 Task: Look for Airbnb options in Ampahana, Madagascar from 12th December, 2023 to 15th December, 2023 for 2 adults.1  bedroom having 1 bed and 1 bathroom. Property type can be hotel. Look for 5 properties as per requirement.
Action: Mouse moved to (466, 134)
Screenshot: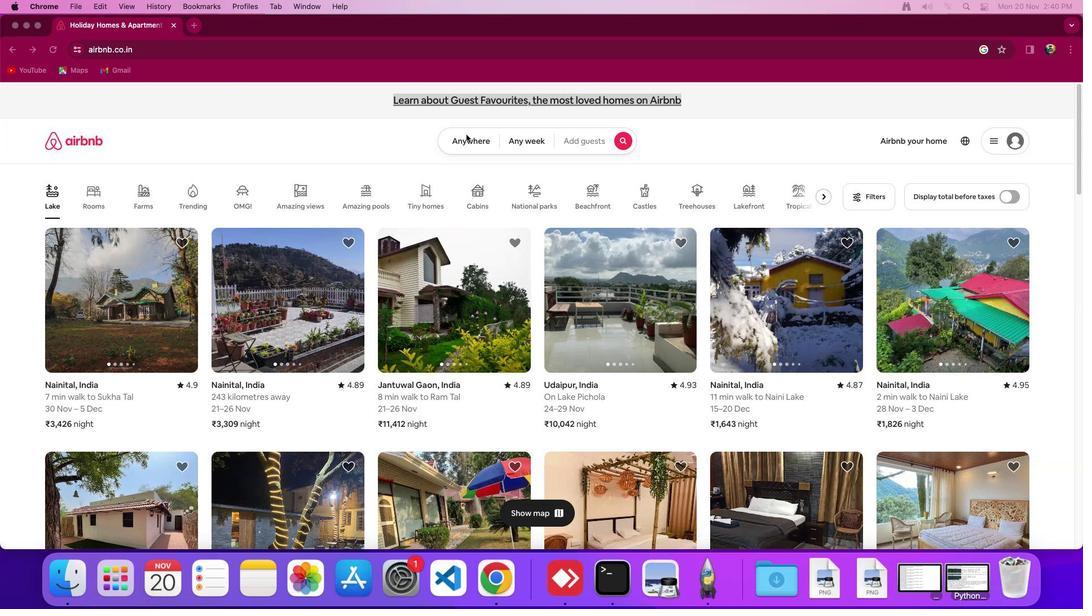 
Action: Mouse pressed left at (466, 134)
Screenshot: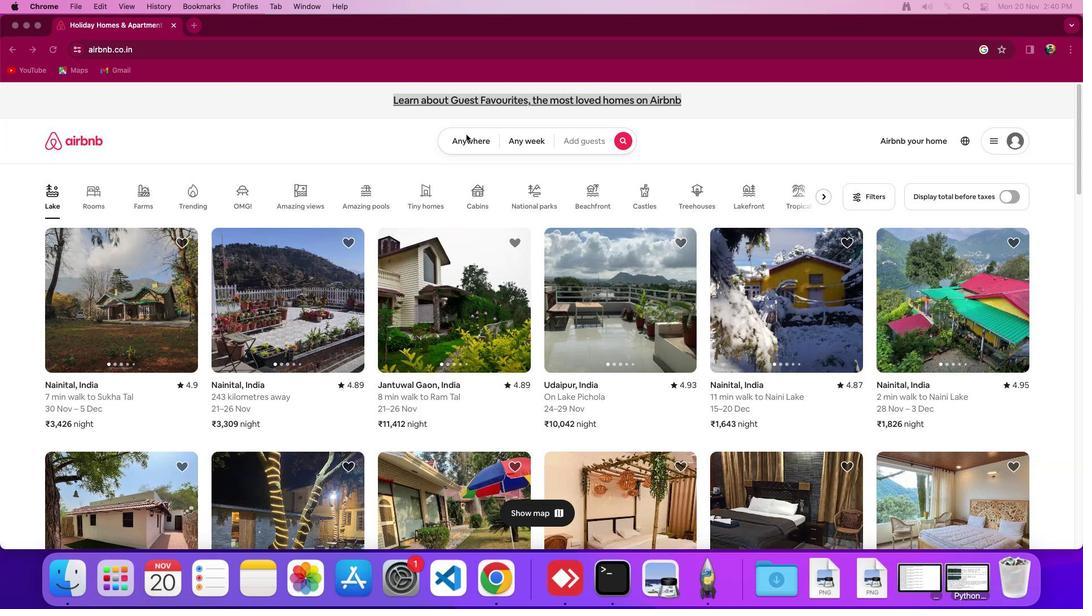 
Action: Mouse moved to (466, 143)
Screenshot: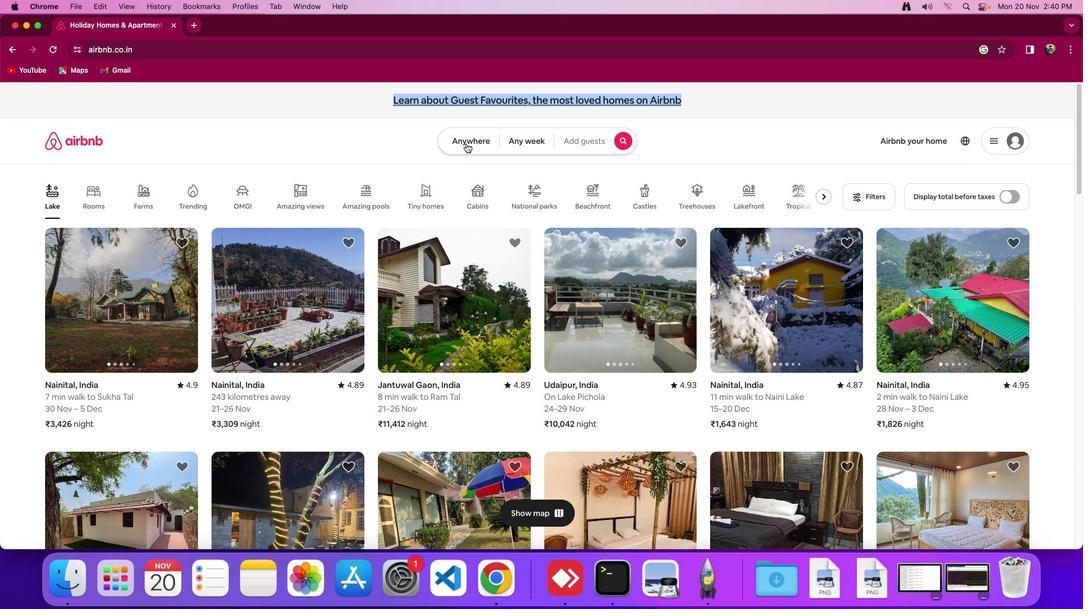 
Action: Mouse pressed left at (466, 143)
Screenshot: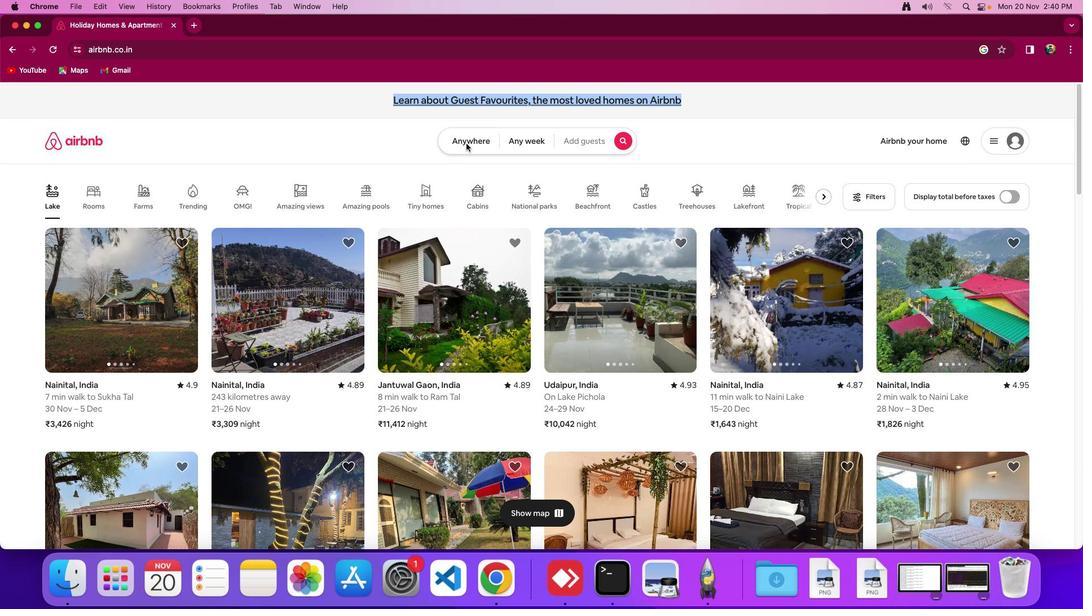 
Action: Mouse moved to (399, 198)
Screenshot: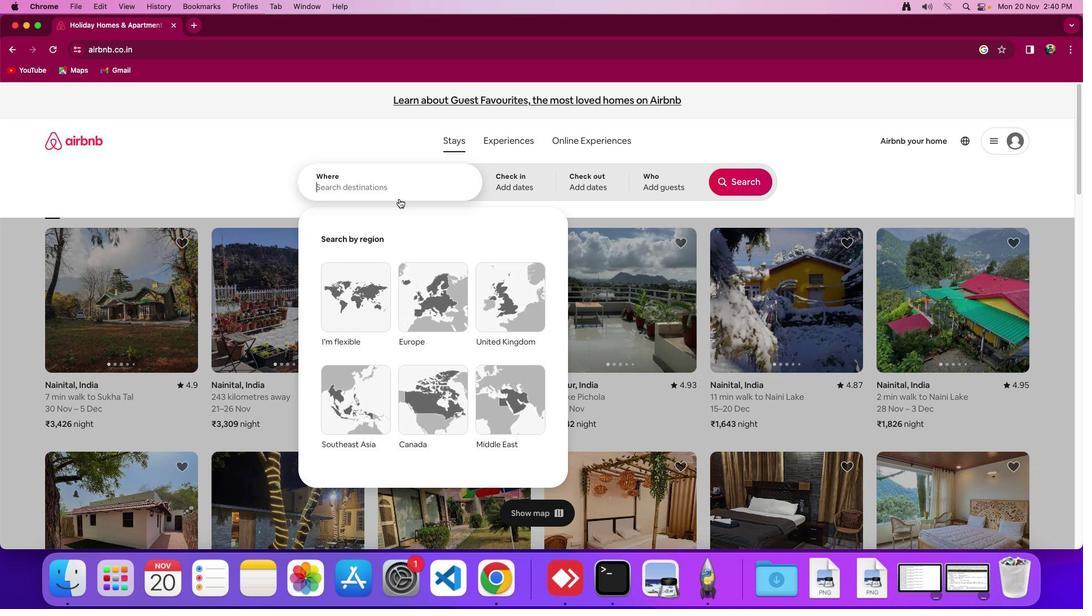 
Action: Mouse pressed left at (399, 198)
Screenshot: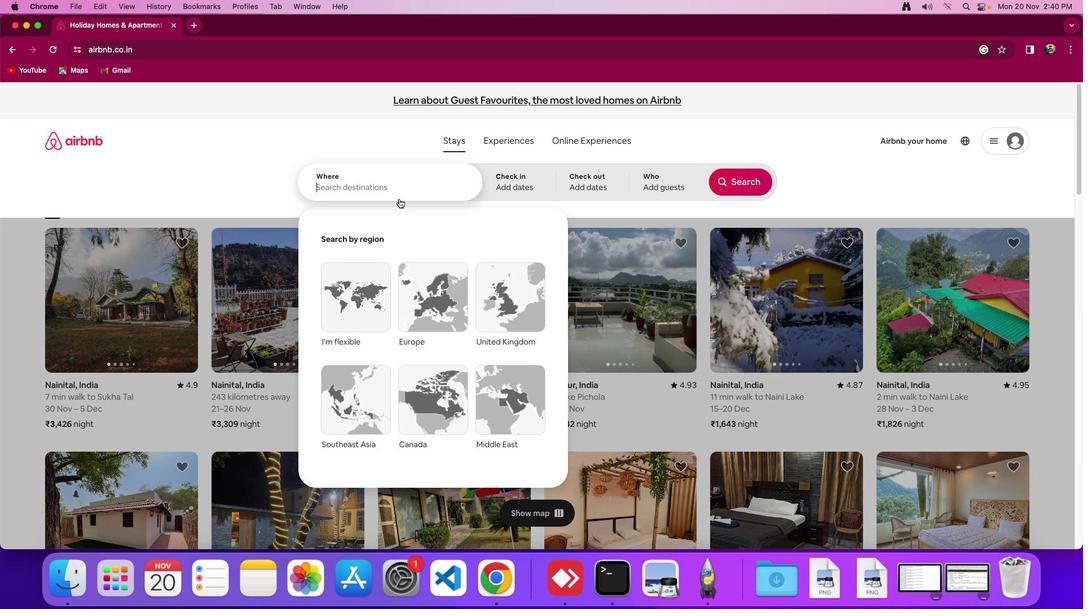 
Action: Mouse moved to (401, 190)
Screenshot: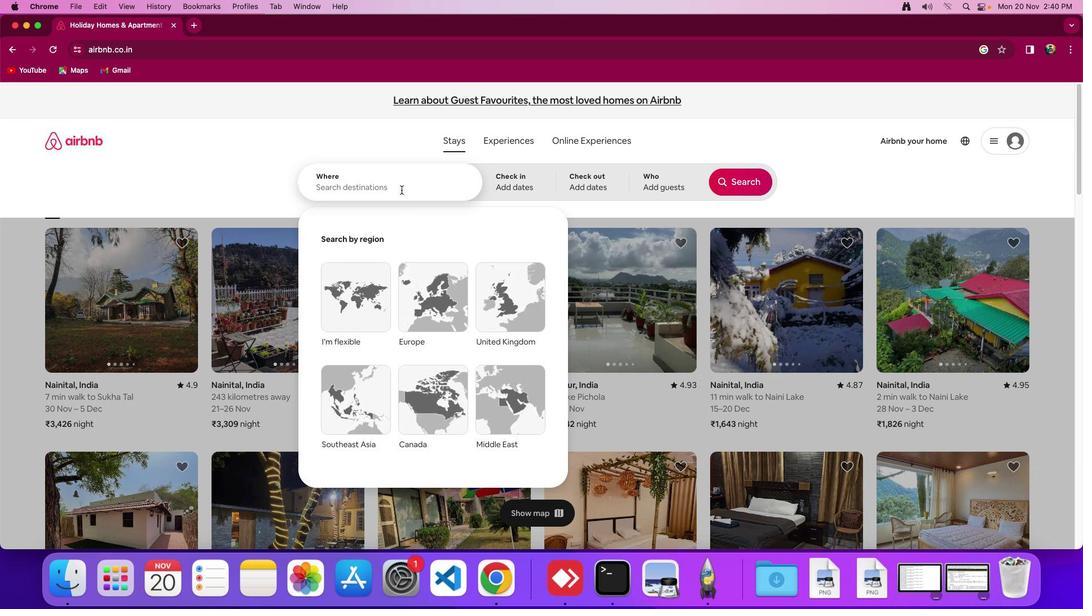 
Action: Key pressed Key.shift_r'A''m''p''a''h''a''b''a'Key.backspaceKey.backspace'n''a'','Key.spaceKey.shift'M''a''d''a''g''a''s''c''r'Key.backspace'a''r'
Screenshot: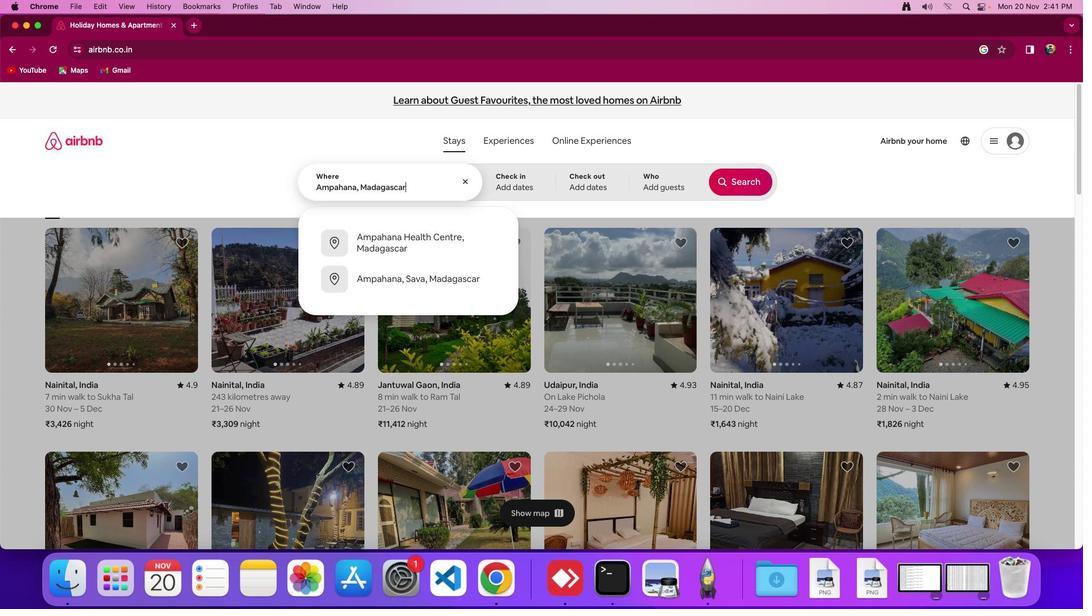 
Action: Mouse moved to (511, 190)
Screenshot: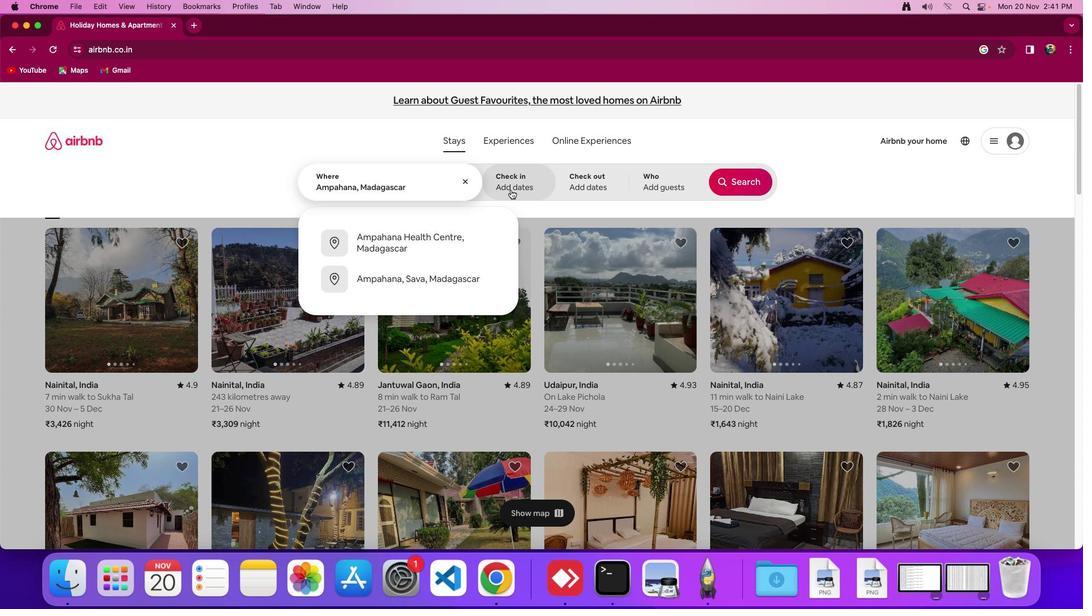 
Action: Mouse pressed left at (511, 190)
Screenshot: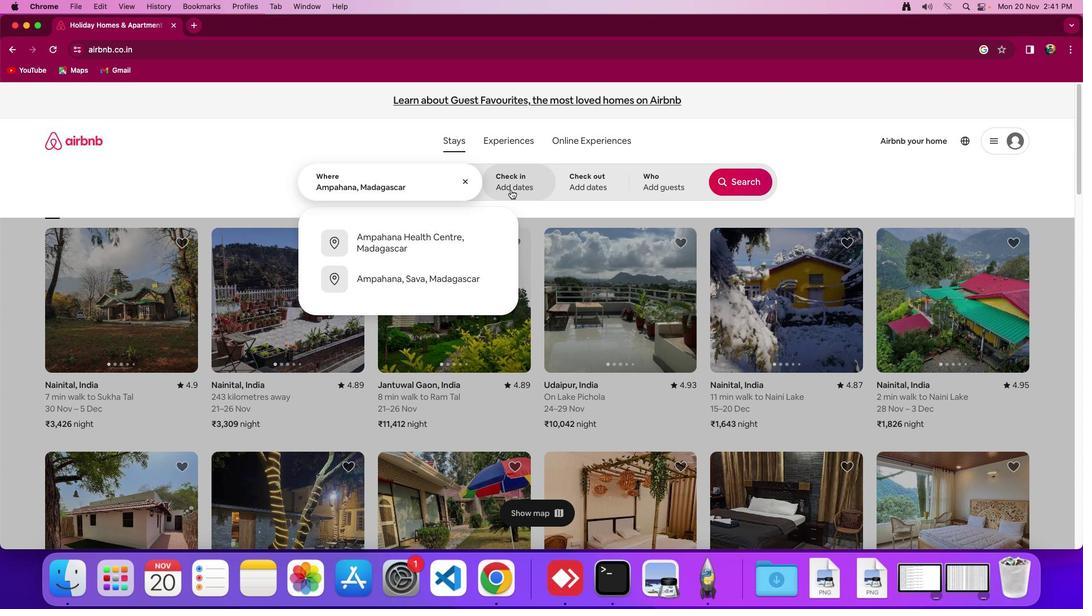 
Action: Mouse moved to (616, 379)
Screenshot: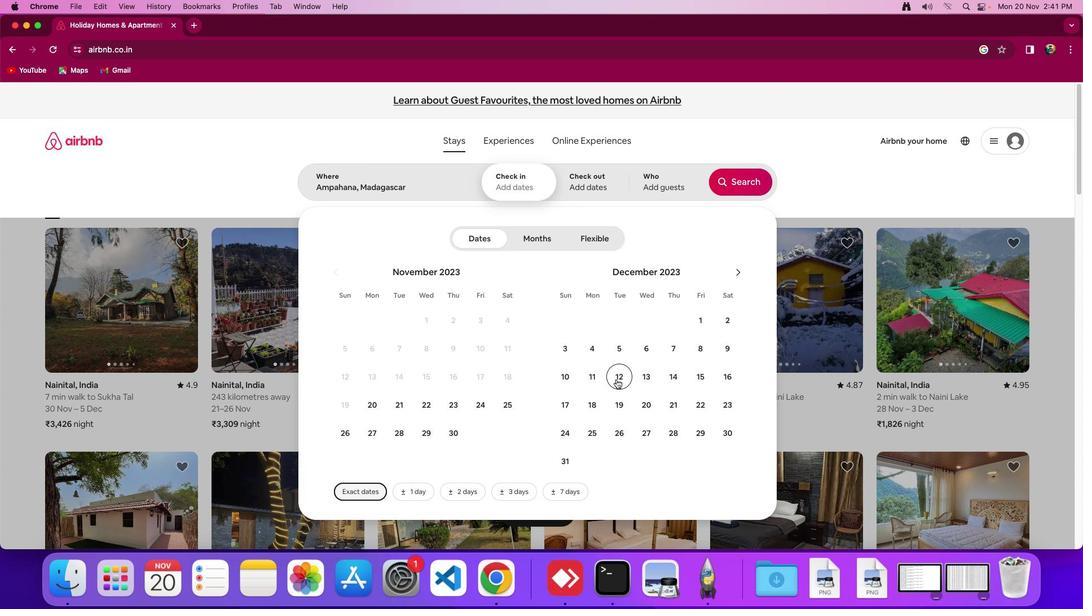 
Action: Mouse pressed left at (616, 379)
Screenshot: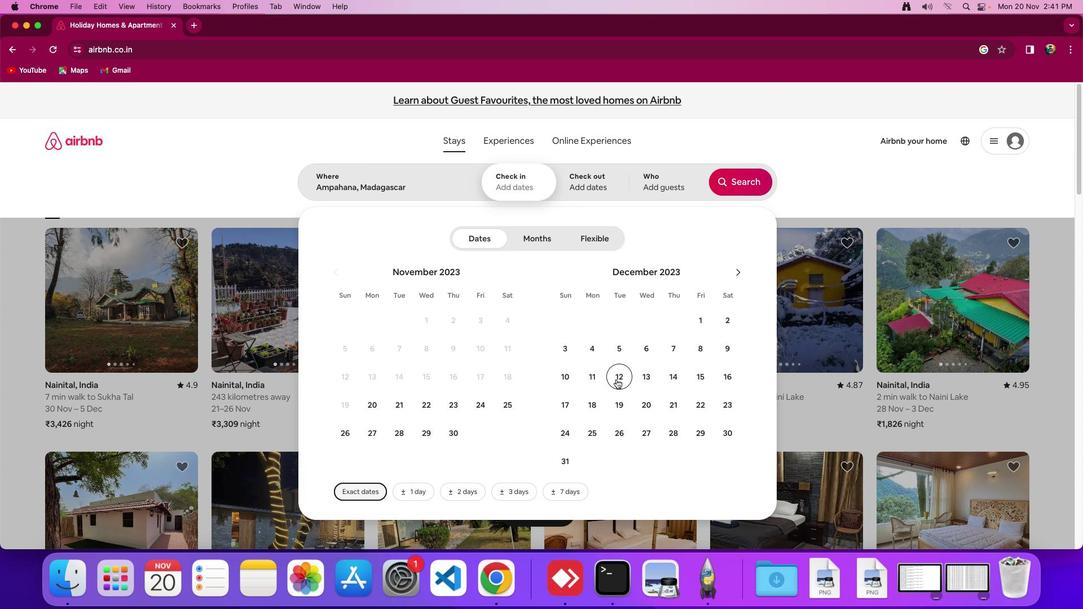 
Action: Mouse moved to (706, 376)
Screenshot: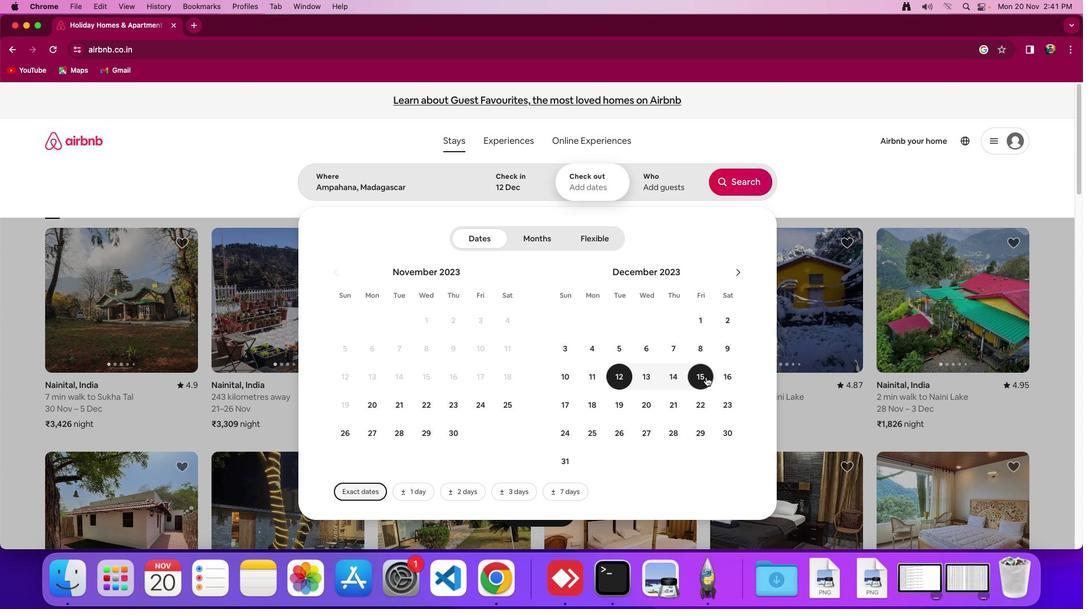 
Action: Mouse pressed left at (706, 376)
Screenshot: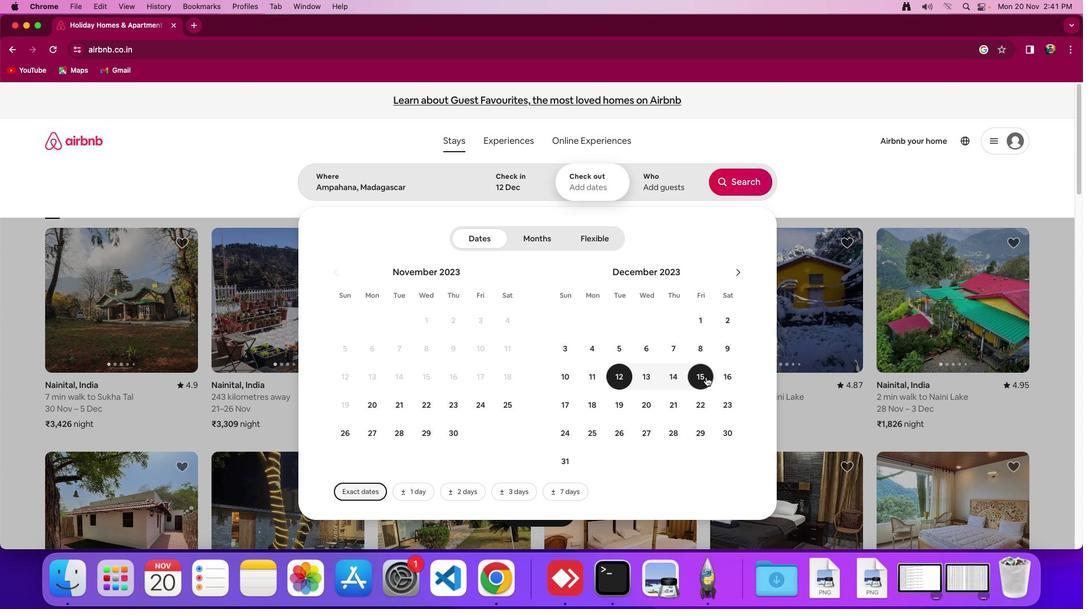 
Action: Mouse moved to (659, 174)
Screenshot: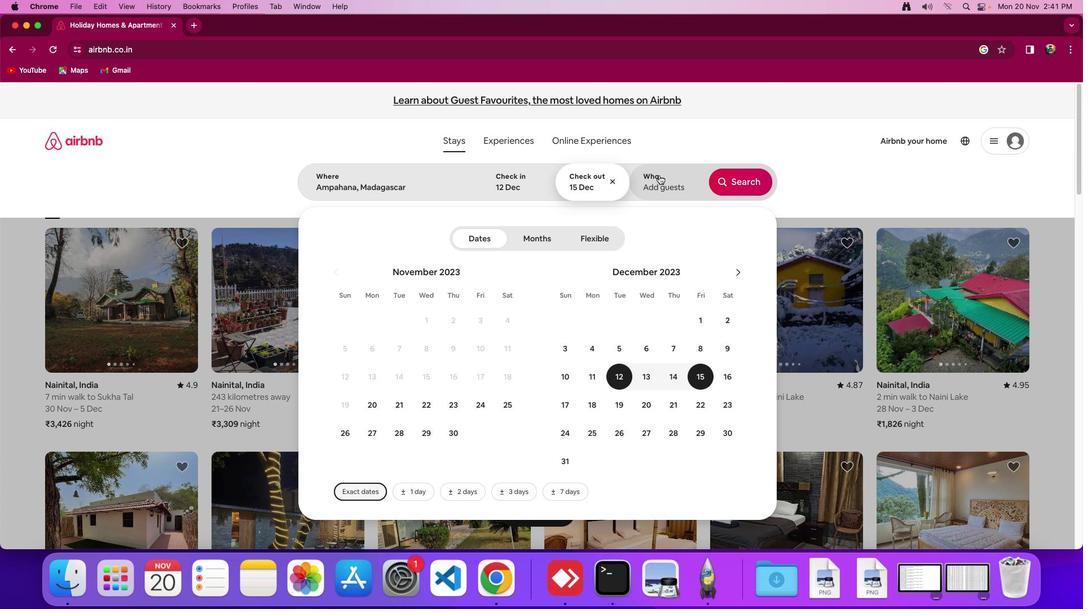 
Action: Mouse pressed left at (659, 174)
Screenshot: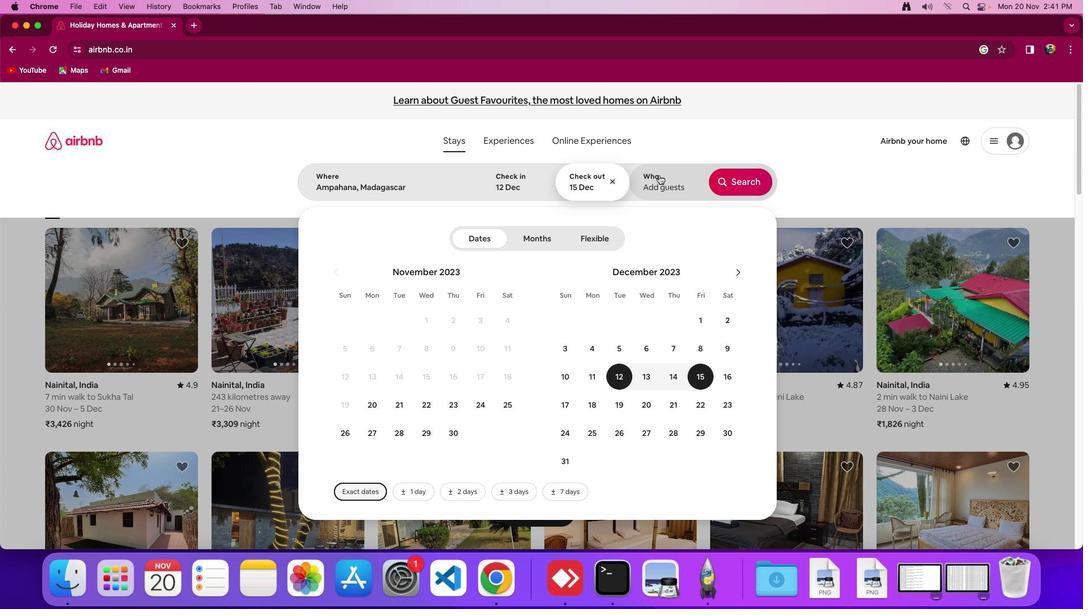 
Action: Mouse moved to (737, 236)
Screenshot: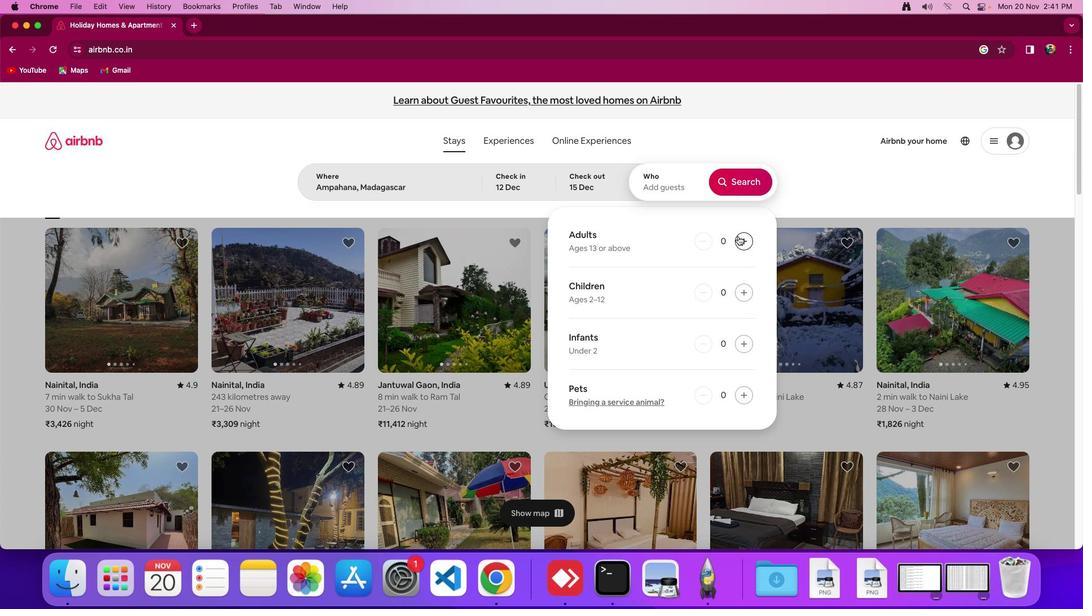 
Action: Mouse pressed left at (737, 236)
Screenshot: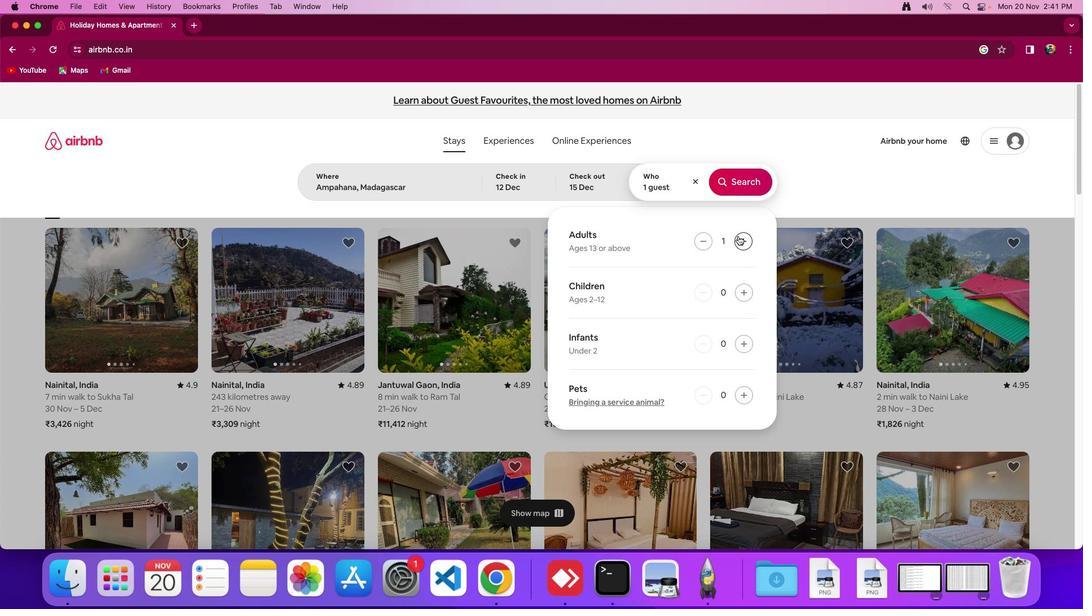 
Action: Mouse pressed left at (737, 236)
Screenshot: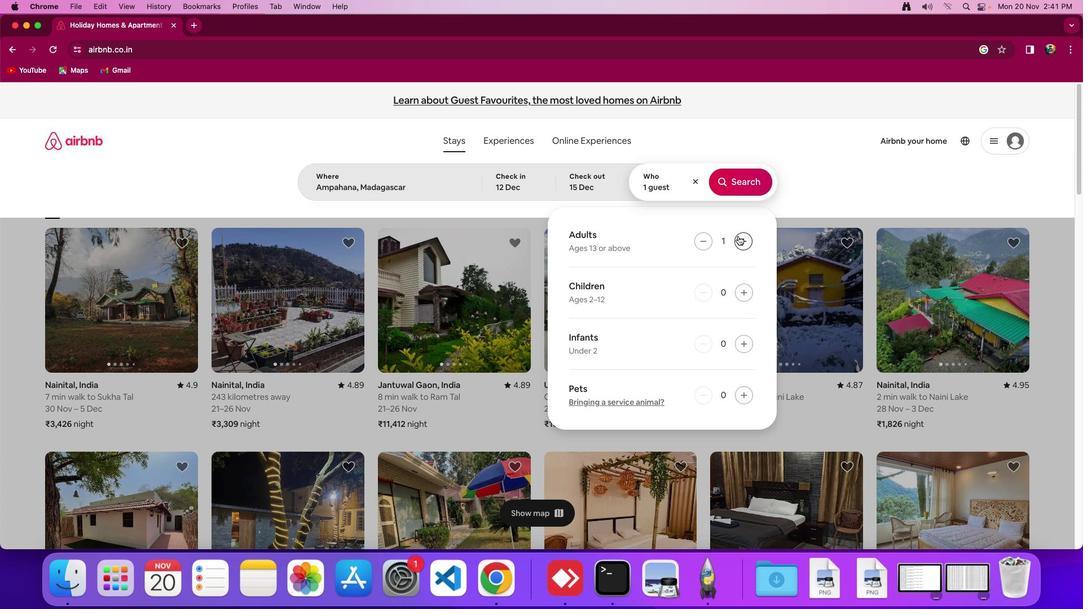 
Action: Mouse moved to (736, 182)
Screenshot: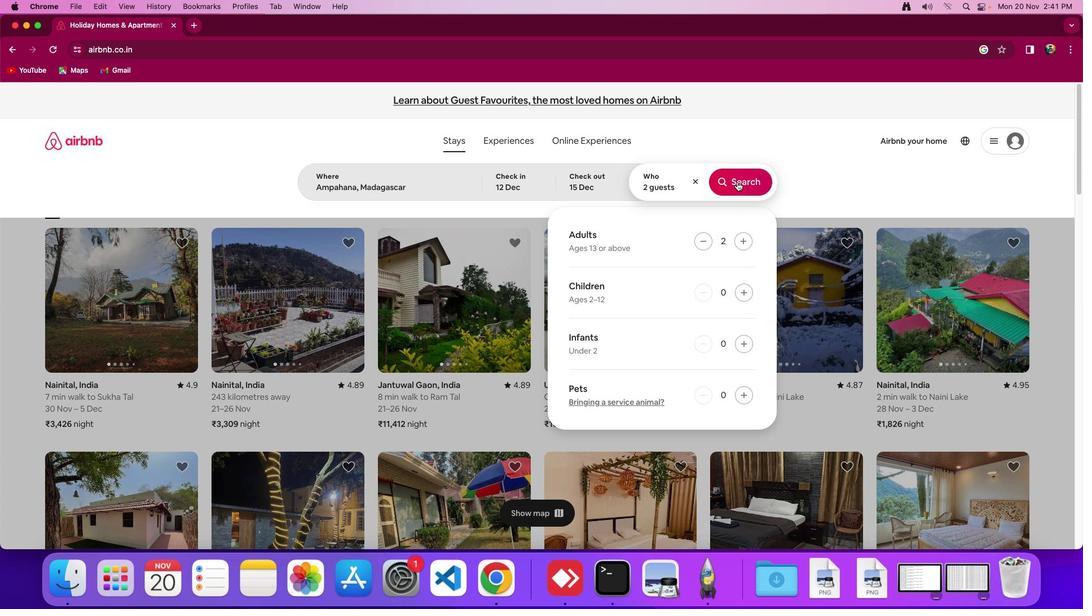 
Action: Mouse pressed left at (736, 182)
Screenshot: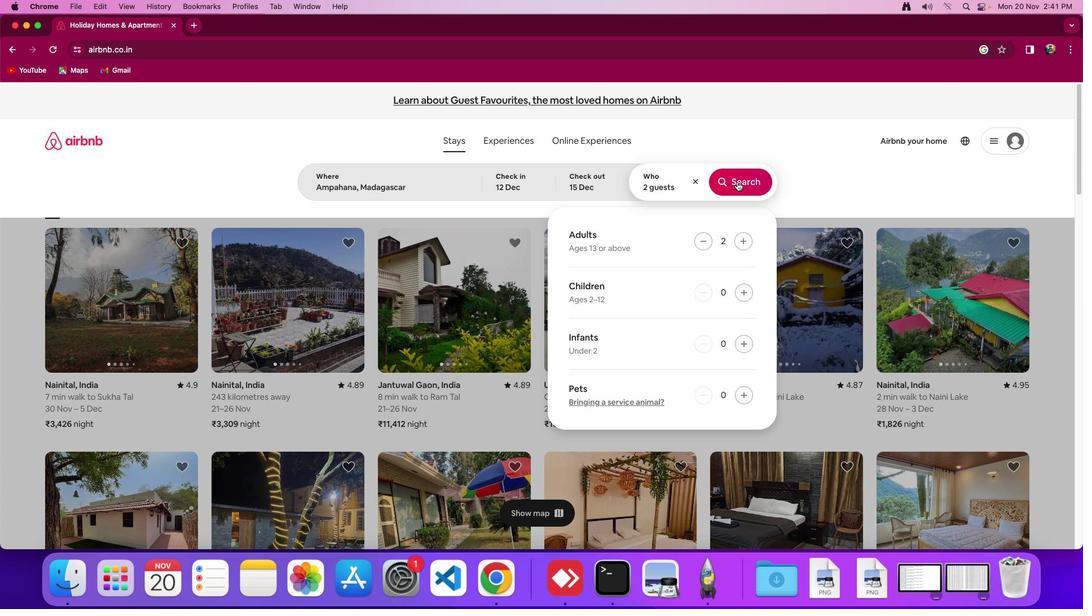 
Action: Mouse moved to (886, 152)
Screenshot: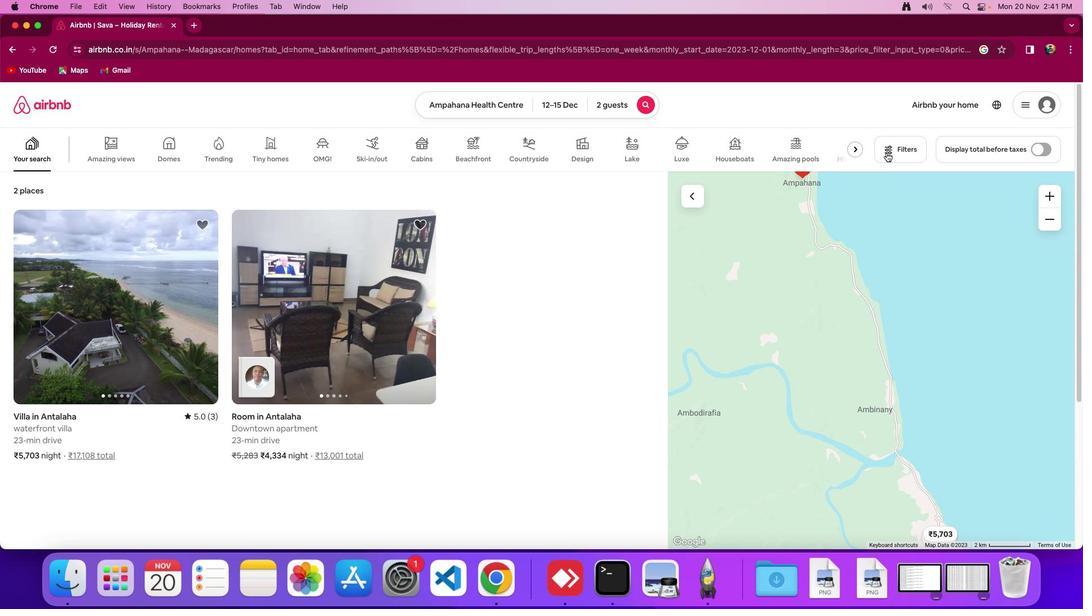 
Action: Mouse pressed left at (886, 152)
Screenshot: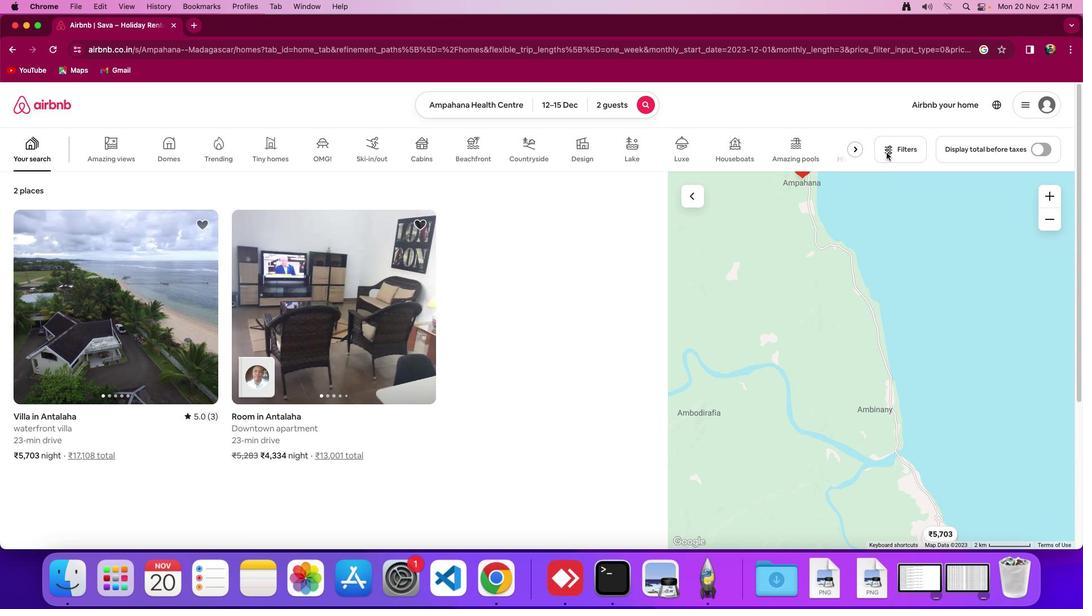 
Action: Mouse moved to (491, 299)
Screenshot: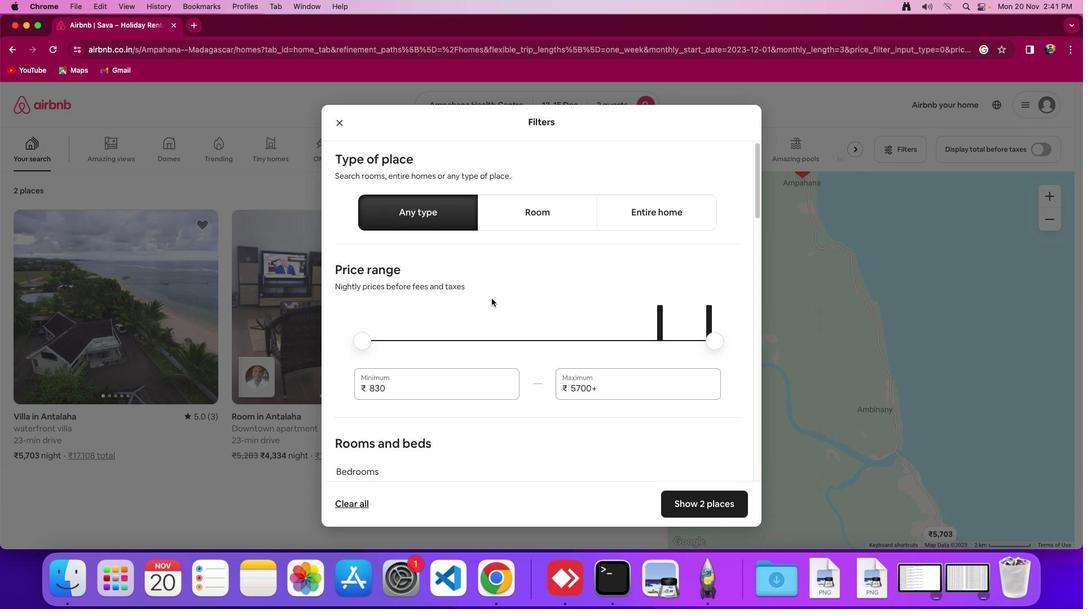 
Action: Mouse scrolled (491, 299) with delta (0, 0)
Screenshot: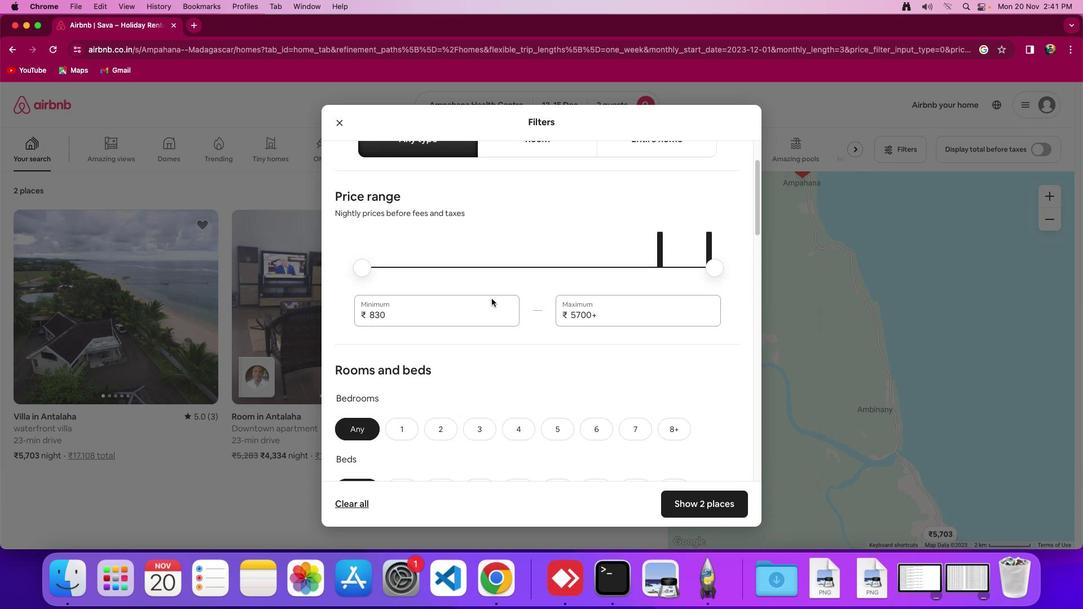 
Action: Mouse scrolled (491, 299) with delta (0, 0)
Screenshot: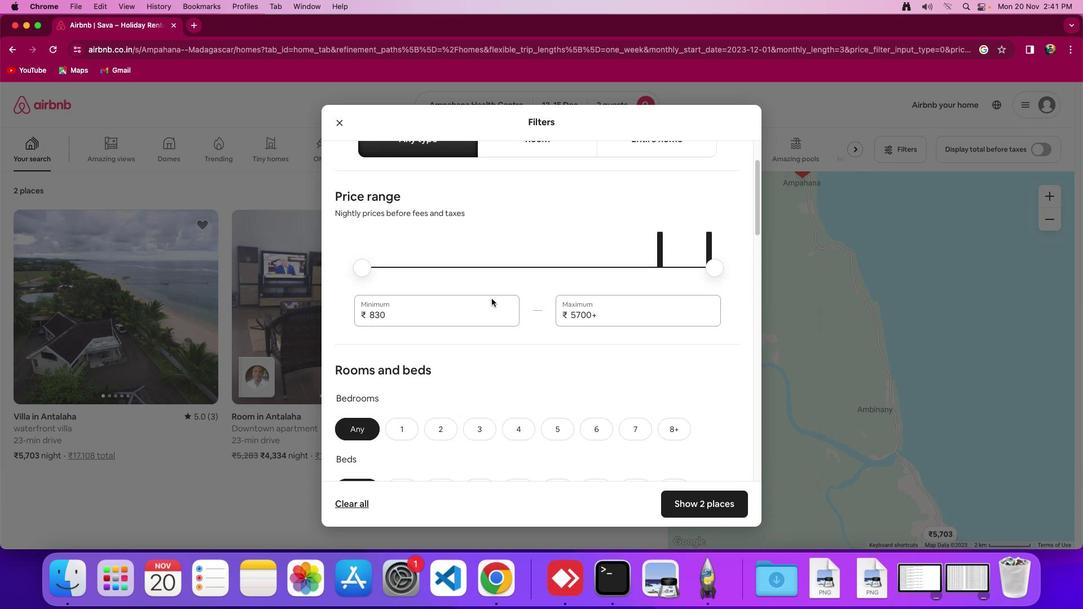 
Action: Mouse moved to (491, 299)
Screenshot: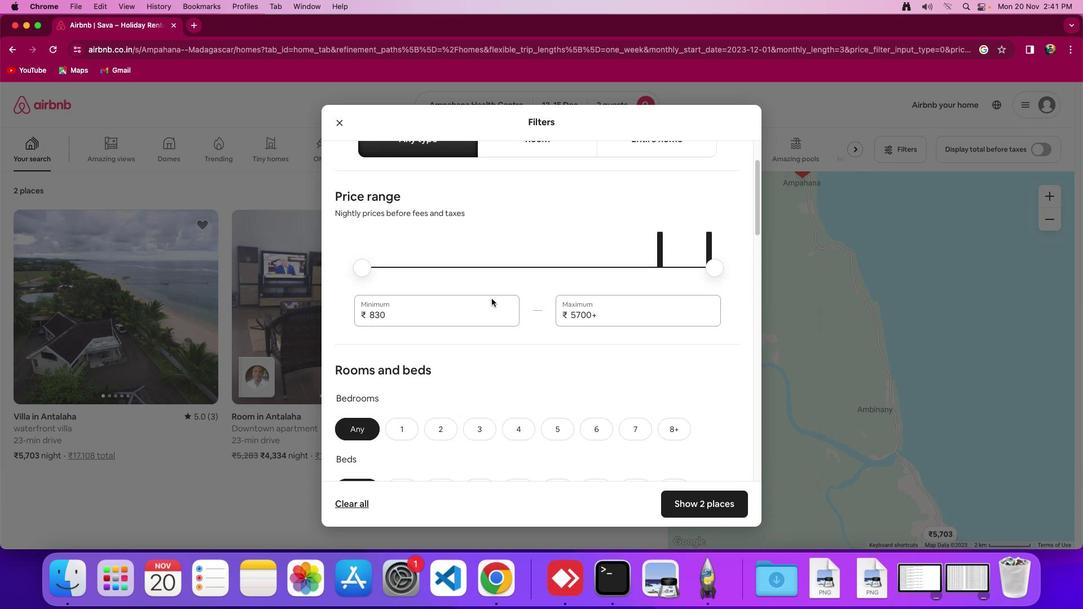 
Action: Mouse scrolled (491, 299) with delta (0, -2)
Screenshot: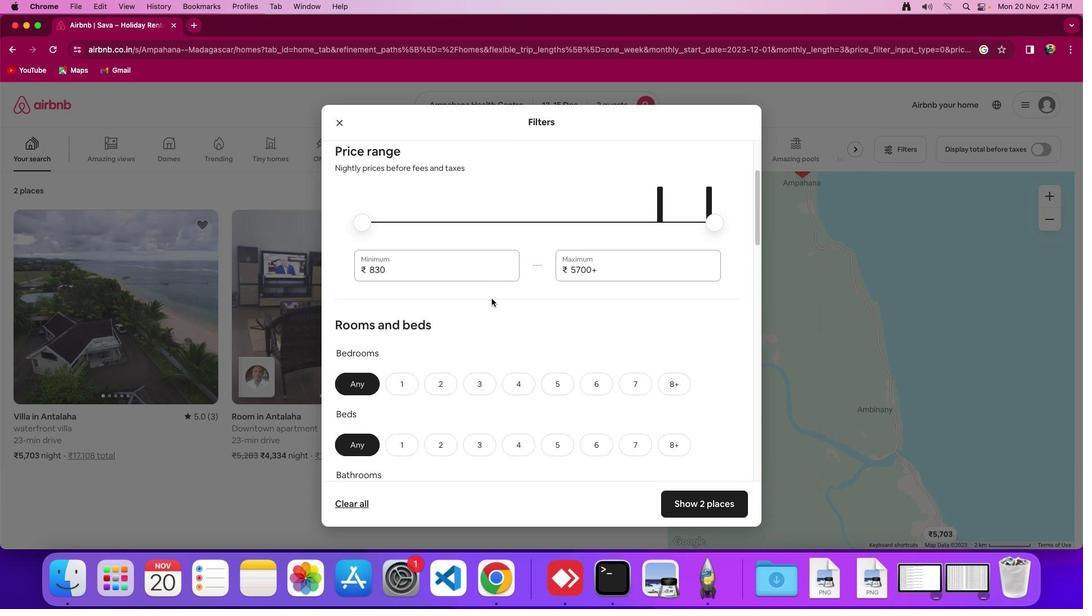 
Action: Mouse moved to (397, 379)
Screenshot: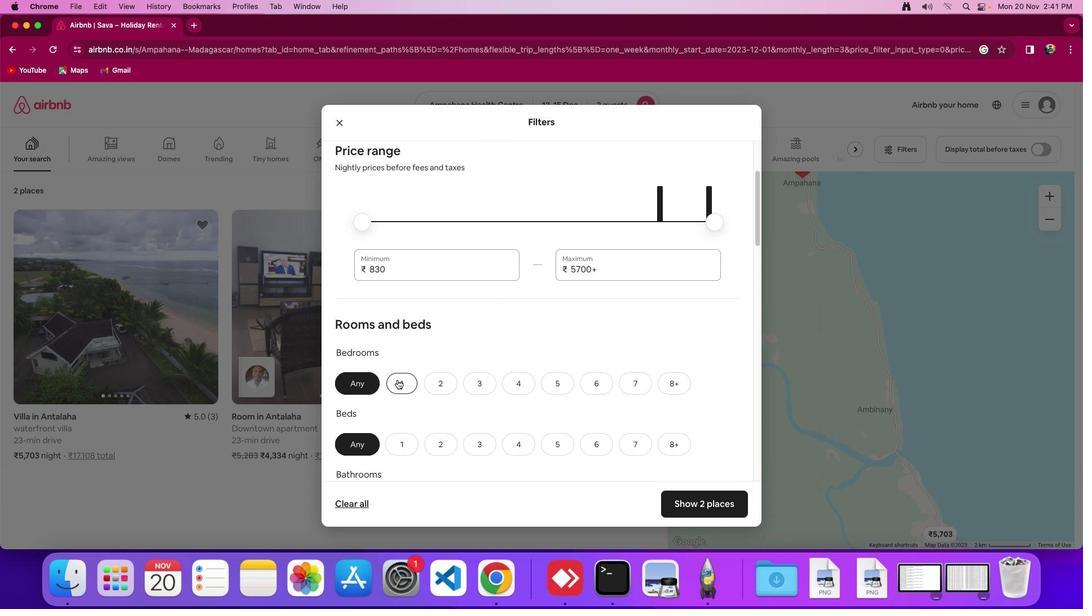 
Action: Mouse pressed left at (397, 379)
Screenshot: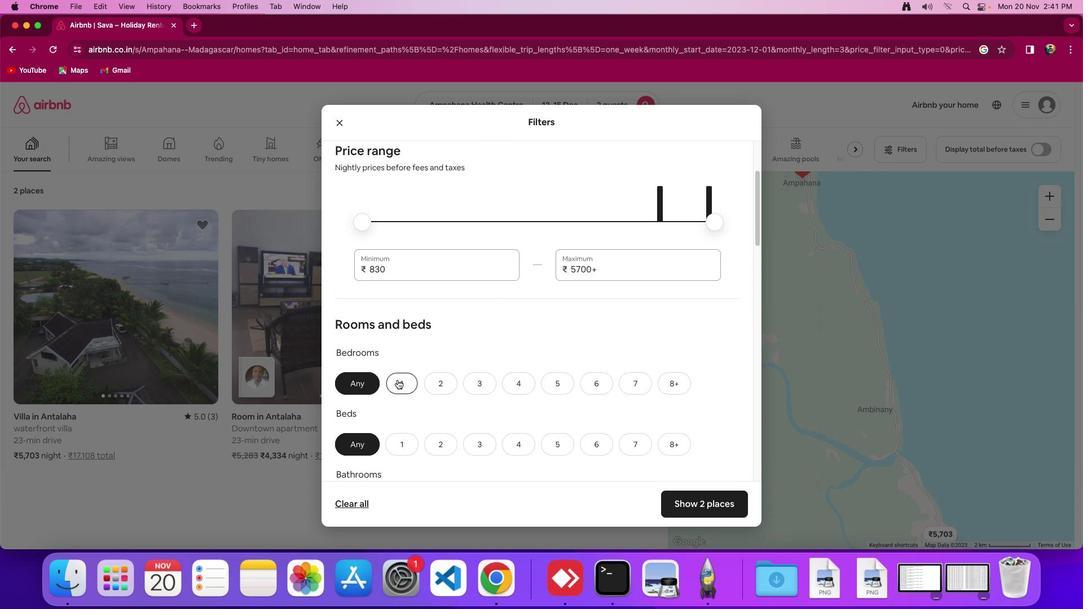 
Action: Mouse moved to (397, 379)
Screenshot: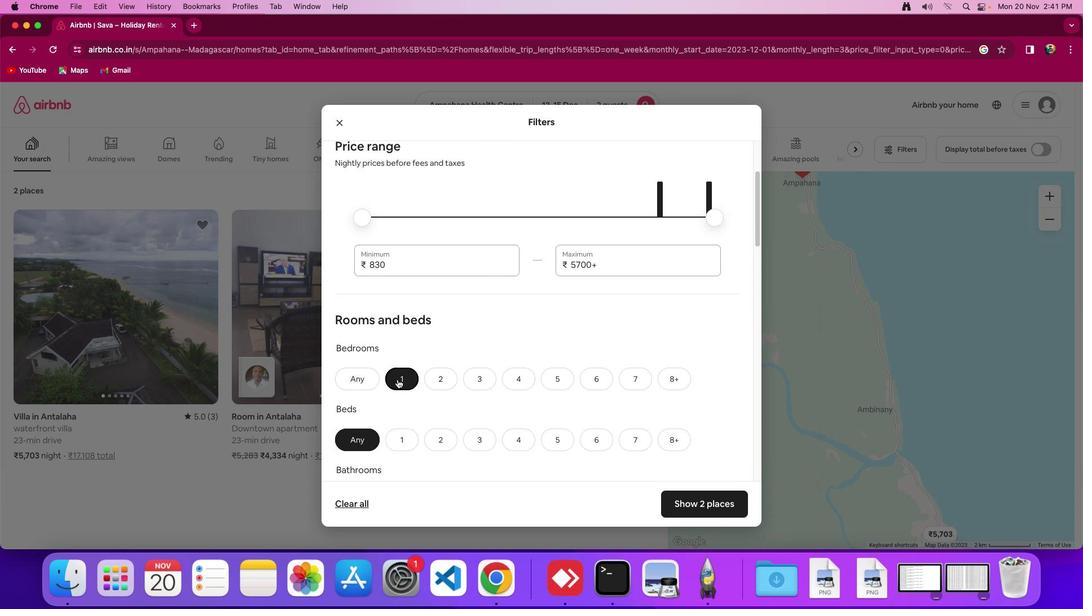 
Action: Mouse scrolled (397, 379) with delta (0, 0)
Screenshot: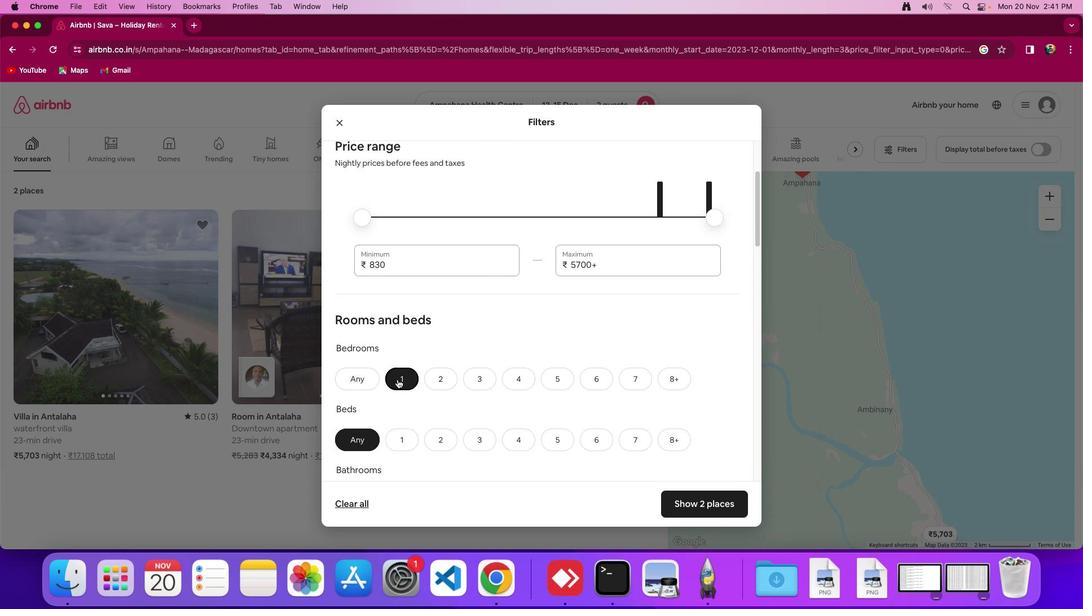 
Action: Mouse moved to (397, 379)
Screenshot: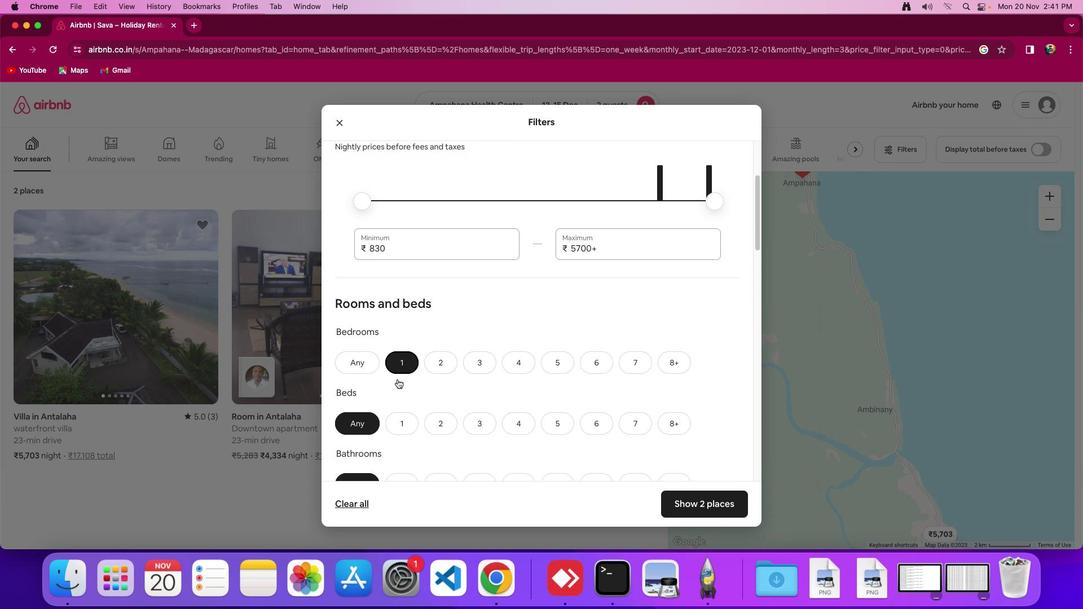 
Action: Mouse scrolled (397, 379) with delta (0, 0)
Screenshot: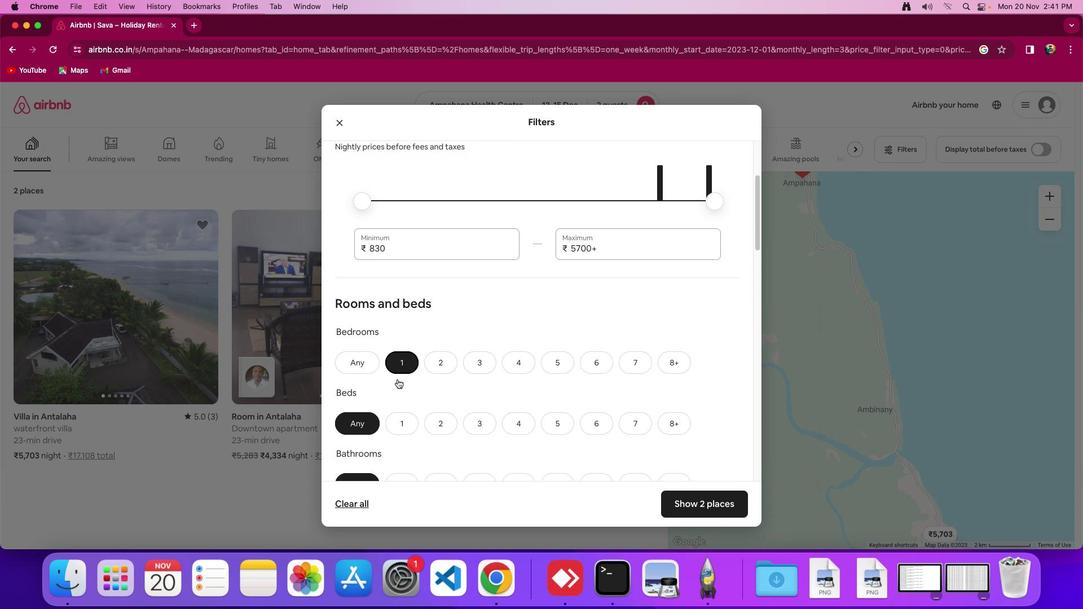 
Action: Mouse scrolled (397, 379) with delta (0, 0)
Screenshot: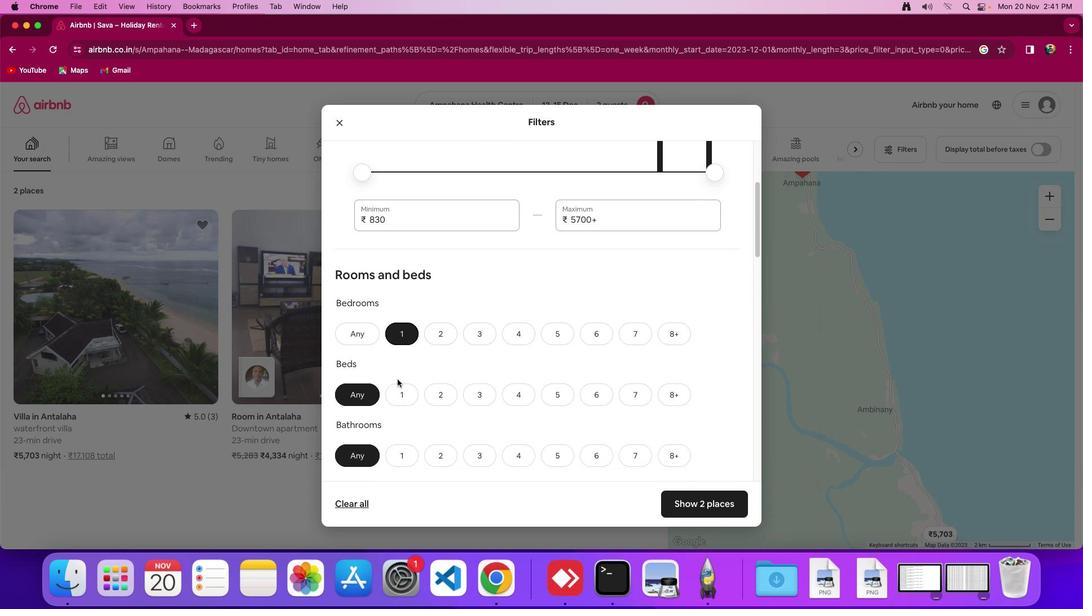 
Action: Mouse moved to (409, 389)
Screenshot: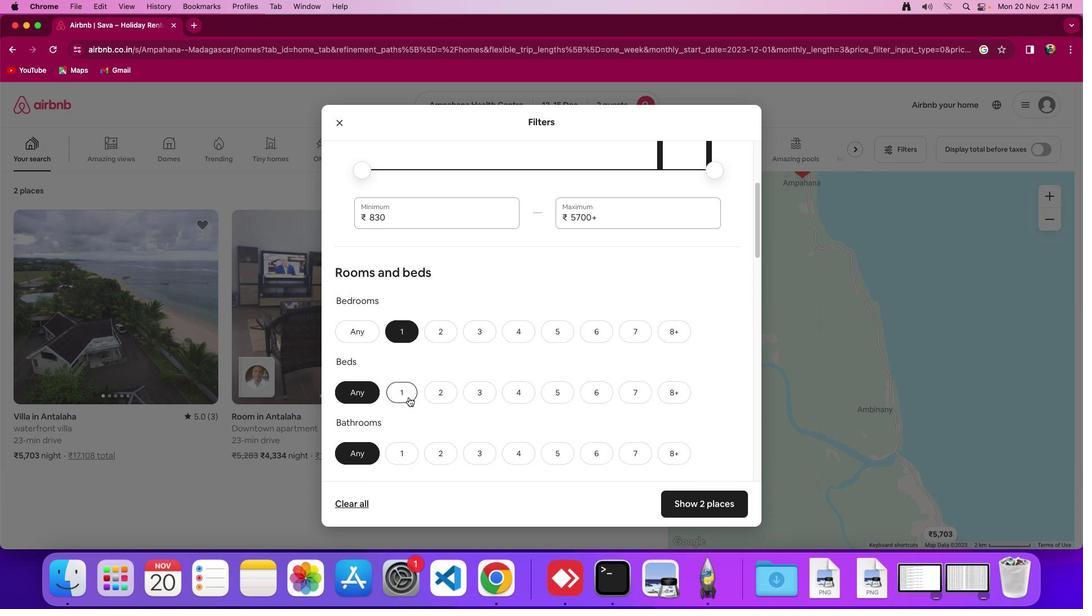 
Action: Mouse pressed left at (409, 389)
Screenshot: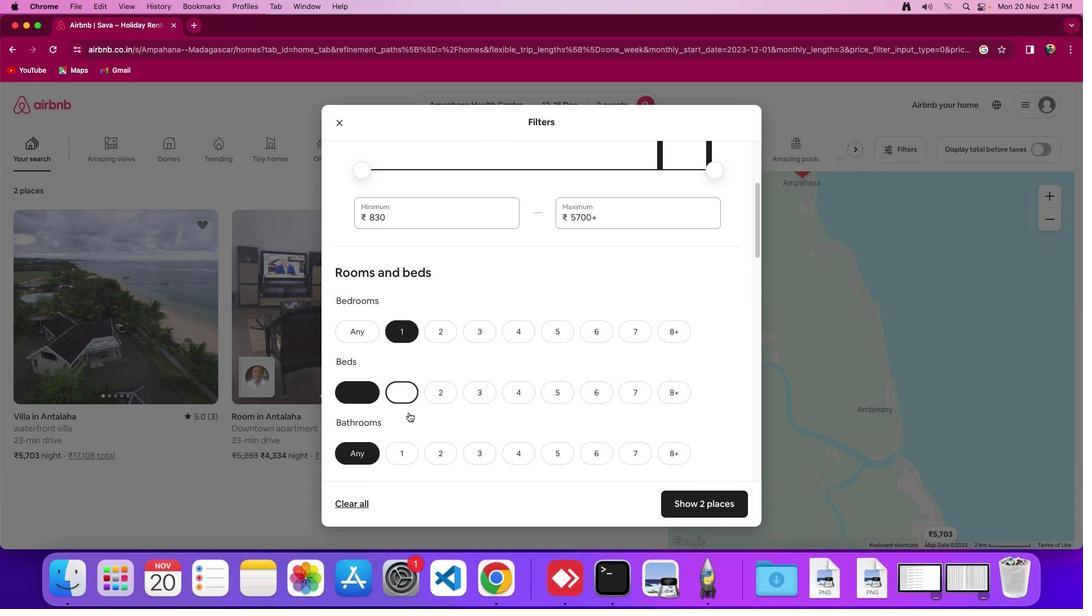 
Action: Mouse moved to (409, 453)
Screenshot: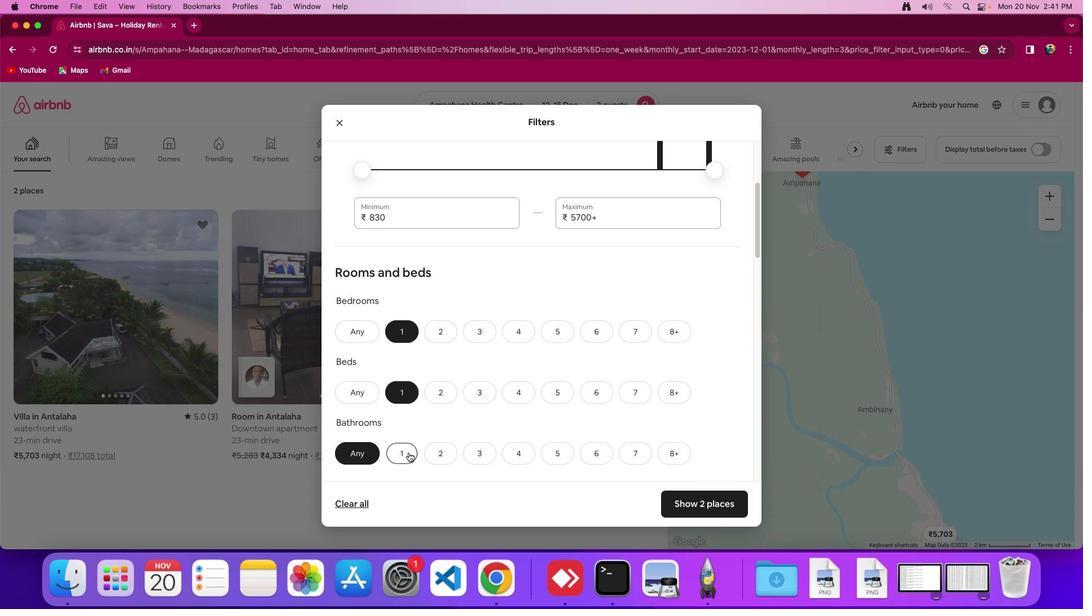 
Action: Mouse pressed left at (409, 453)
Screenshot: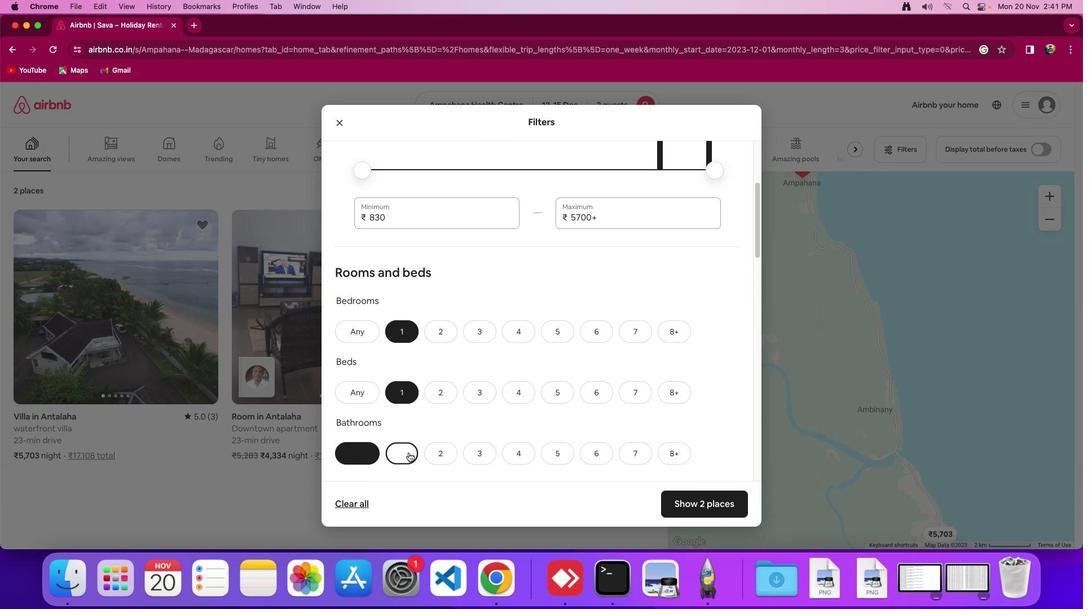 
Action: Mouse moved to (493, 396)
Screenshot: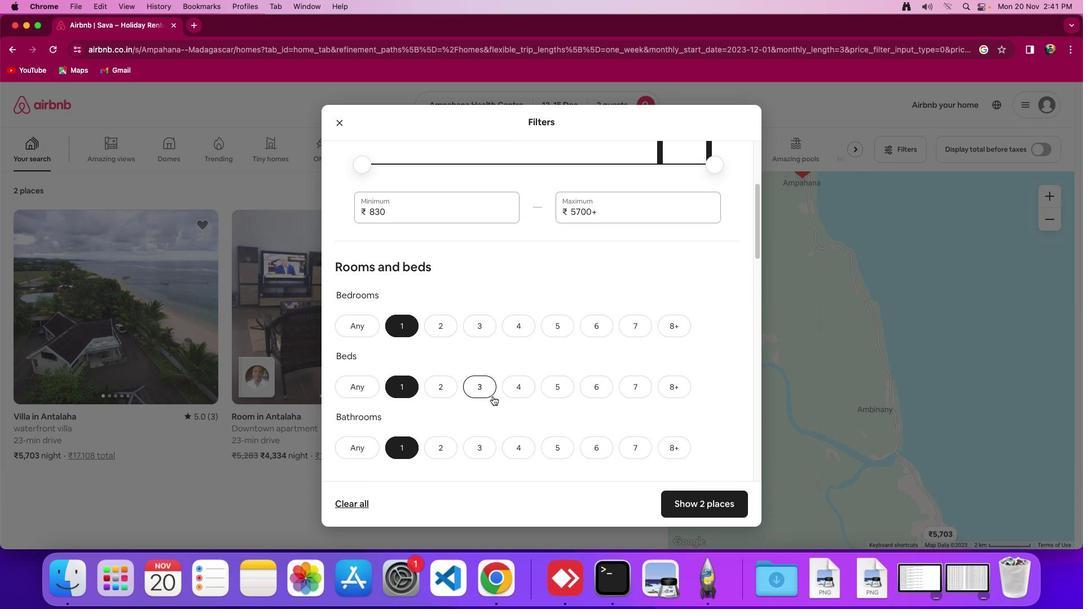 
Action: Mouse scrolled (493, 396) with delta (0, 0)
Screenshot: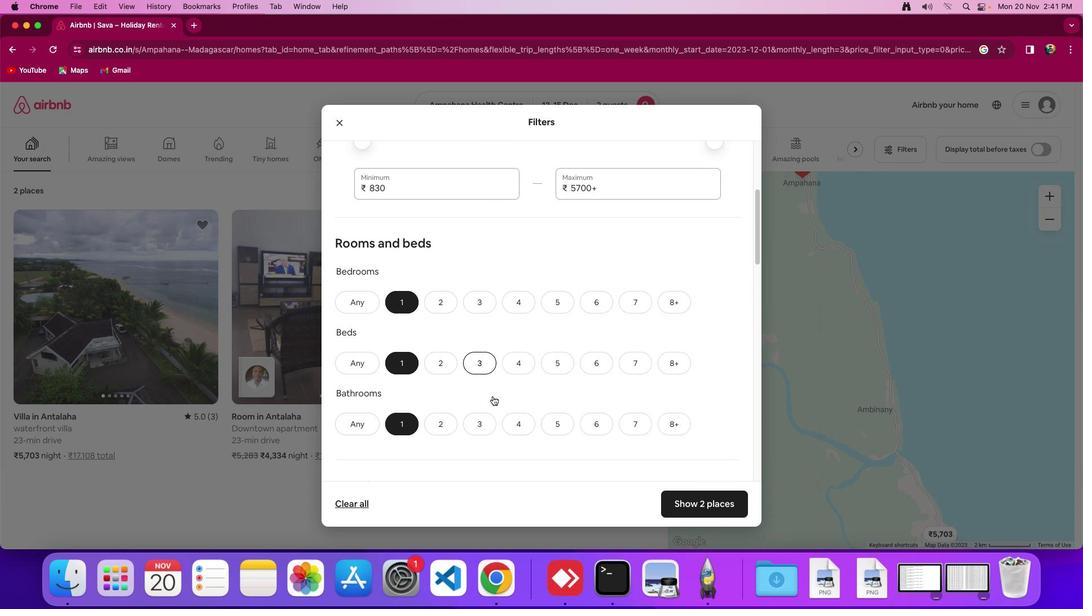 
Action: Mouse scrolled (493, 396) with delta (0, 0)
Screenshot: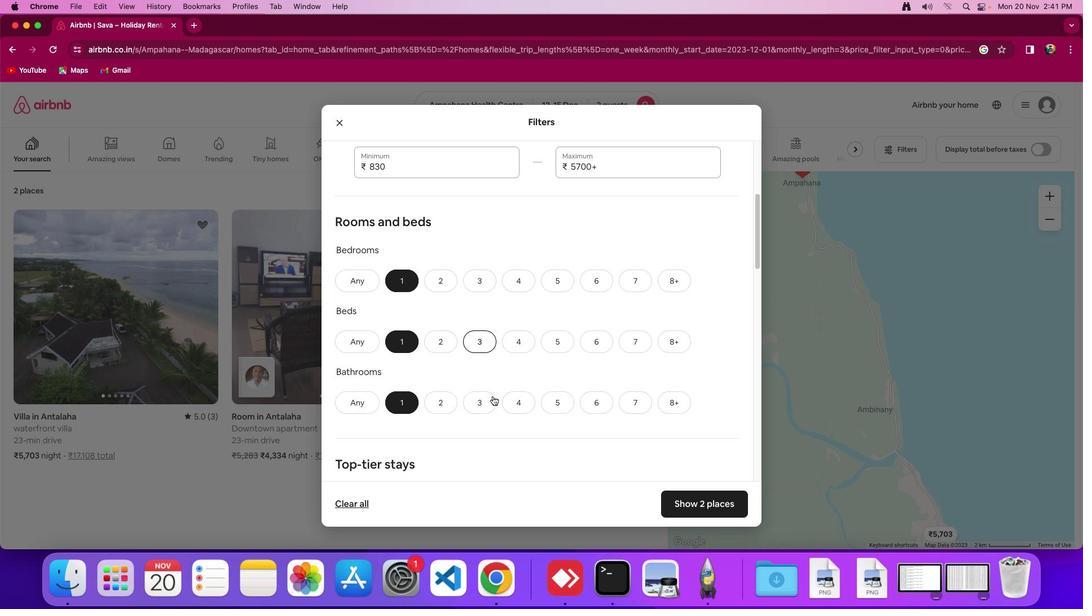 
Action: Mouse scrolled (493, 396) with delta (0, -1)
Screenshot: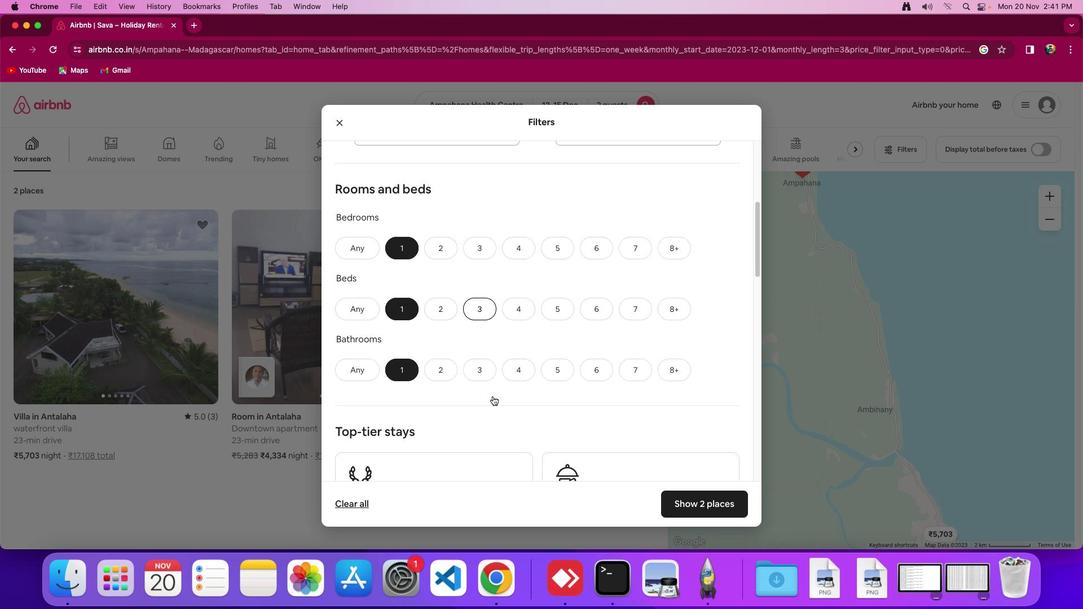 
Action: Mouse scrolled (493, 396) with delta (0, 0)
Screenshot: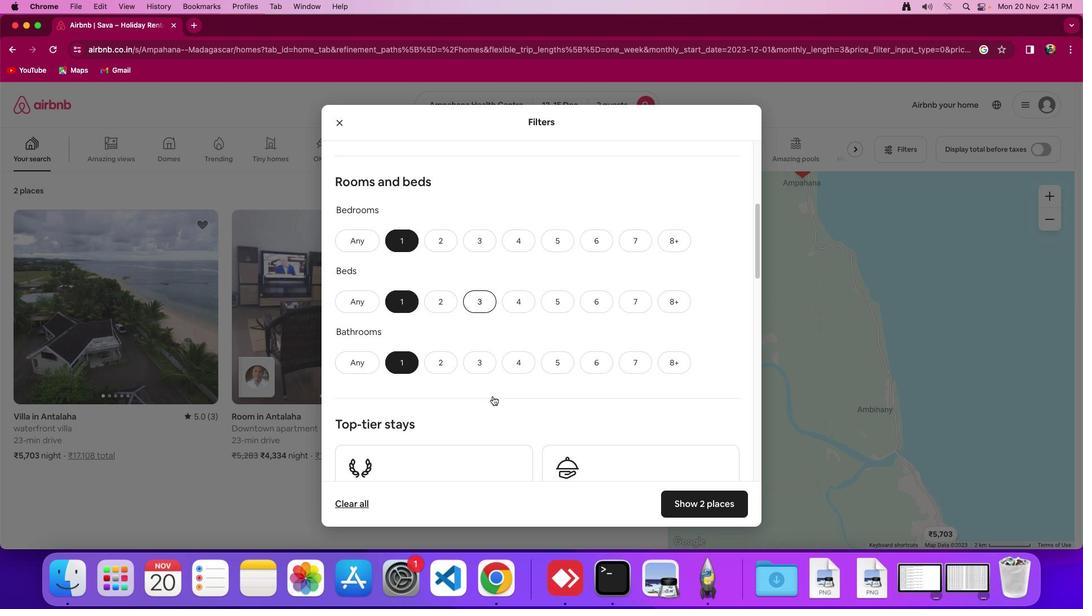 
Action: Mouse scrolled (493, 396) with delta (0, 0)
Screenshot: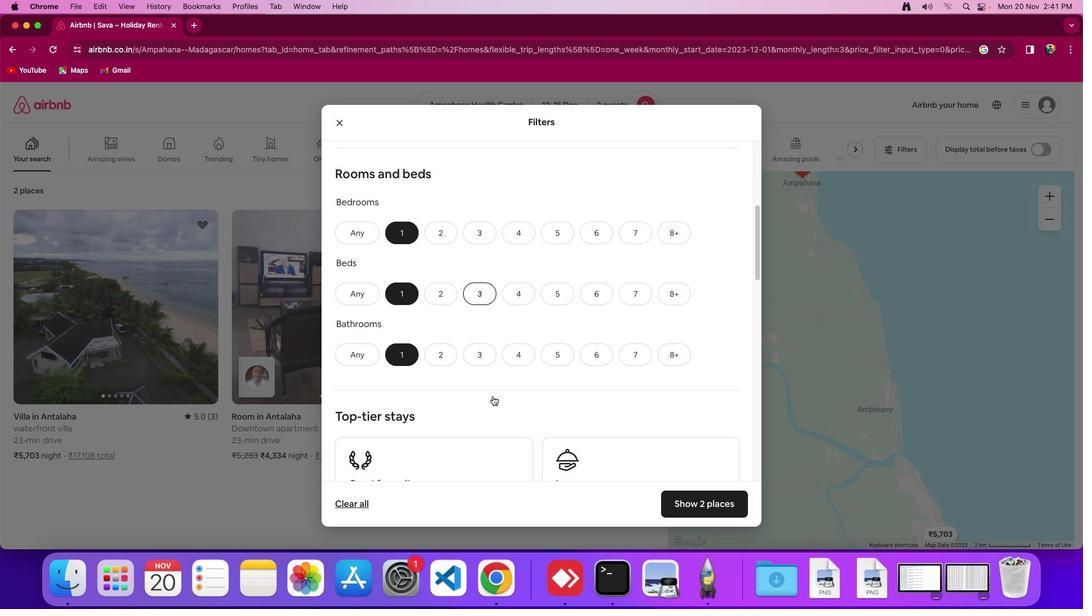 
Action: Mouse scrolled (493, 396) with delta (0, 0)
Screenshot: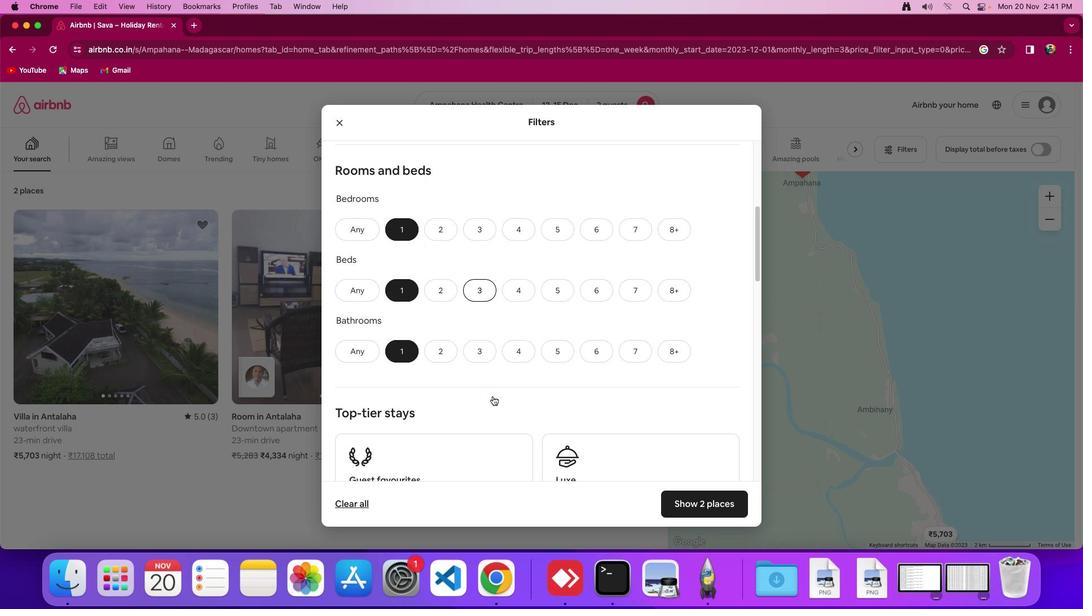 
Action: Mouse scrolled (493, 396) with delta (0, 0)
Screenshot: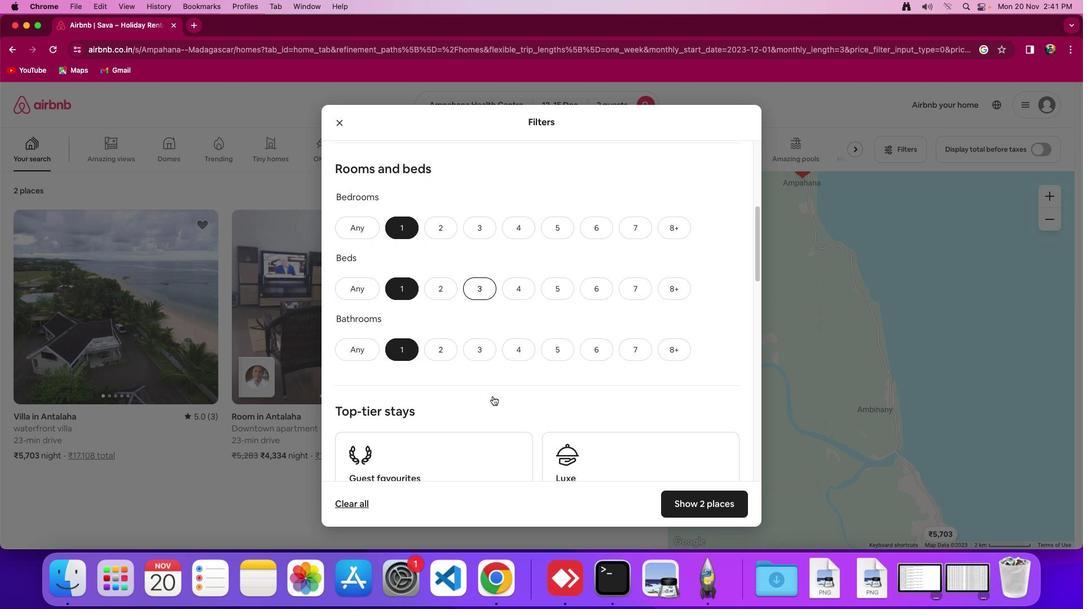 
Action: Mouse scrolled (493, 396) with delta (0, 0)
Screenshot: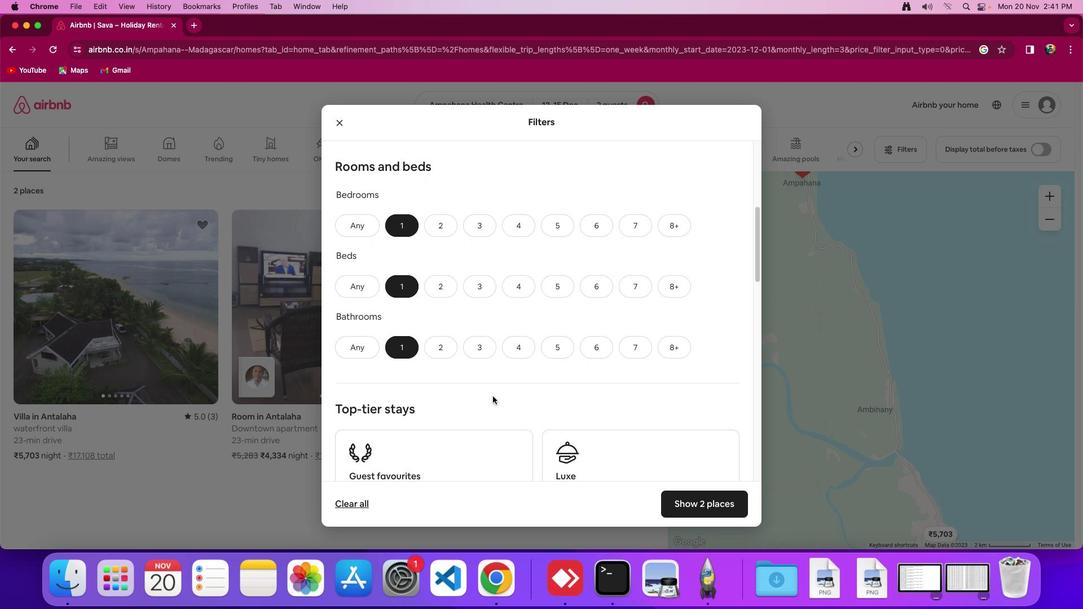 
Action: Mouse scrolled (493, 396) with delta (0, 0)
Screenshot: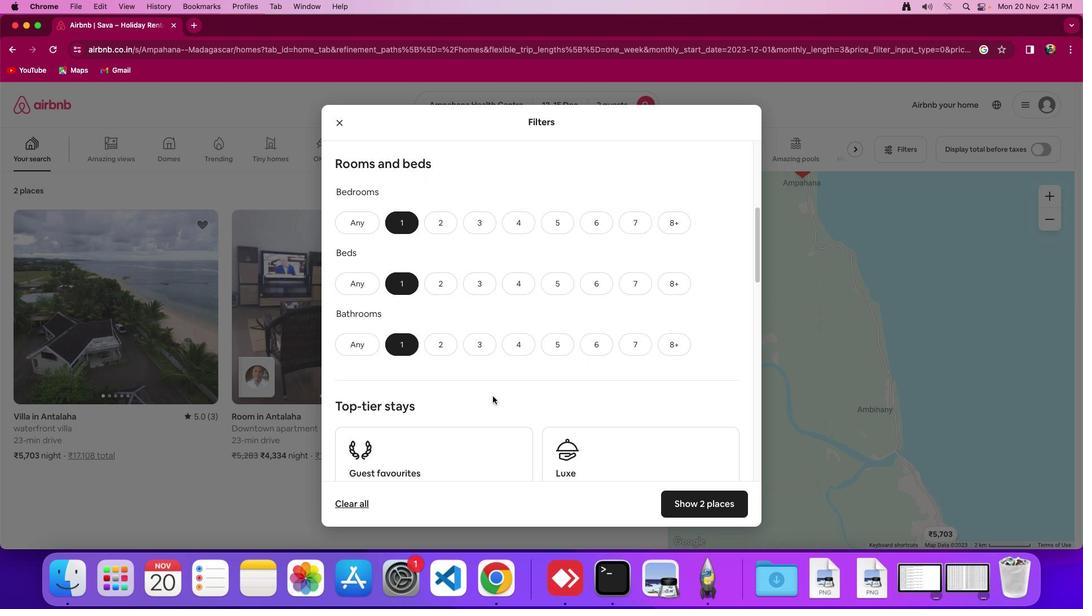 
Action: Mouse scrolled (493, 396) with delta (0, 0)
Screenshot: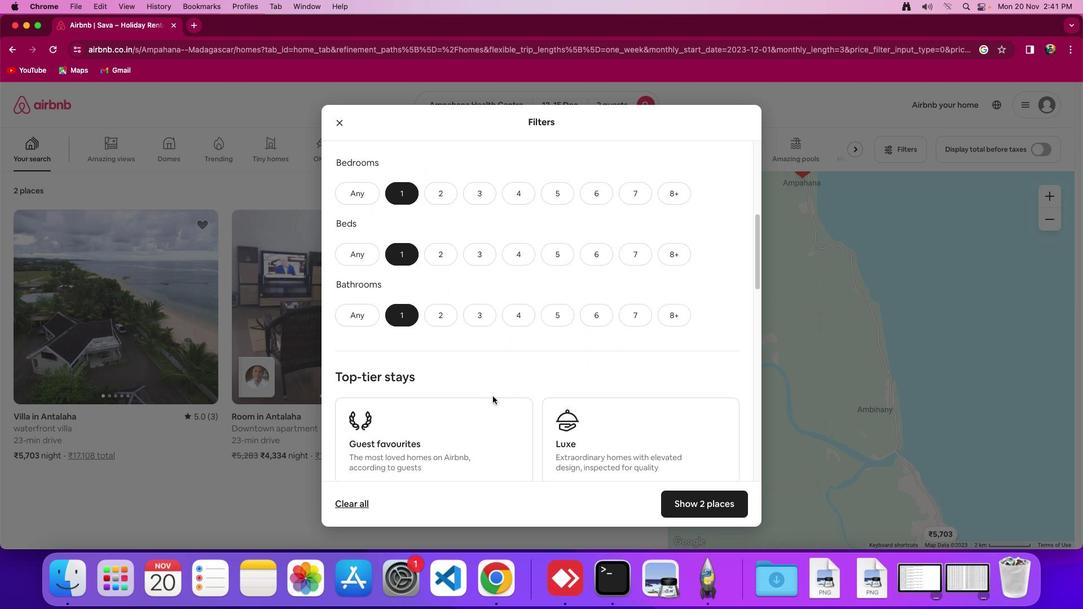 
Action: Mouse scrolled (493, 396) with delta (0, 0)
Screenshot: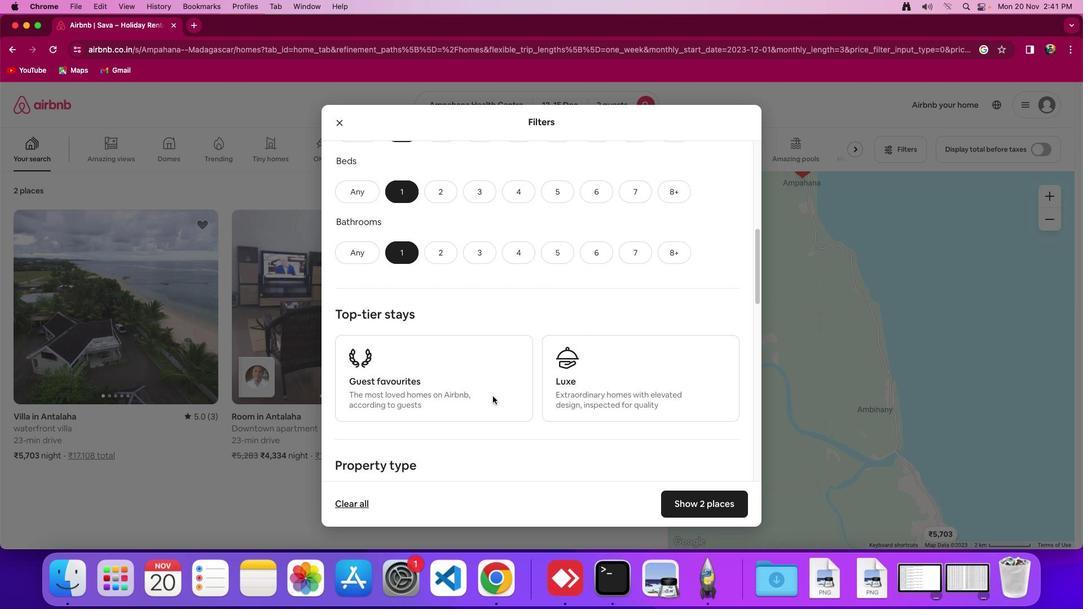 
Action: Mouse scrolled (493, 396) with delta (0, -1)
Screenshot: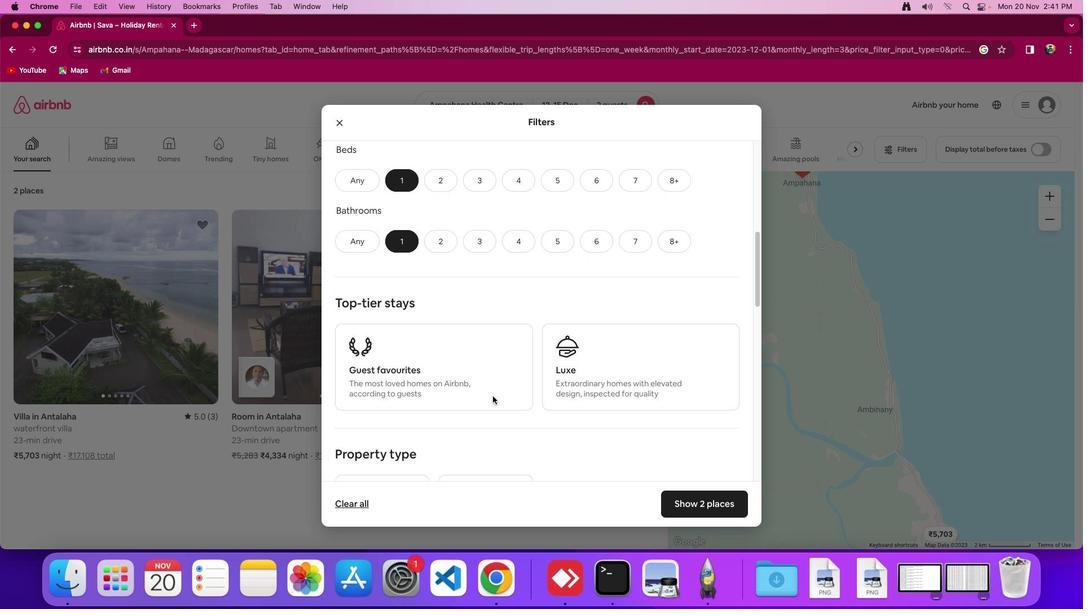 
Action: Mouse scrolled (493, 396) with delta (0, 0)
Screenshot: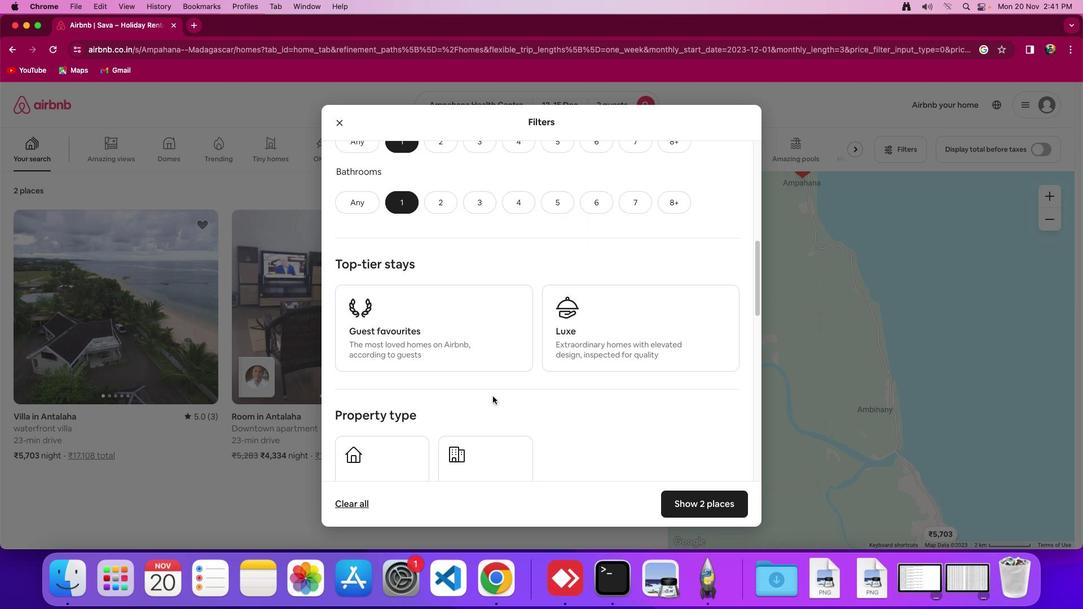 
Action: Mouse scrolled (493, 396) with delta (0, 0)
Screenshot: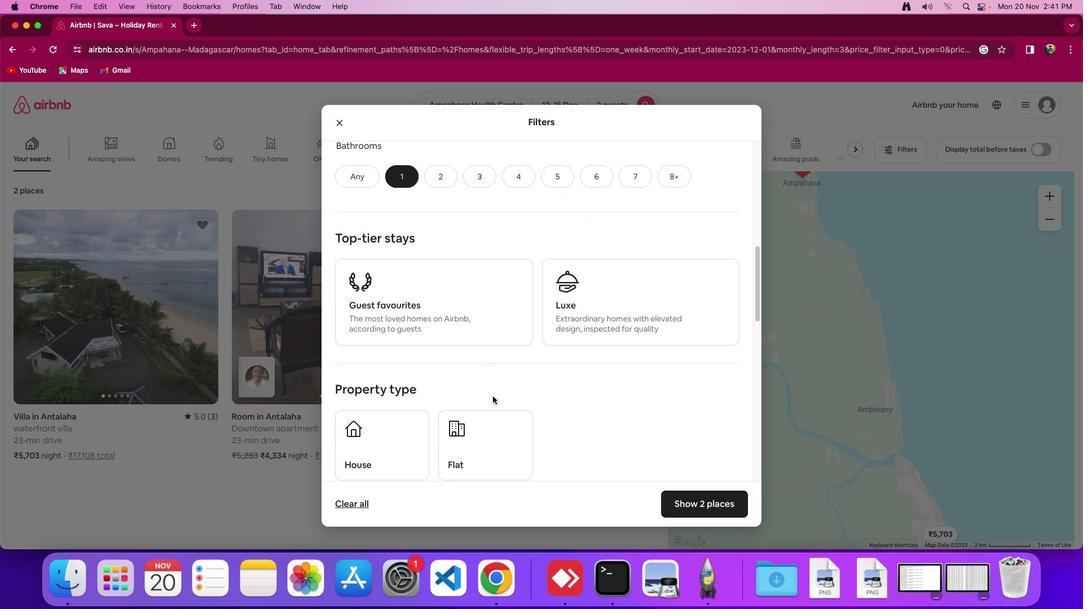 
Action: Mouse scrolled (493, 396) with delta (0, -1)
Screenshot: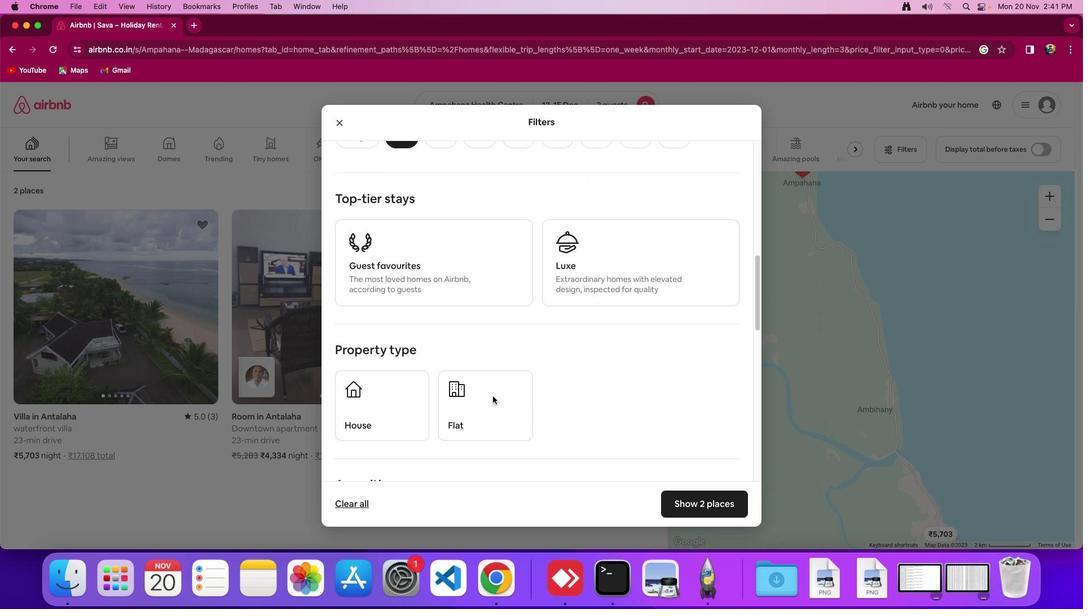 
Action: Mouse scrolled (493, 396) with delta (0, 0)
Screenshot: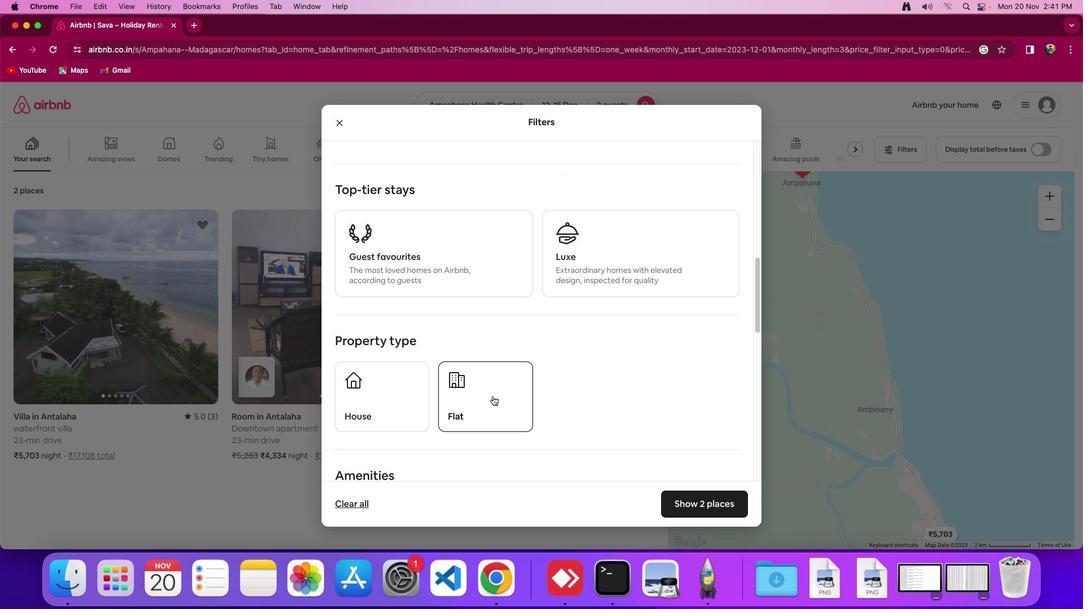 
Action: Mouse scrolled (493, 396) with delta (0, 0)
Screenshot: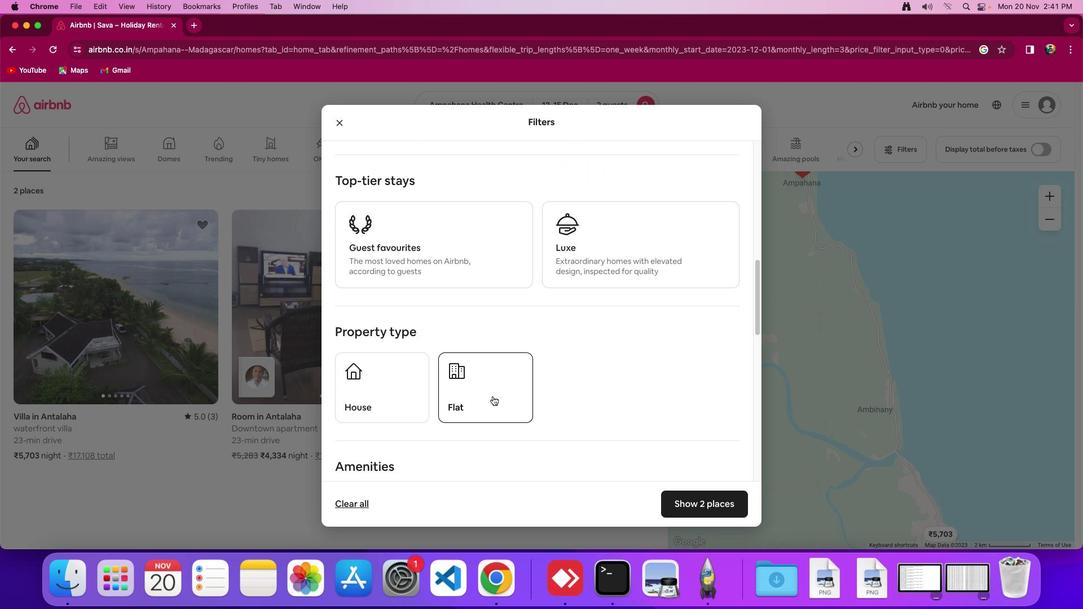 
Action: Mouse scrolled (493, 396) with delta (0, 0)
Screenshot: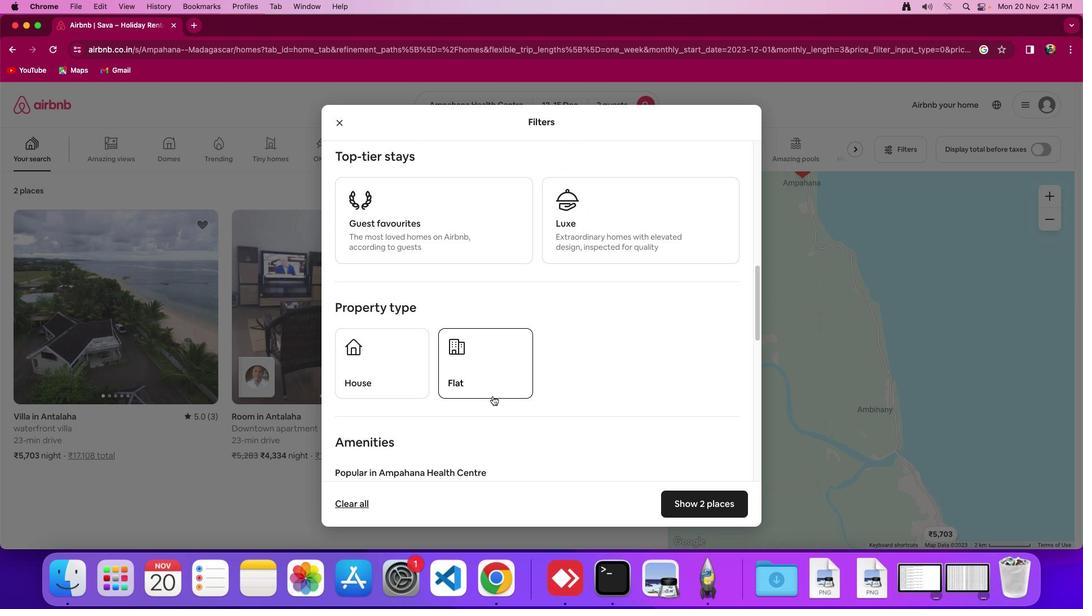 
Action: Mouse scrolled (493, 396) with delta (0, 0)
Screenshot: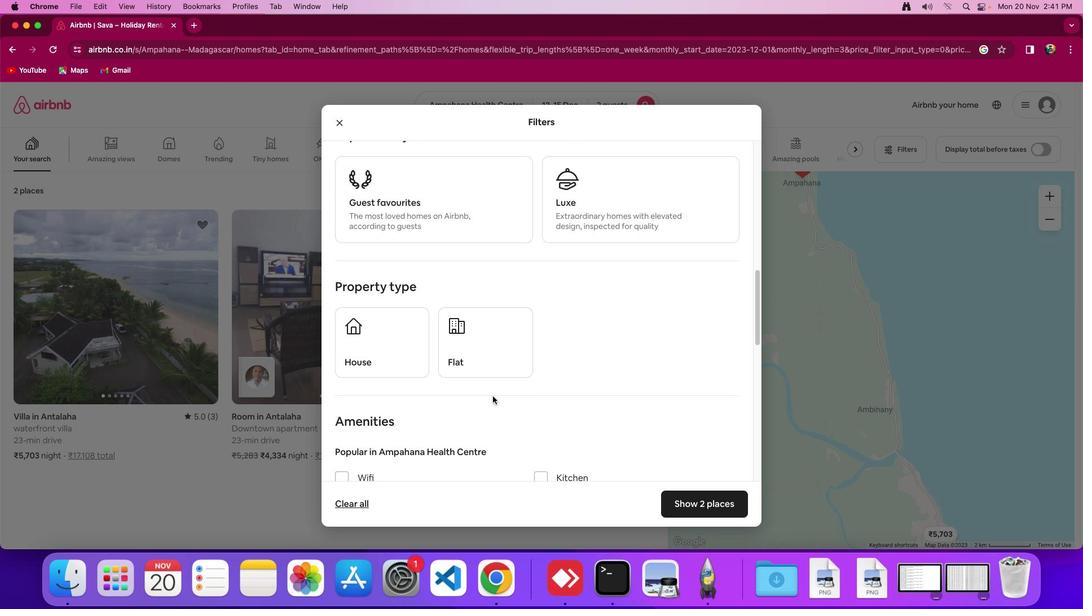 
Action: Mouse scrolled (493, 396) with delta (0, 0)
Screenshot: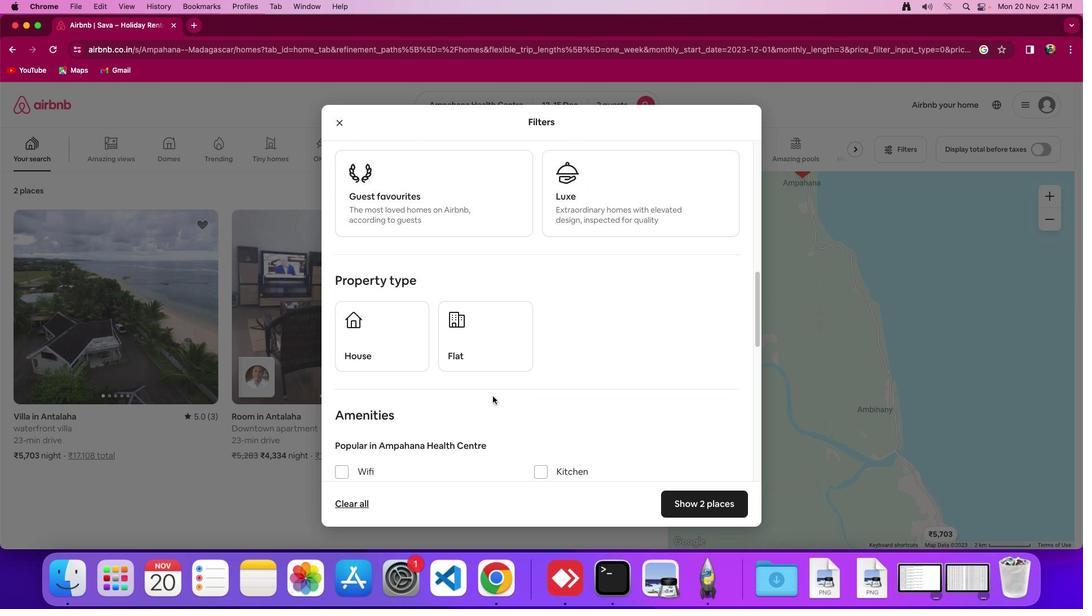 
Action: Mouse scrolled (493, 396) with delta (0, 0)
Screenshot: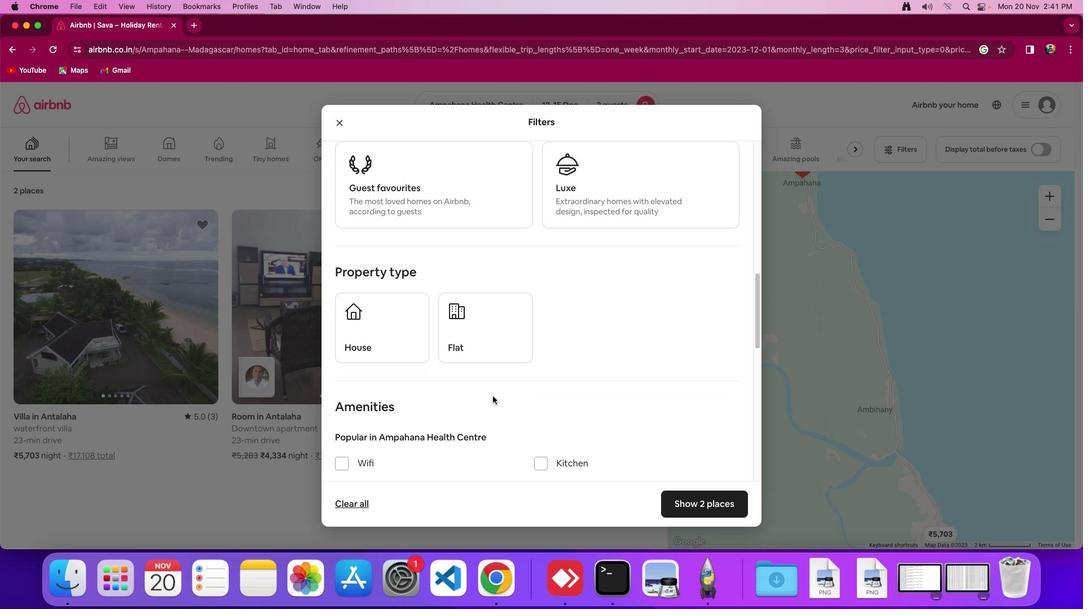 
Action: Mouse scrolled (493, 396) with delta (0, 0)
Screenshot: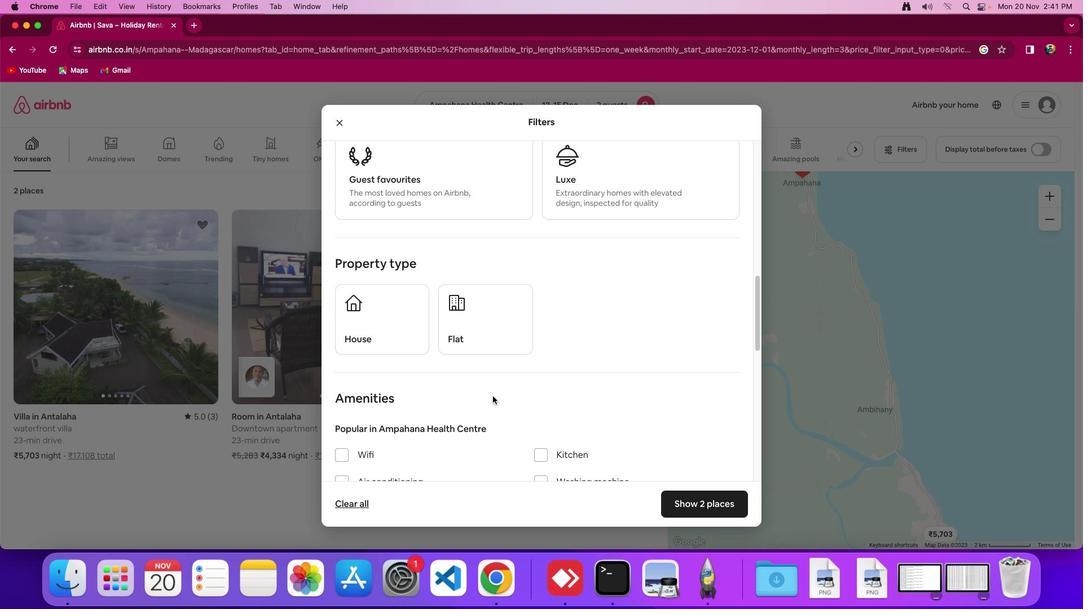 
Action: Mouse scrolled (493, 396) with delta (0, 0)
Screenshot: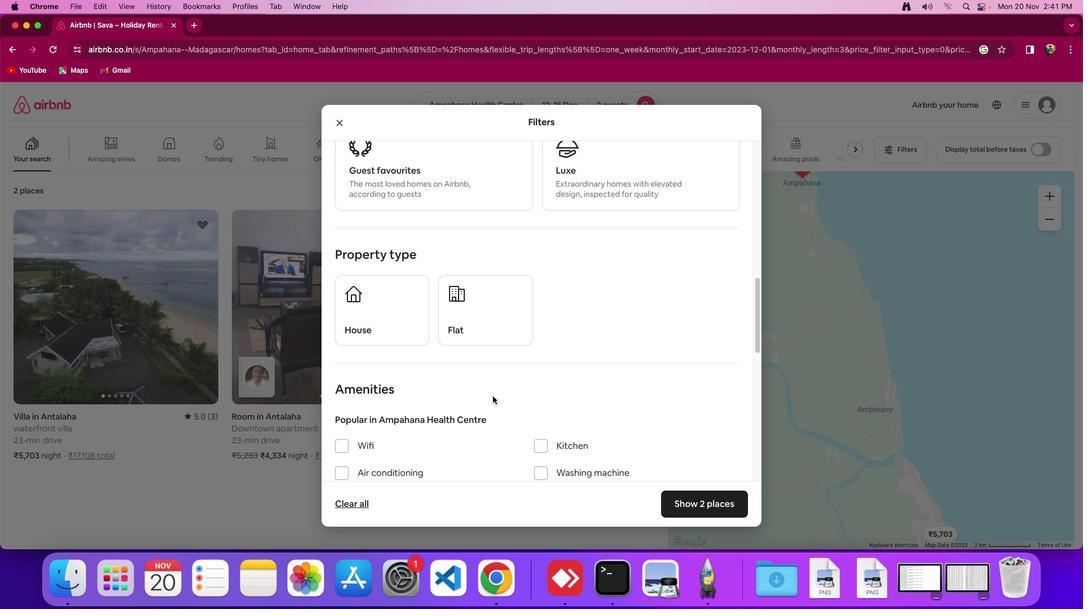 
Action: Mouse scrolled (493, 396) with delta (0, 0)
Screenshot: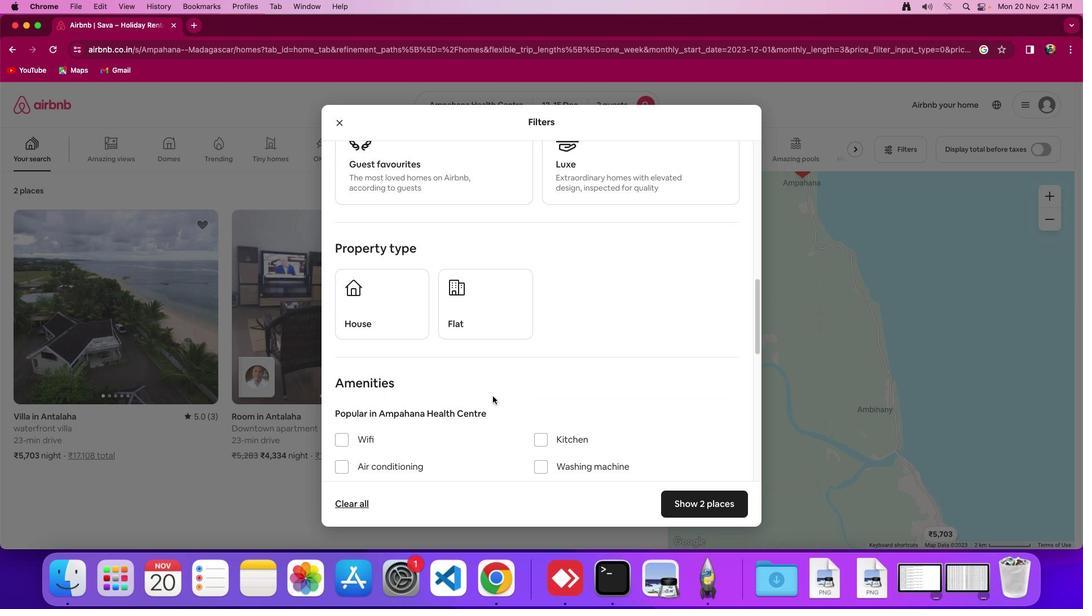 
Action: Mouse scrolled (493, 396) with delta (0, 0)
Screenshot: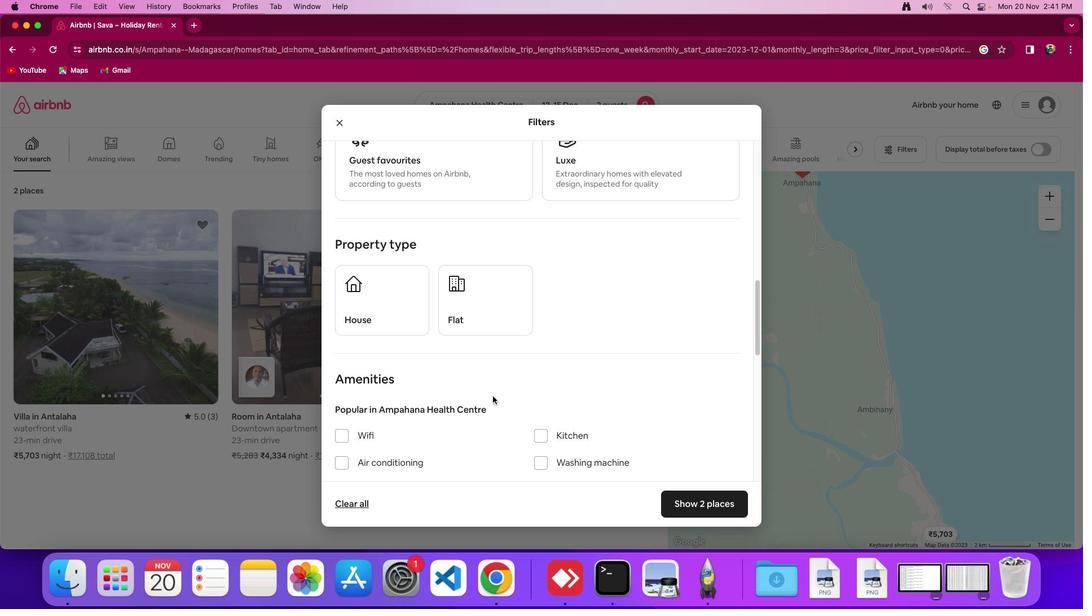 
Action: Mouse scrolled (493, 396) with delta (0, 0)
Screenshot: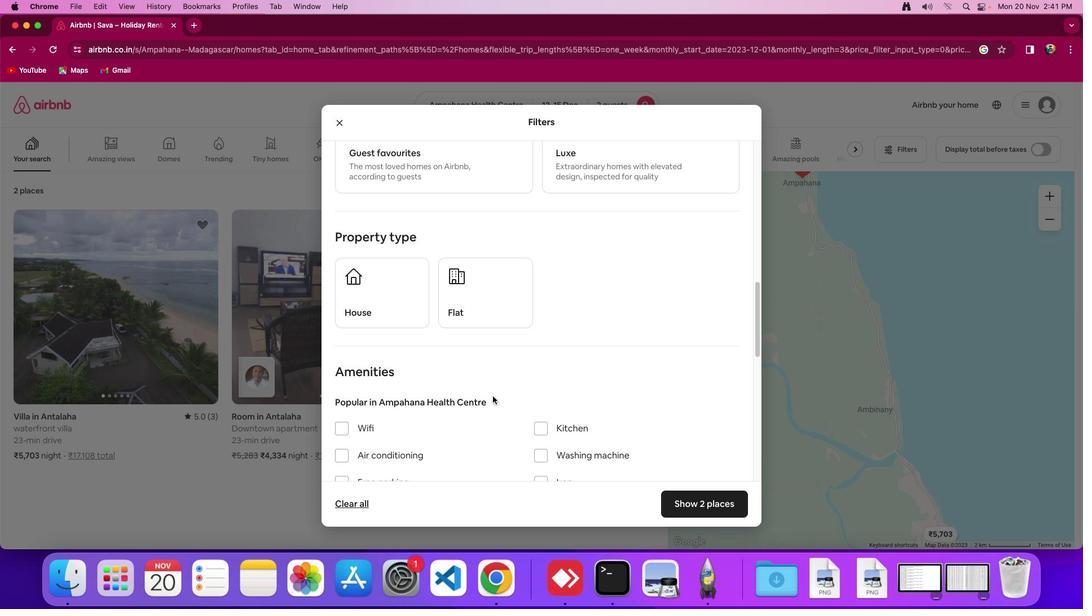 
Action: Mouse moved to (687, 496)
Screenshot: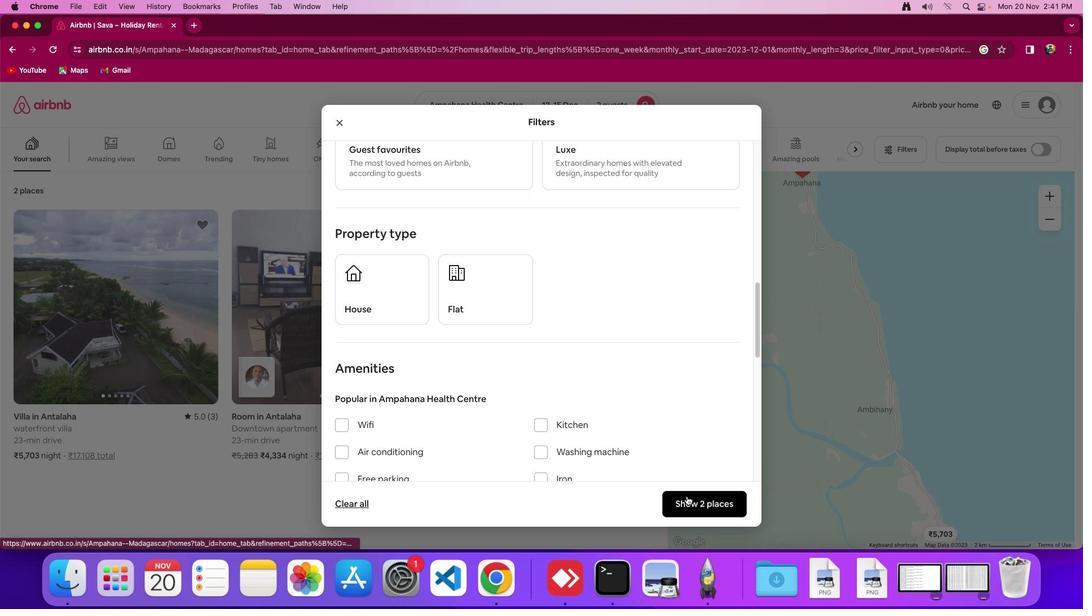 
Action: Mouse pressed left at (687, 496)
Screenshot: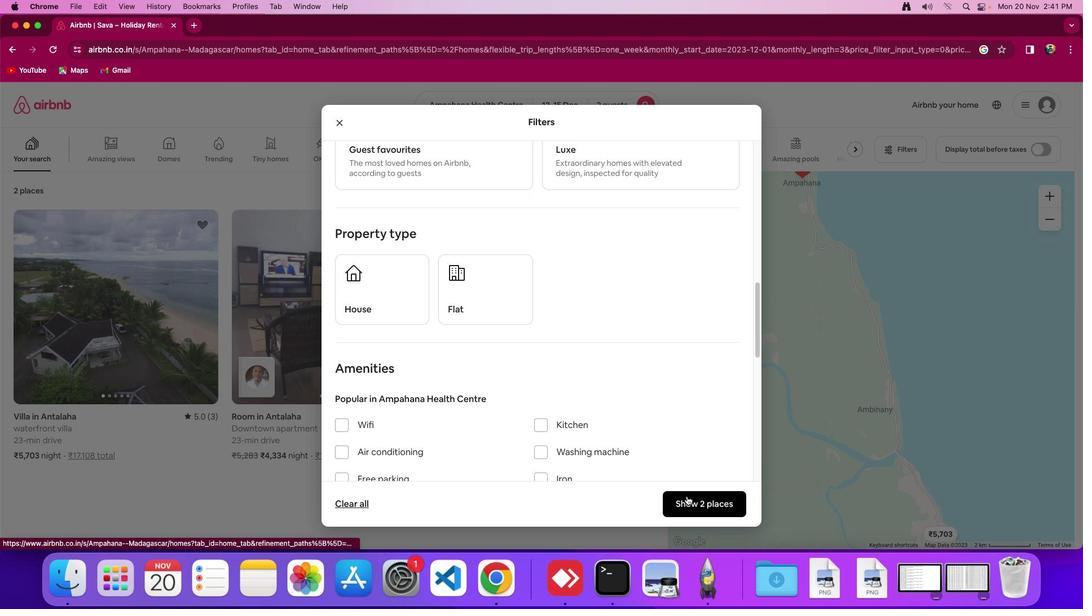 
Action: Mouse moved to (152, 332)
Screenshot: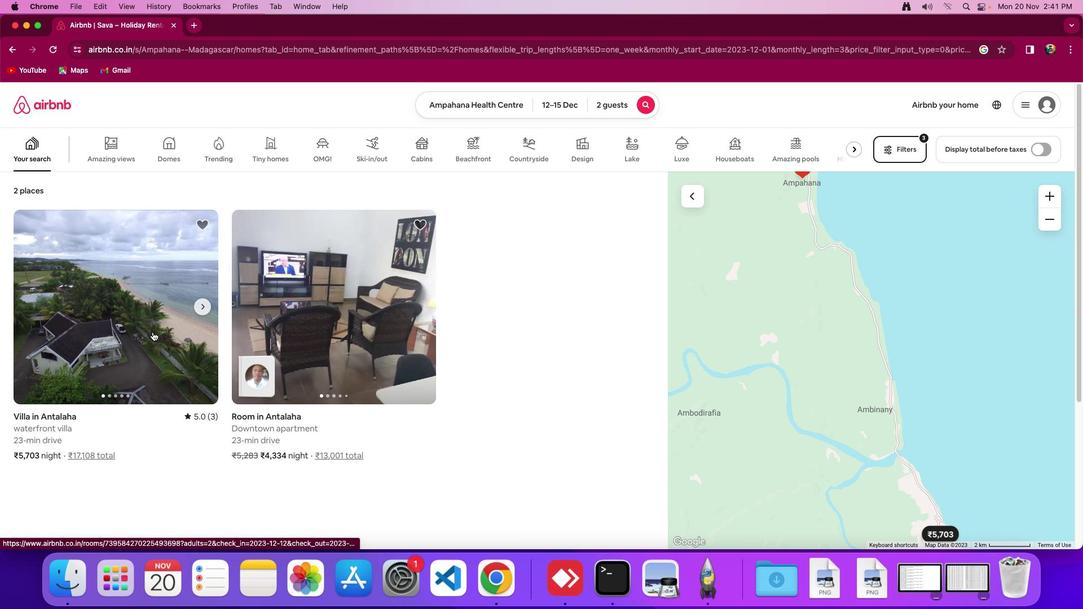 
Action: Mouse pressed left at (152, 332)
Screenshot: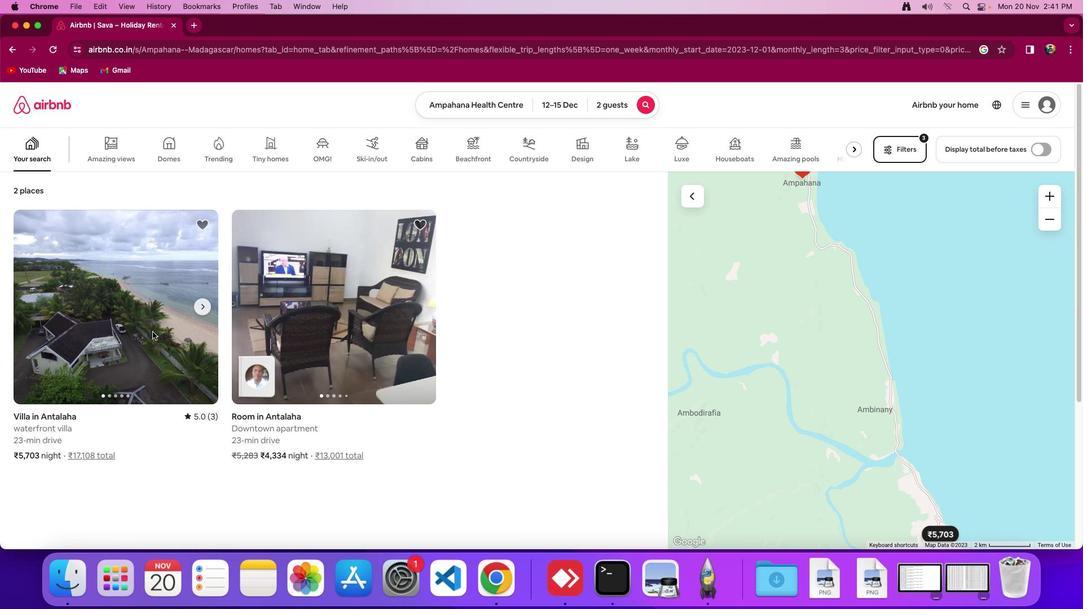 
Action: Mouse moved to (798, 393)
Screenshot: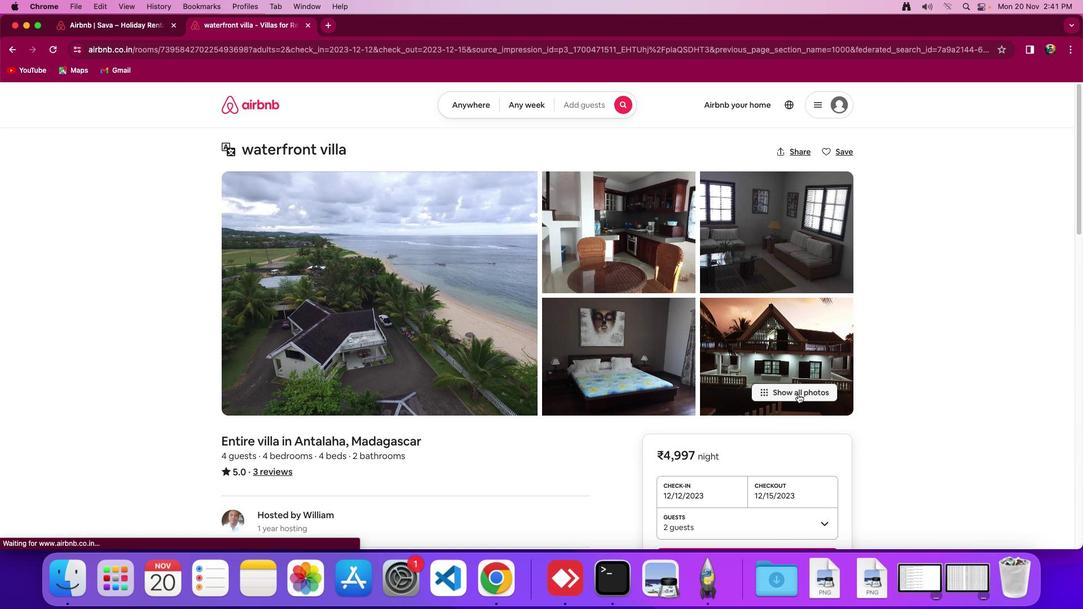 
Action: Mouse pressed left at (798, 393)
Screenshot: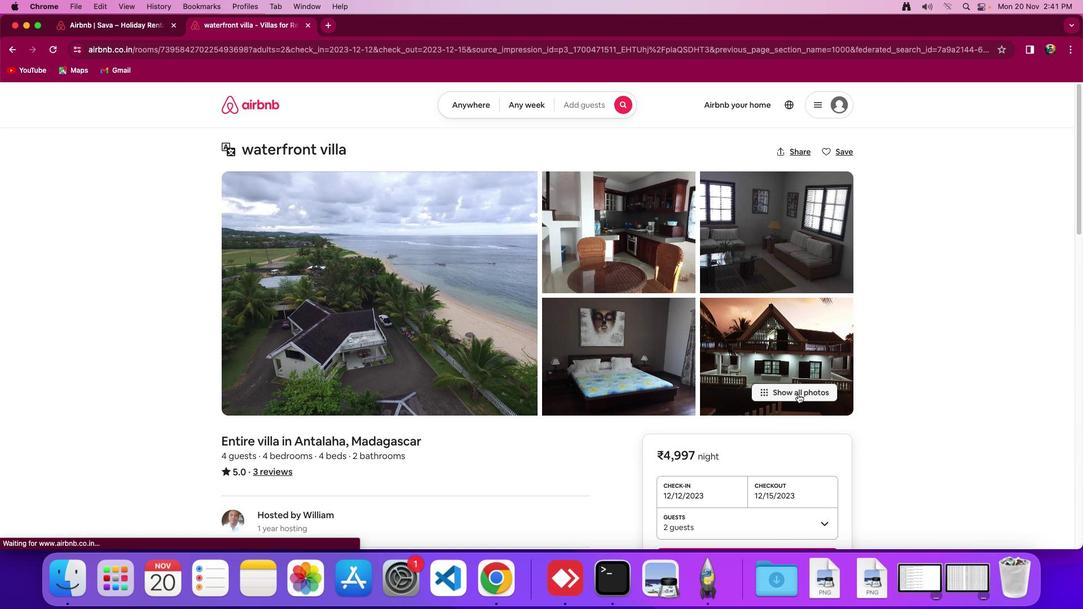 
Action: Mouse moved to (641, 412)
Screenshot: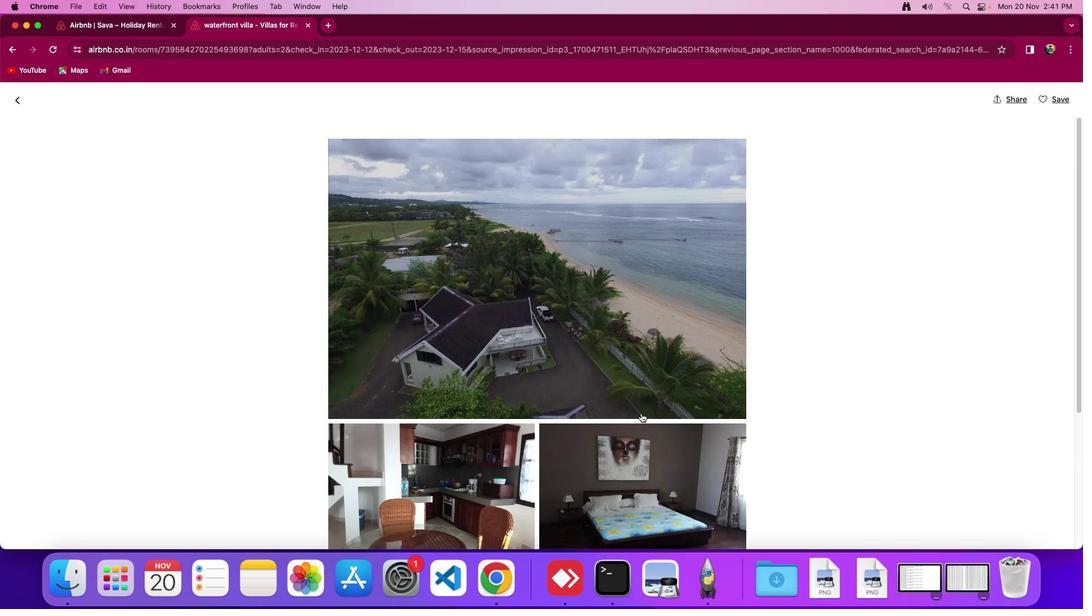 
Action: Mouse scrolled (641, 412) with delta (0, 0)
Screenshot: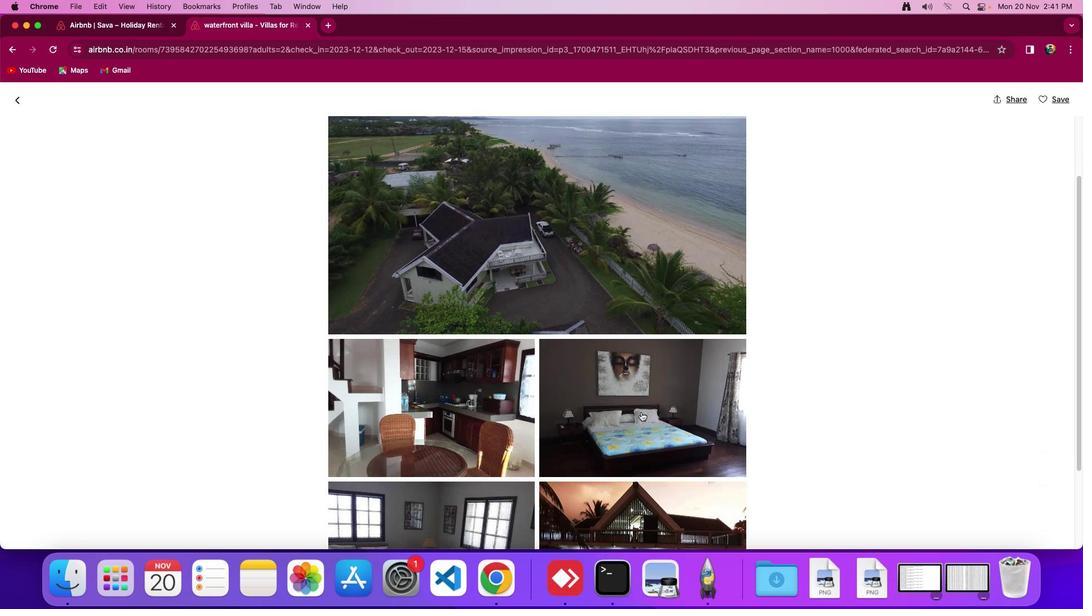 
Action: Mouse scrolled (641, 412) with delta (0, 0)
Screenshot: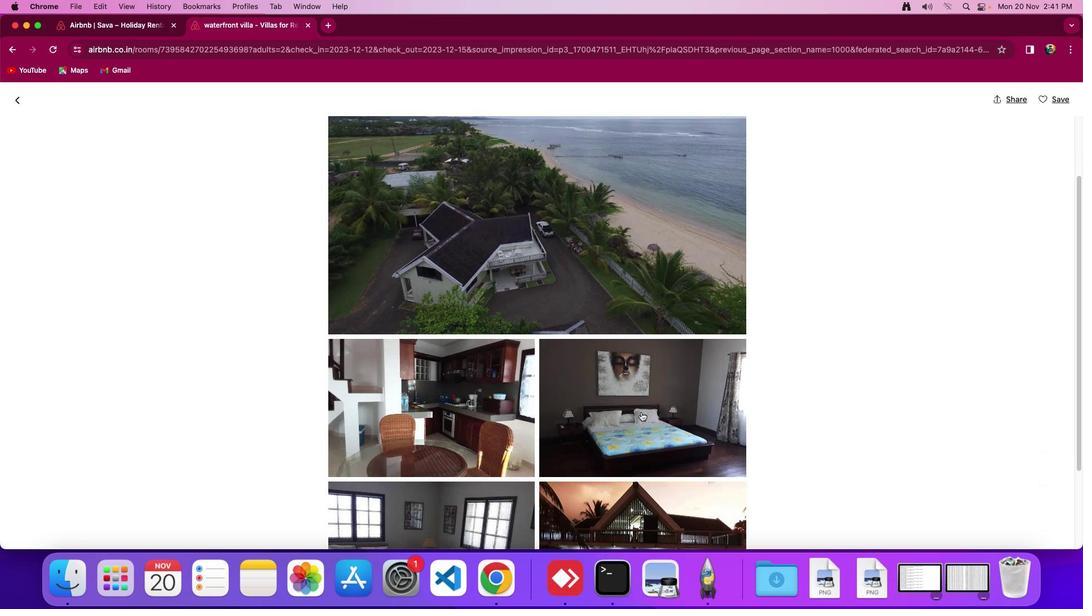 
Action: Mouse scrolled (641, 412) with delta (0, -2)
Screenshot: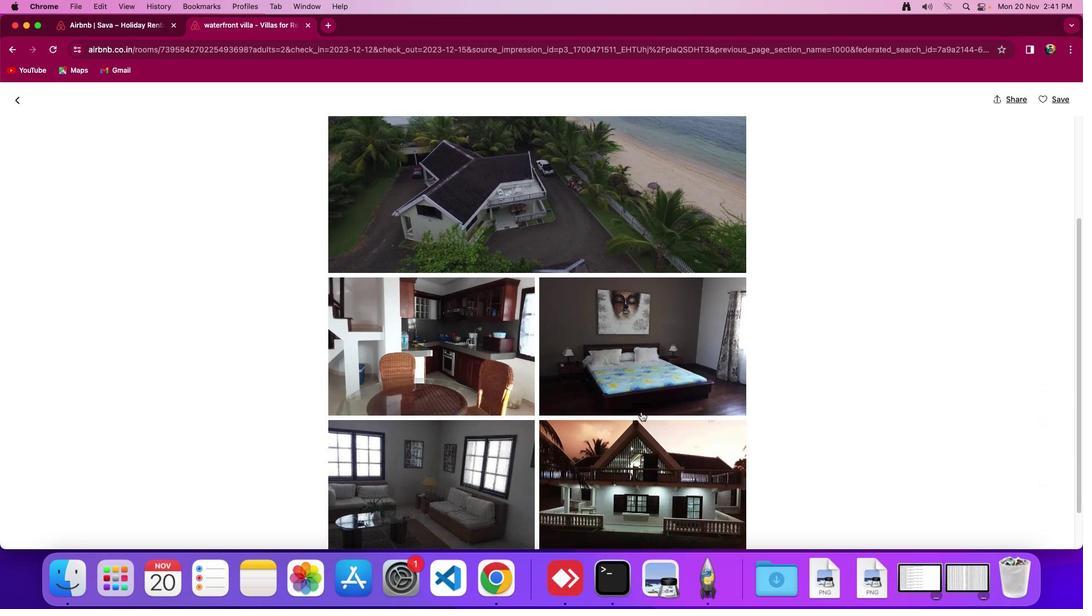 
Action: Mouse scrolled (641, 412) with delta (0, -3)
Screenshot: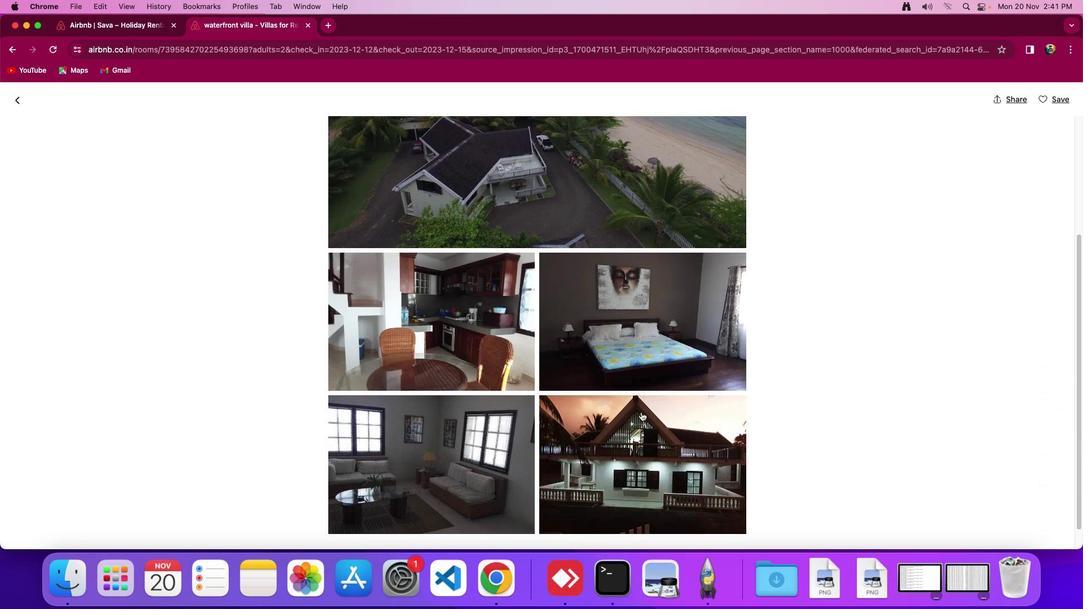 
Action: Mouse moved to (641, 411)
Screenshot: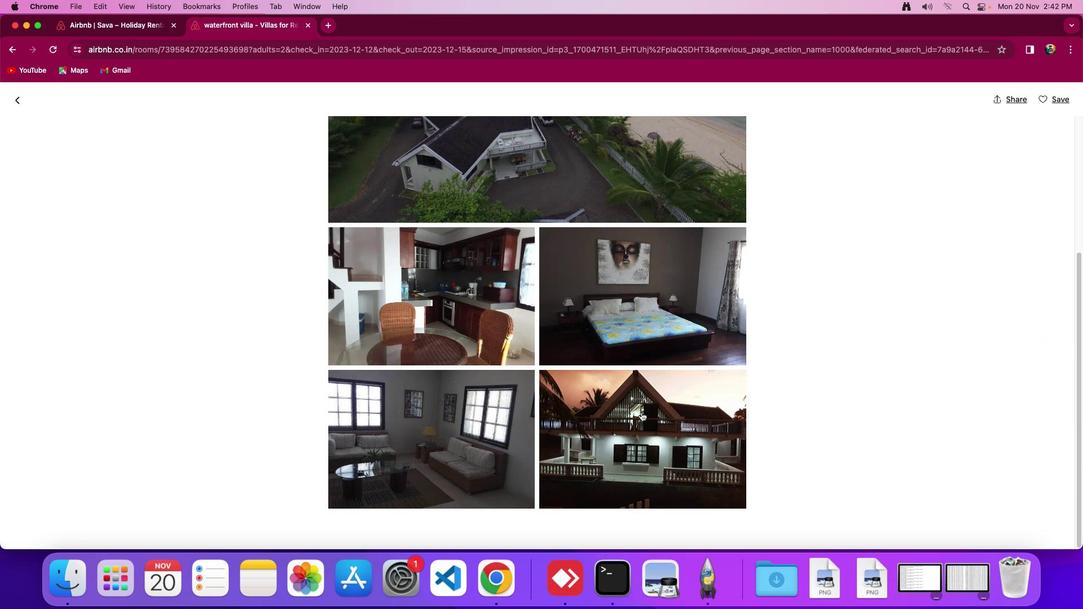 
Action: Mouse scrolled (641, 411) with delta (0, 0)
Screenshot: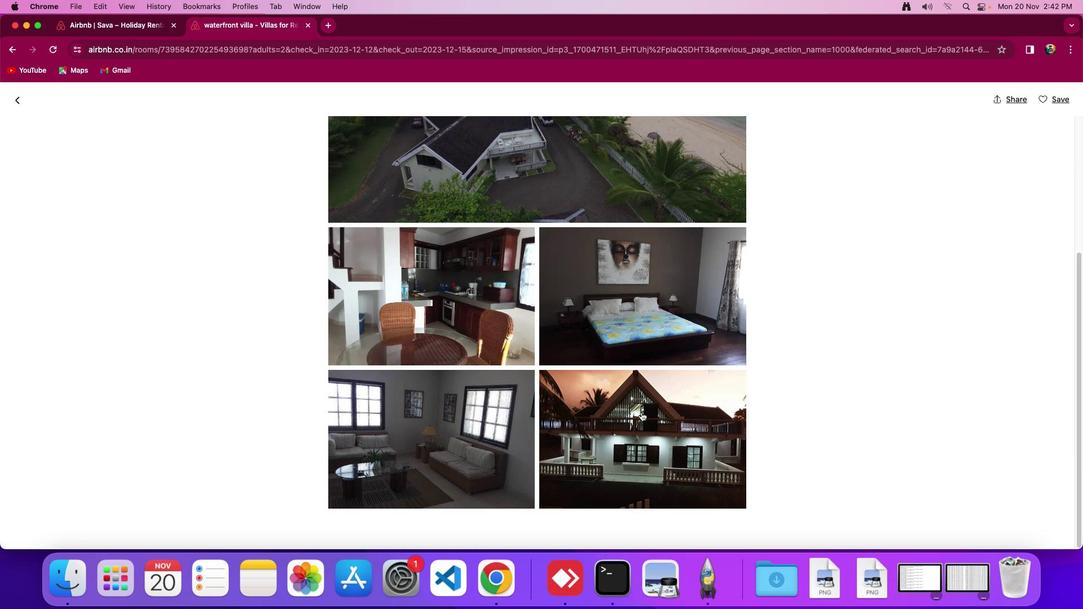 
Action: Mouse scrolled (641, 411) with delta (0, 0)
Screenshot: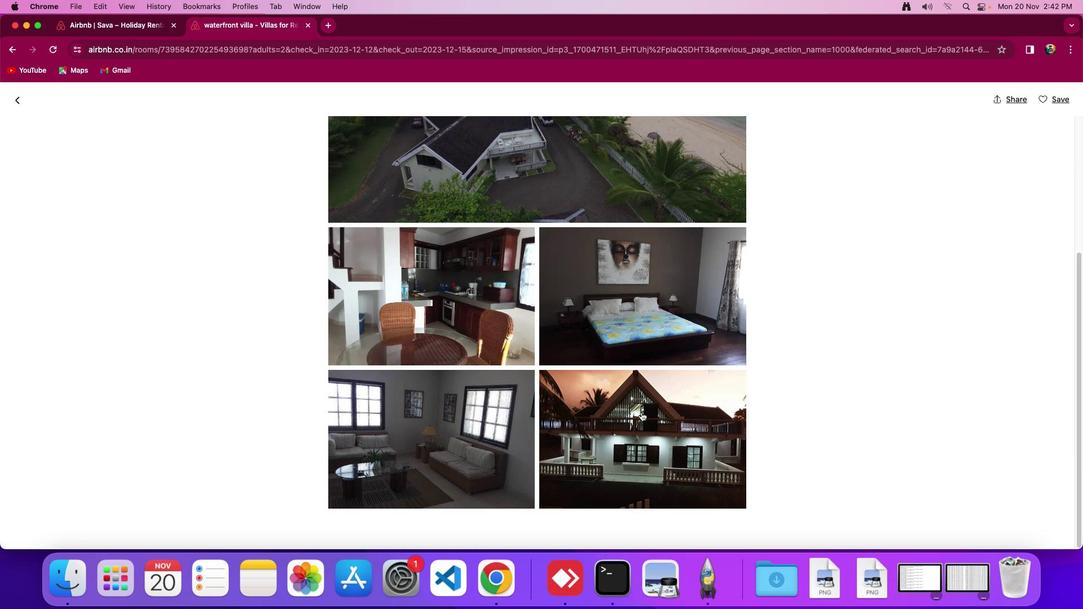 
Action: Mouse scrolled (641, 411) with delta (0, -2)
Screenshot: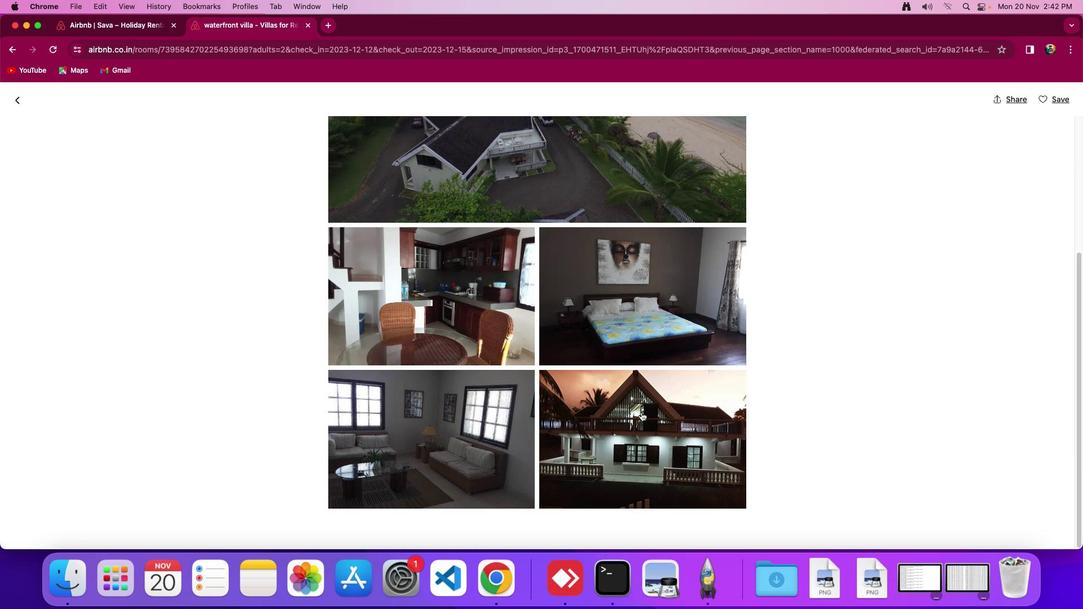 
Action: Mouse scrolled (641, 411) with delta (0, -3)
Screenshot: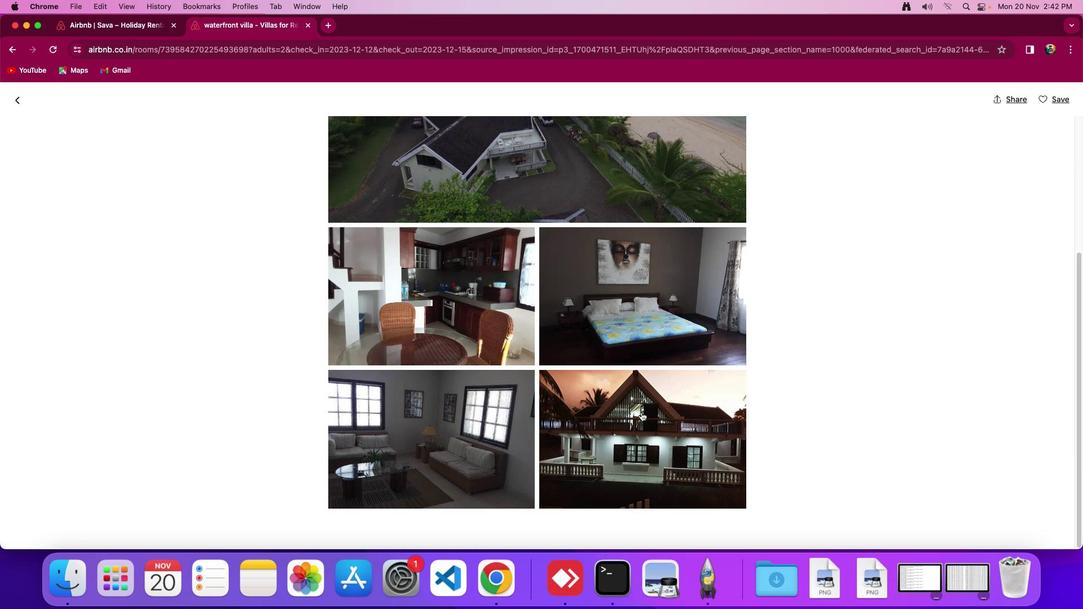 
Action: Mouse scrolled (641, 411) with delta (0, 0)
Screenshot: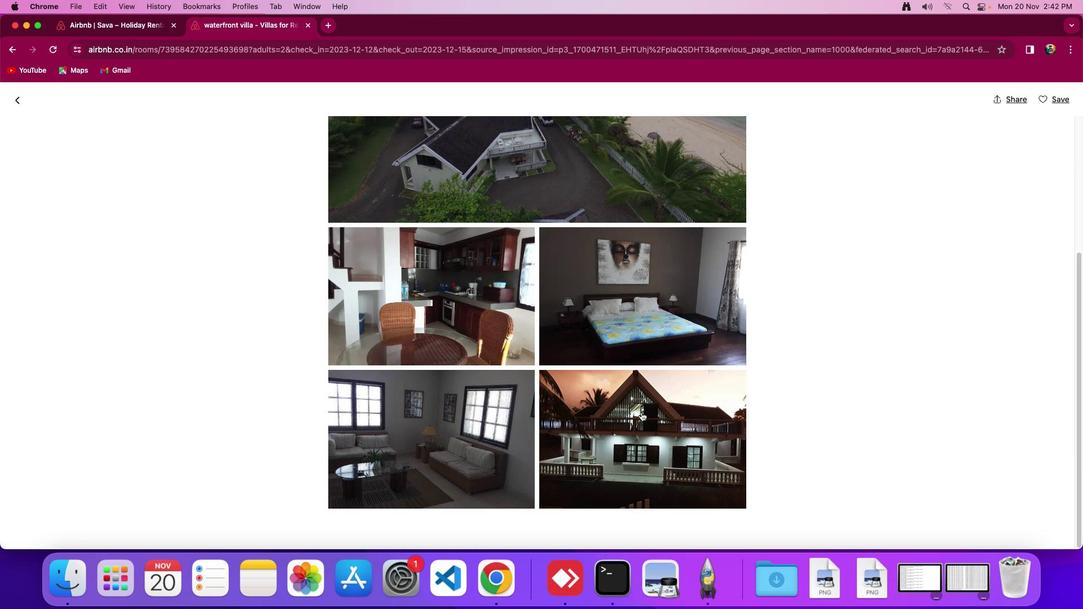 
Action: Mouse scrolled (641, 411) with delta (0, 0)
Screenshot: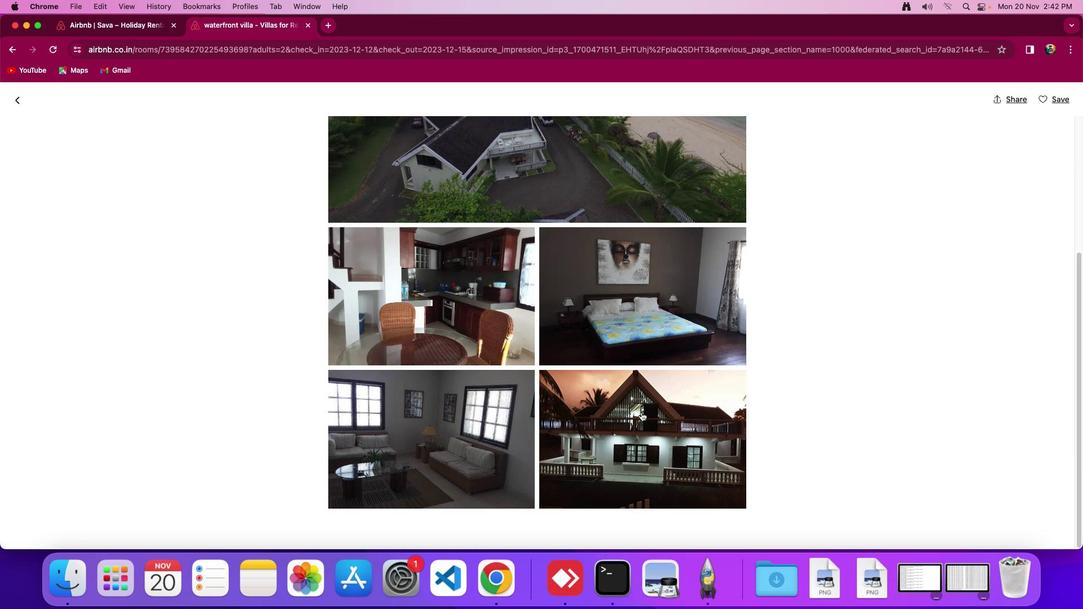 
Action: Mouse scrolled (641, 411) with delta (0, -2)
Screenshot: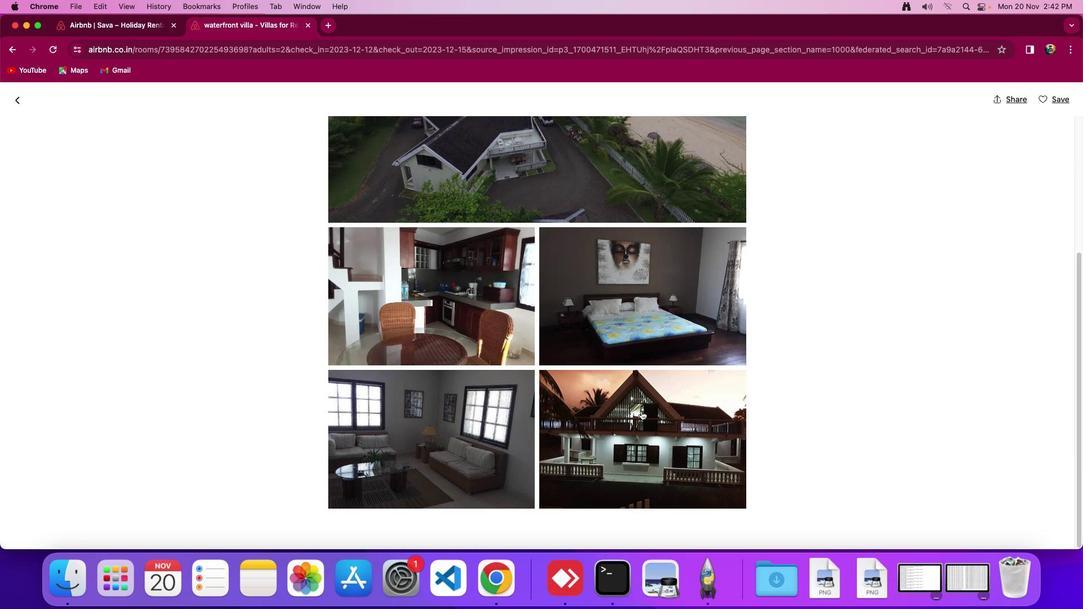 
Action: Mouse scrolled (641, 411) with delta (0, -3)
Screenshot: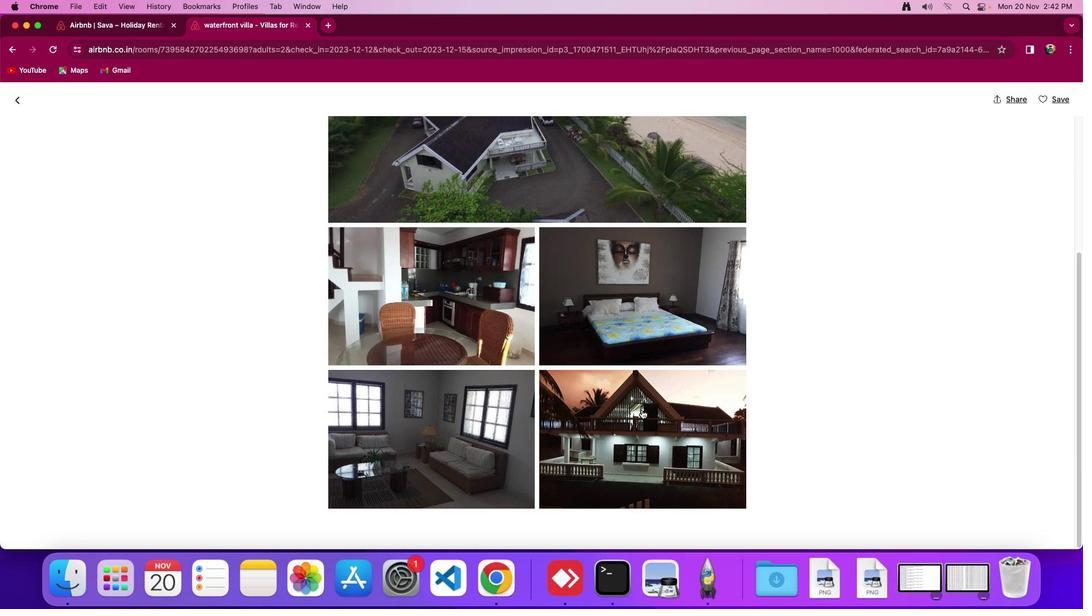 
Action: Mouse moved to (21, 98)
Screenshot: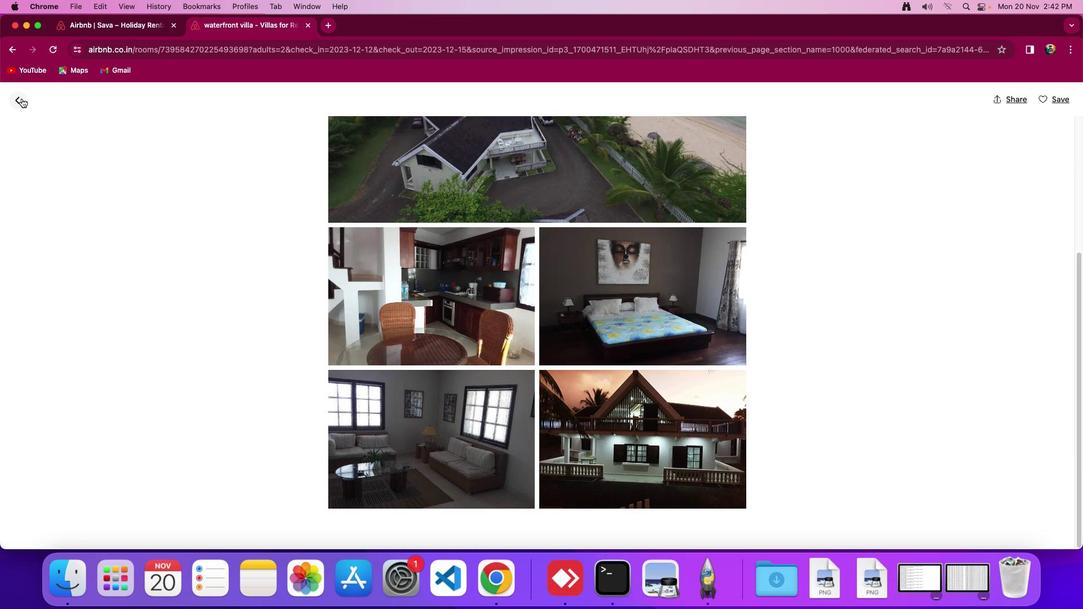 
Action: Mouse pressed left at (21, 98)
Screenshot: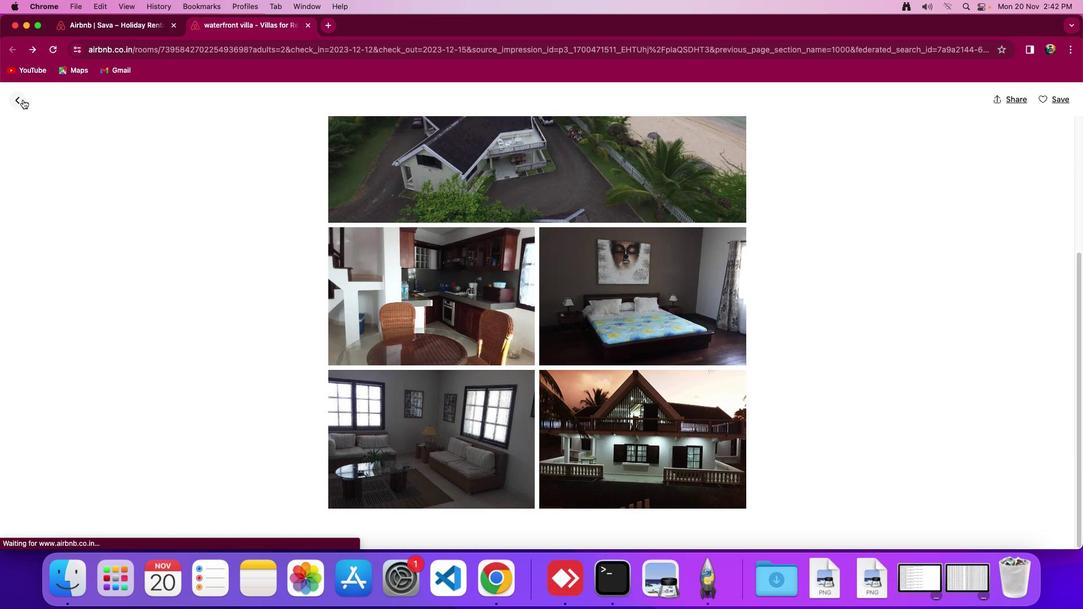 
Action: Mouse moved to (582, 320)
Screenshot: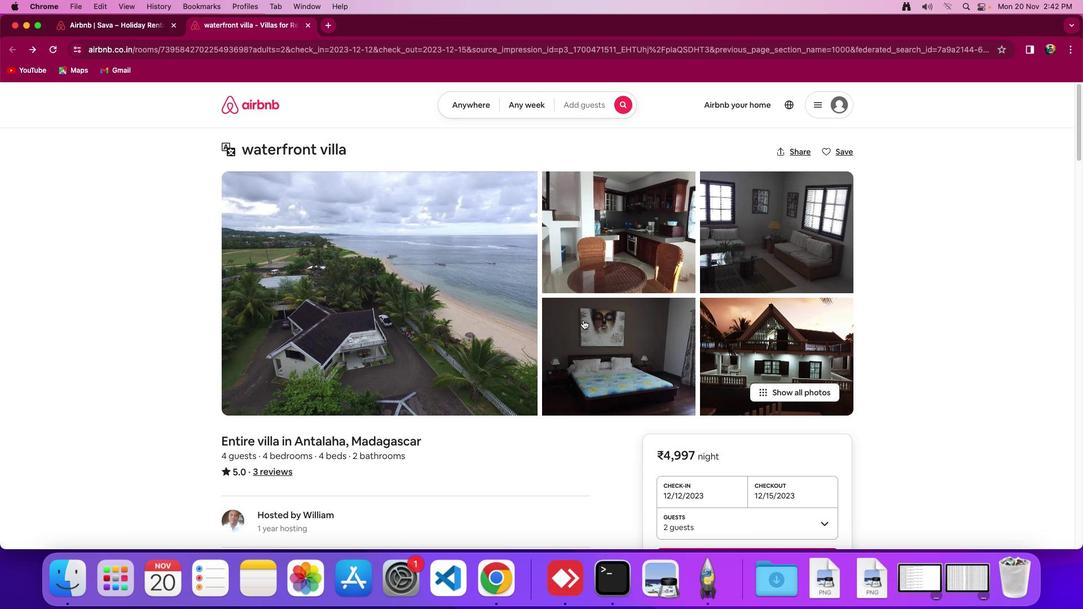 
Action: Mouse scrolled (582, 320) with delta (0, 0)
Screenshot: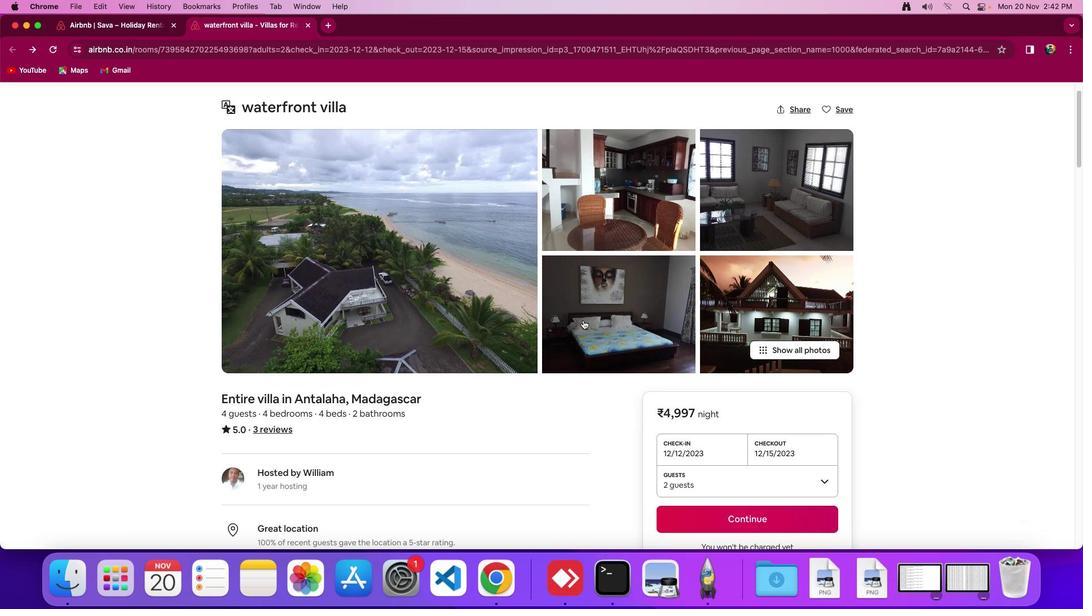
Action: Mouse scrolled (582, 320) with delta (0, 0)
Screenshot: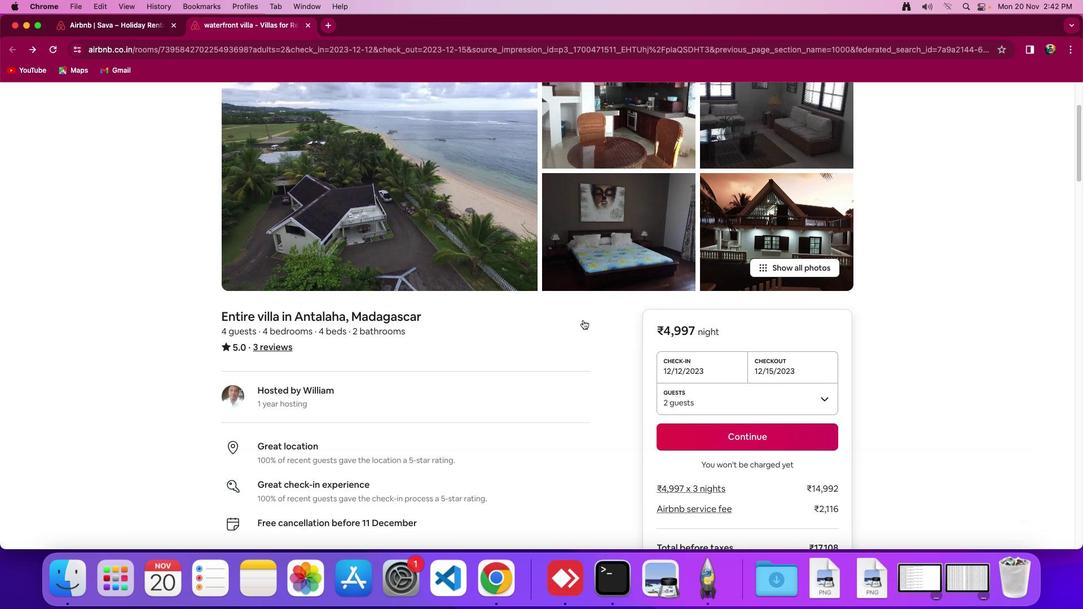 
Action: Mouse scrolled (582, 320) with delta (0, -2)
Screenshot: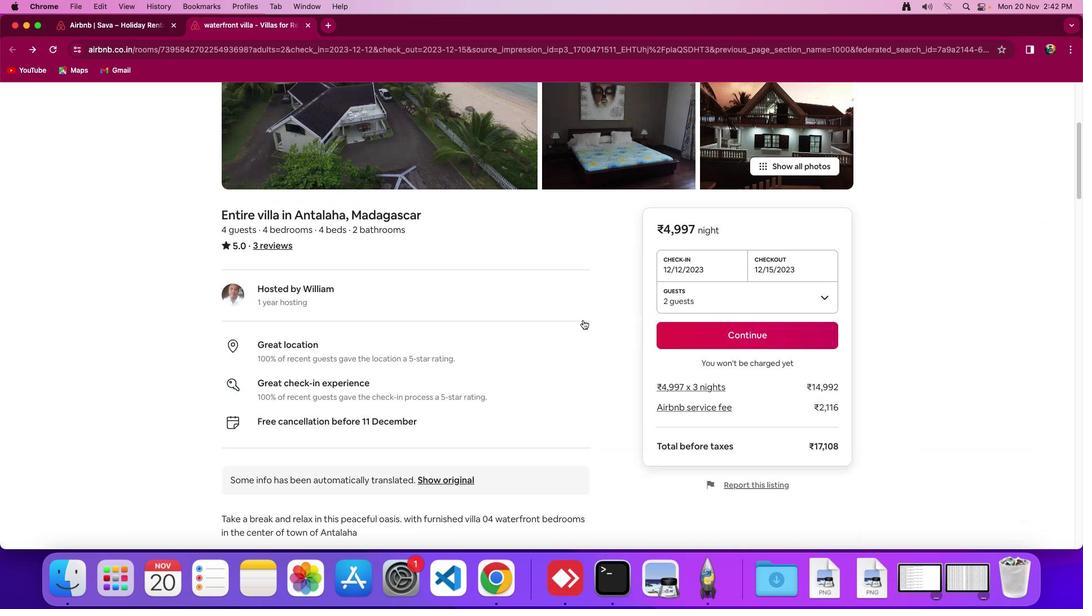 
Action: Mouse scrolled (582, 320) with delta (0, -3)
Screenshot: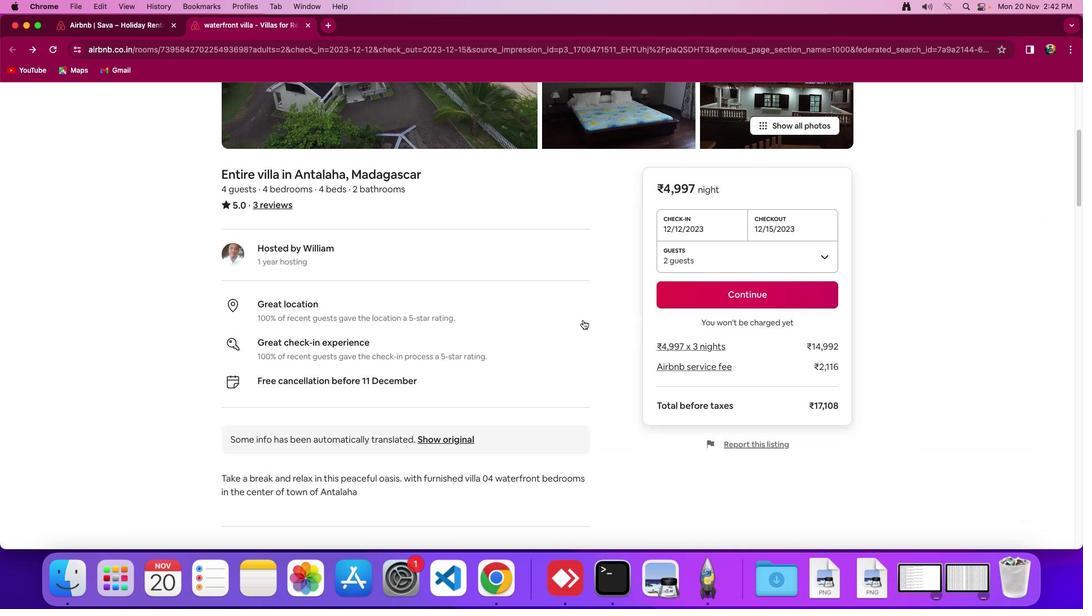 
Action: Mouse moved to (349, 294)
Screenshot: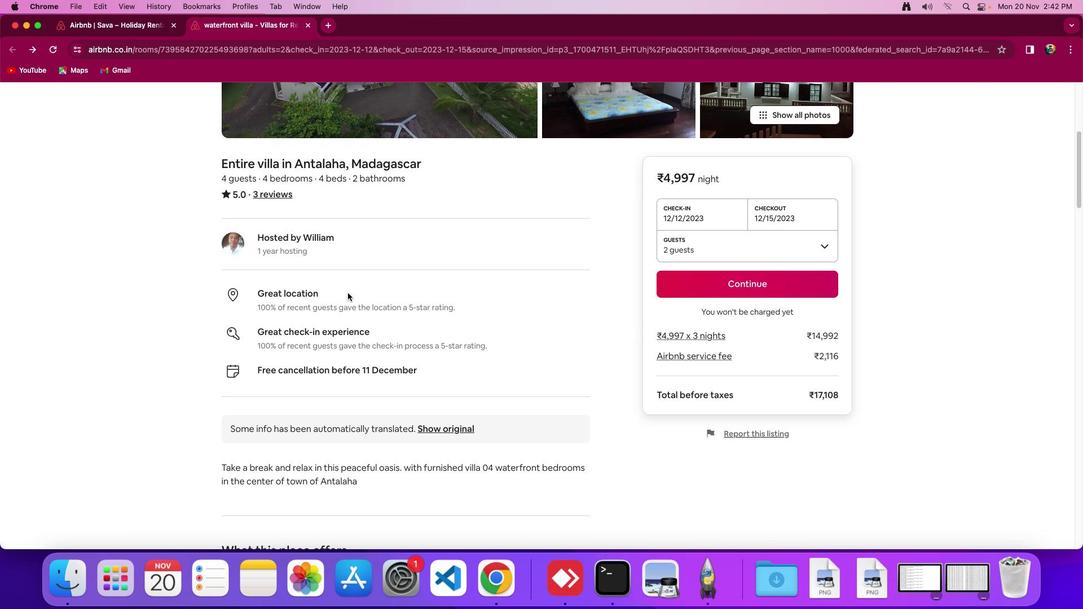 
Action: Mouse scrolled (349, 294) with delta (0, 0)
Screenshot: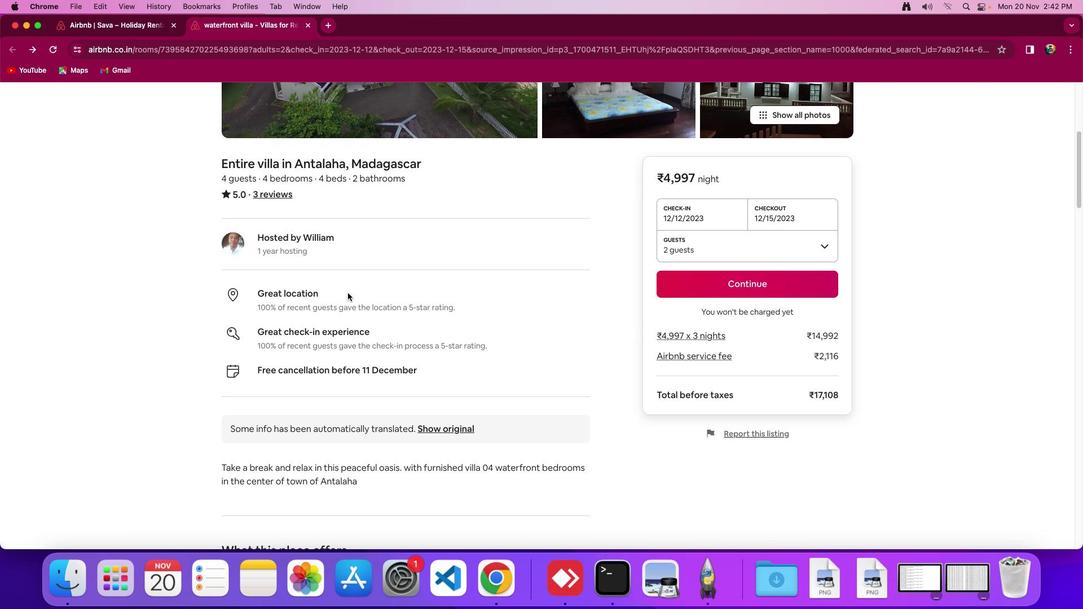 
Action: Mouse moved to (348, 293)
Screenshot: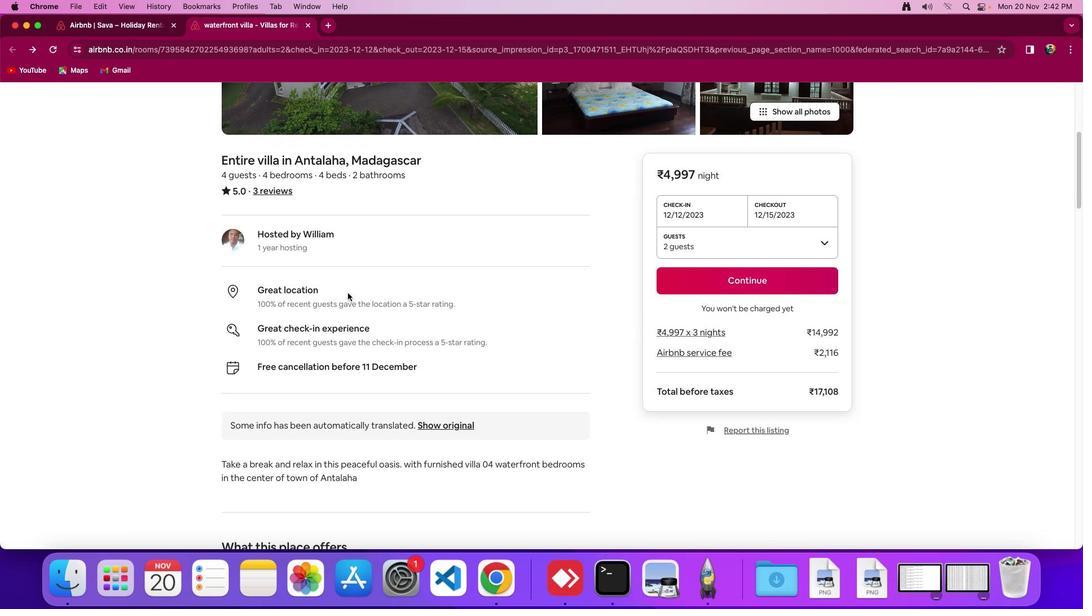 
Action: Mouse scrolled (348, 293) with delta (0, 0)
Screenshot: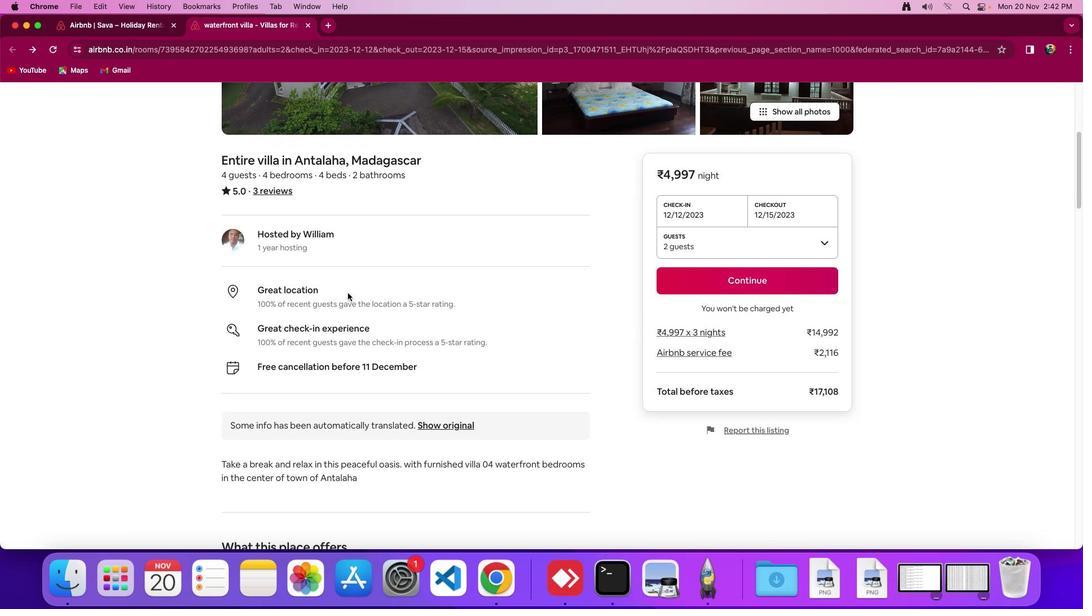 
Action: Mouse moved to (343, 292)
Screenshot: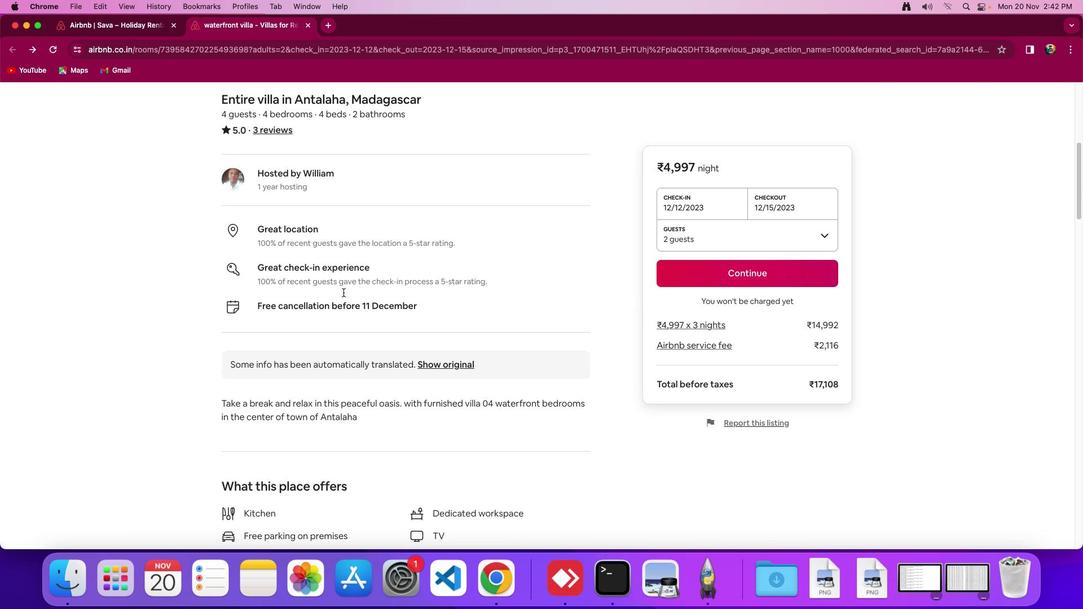 
Action: Mouse scrolled (343, 292) with delta (0, 0)
Screenshot: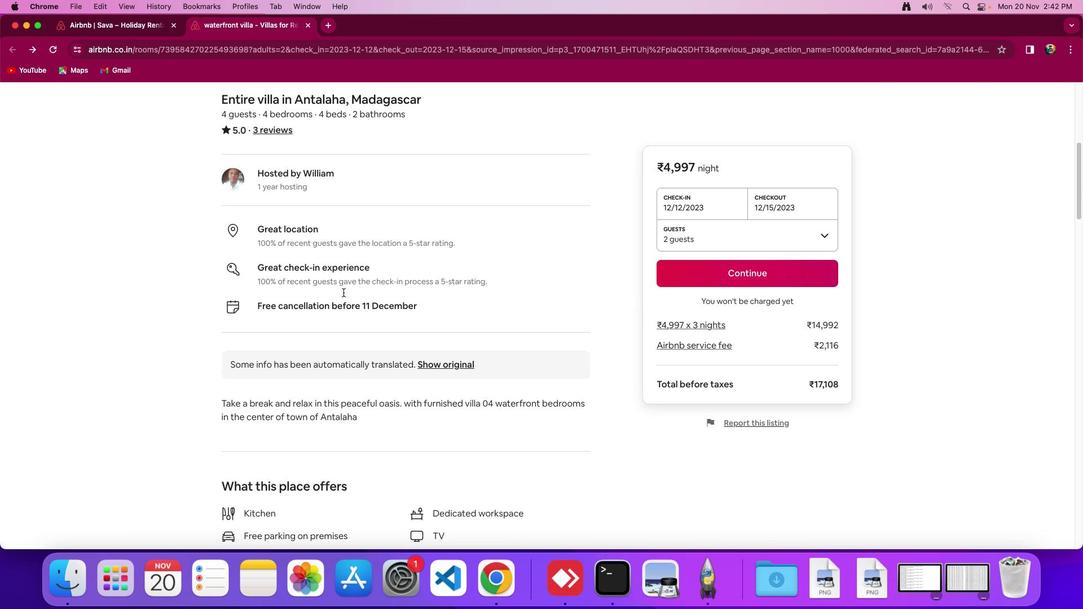 
Action: Mouse scrolled (343, 292) with delta (0, 0)
Screenshot: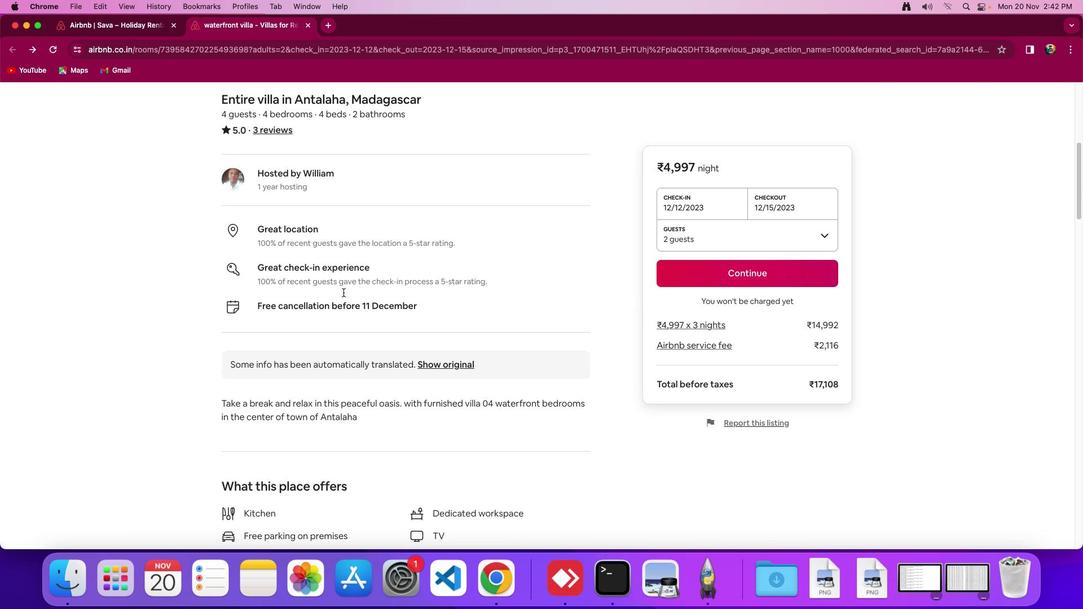 
Action: Mouse scrolled (343, 292) with delta (0, -2)
Screenshot: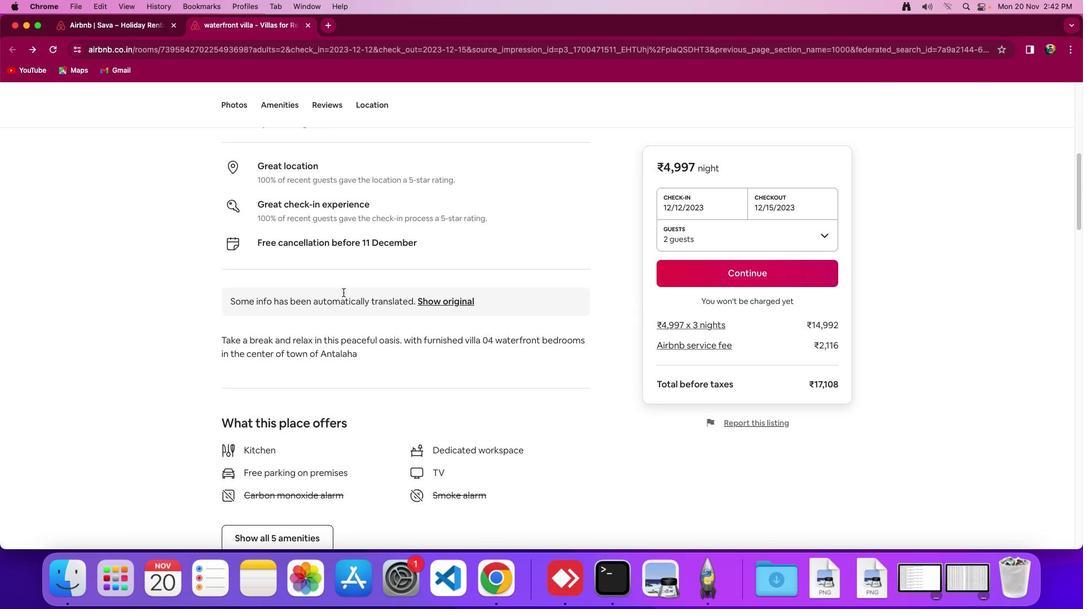 
Action: Mouse moved to (392, 254)
Screenshot: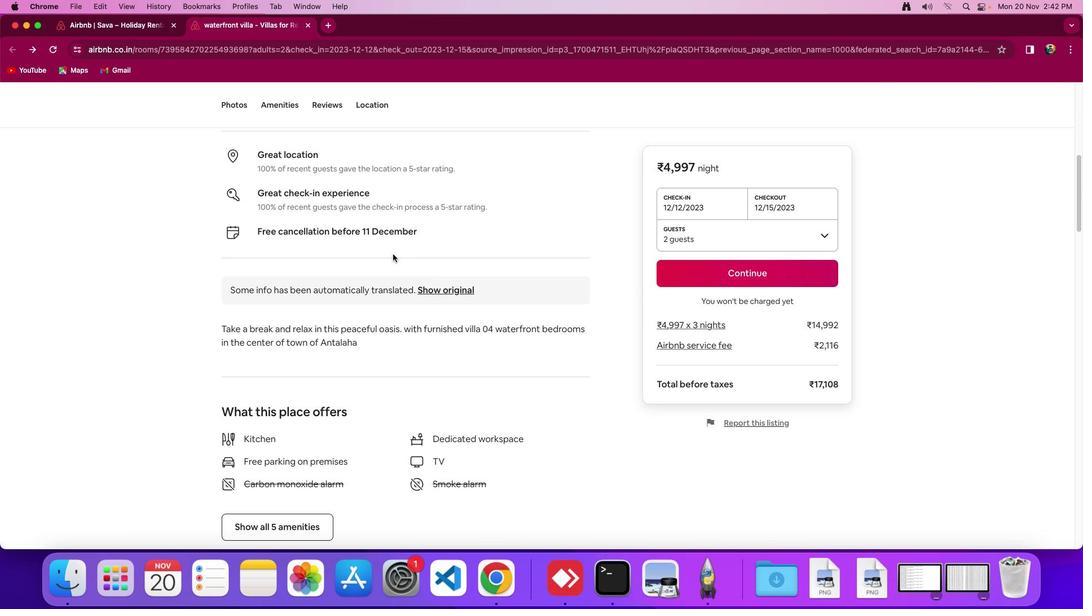
Action: Mouse scrolled (392, 254) with delta (0, 0)
Screenshot: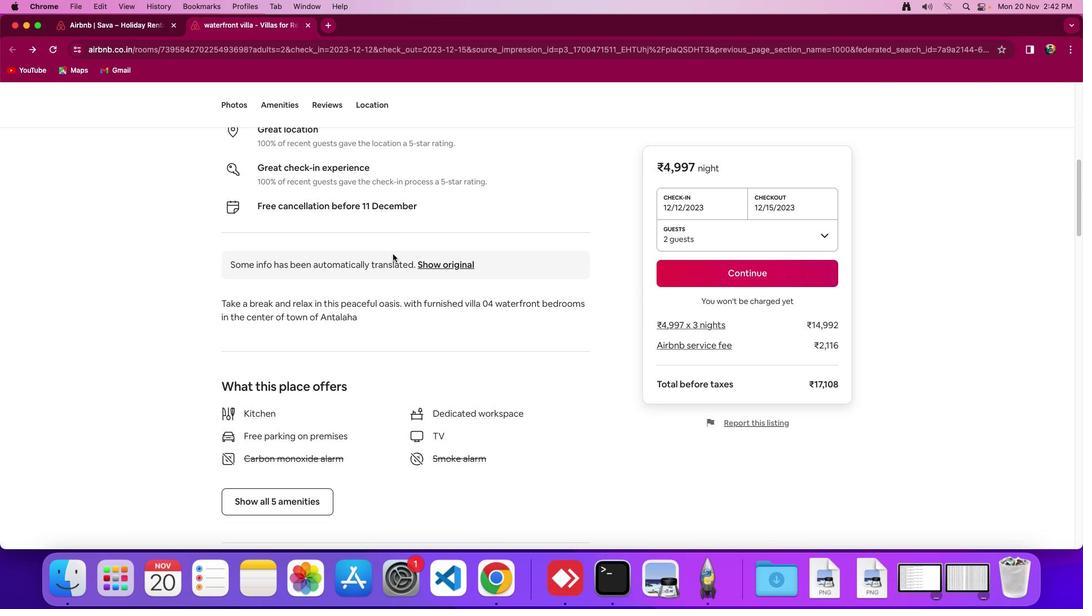 
Action: Mouse scrolled (392, 254) with delta (0, 0)
Screenshot: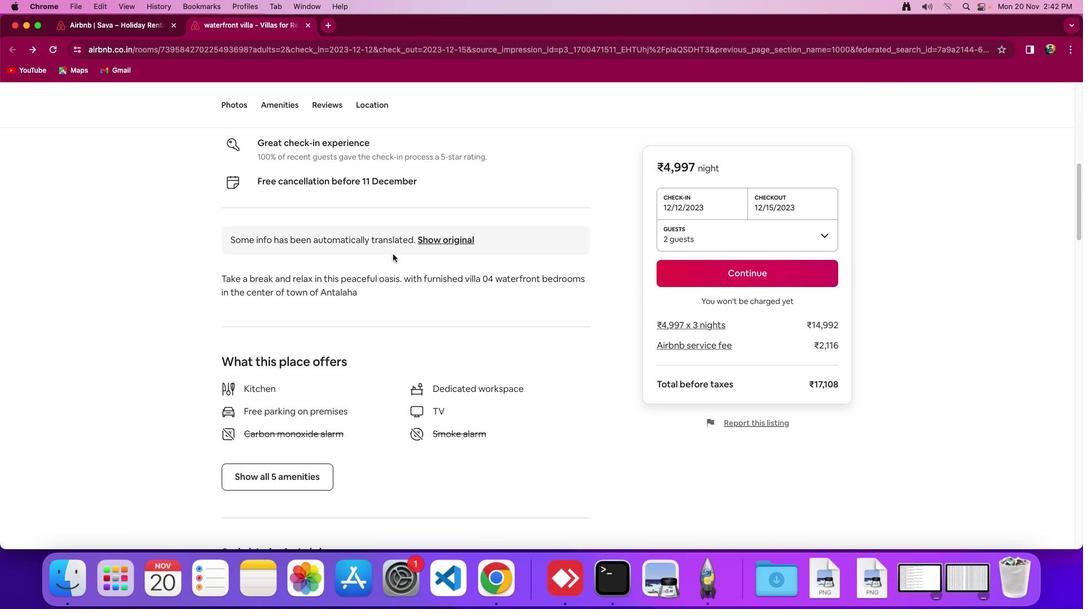 
Action: Mouse scrolled (392, 254) with delta (0, -1)
Screenshot: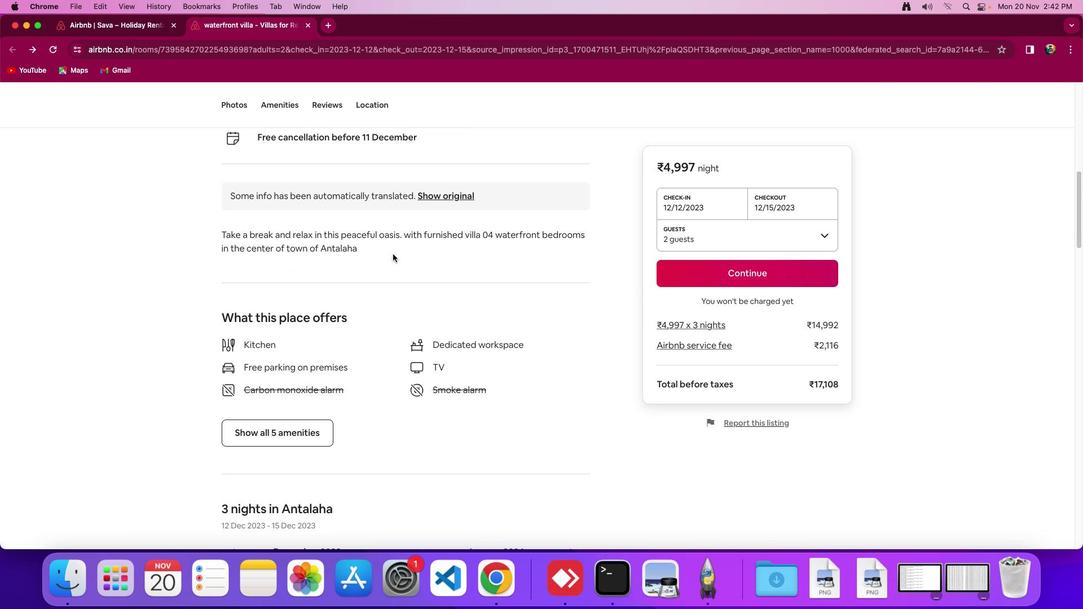 
Action: Mouse moved to (376, 299)
Screenshot: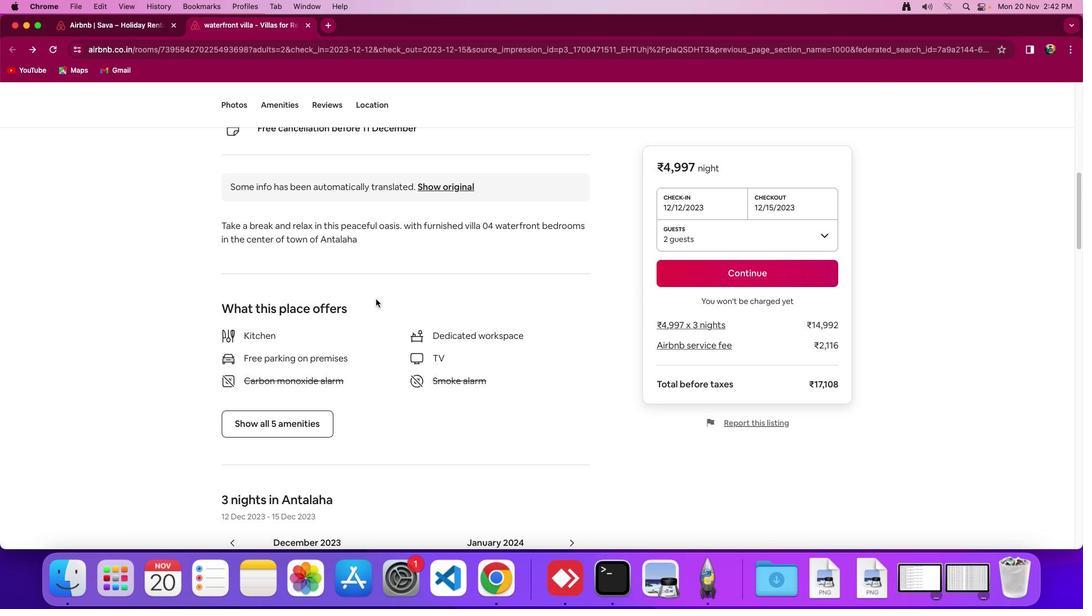 
Action: Mouse scrolled (376, 299) with delta (0, 0)
Screenshot: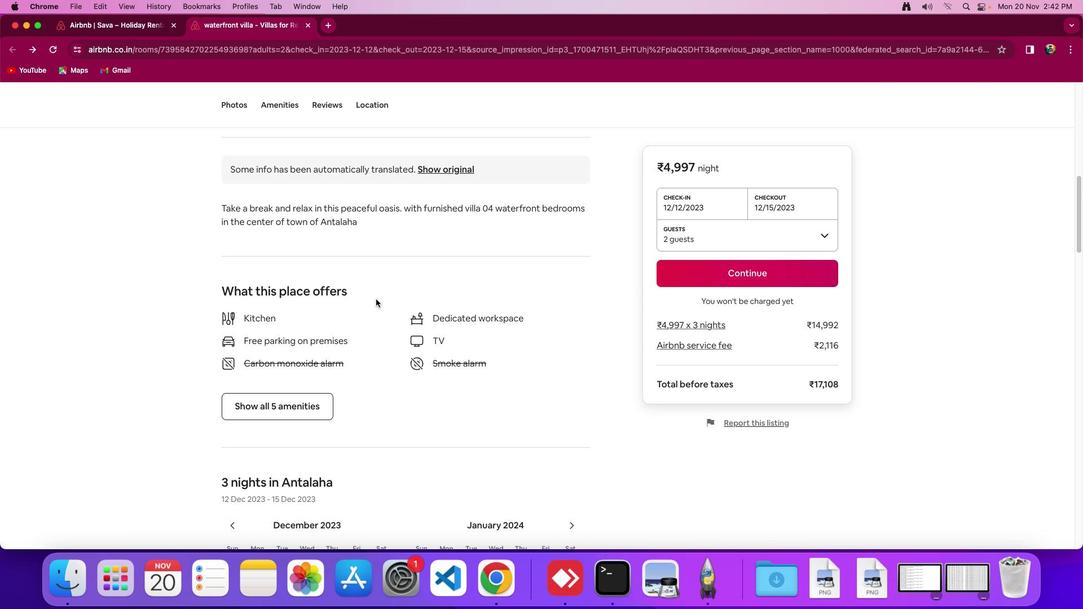 
Action: Mouse scrolled (376, 299) with delta (0, 0)
Screenshot: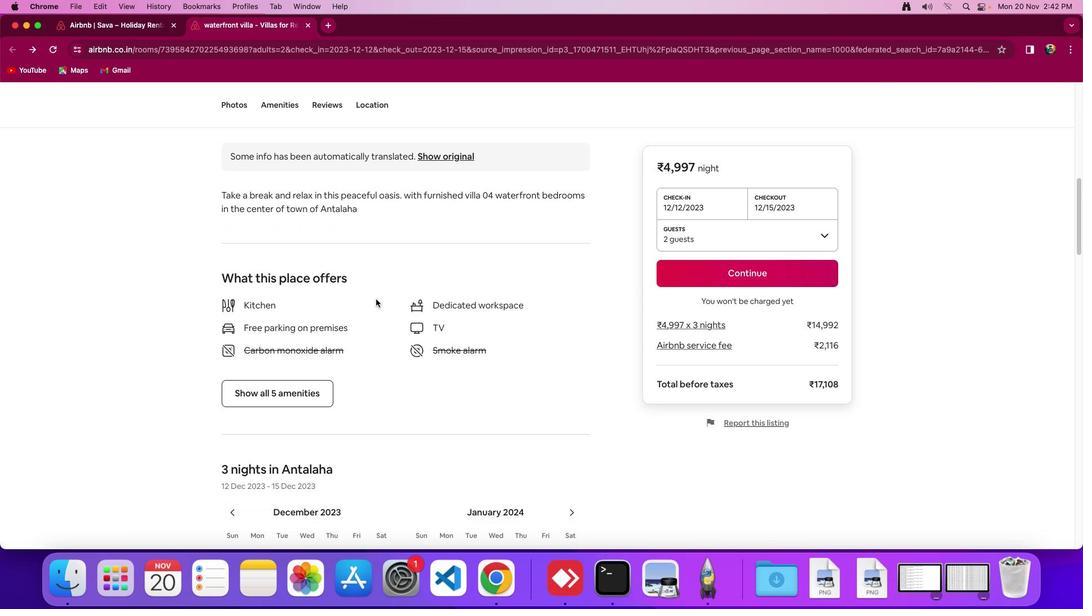 
Action: Mouse scrolled (376, 299) with delta (0, -1)
Screenshot: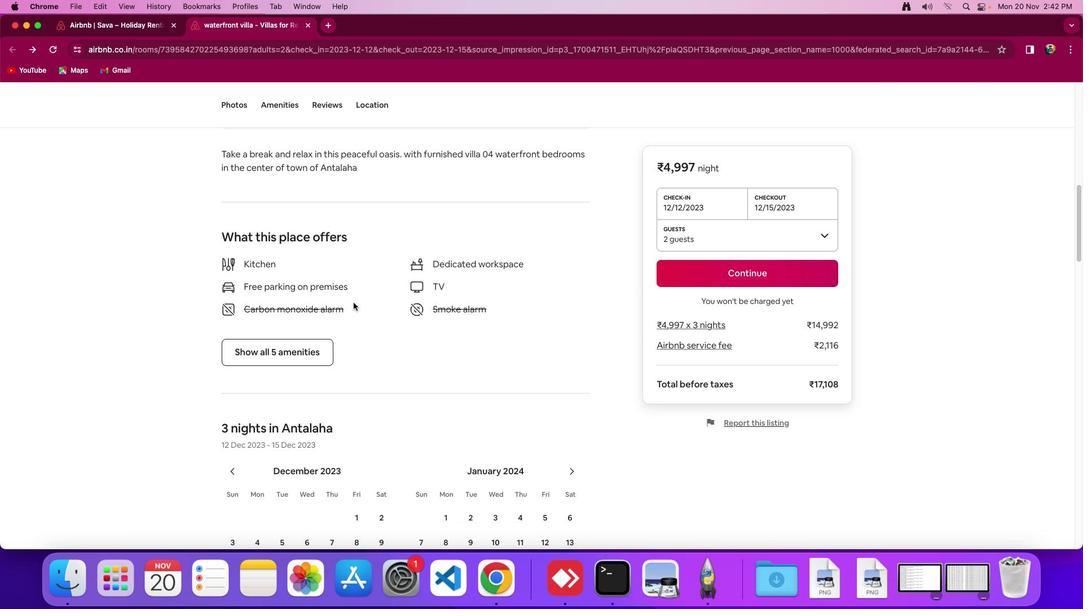 
Action: Mouse moved to (303, 341)
Screenshot: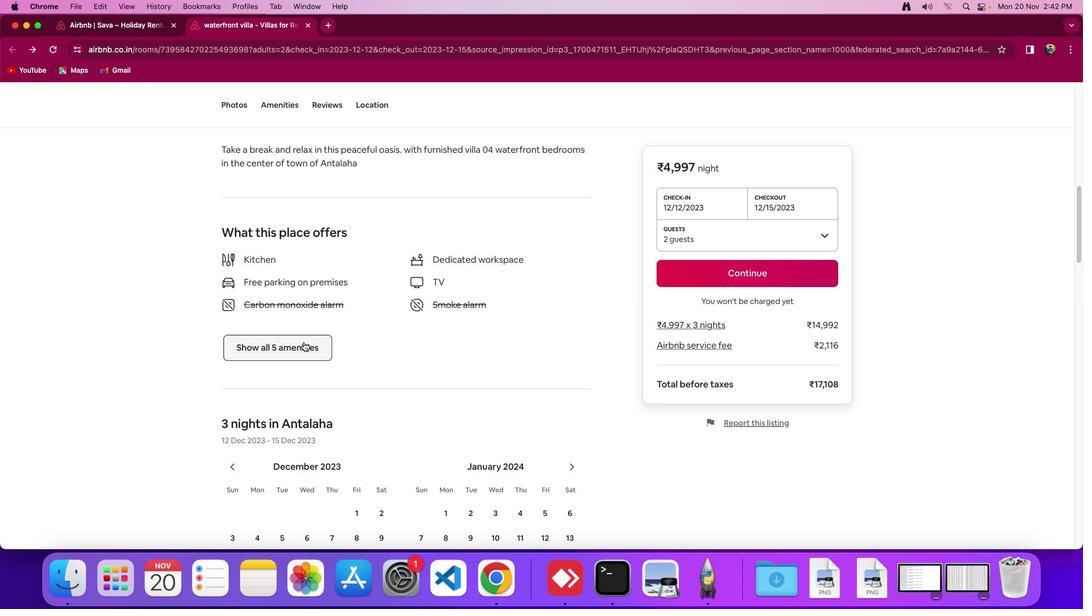 
Action: Mouse pressed left at (303, 341)
Screenshot: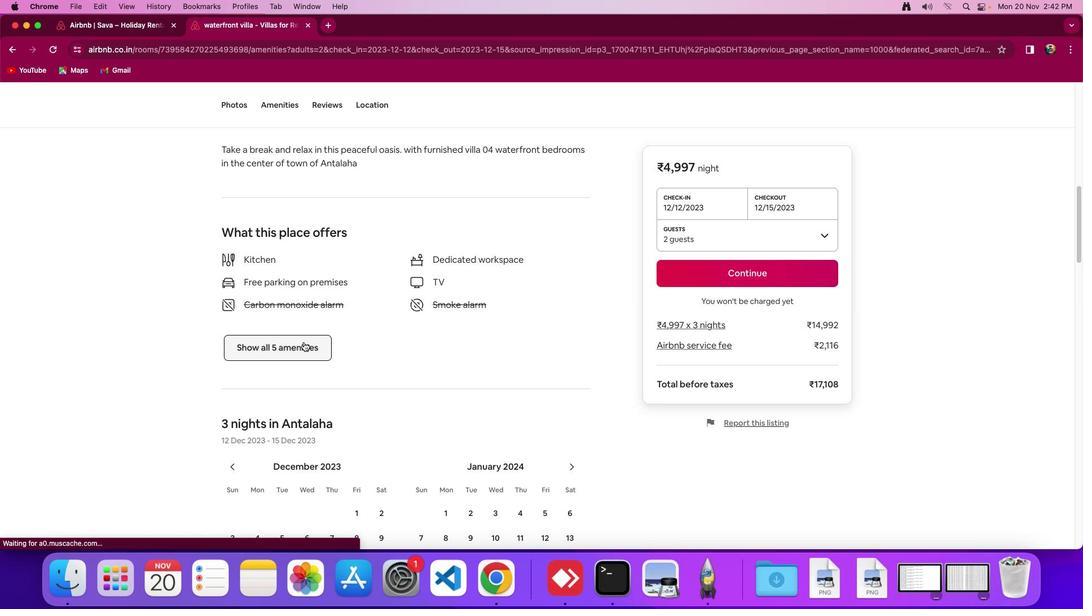 
Action: Mouse moved to (570, 245)
Screenshot: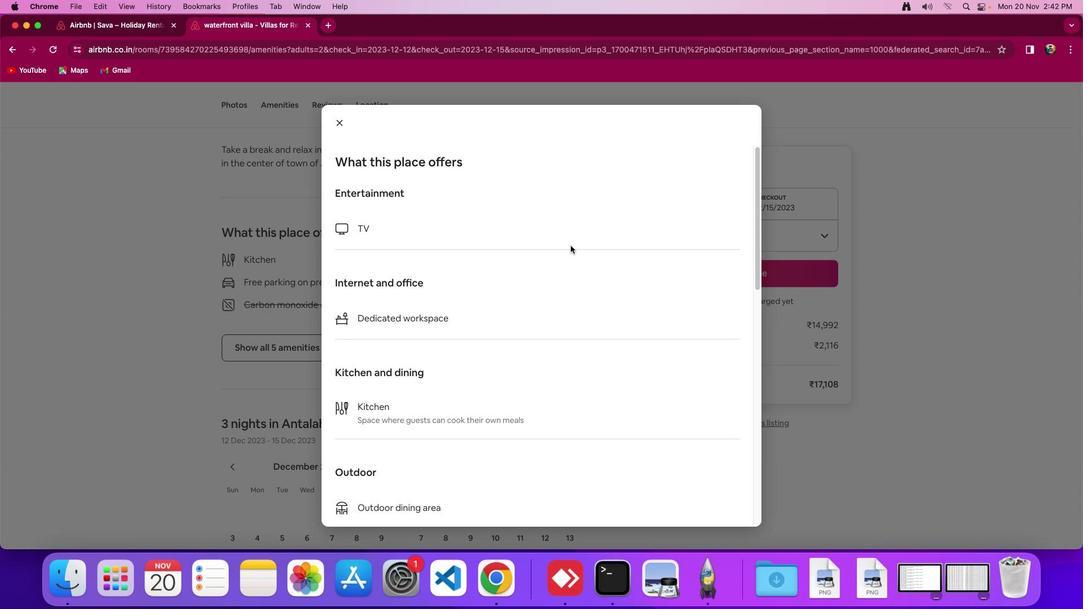 
Action: Mouse scrolled (570, 245) with delta (0, 0)
Screenshot: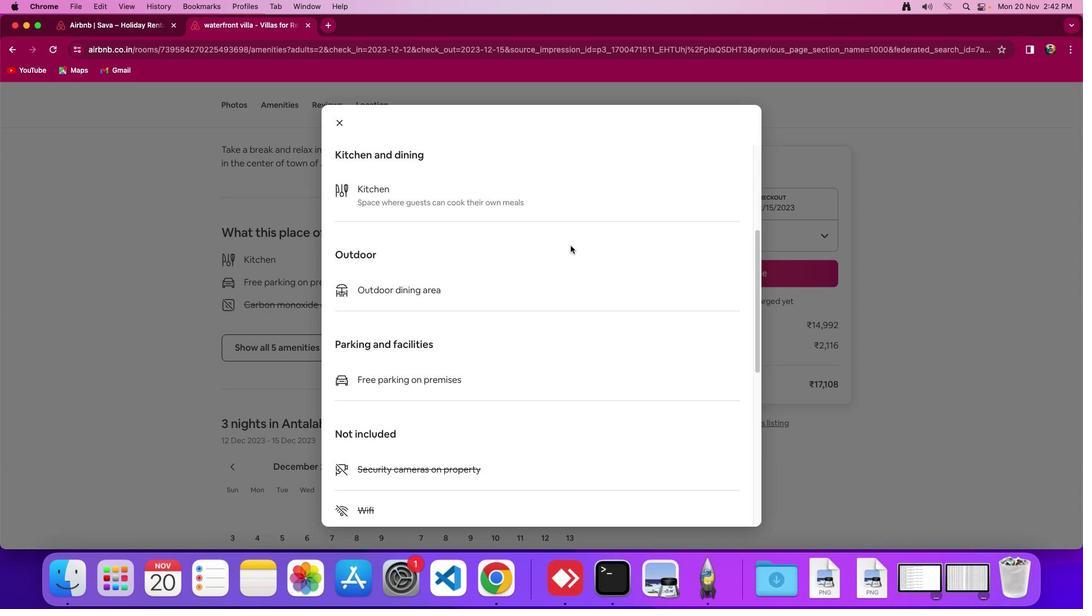 
Action: Mouse scrolled (570, 245) with delta (0, 0)
Screenshot: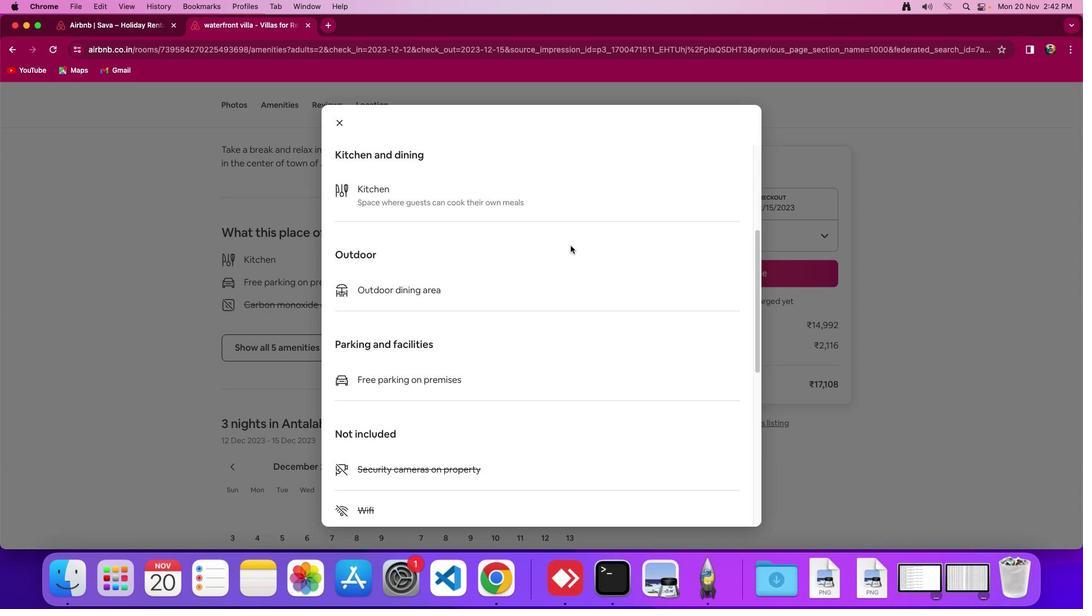 
Action: Mouse scrolled (570, 245) with delta (0, -2)
Screenshot: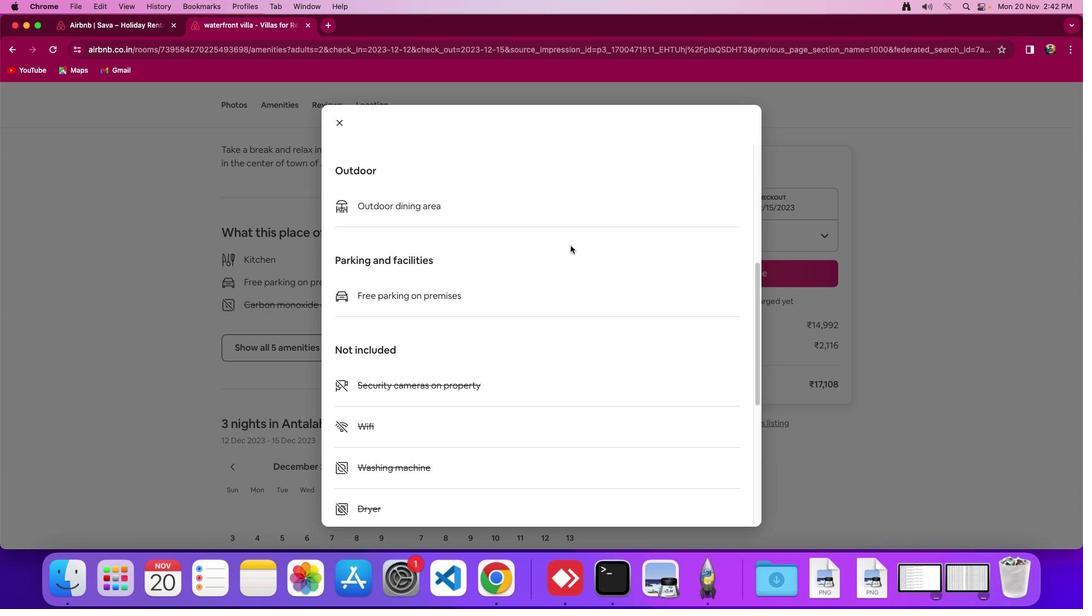 
Action: Mouse scrolled (570, 245) with delta (0, -3)
Screenshot: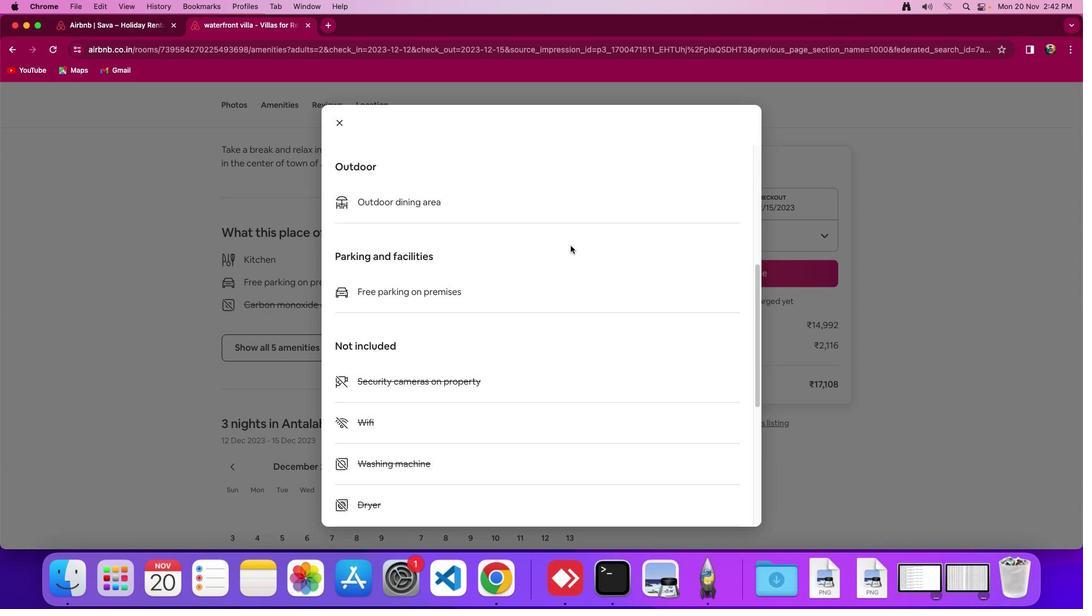 
Action: Mouse moved to (566, 243)
Screenshot: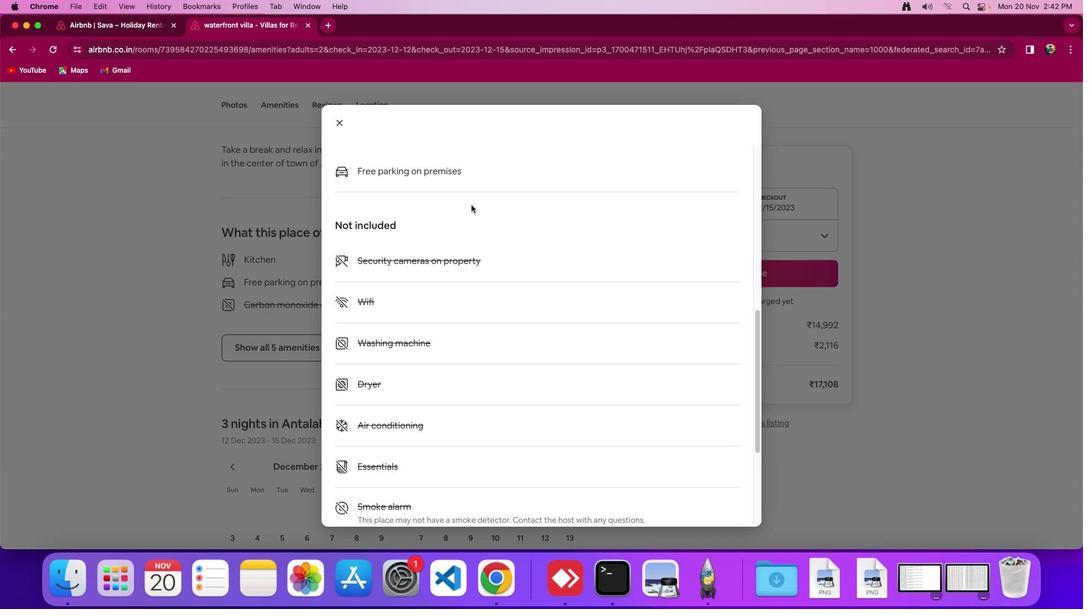 
Action: Mouse scrolled (566, 243) with delta (0, 0)
Screenshot: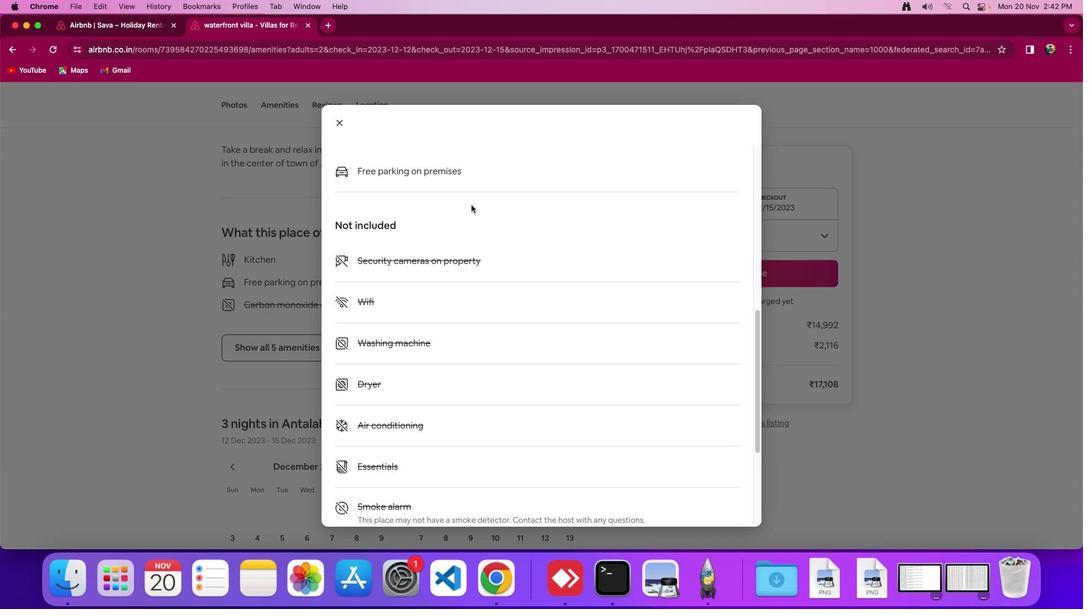 
Action: Mouse moved to (553, 238)
Screenshot: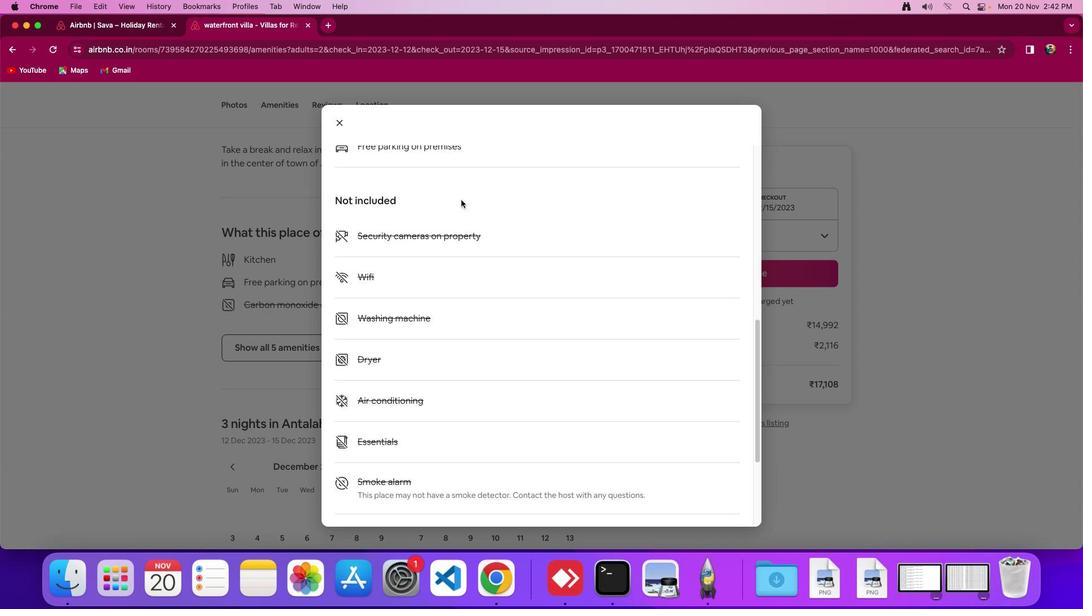
Action: Mouse scrolled (553, 238) with delta (0, 0)
Screenshot: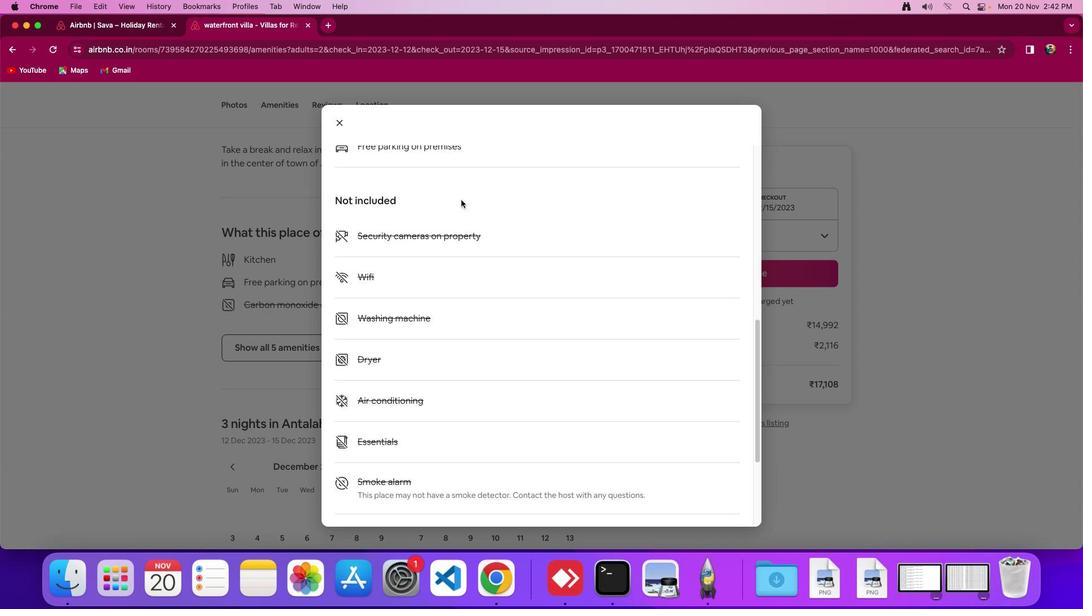 
Action: Mouse moved to (542, 234)
Screenshot: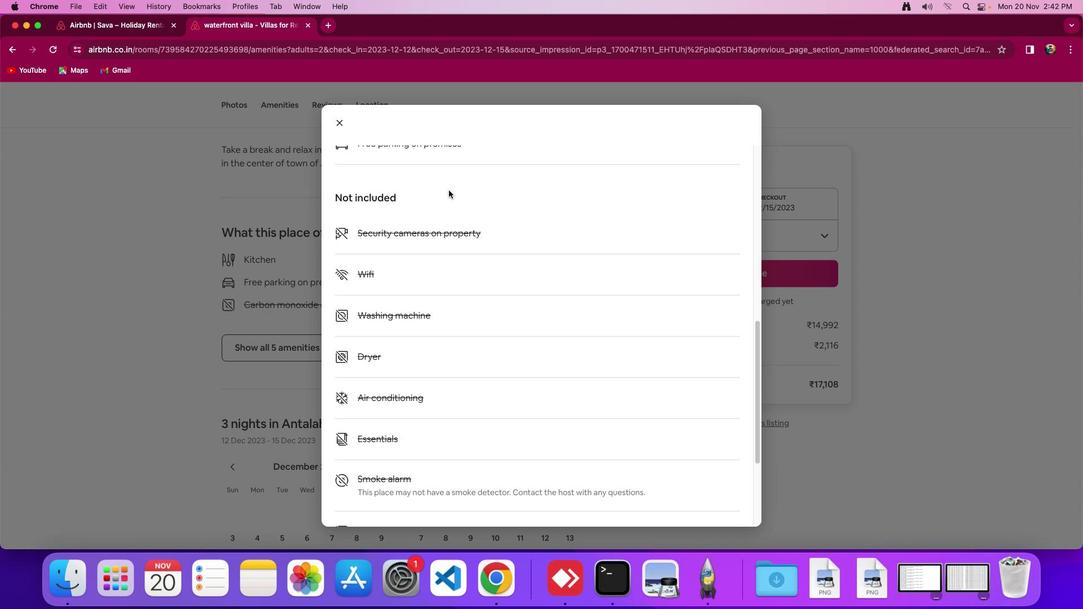 
Action: Mouse scrolled (542, 234) with delta (0, -2)
Screenshot: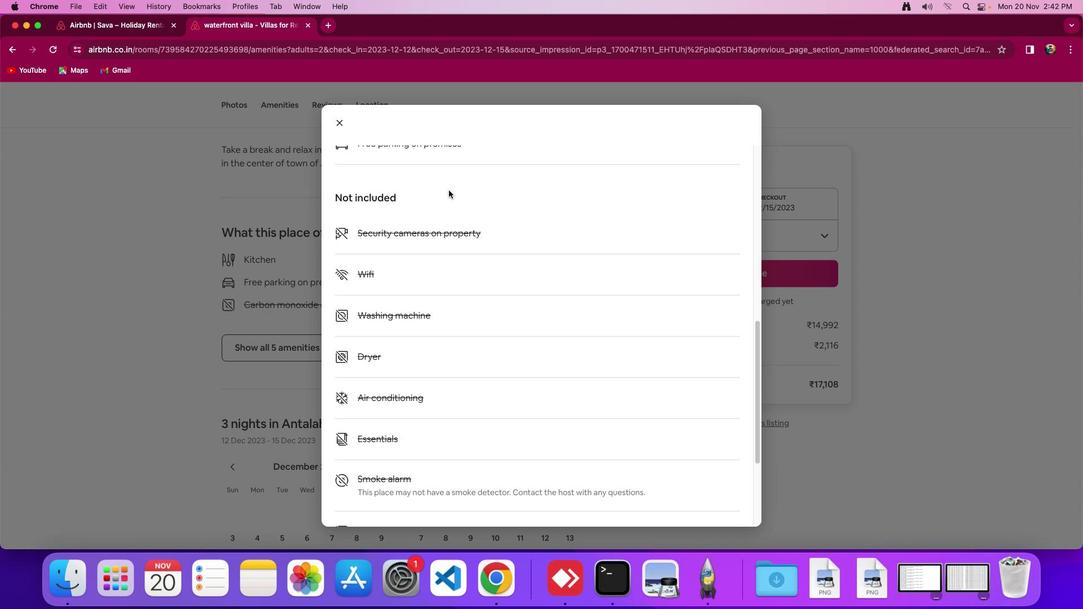 
Action: Mouse moved to (398, 161)
Screenshot: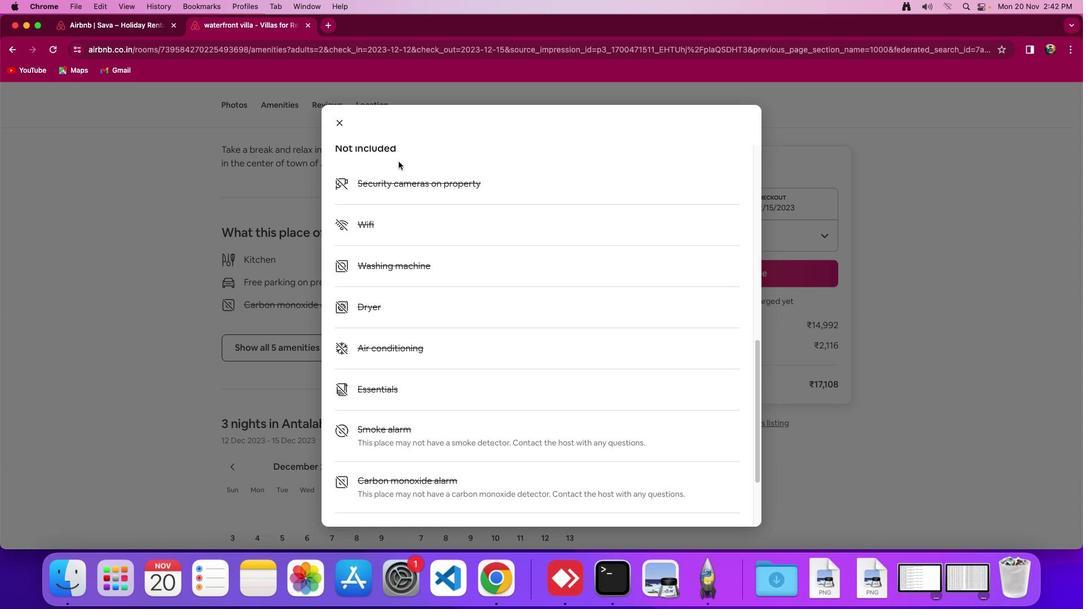 
Action: Mouse scrolled (398, 161) with delta (0, 0)
Screenshot: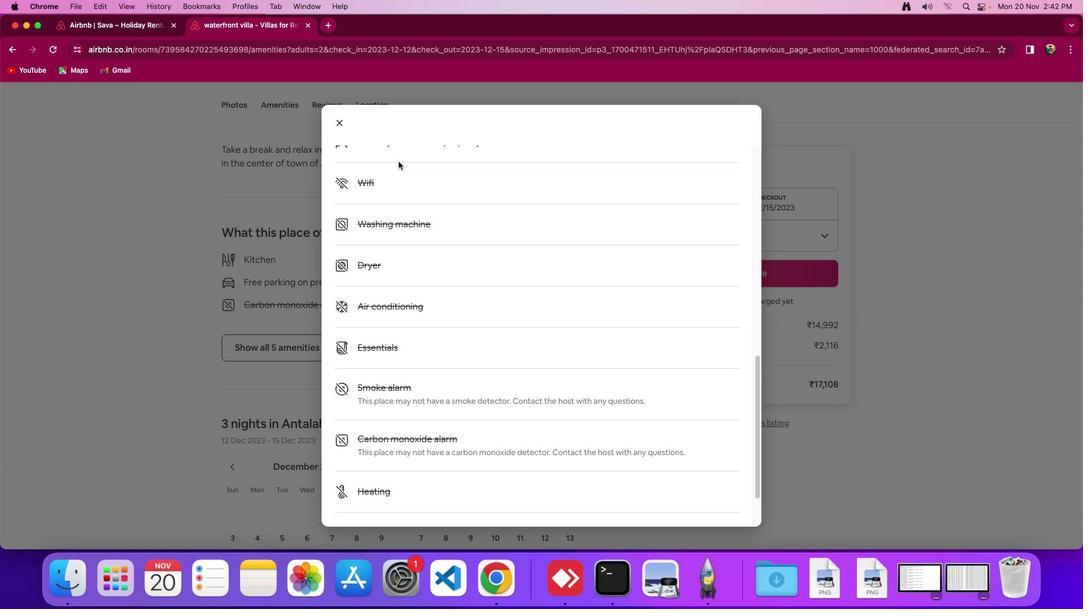 
Action: Mouse scrolled (398, 161) with delta (0, 0)
Screenshot: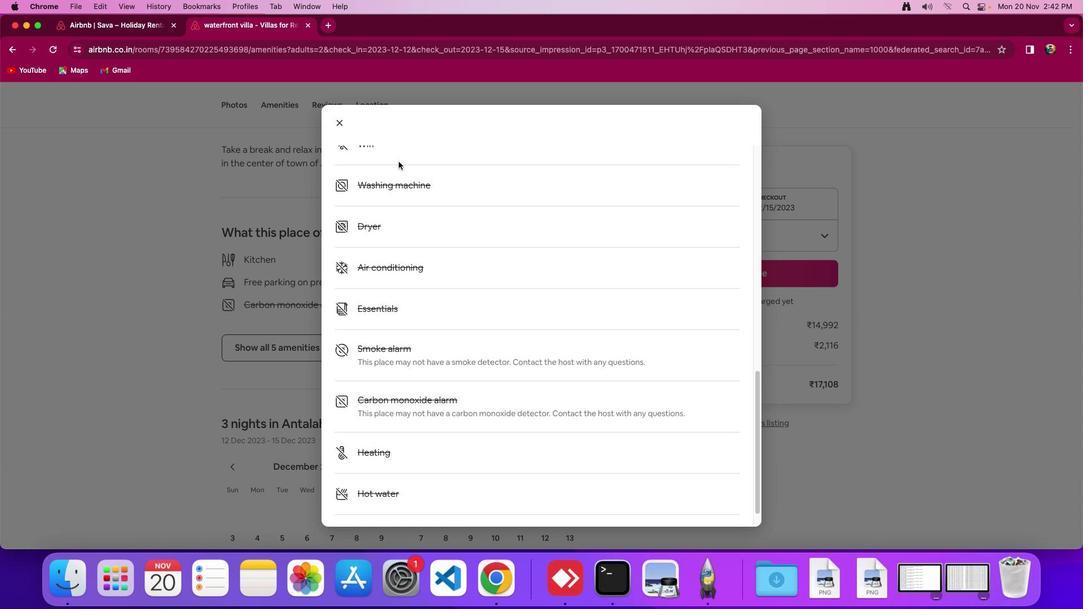 
Action: Mouse scrolled (398, 161) with delta (0, -2)
Screenshot: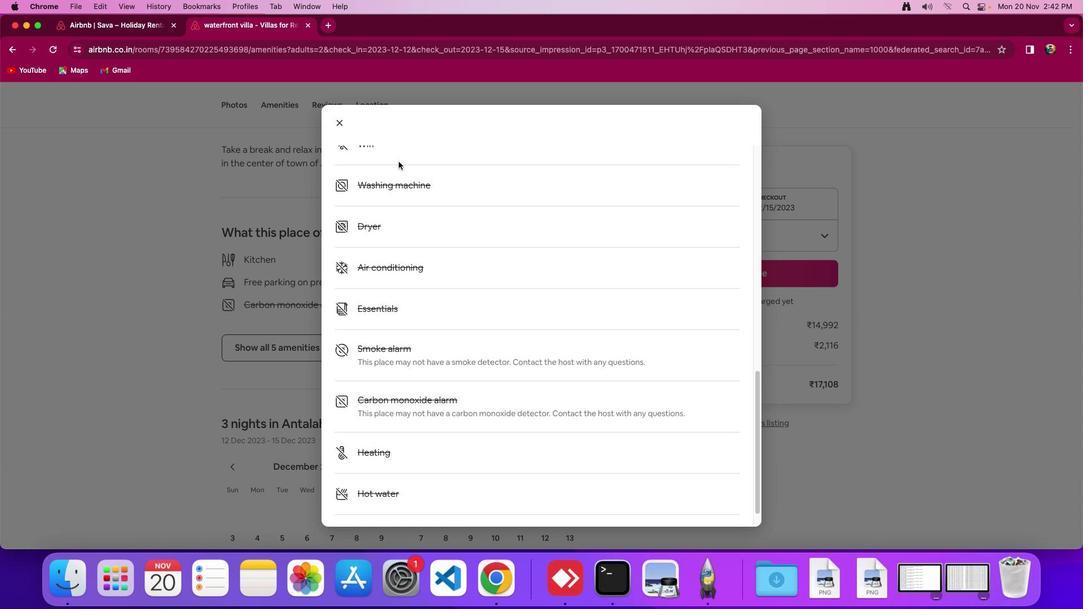 
Action: Mouse scrolled (398, 161) with delta (0, -3)
Screenshot: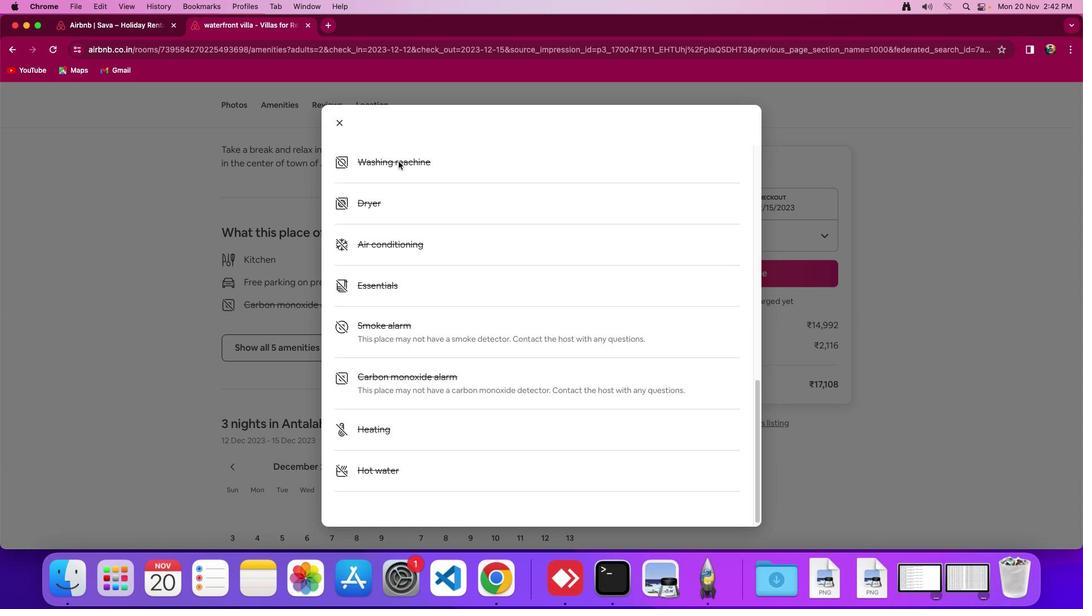 
Action: Mouse moved to (377, 149)
Screenshot: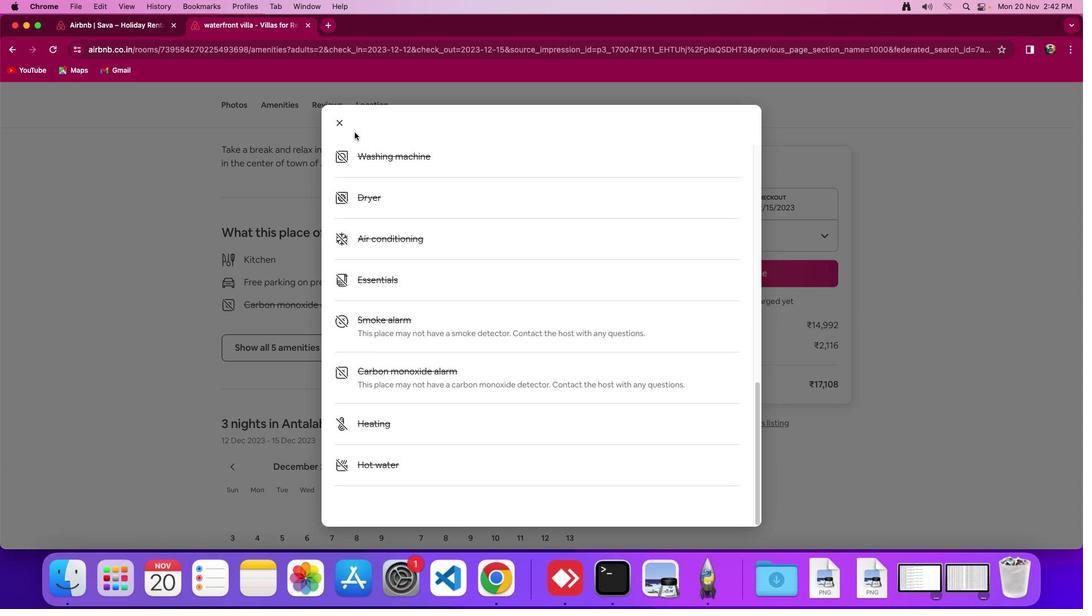 
Action: Mouse scrolled (377, 149) with delta (0, 0)
Screenshot: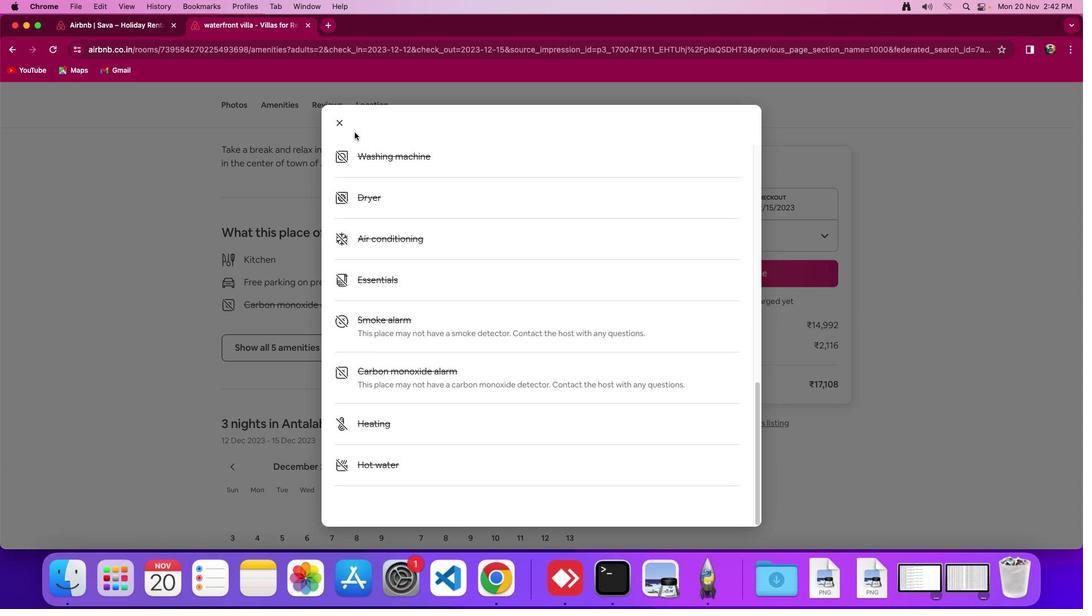 
Action: Mouse moved to (377, 148)
Screenshot: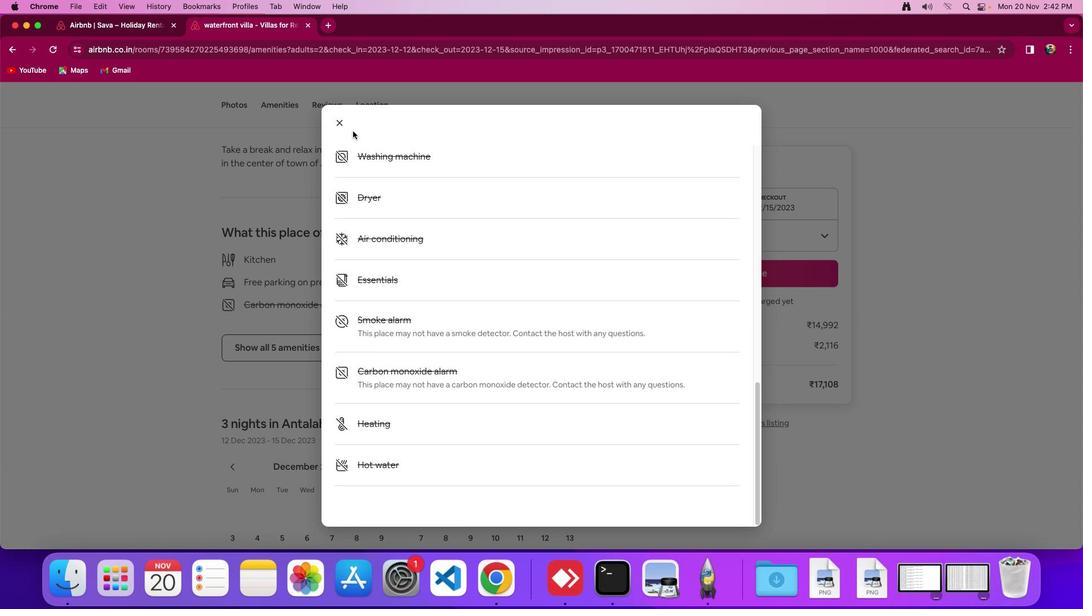 
Action: Mouse scrolled (377, 148) with delta (0, 0)
Screenshot: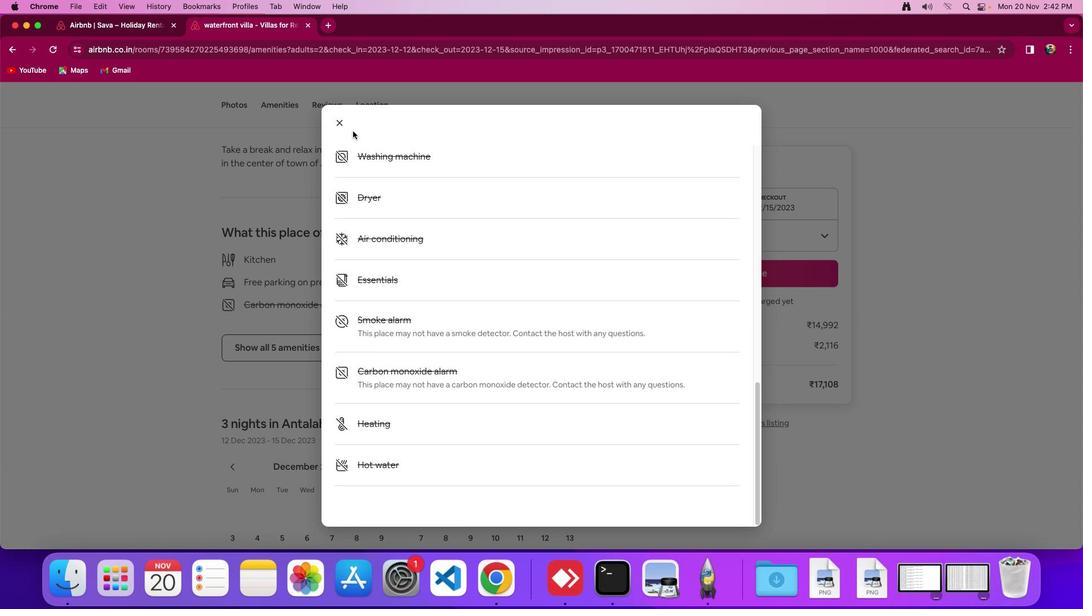 
Action: Mouse moved to (337, 122)
Screenshot: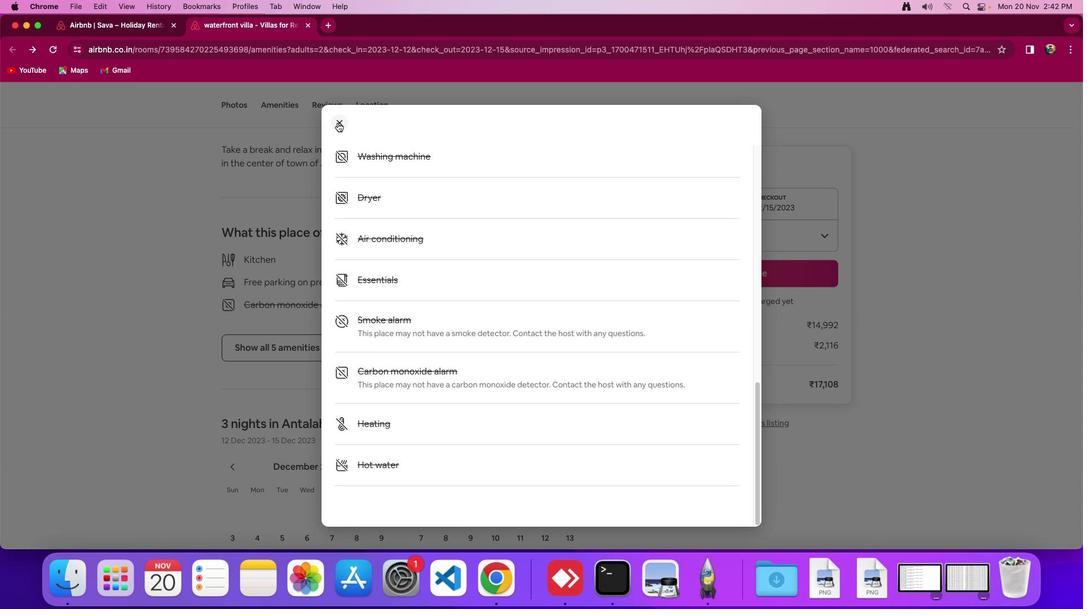 
Action: Mouse pressed left at (337, 122)
Screenshot: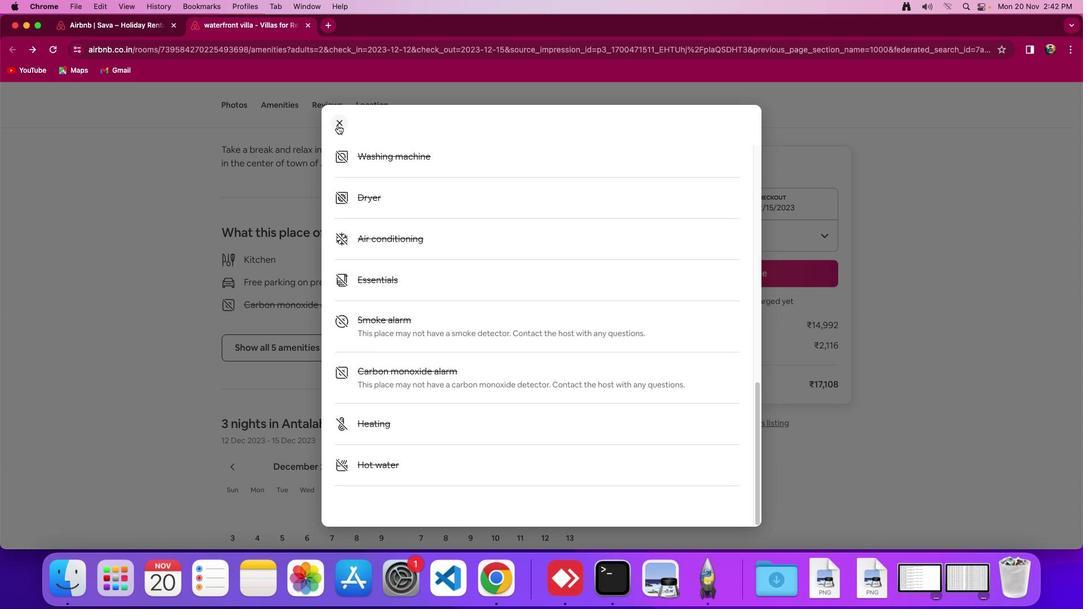 
Action: Mouse moved to (447, 308)
Screenshot: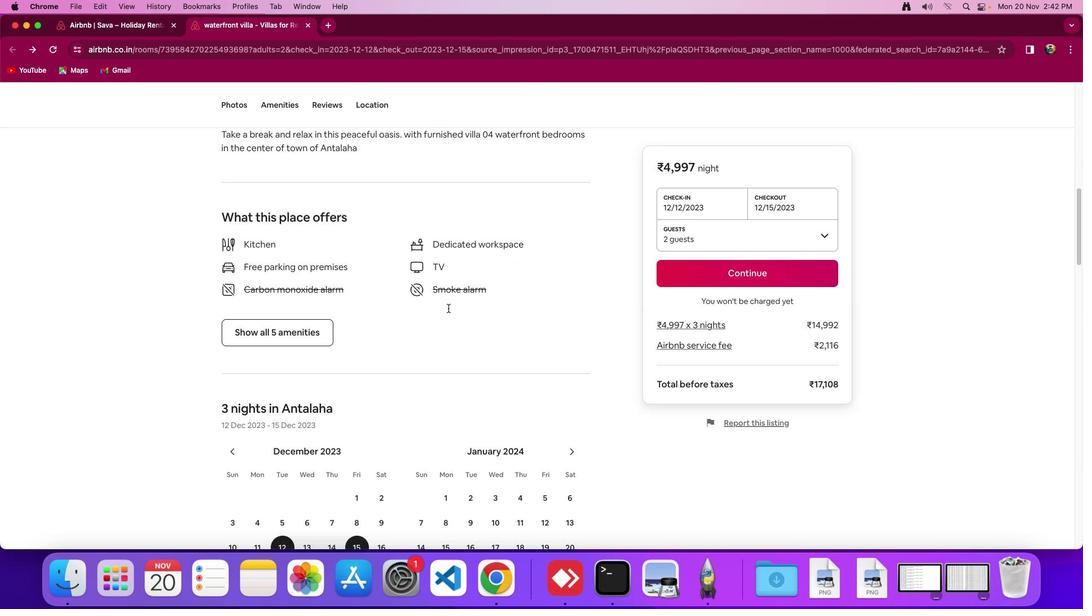 
Action: Mouse scrolled (447, 308) with delta (0, 0)
Screenshot: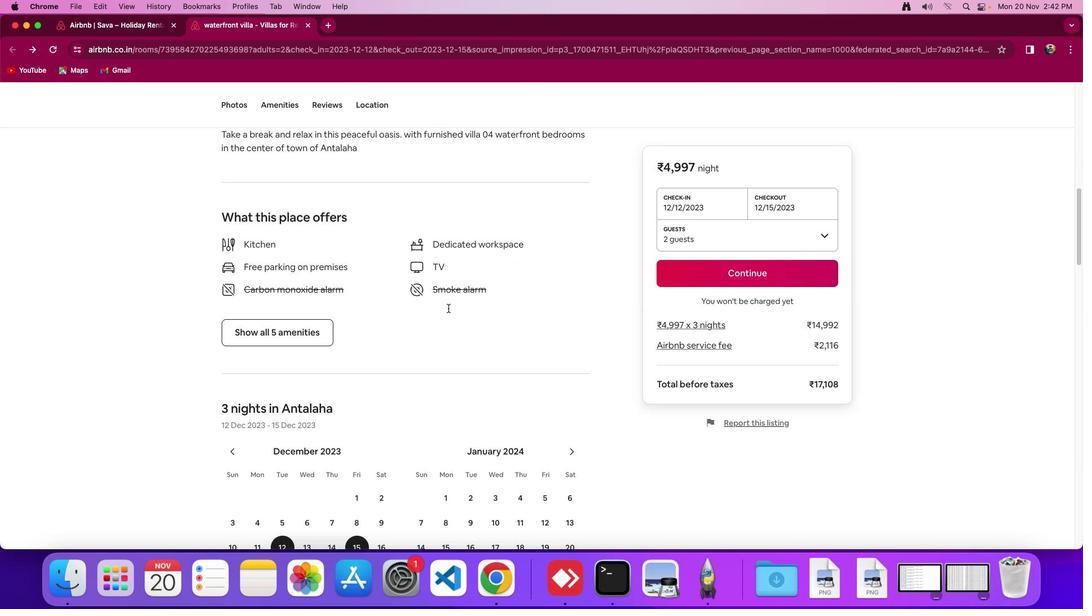 
Action: Mouse scrolled (447, 308) with delta (0, 0)
Screenshot: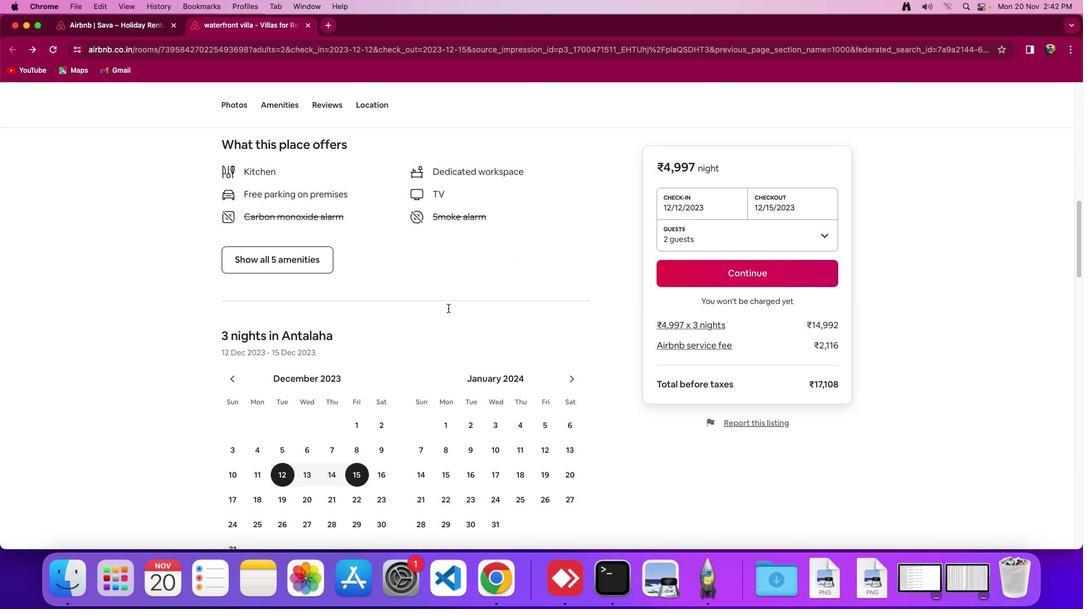 
Action: Mouse scrolled (447, 308) with delta (0, -2)
Screenshot: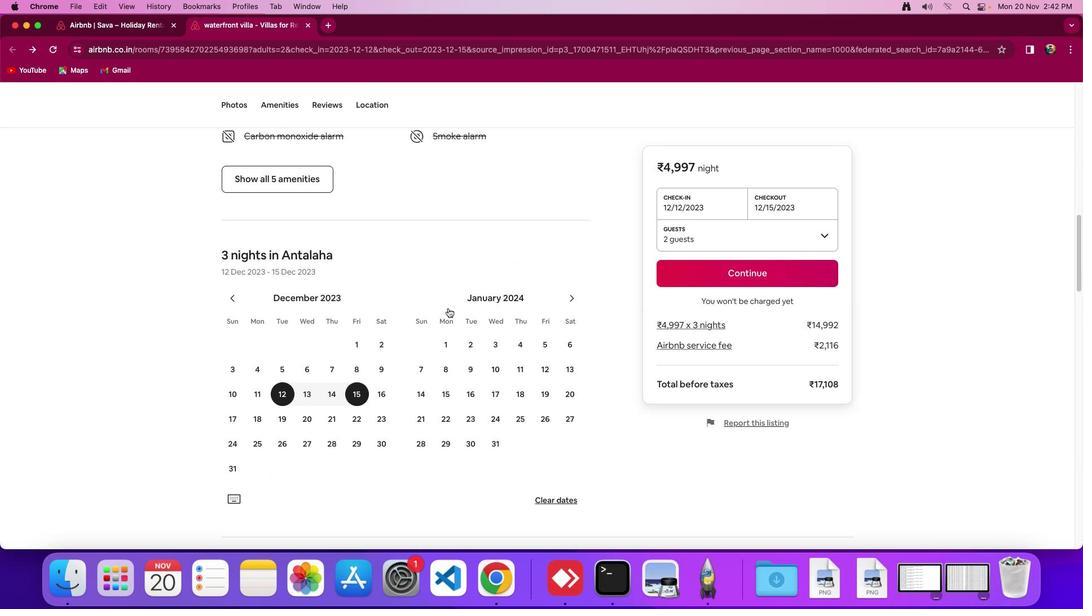 
Action: Mouse scrolled (447, 308) with delta (0, -2)
Screenshot: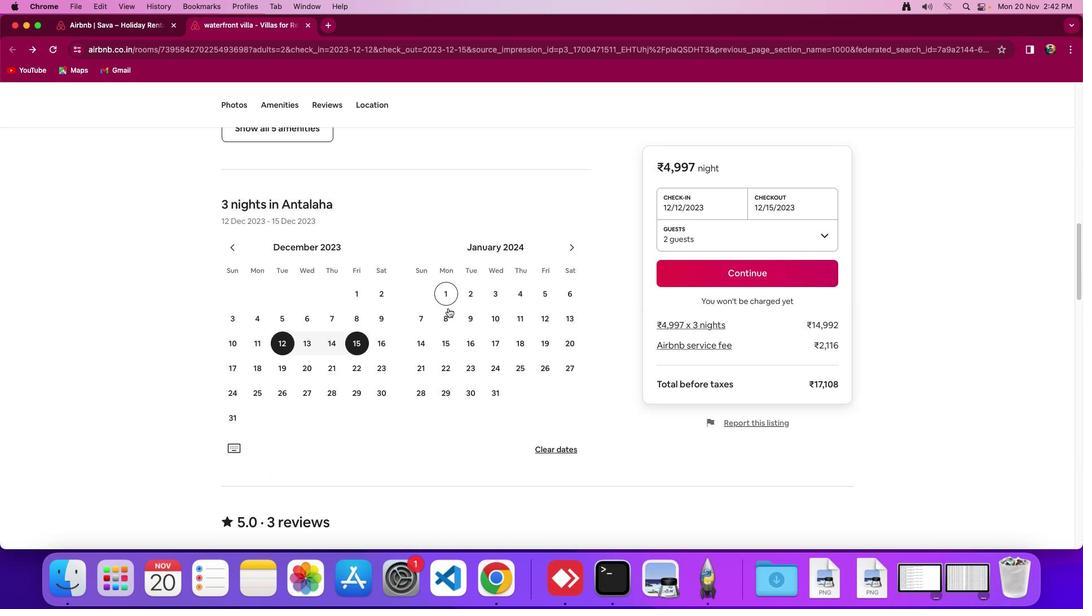 
Action: Mouse moved to (447, 308)
Screenshot: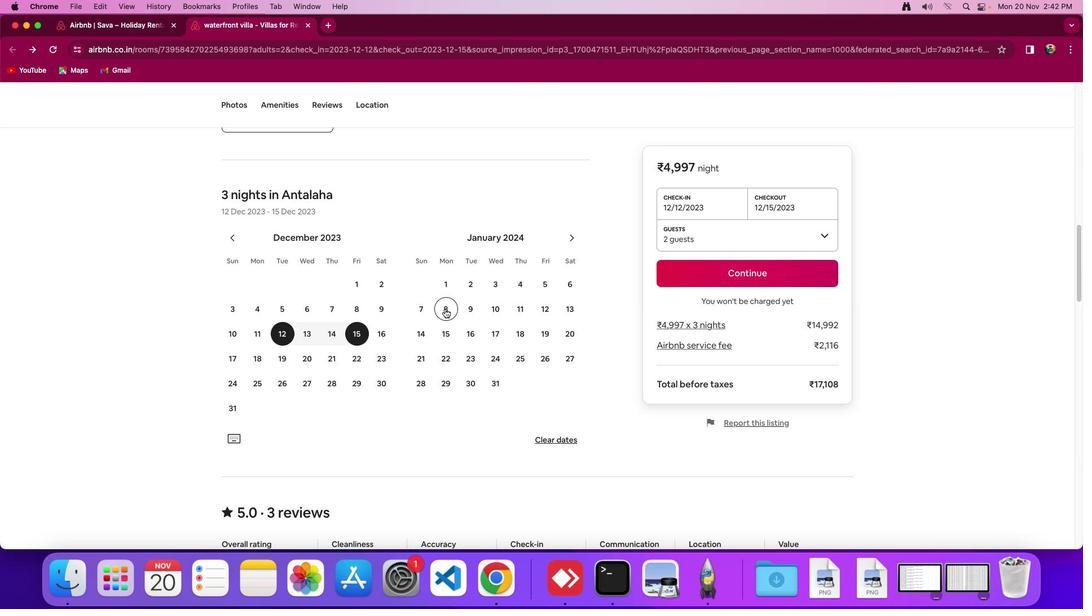 
Action: Mouse scrolled (447, 308) with delta (0, 0)
Screenshot: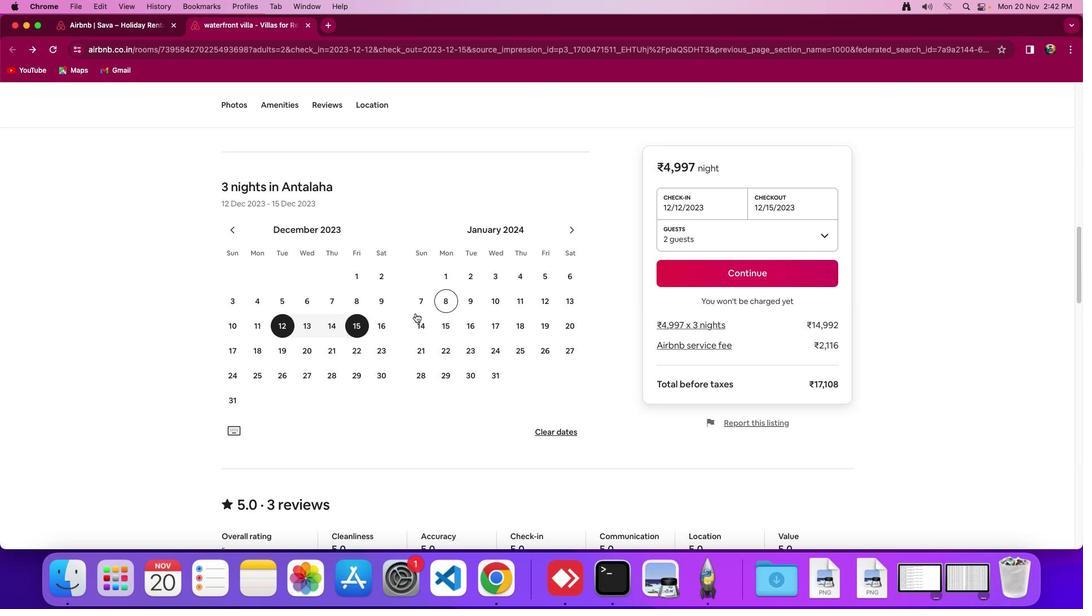 
Action: Mouse moved to (447, 308)
Screenshot: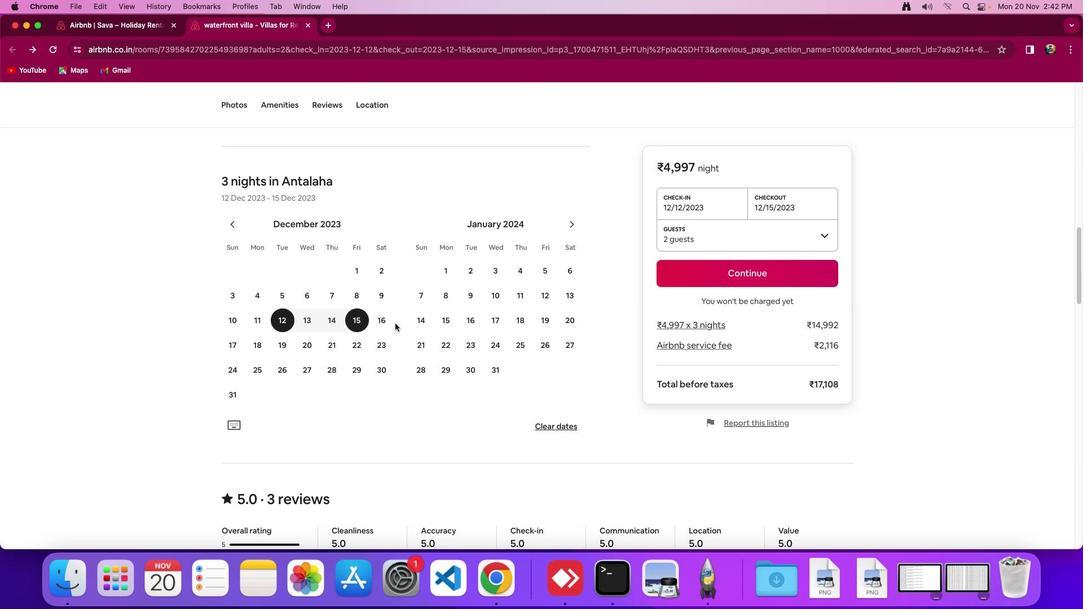 
Action: Mouse scrolled (447, 308) with delta (0, 0)
Screenshot: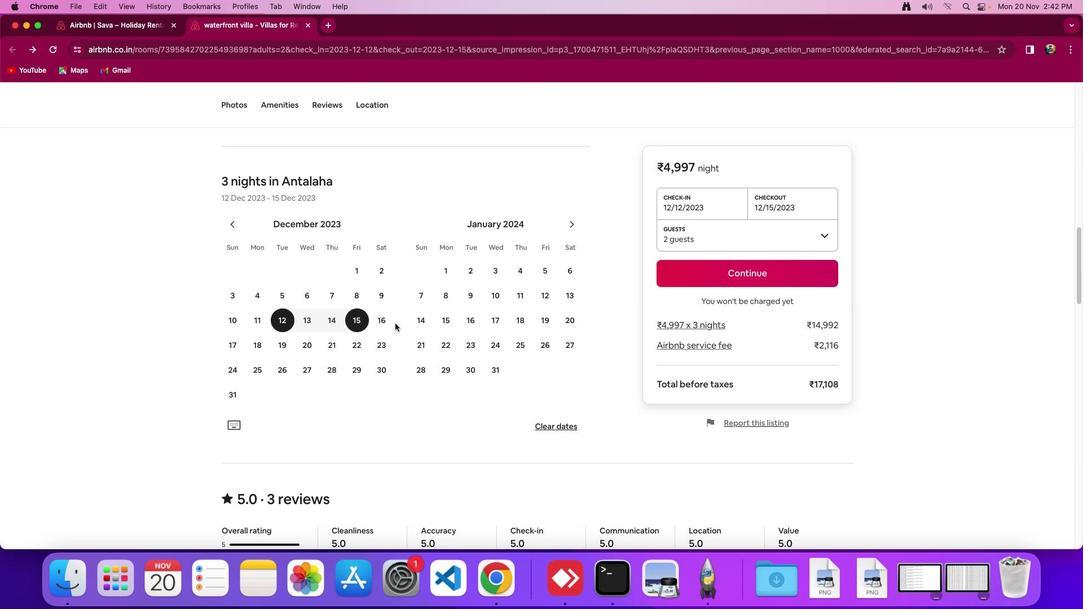 
Action: Mouse moved to (393, 326)
Screenshot: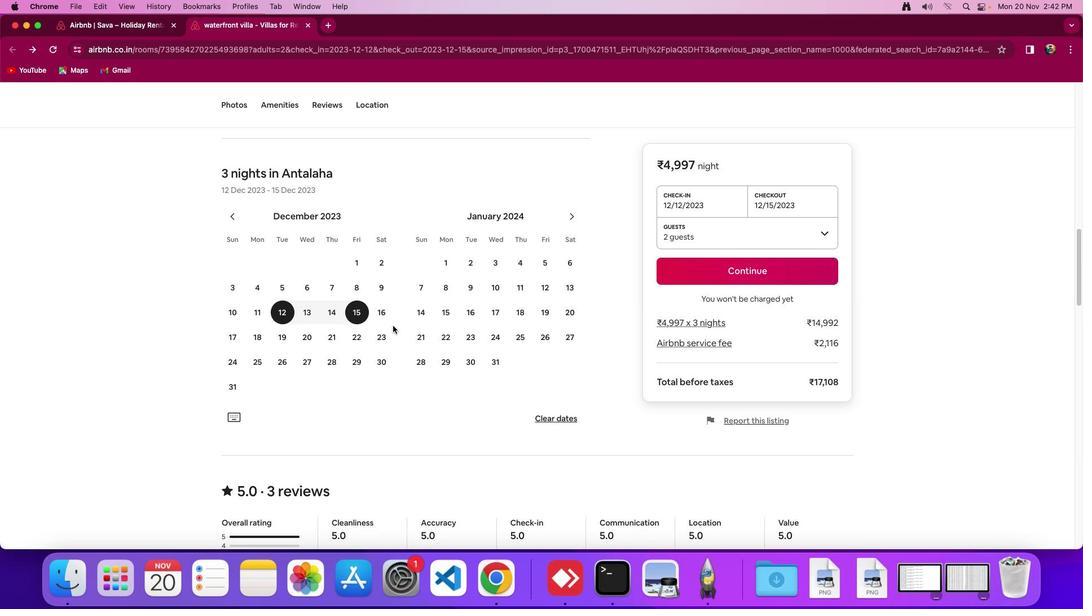 
Action: Mouse scrolled (393, 326) with delta (0, 0)
Screenshot: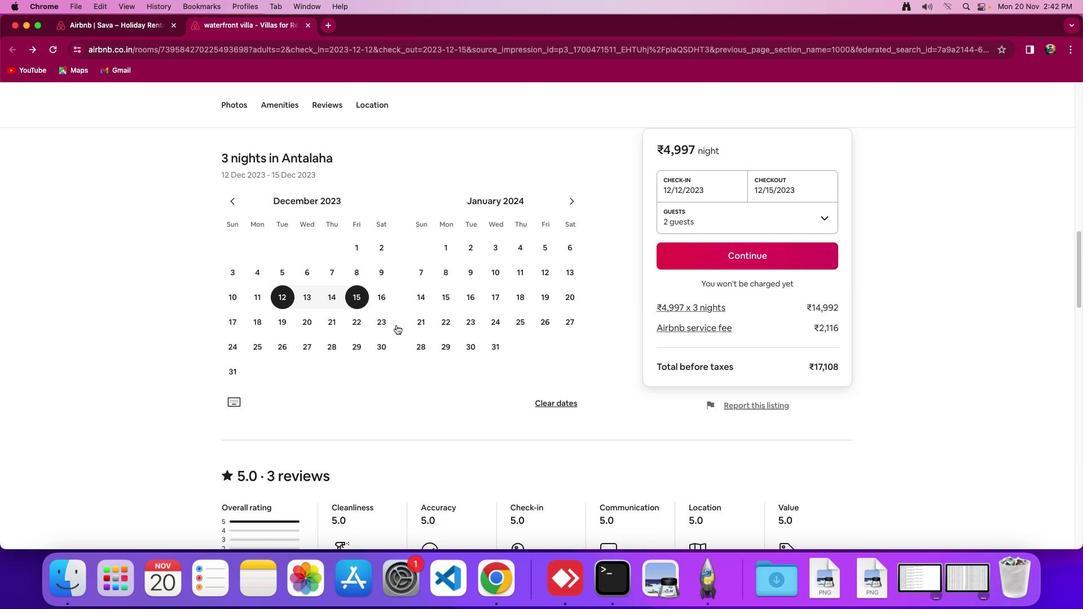 
Action: Mouse scrolled (393, 326) with delta (0, 0)
Screenshot: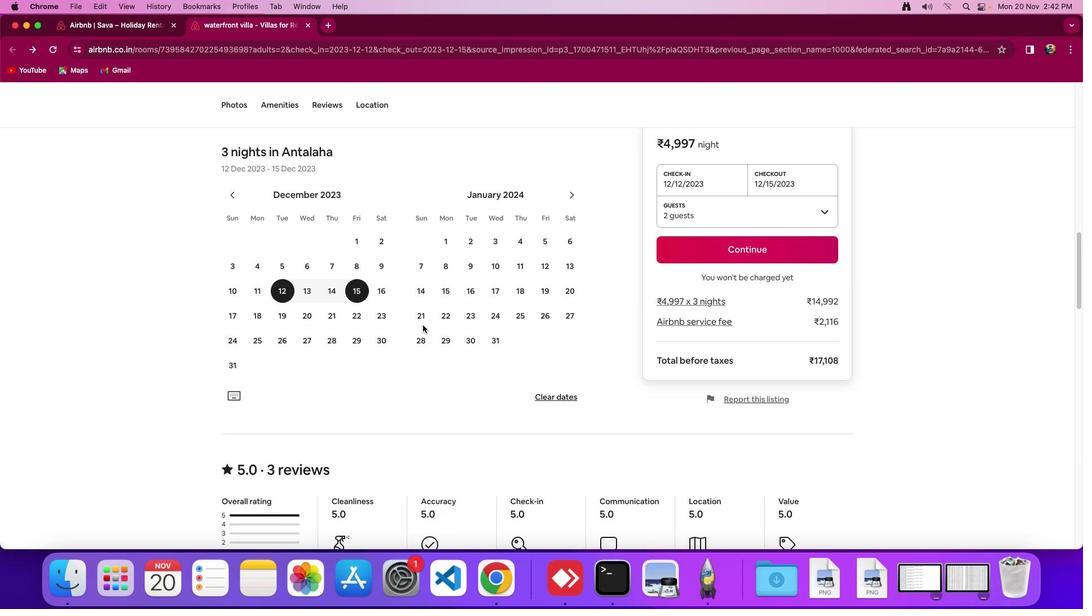 
Action: Mouse moved to (520, 327)
Screenshot: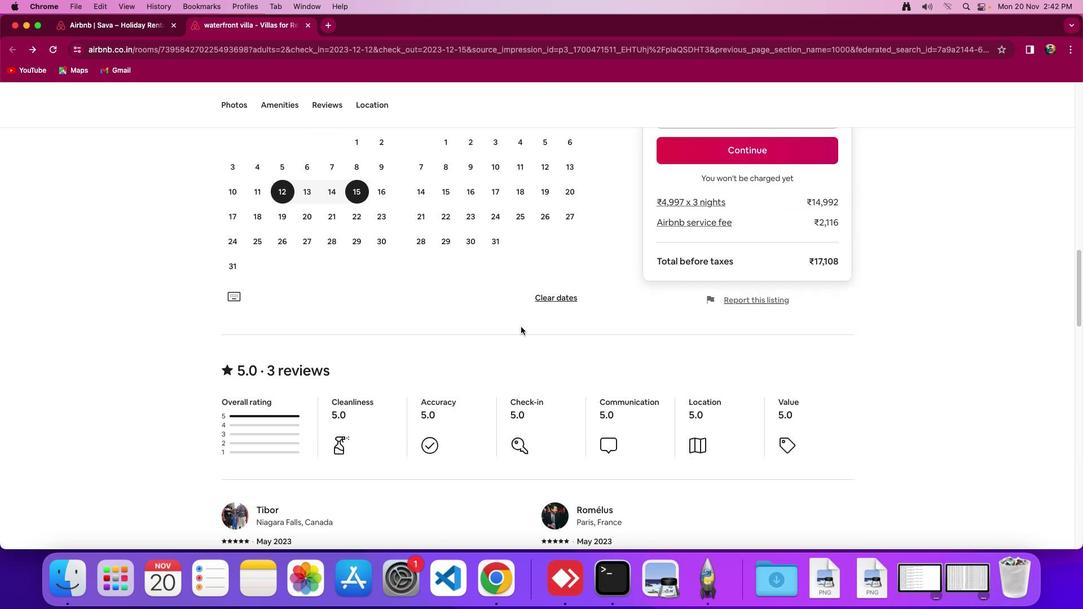 
Action: Mouse scrolled (520, 327) with delta (0, 0)
Screenshot: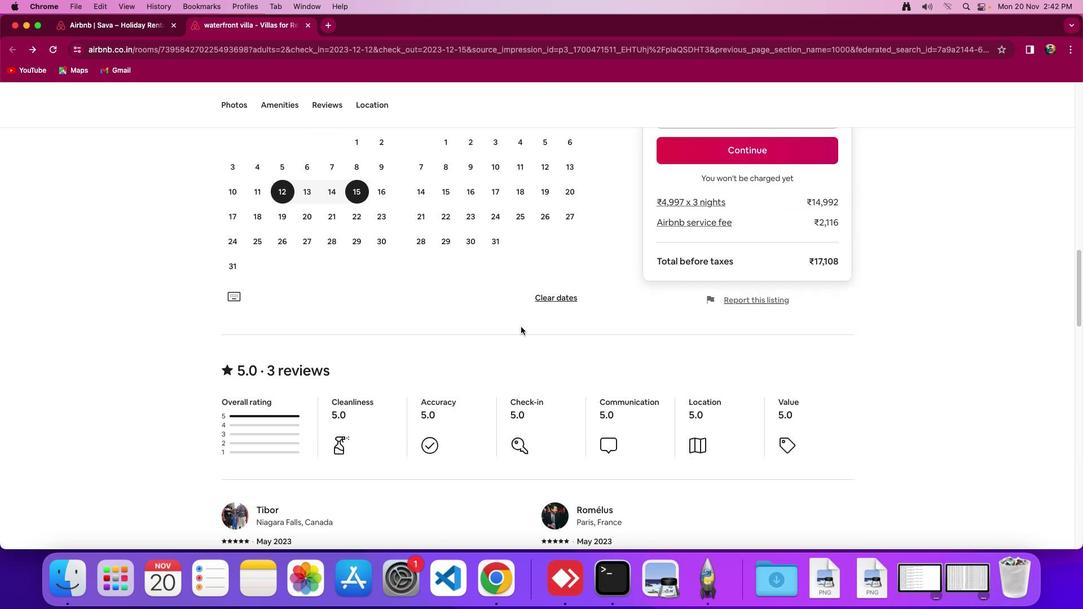 
Action: Mouse moved to (520, 327)
Screenshot: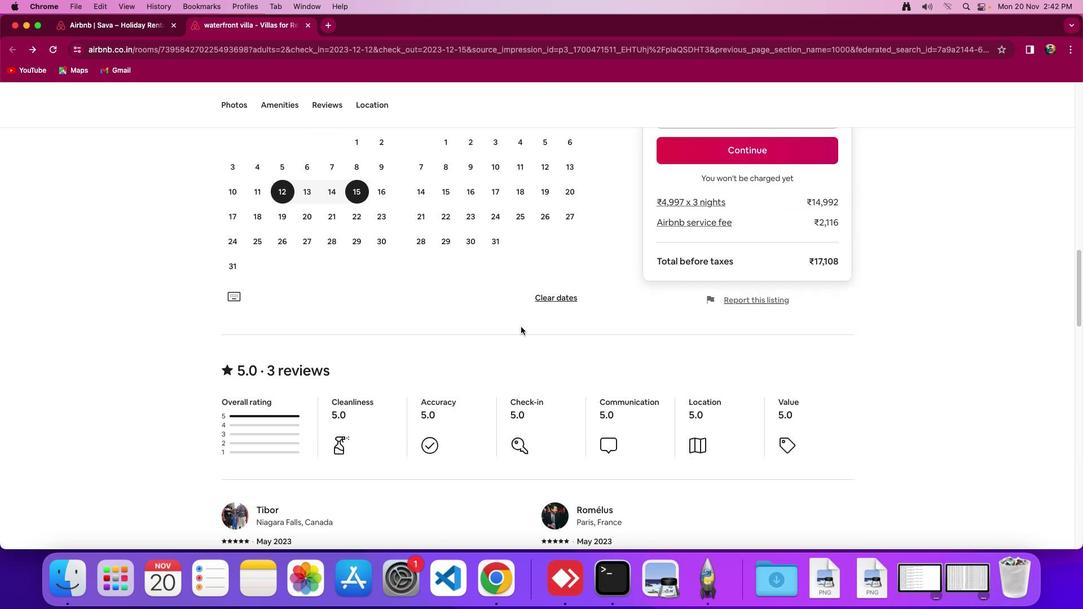 
Action: Mouse scrolled (520, 327) with delta (0, 0)
Screenshot: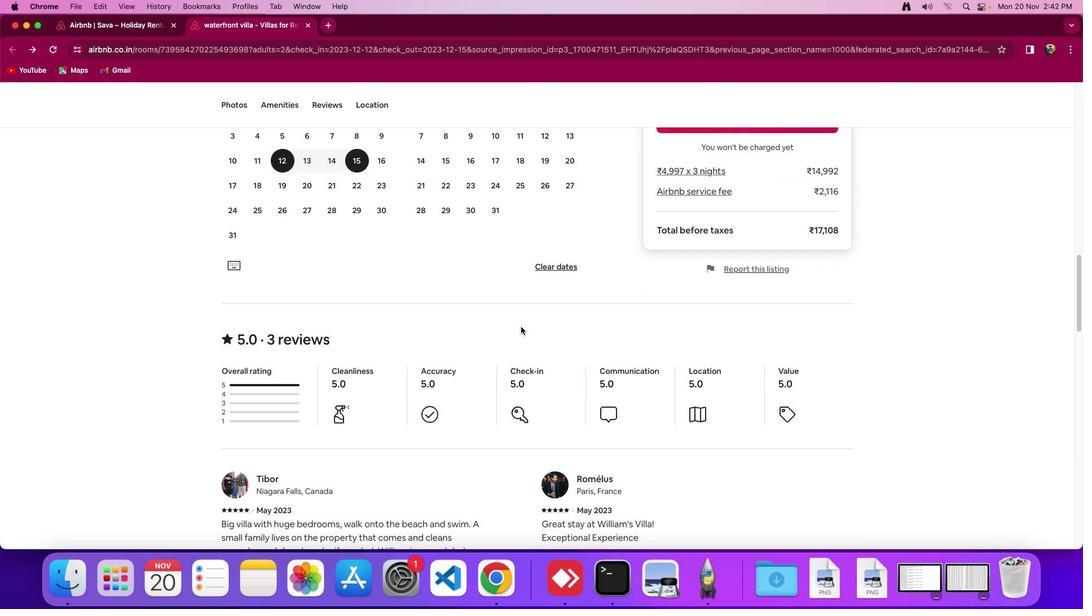 
Action: Mouse moved to (520, 327)
Screenshot: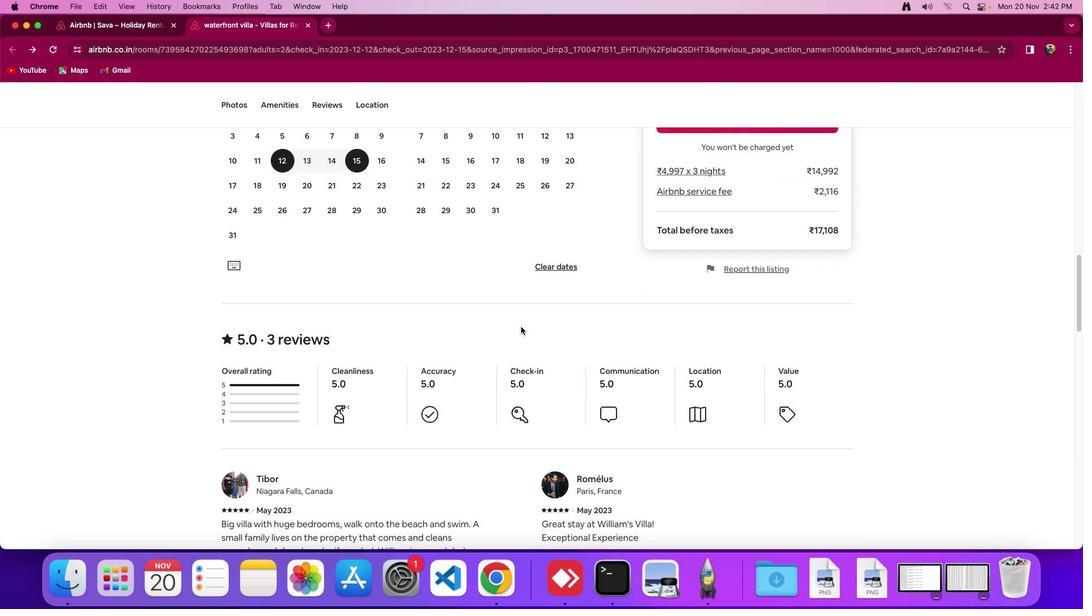 
Action: Mouse scrolled (520, 327) with delta (0, -2)
Screenshot: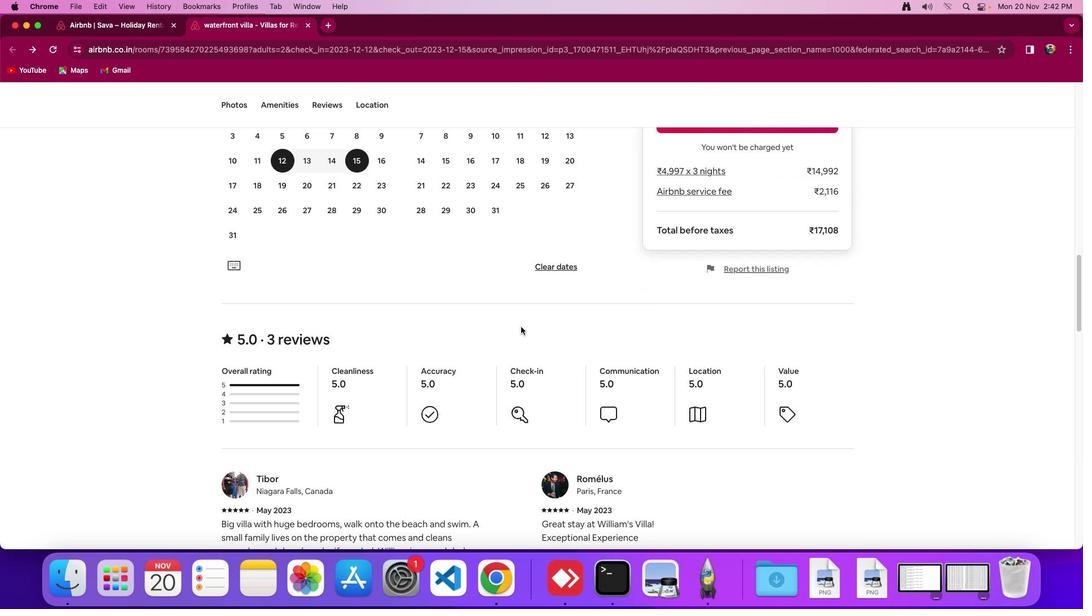 
Action: Mouse moved to (521, 326)
Screenshot: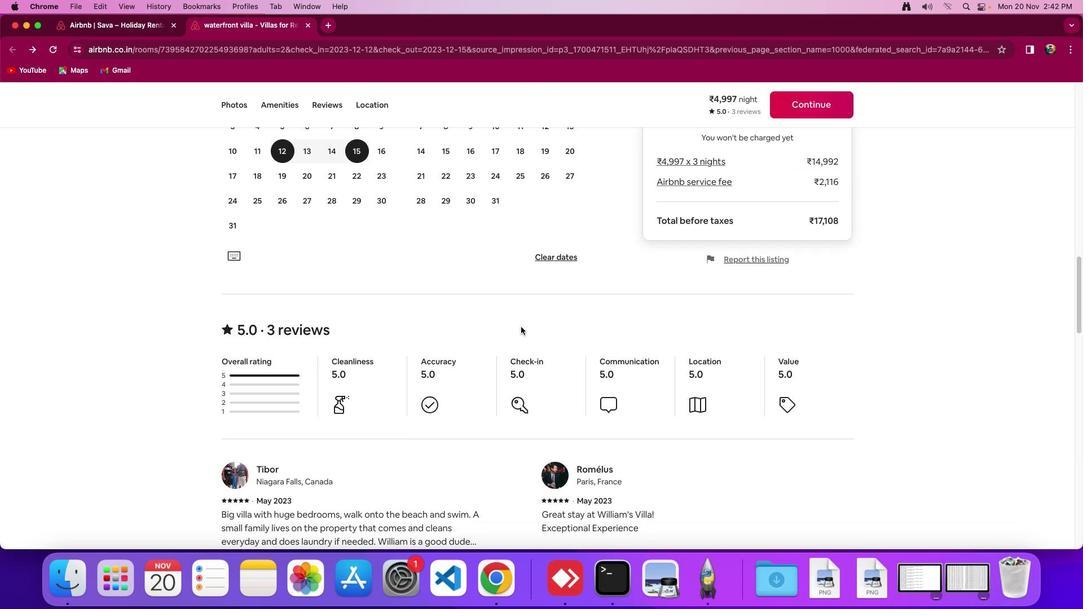 
Action: Mouse scrolled (521, 326) with delta (0, 0)
Screenshot: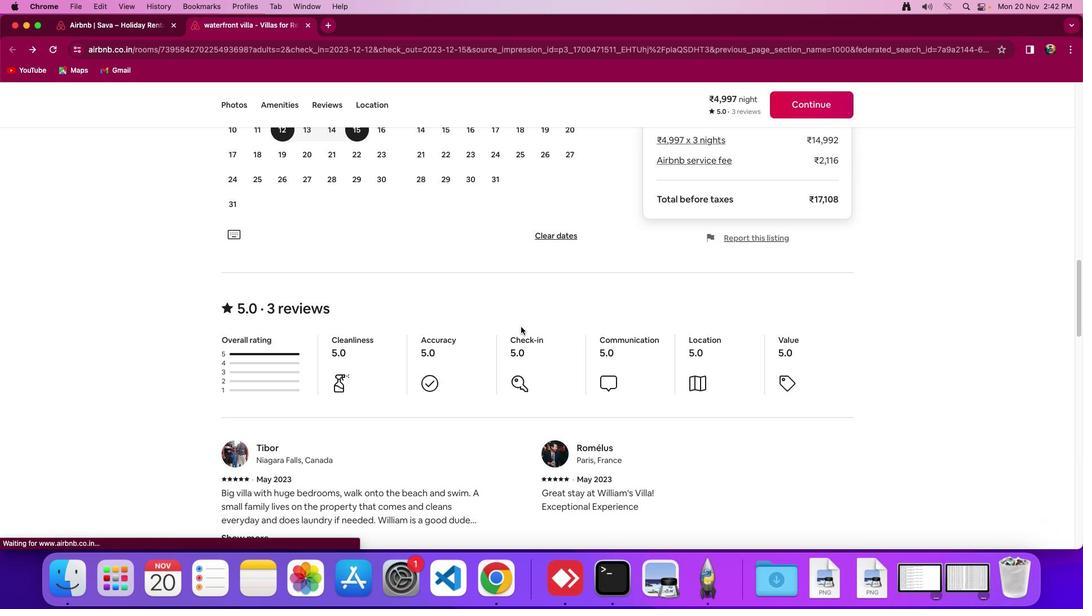
Action: Mouse scrolled (521, 326) with delta (0, 0)
Screenshot: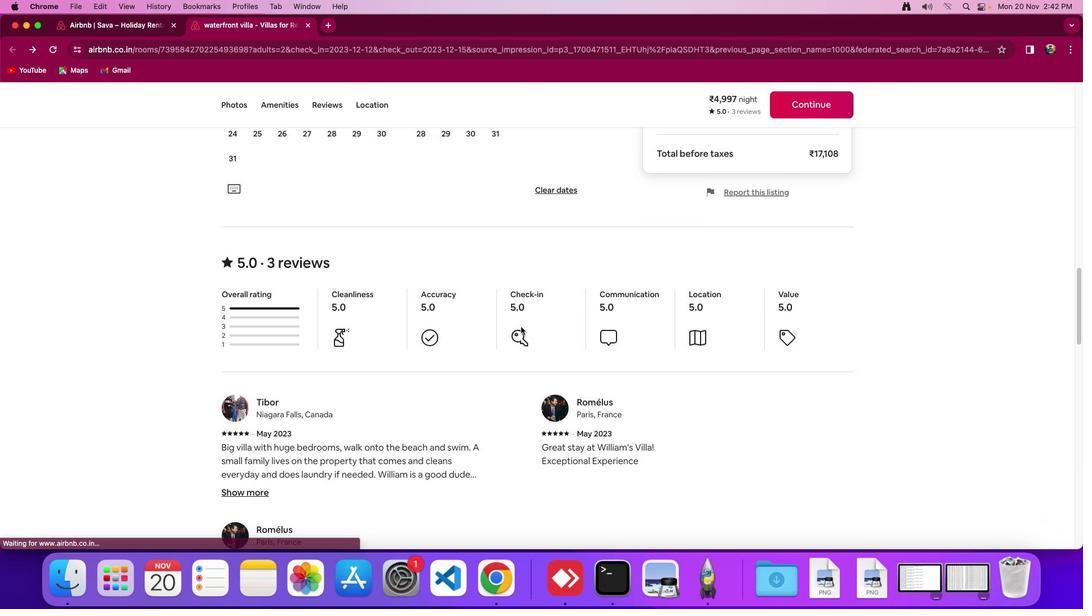 
Action: Mouse scrolled (521, 326) with delta (0, -1)
Screenshot: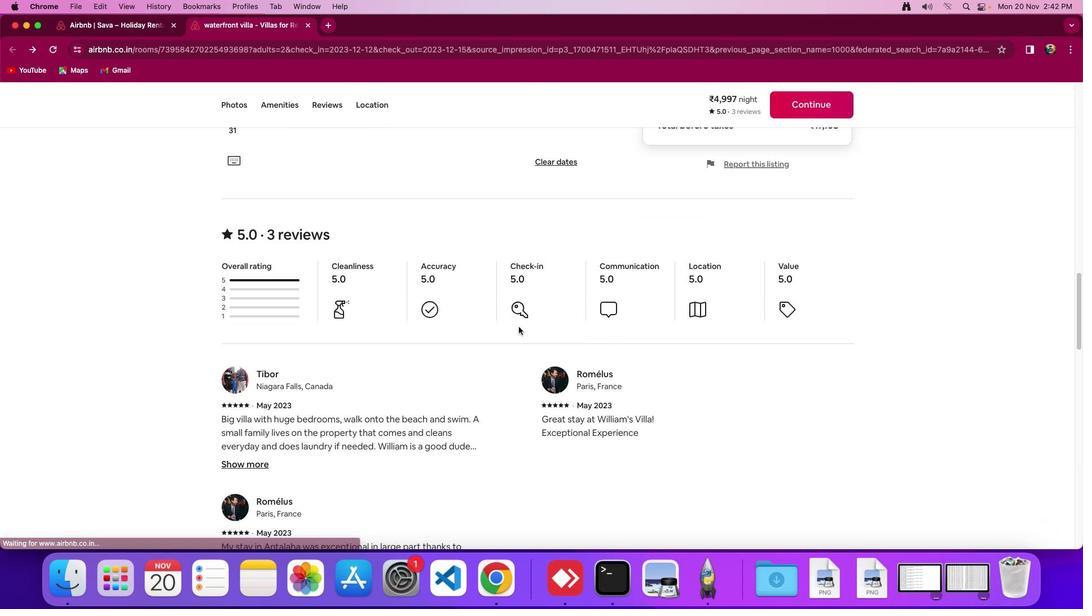 
Action: Mouse moved to (352, 370)
Screenshot: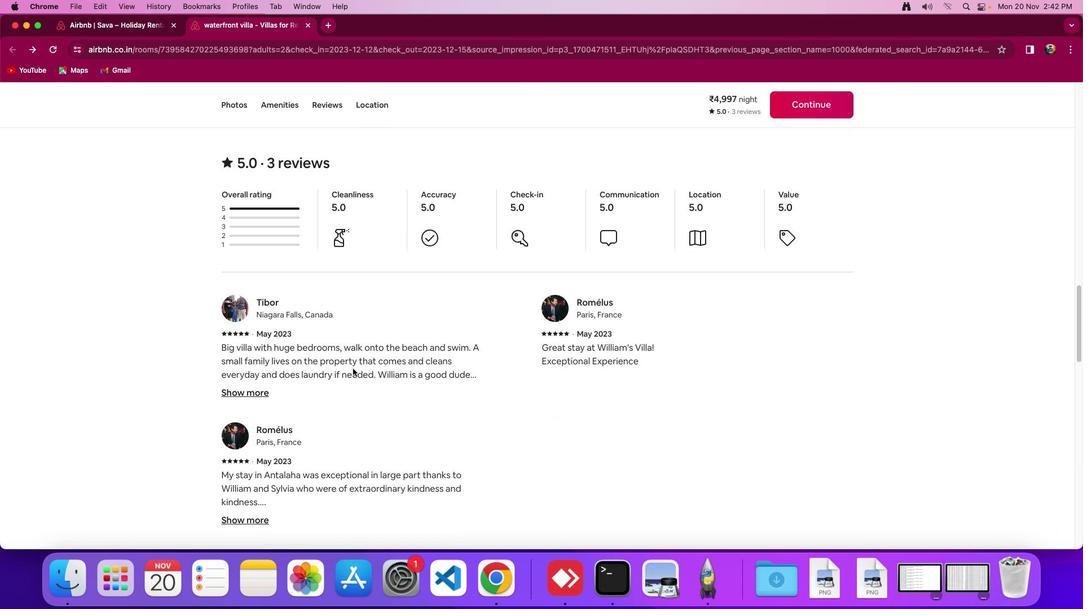 
Action: Mouse scrolled (352, 370) with delta (0, 0)
Screenshot: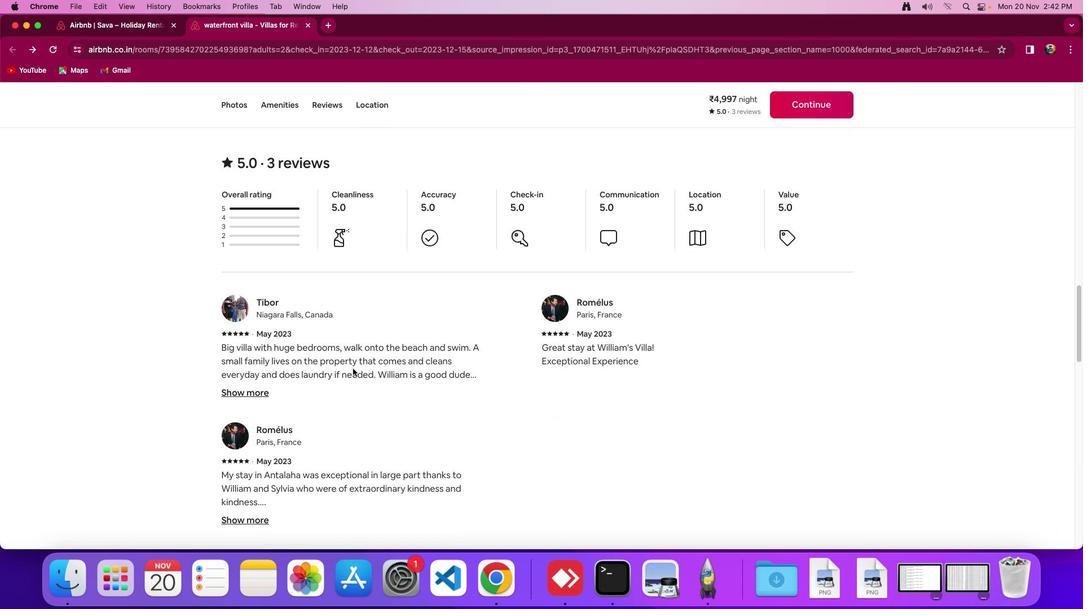 
Action: Mouse moved to (352, 370)
Screenshot: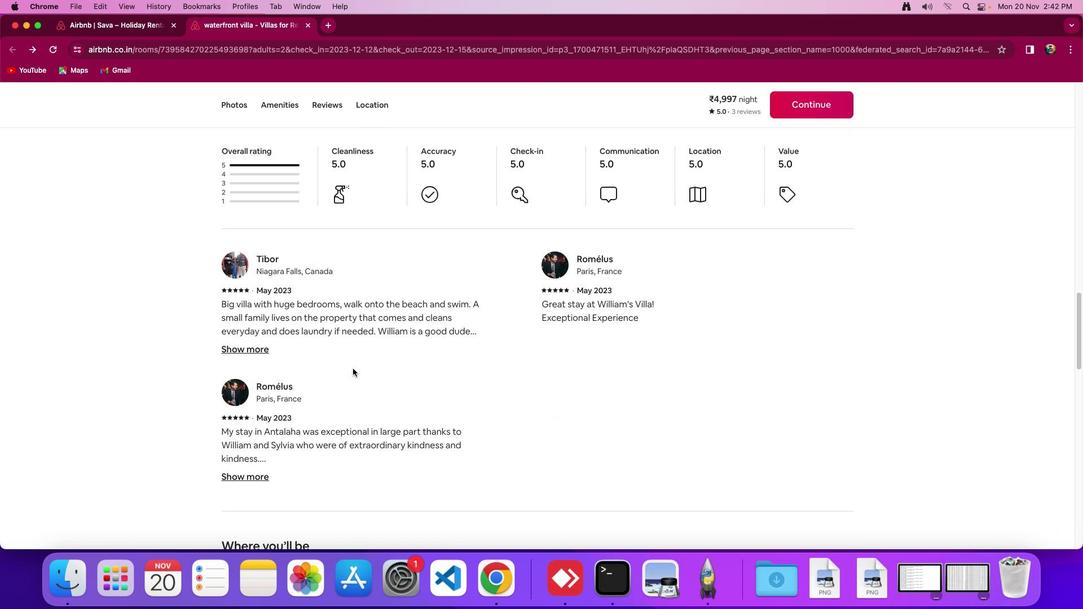 
Action: Mouse scrolled (352, 370) with delta (0, 0)
Screenshot: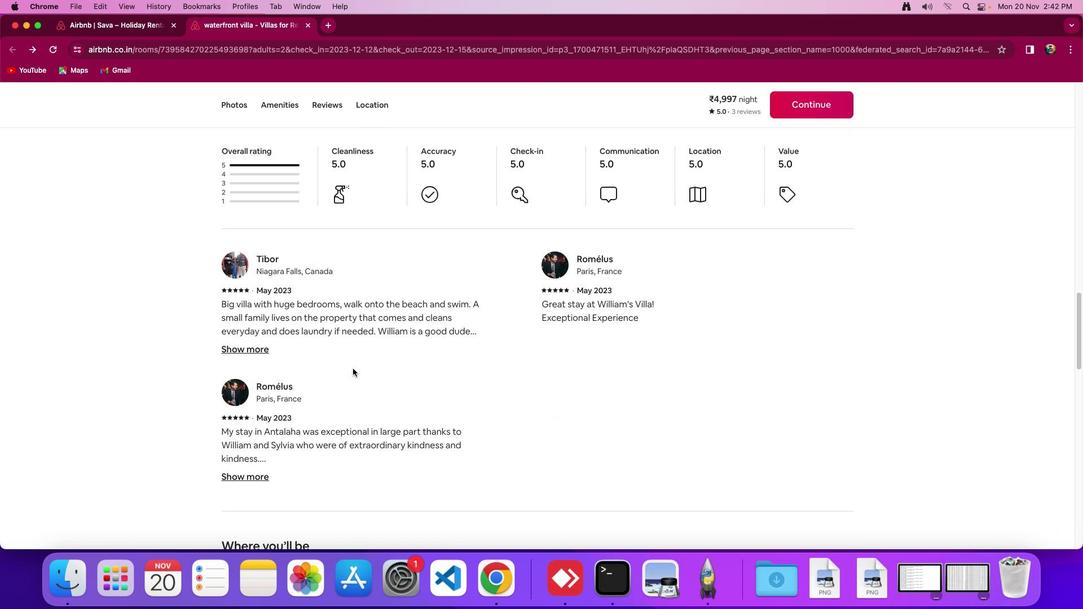 
Action: Mouse moved to (352, 369)
Screenshot: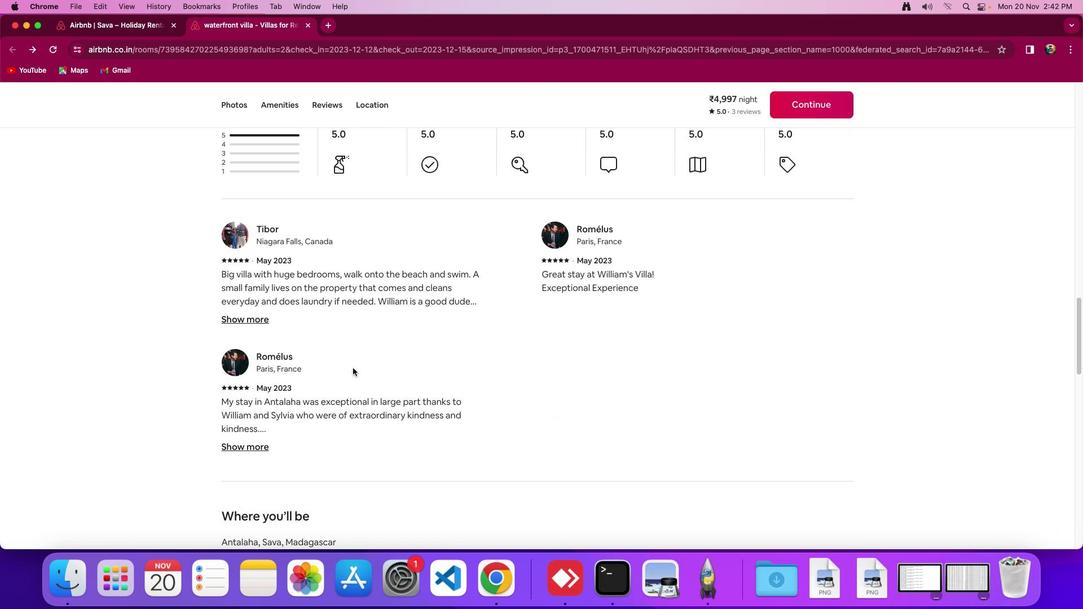 
Action: Mouse scrolled (352, 369) with delta (0, -2)
Screenshot: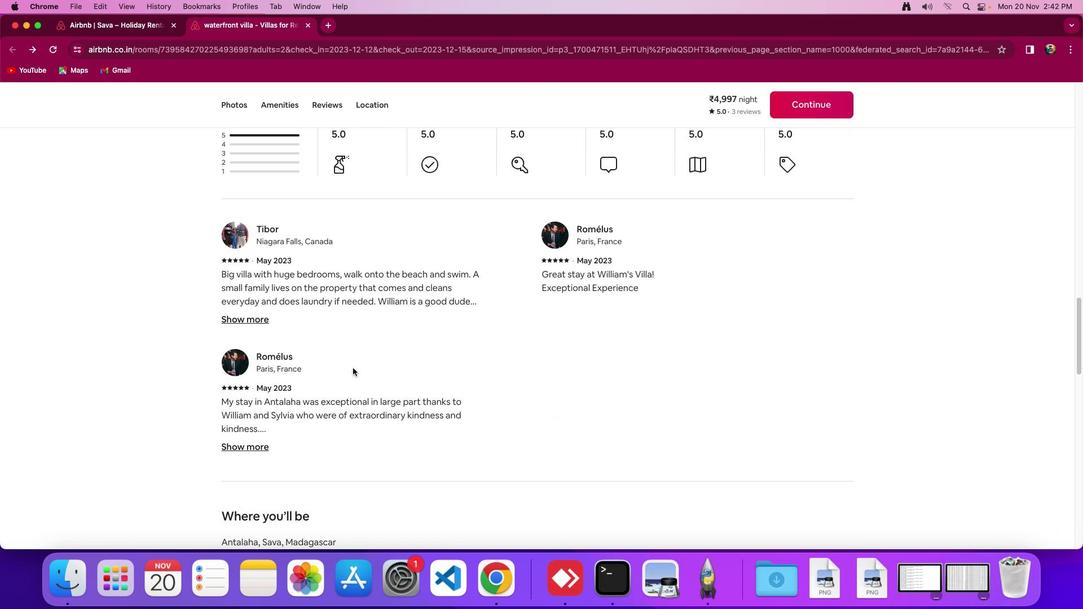 
Action: Mouse moved to (326, 390)
Screenshot: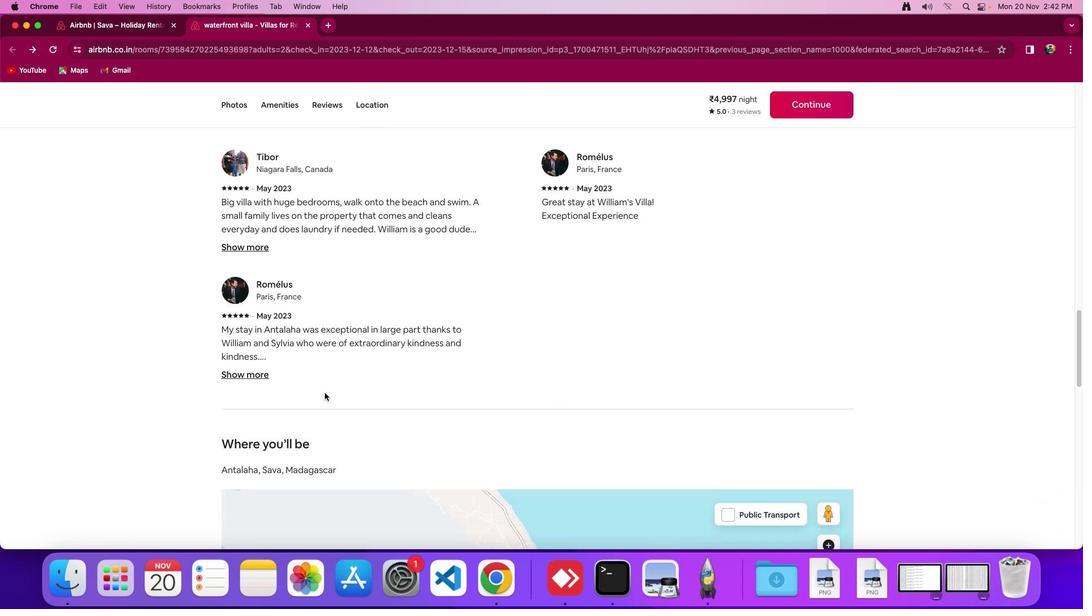 
Action: Mouse scrolled (326, 390) with delta (0, 0)
Screenshot: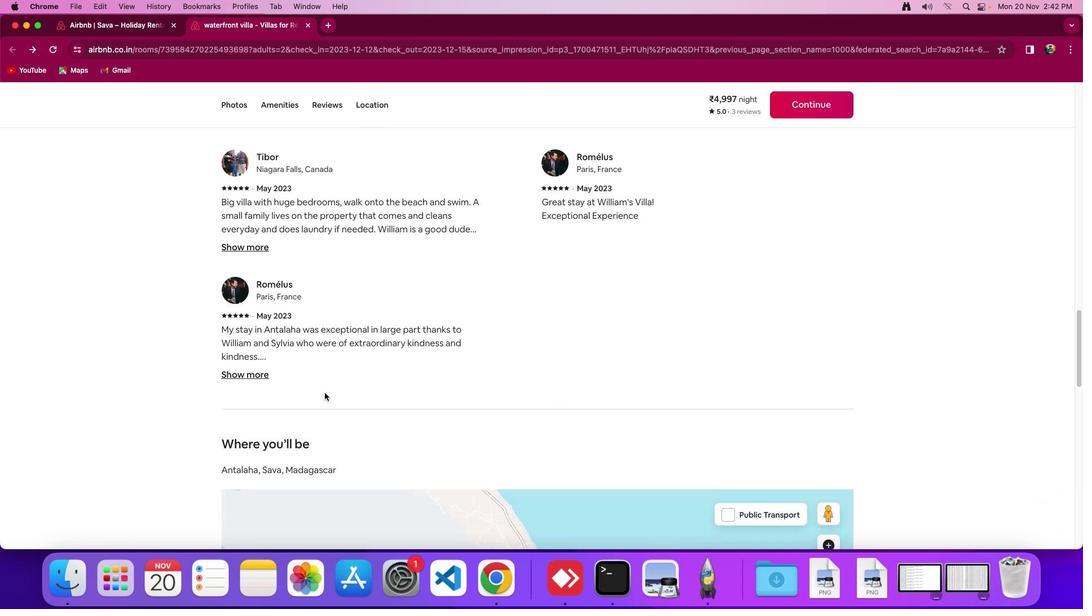 
Action: Mouse moved to (324, 392)
Screenshot: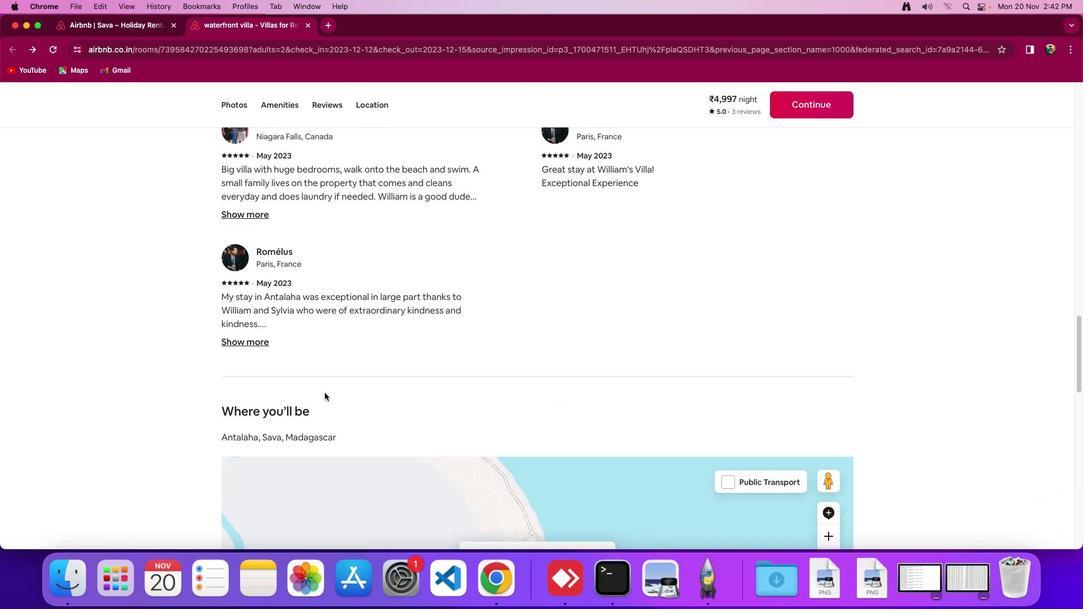 
Action: Mouse scrolled (324, 392) with delta (0, 0)
Screenshot: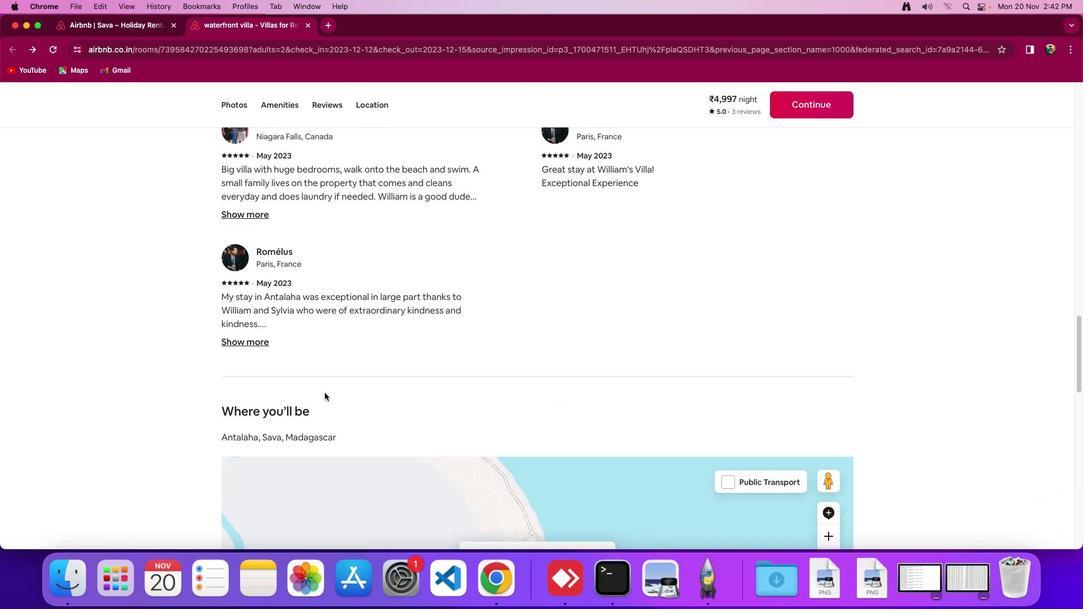 
Action: Mouse scrolled (324, 392) with delta (0, -2)
Screenshot: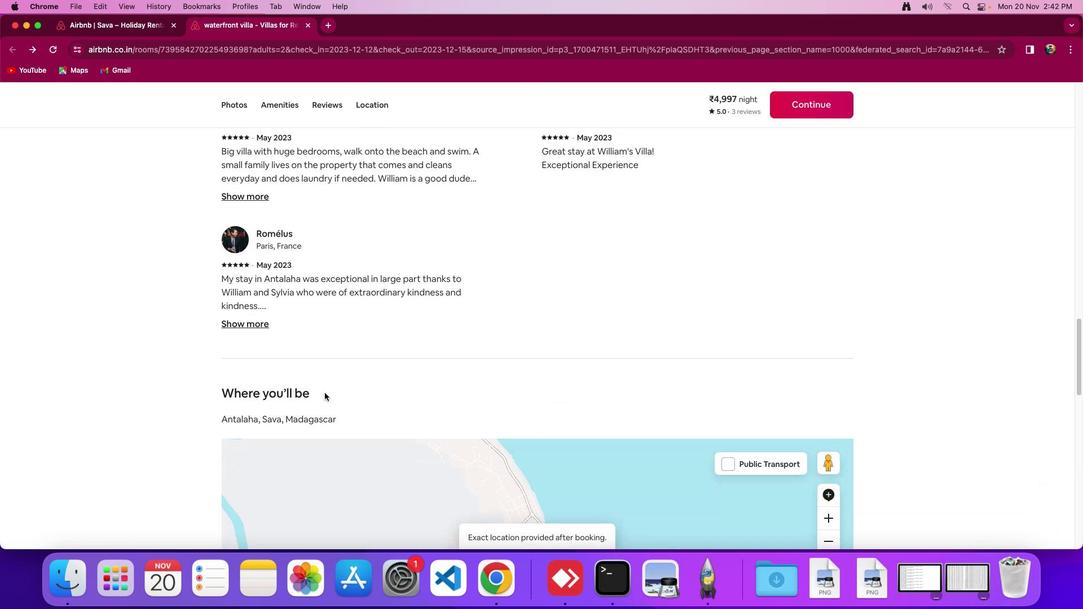 
Action: Mouse moved to (248, 315)
Screenshot: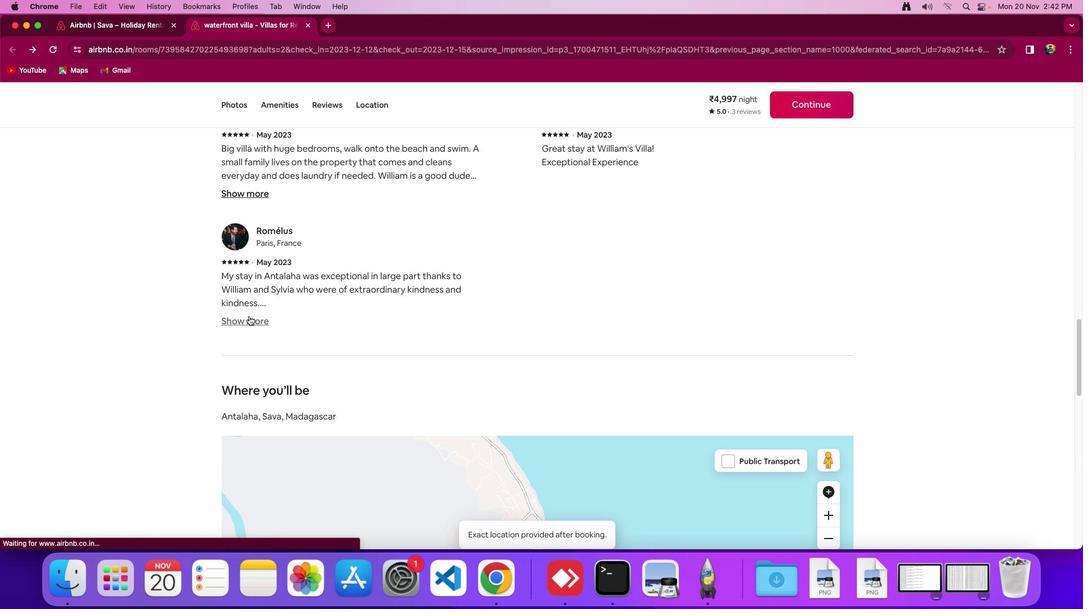 
Action: Mouse pressed left at (248, 315)
Screenshot: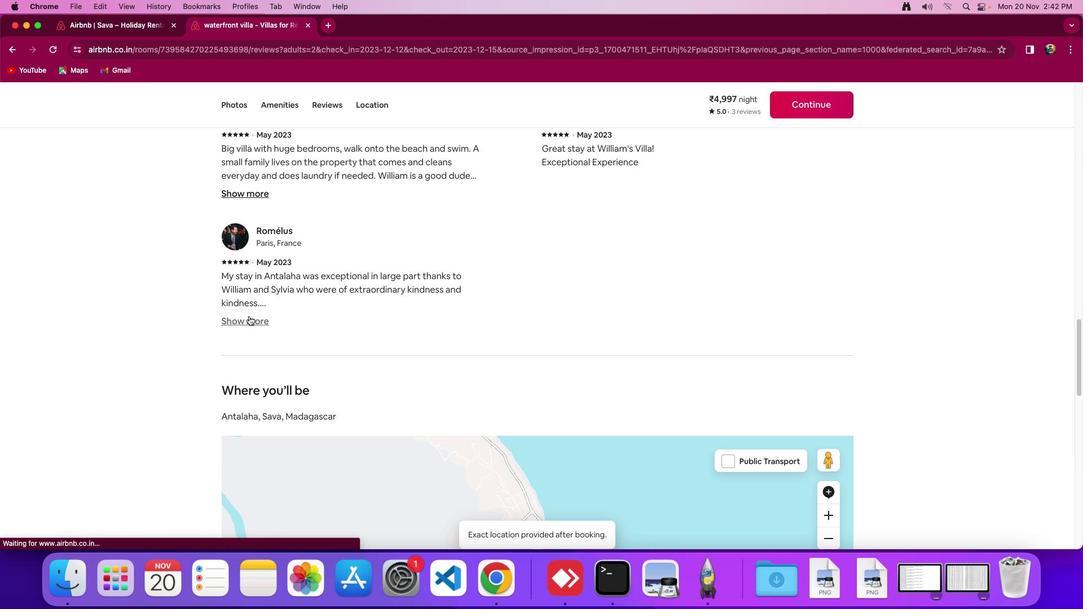 
Action: Mouse moved to (560, 280)
Screenshot: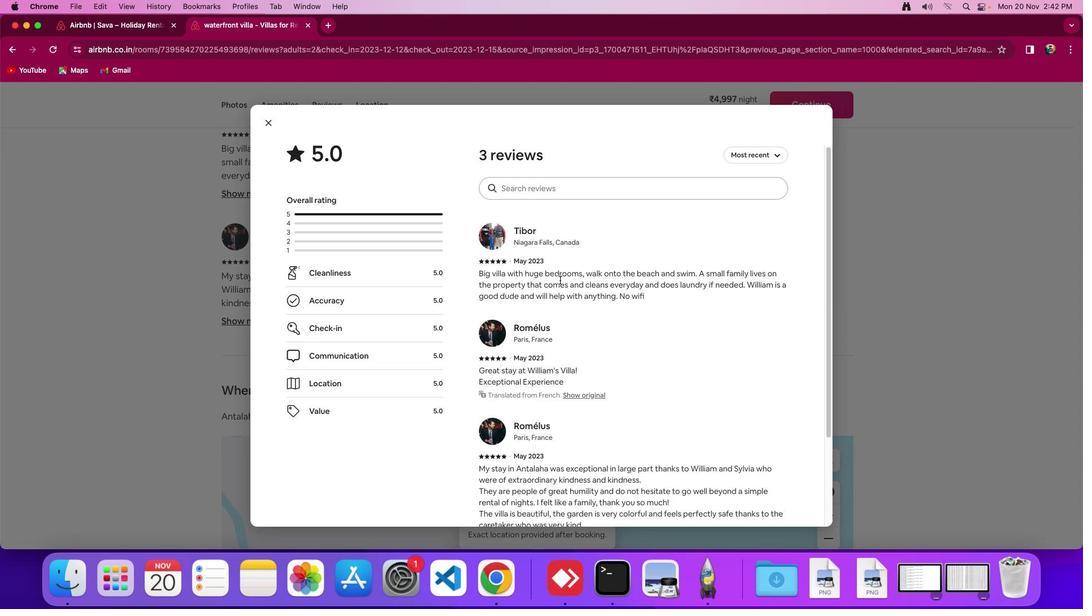
Action: Mouse scrolled (560, 280) with delta (0, 0)
Screenshot: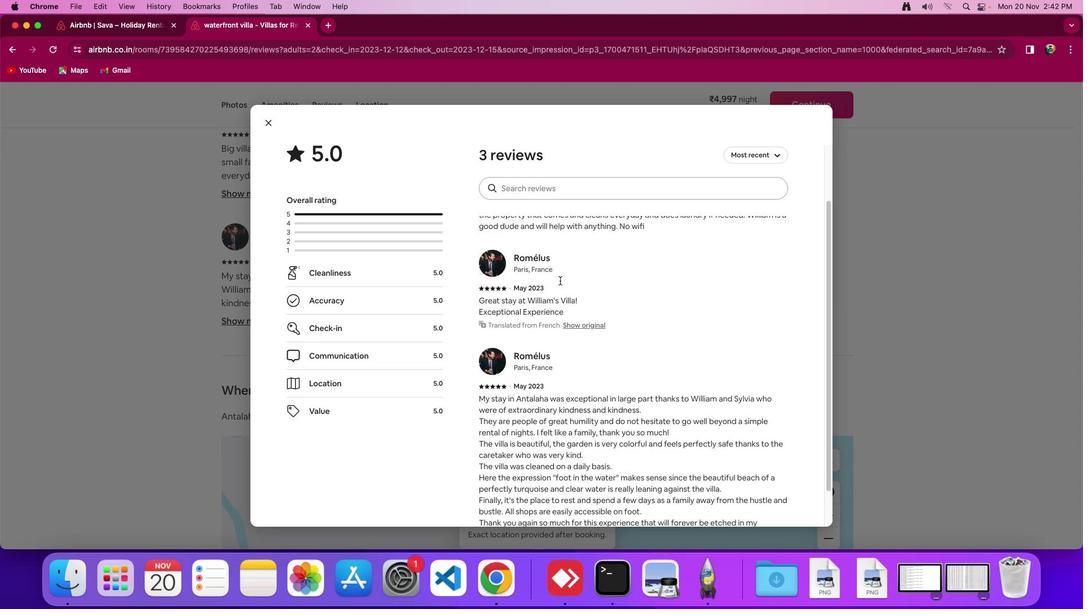 
Action: Mouse scrolled (560, 280) with delta (0, 0)
Screenshot: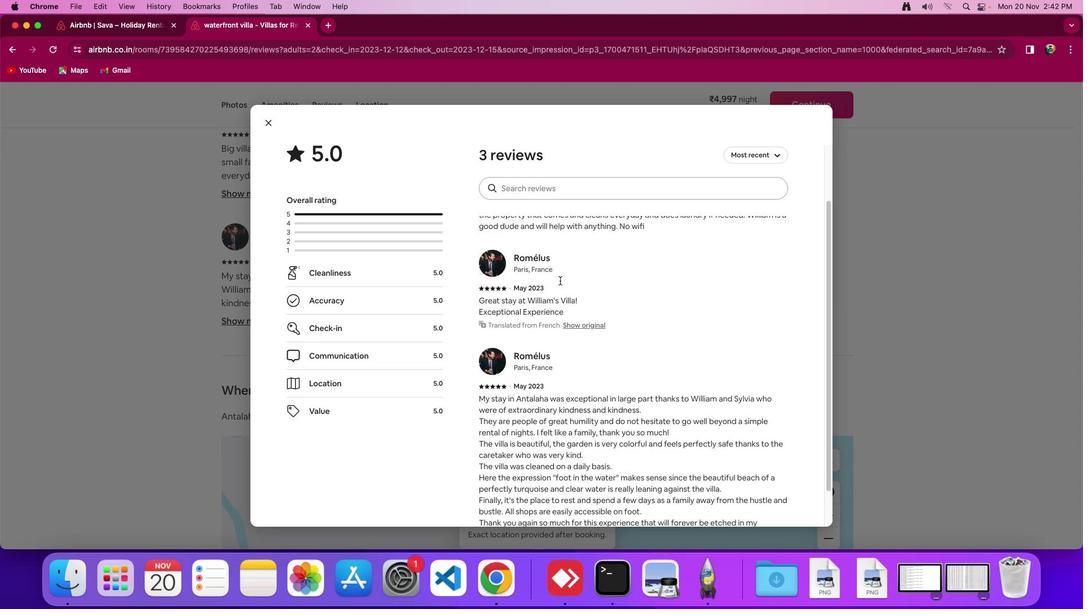 
Action: Mouse scrolled (560, 280) with delta (0, -2)
Screenshot: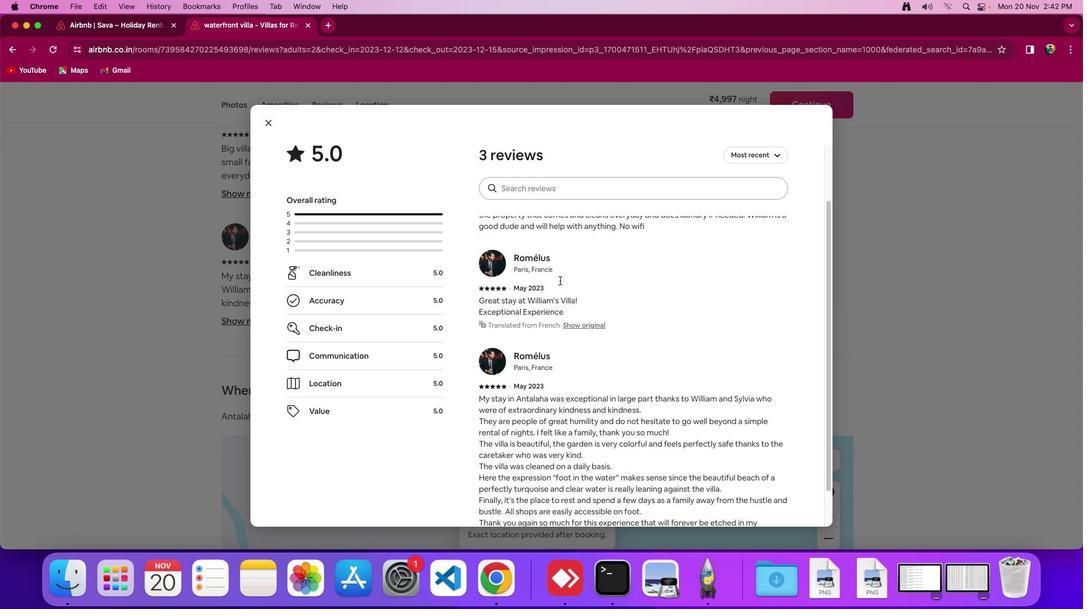 
Action: Mouse scrolled (560, 280) with delta (0, -3)
Screenshot: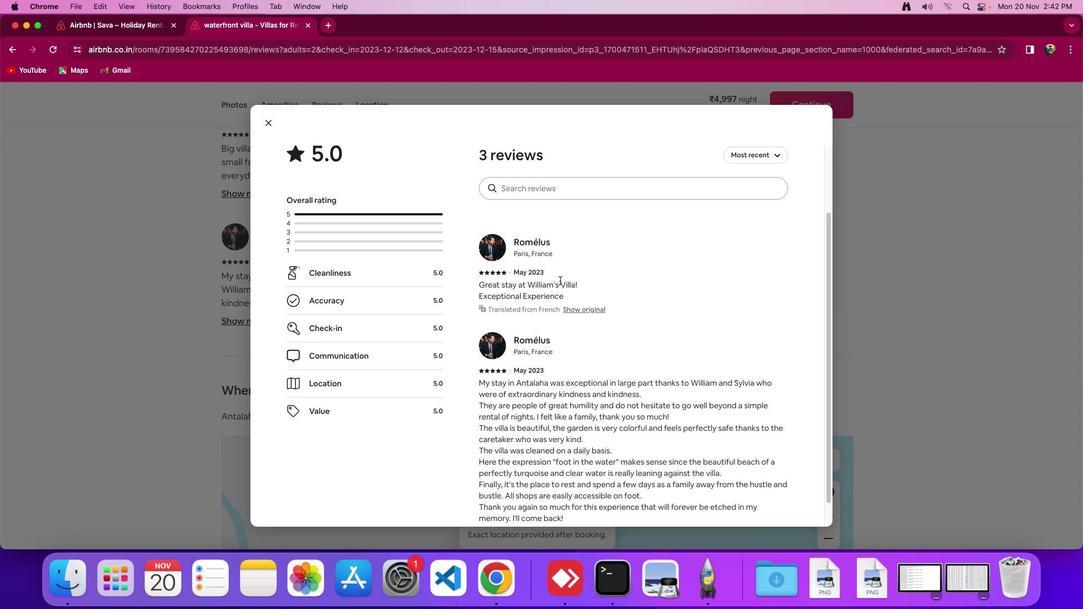 
Action: Mouse moved to (559, 280)
Screenshot: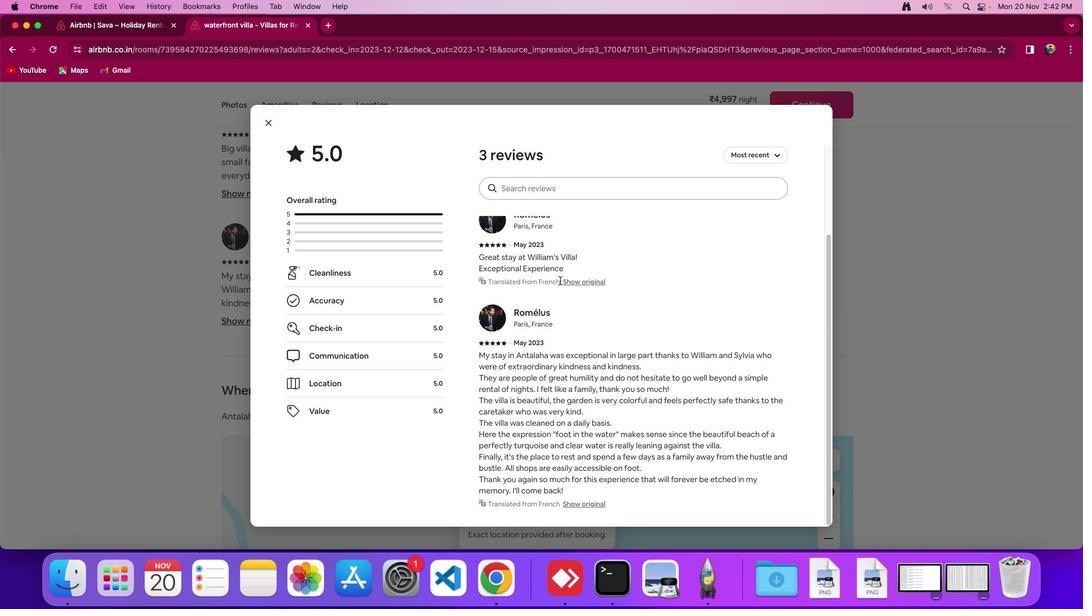 
Action: Mouse scrolled (559, 280) with delta (0, 0)
Screenshot: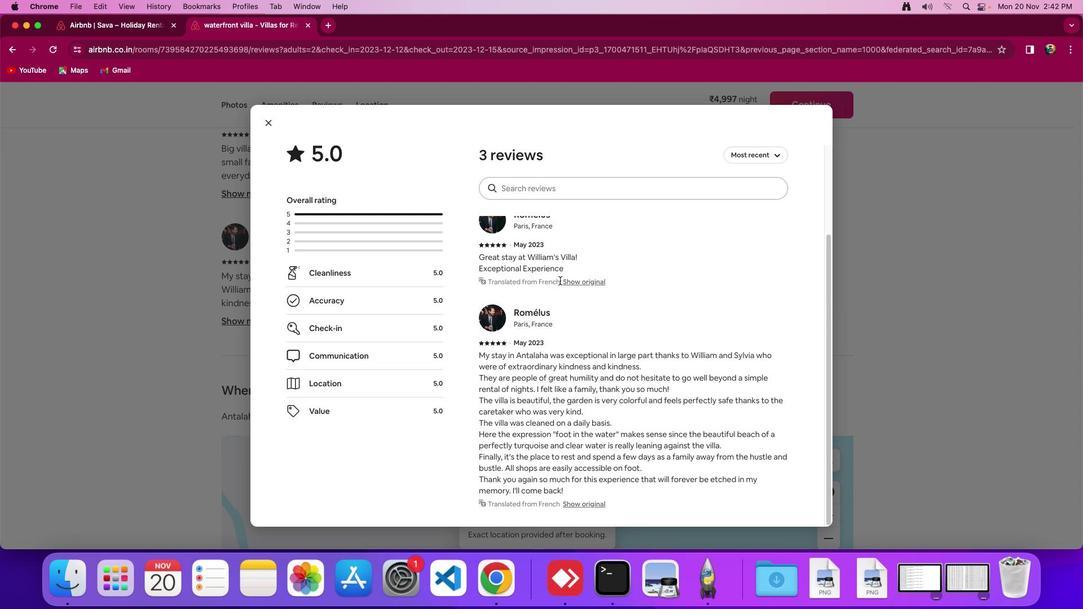 
Action: Mouse scrolled (559, 280) with delta (0, 0)
Screenshot: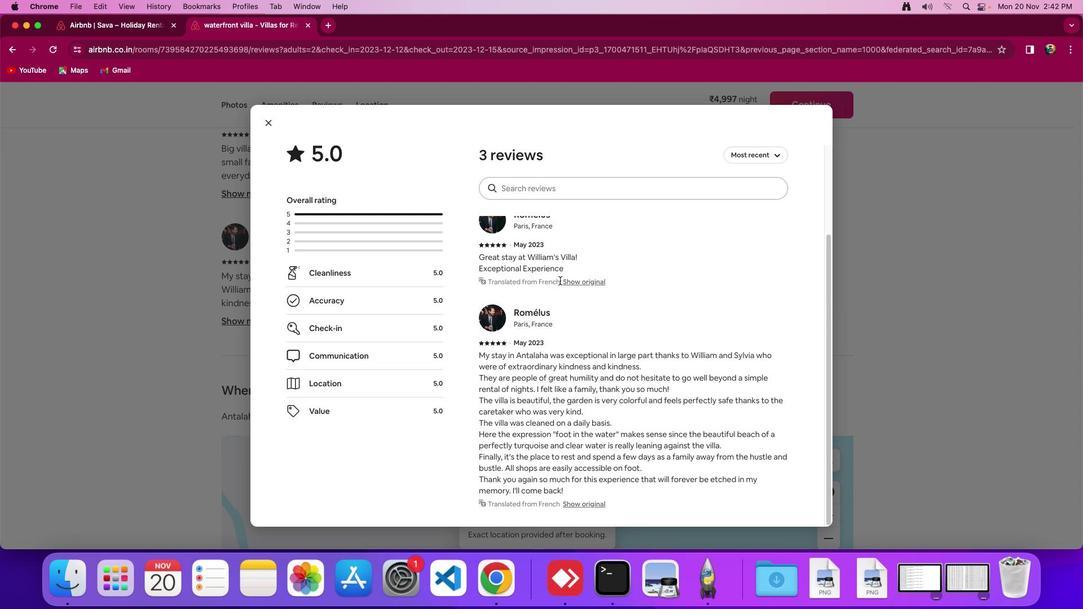 
Action: Mouse scrolled (559, 280) with delta (0, -2)
Screenshot: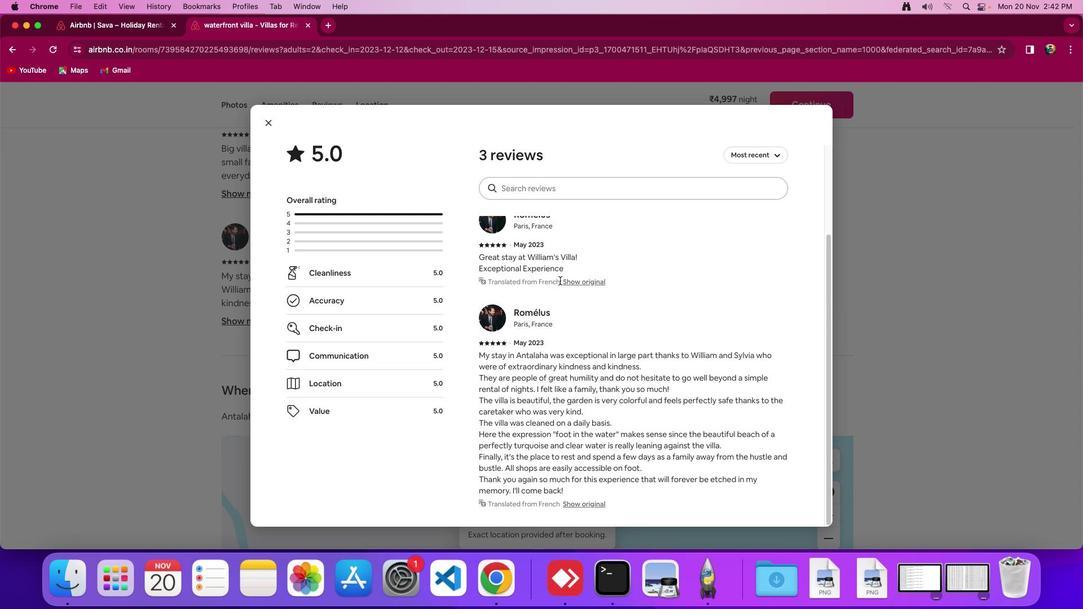 
Action: Mouse scrolled (559, 280) with delta (0, -3)
Screenshot: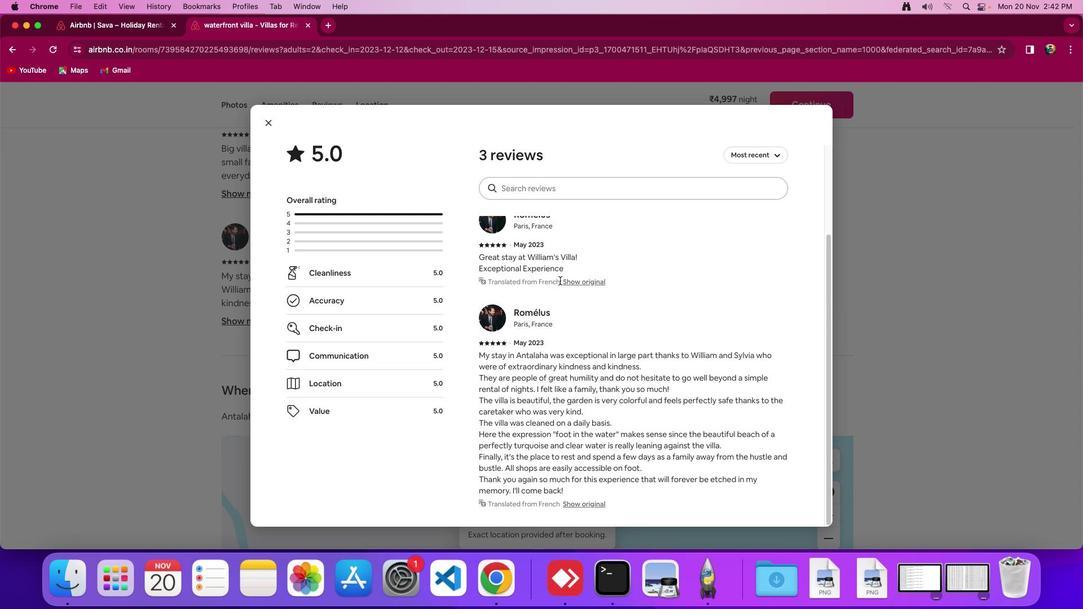 
Action: Mouse scrolled (559, 280) with delta (0, 0)
Screenshot: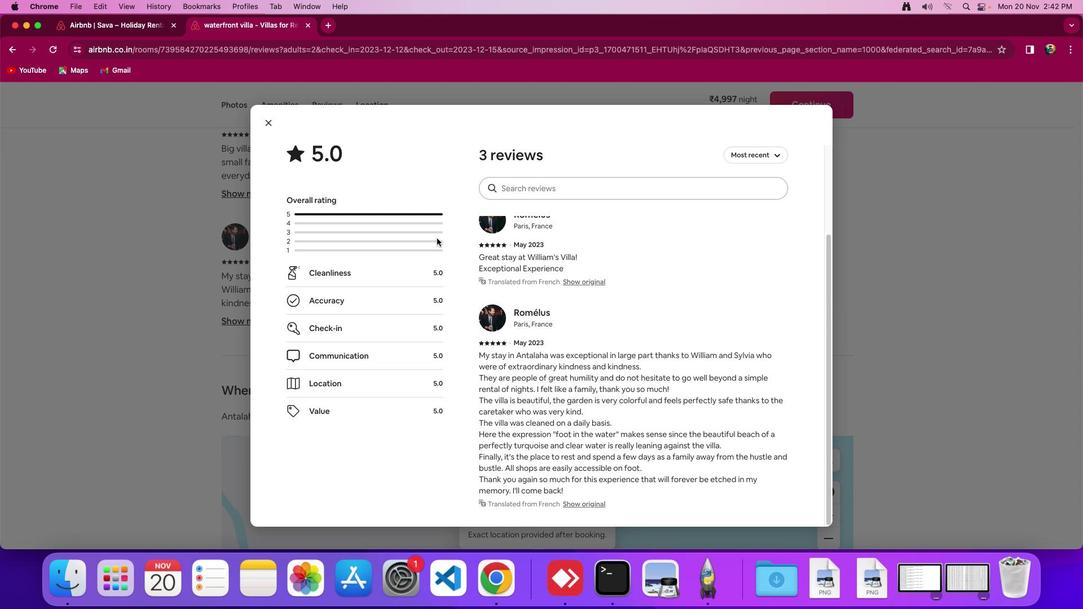 
Action: Mouse scrolled (559, 280) with delta (0, 0)
Screenshot: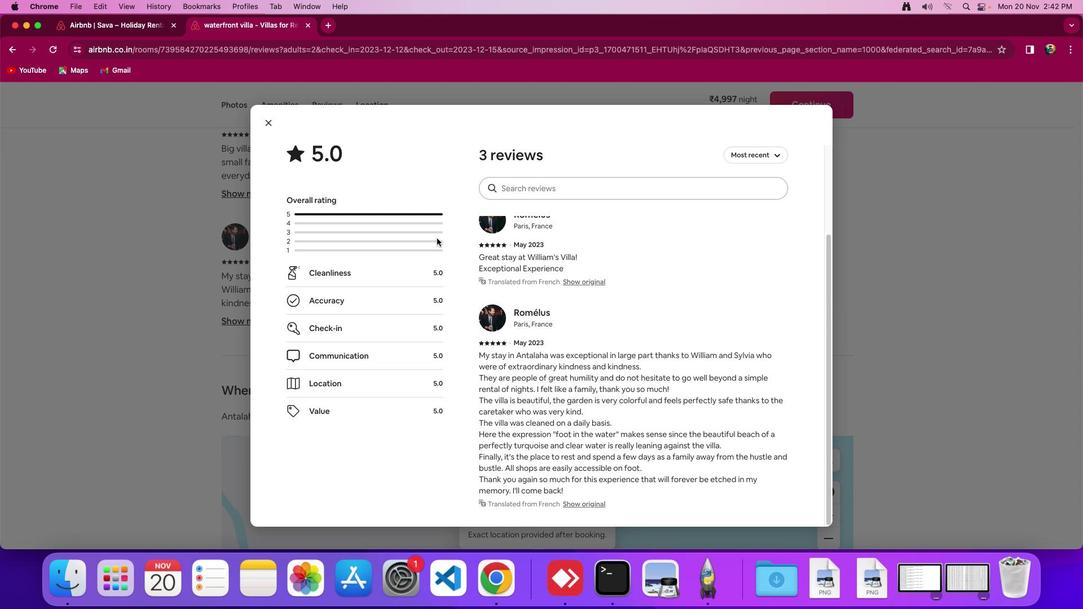 
Action: Mouse moved to (545, 278)
Screenshot: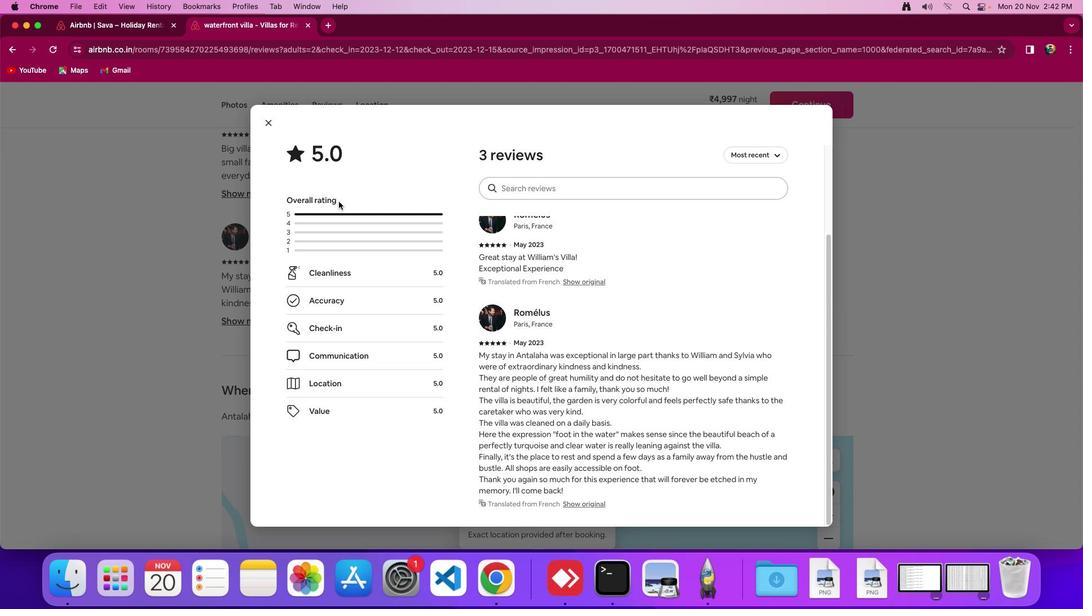 
Action: Mouse scrolled (545, 278) with delta (0, -2)
Screenshot: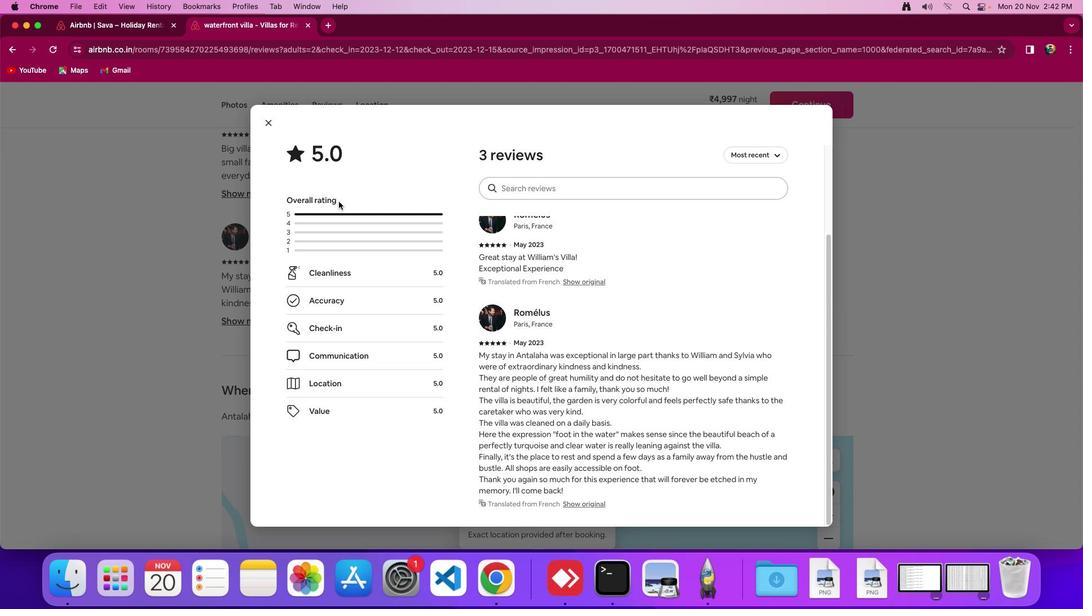
Action: Mouse moved to (264, 126)
Screenshot: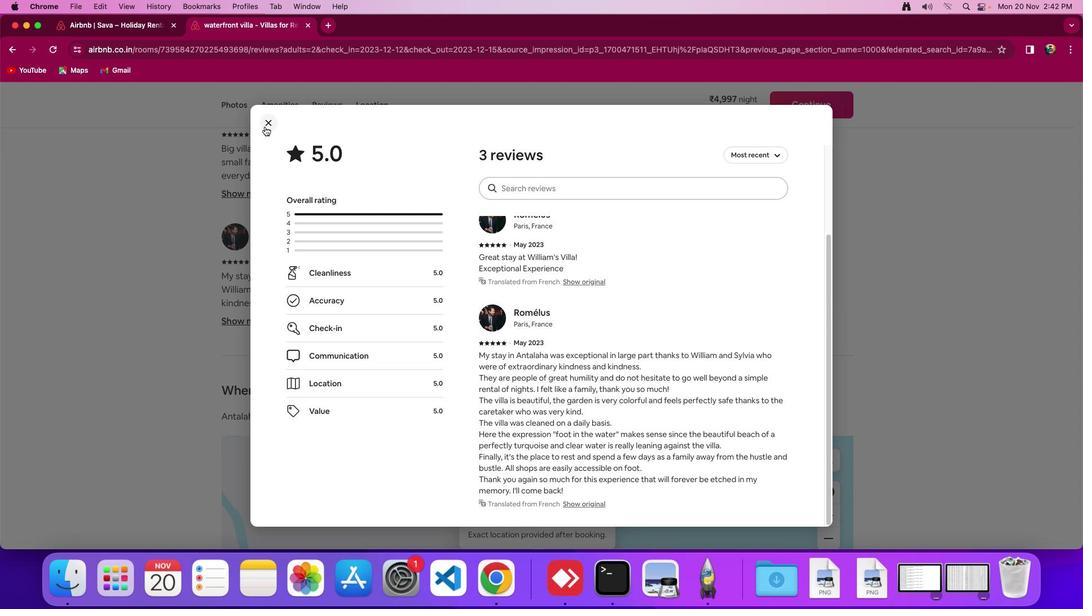 
Action: Mouse pressed left at (264, 126)
Screenshot: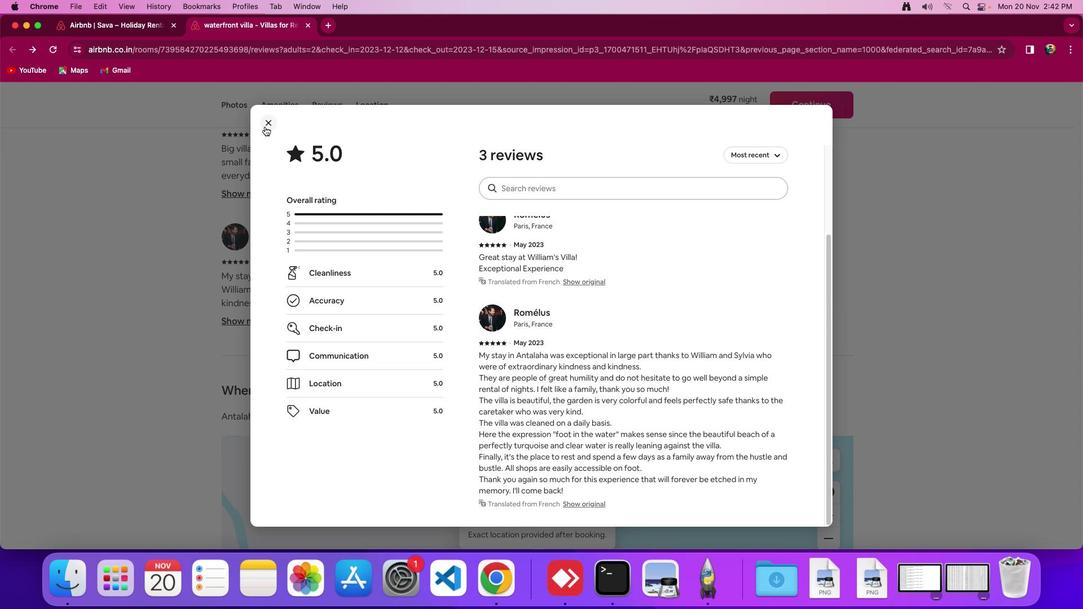 
Action: Mouse moved to (406, 343)
Screenshot: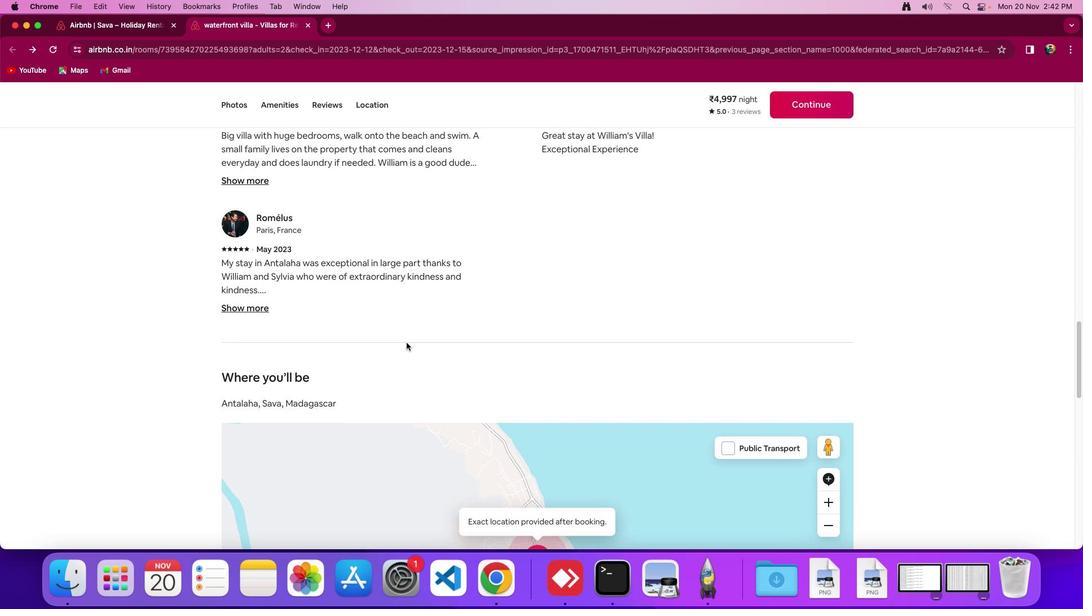 
Action: Mouse scrolled (406, 343) with delta (0, 0)
Screenshot: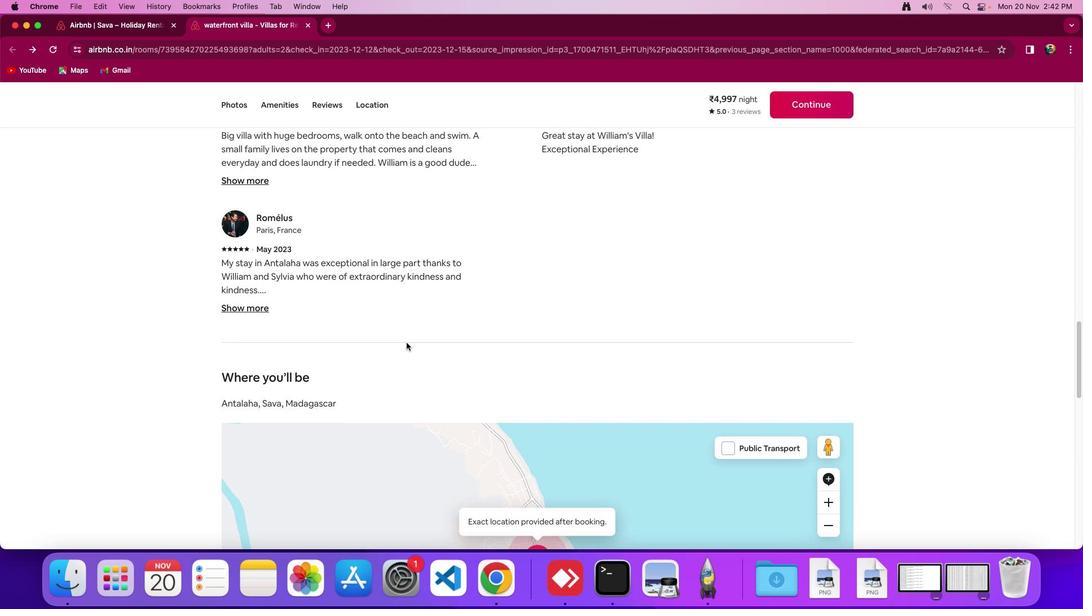 
Action: Mouse scrolled (406, 343) with delta (0, 0)
Screenshot: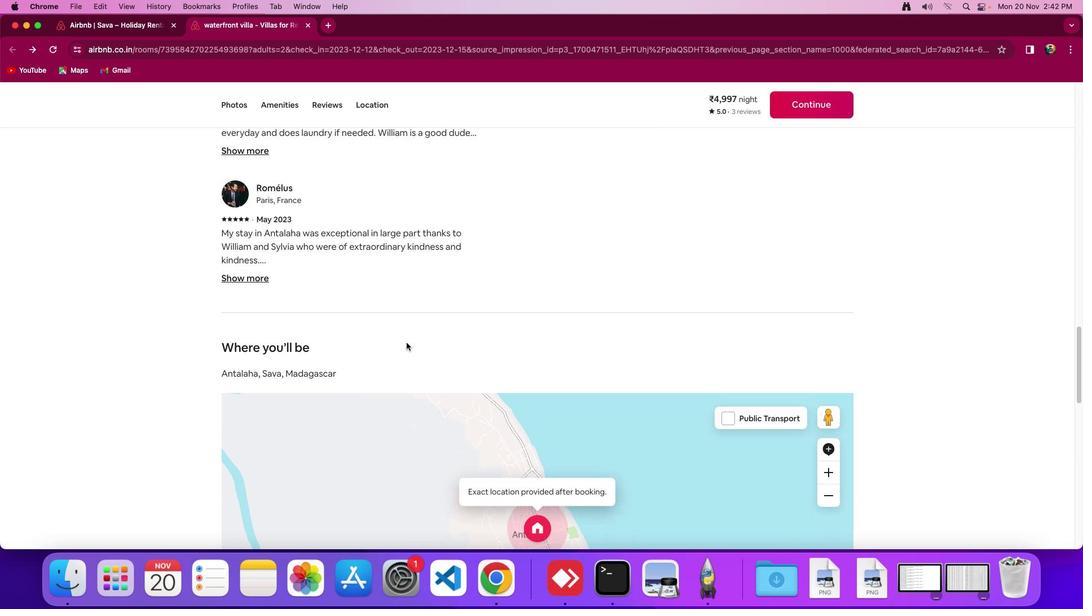 
Action: Mouse scrolled (406, 343) with delta (0, -2)
Screenshot: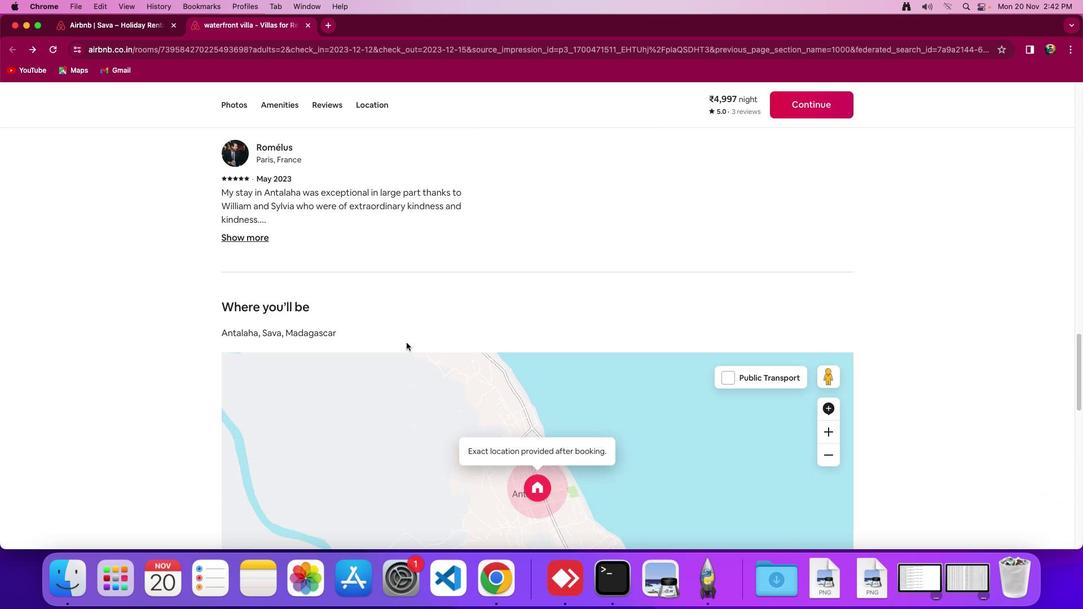 
Action: Mouse moved to (406, 343)
Screenshot: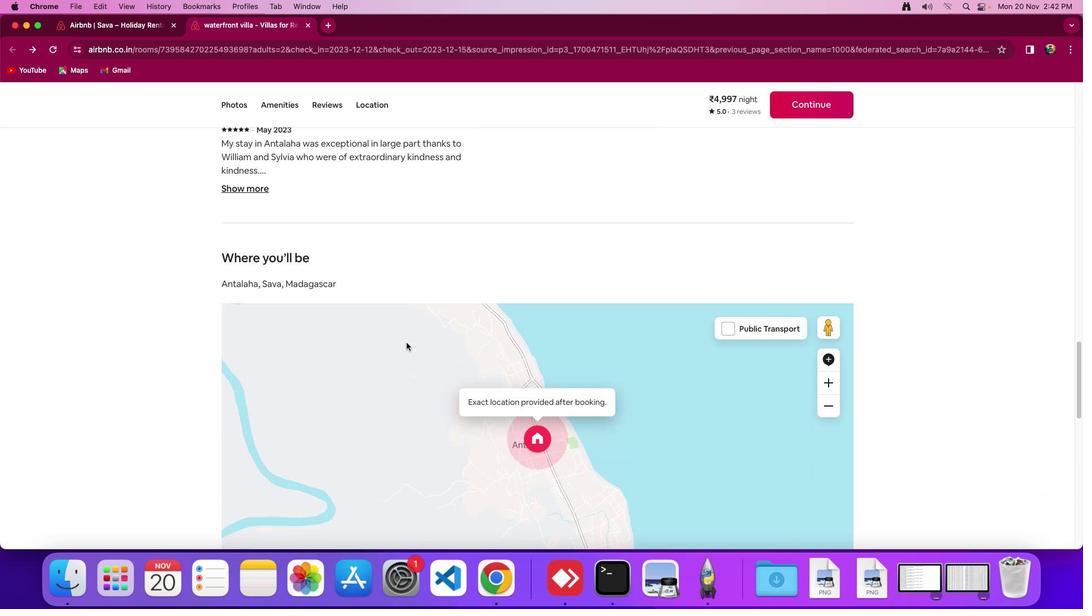 
Action: Mouse scrolled (406, 343) with delta (0, -2)
Screenshot: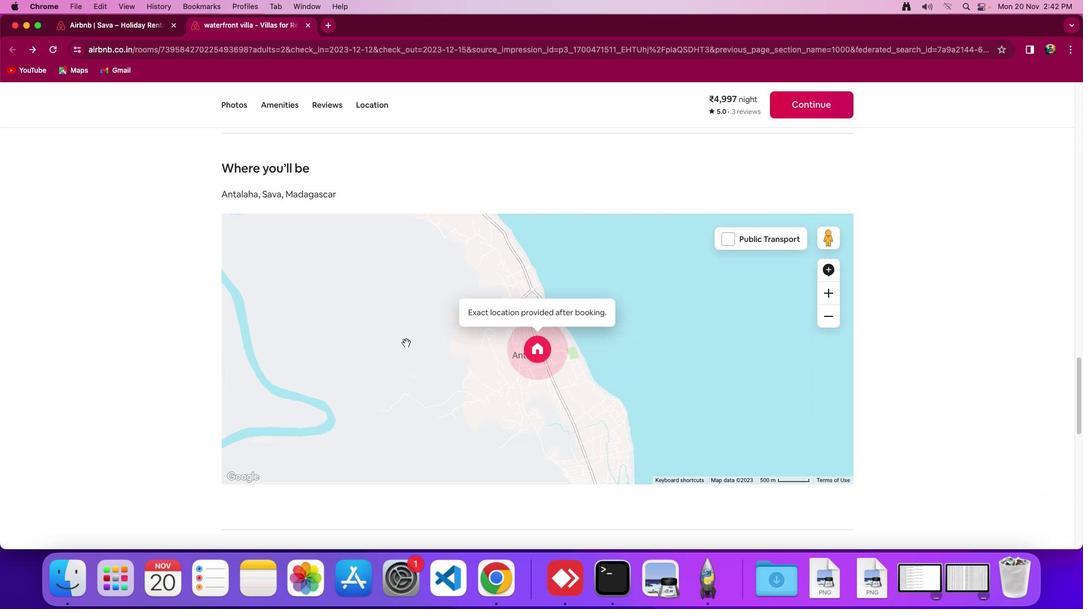 
Action: Mouse moved to (406, 343)
Screenshot: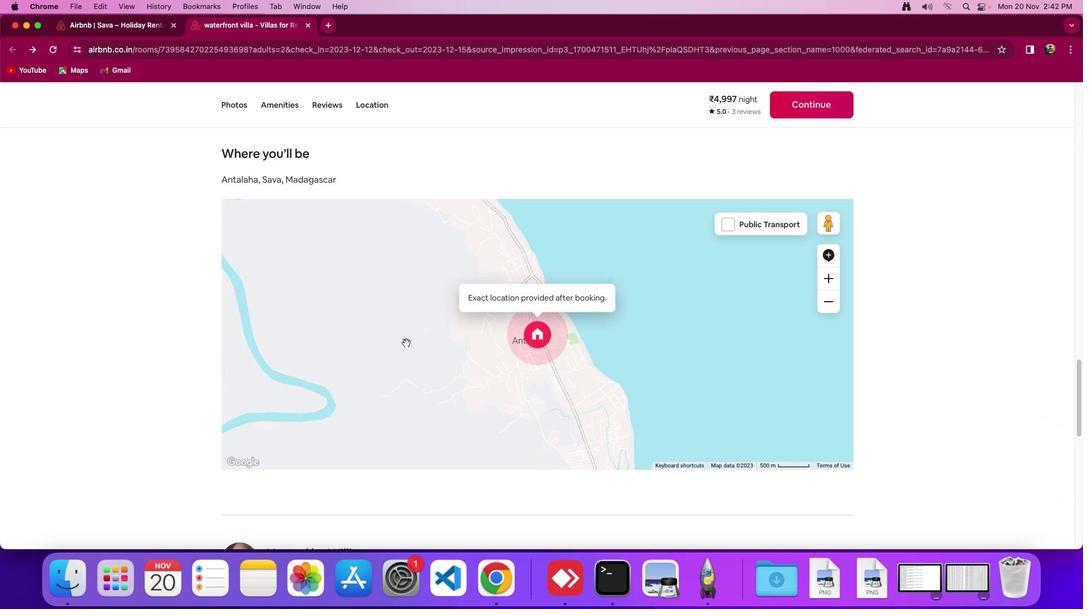 
Action: Mouse scrolled (406, 343) with delta (0, 0)
Screenshot: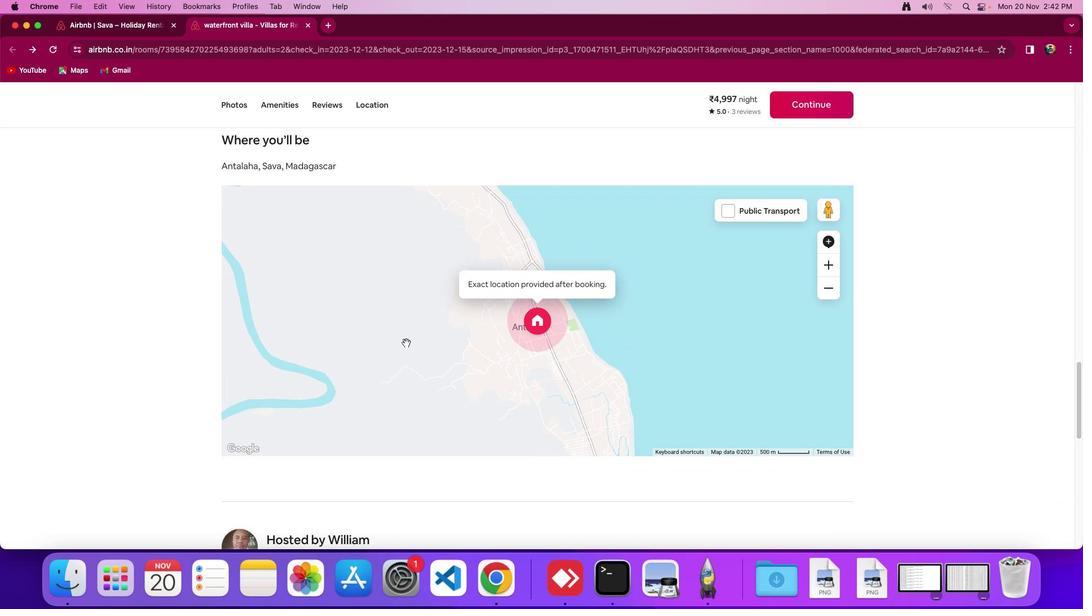 
Action: Mouse scrolled (406, 343) with delta (0, 0)
Screenshot: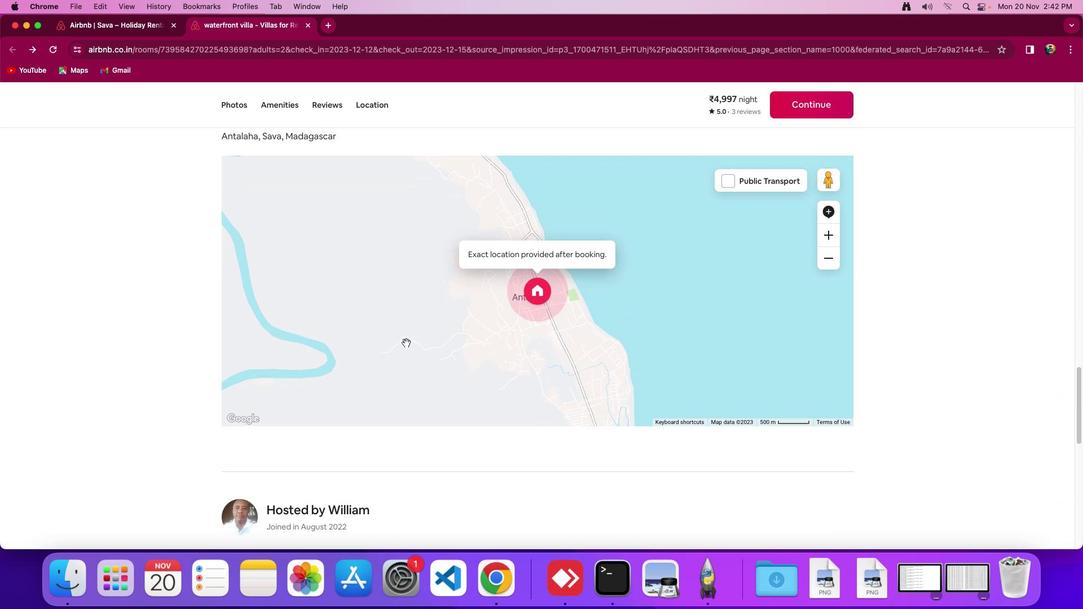 
Action: Mouse scrolled (406, 343) with delta (0, -2)
Screenshot: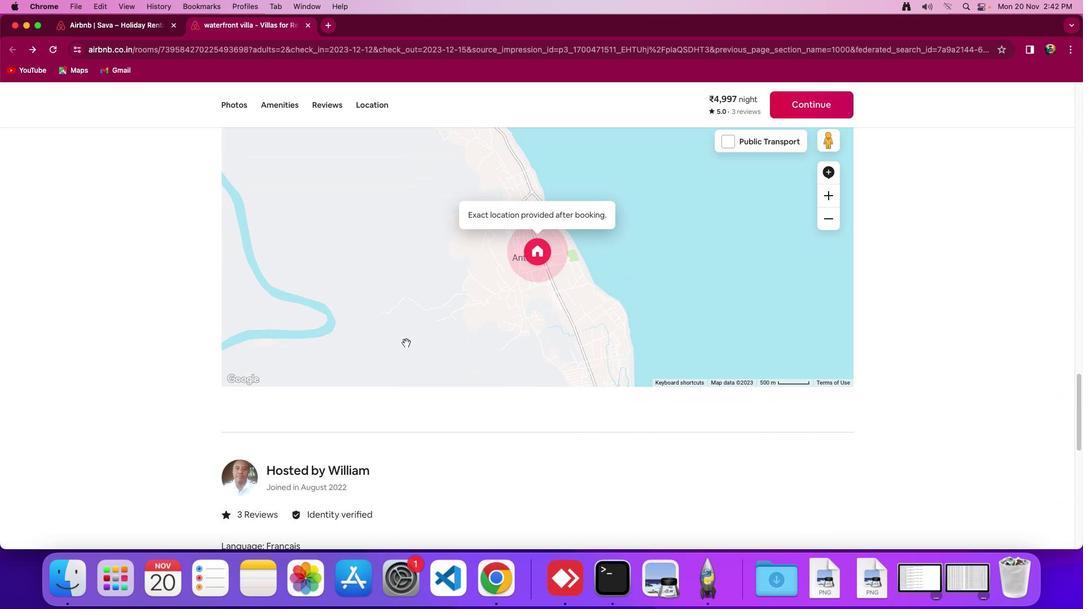 
Action: Mouse moved to (388, 345)
Screenshot: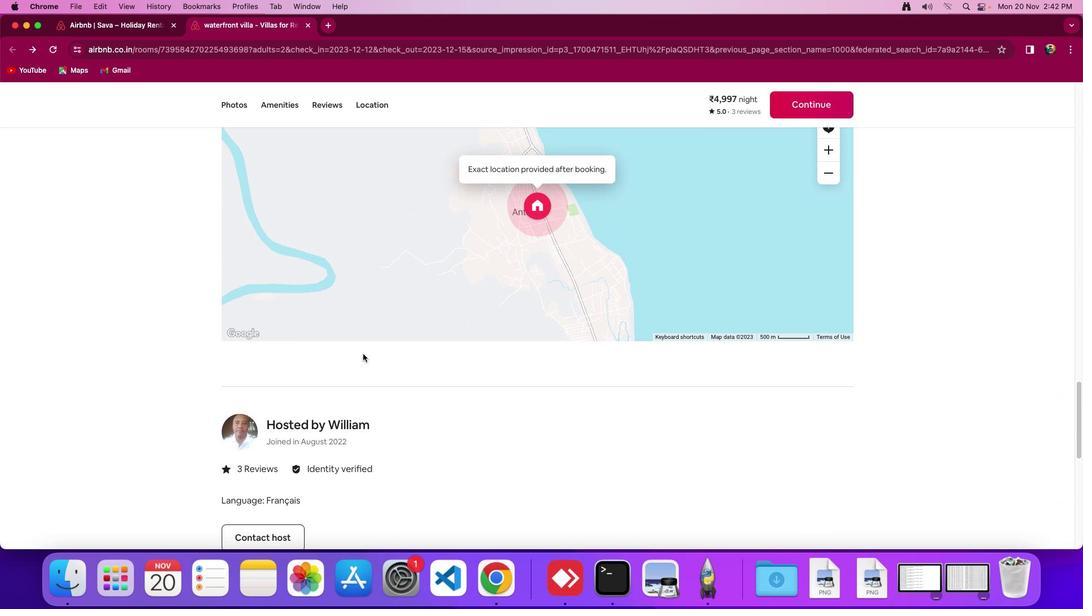 
Action: Mouse scrolled (388, 345) with delta (0, 0)
Screenshot: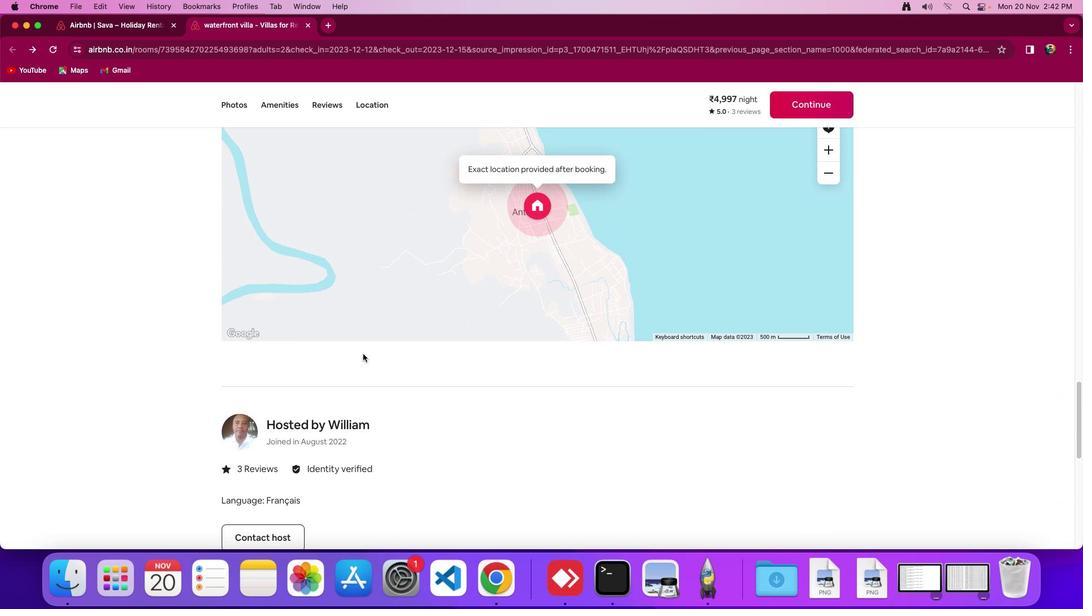 
Action: Mouse moved to (364, 353)
Screenshot: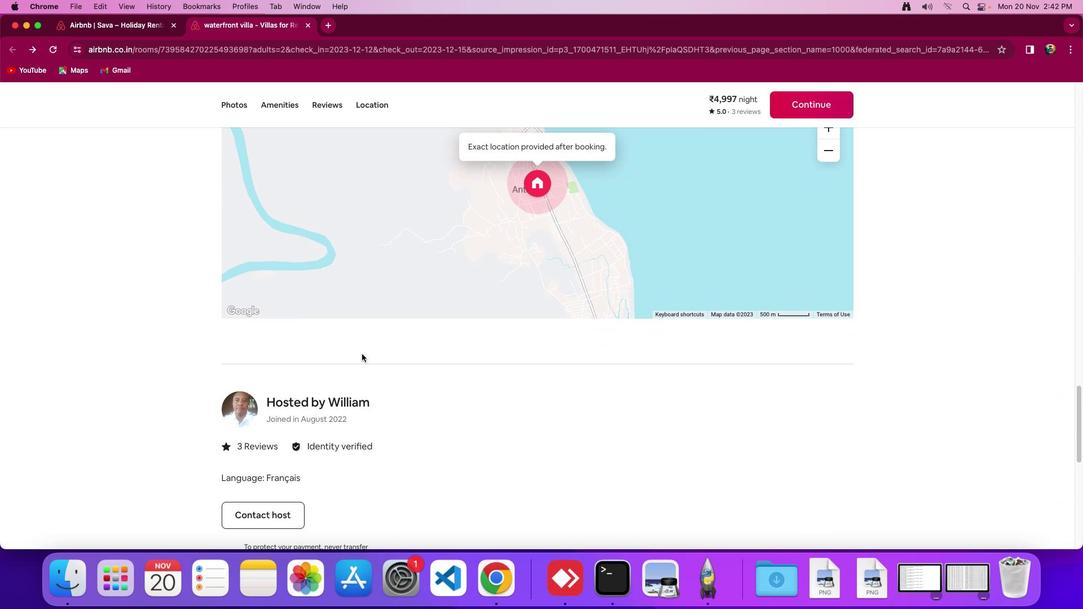 
Action: Mouse scrolled (364, 353) with delta (0, 0)
Screenshot: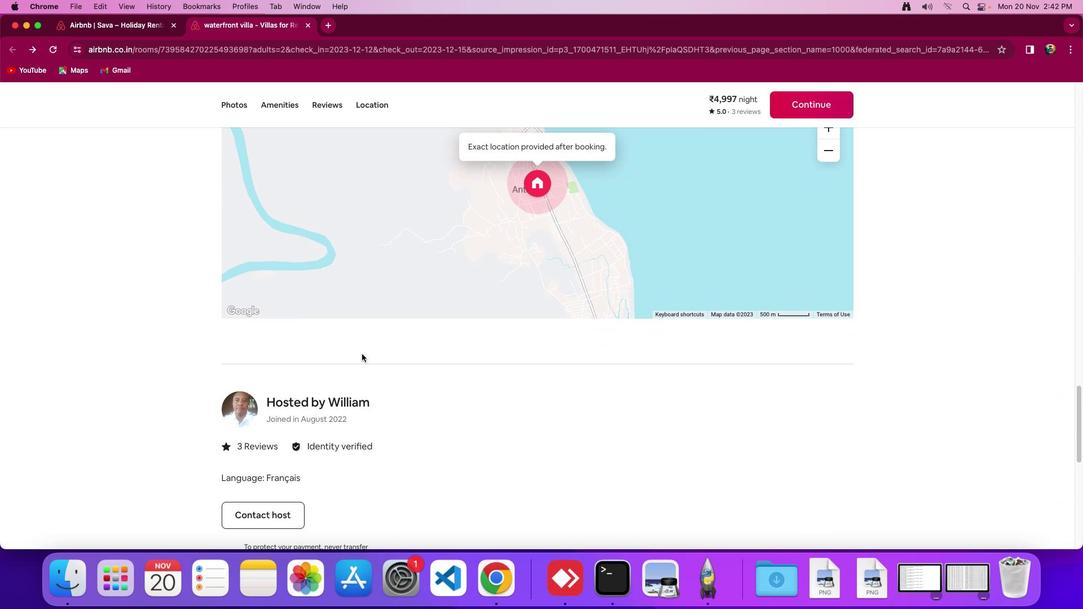 
Action: Mouse moved to (363, 354)
Screenshot: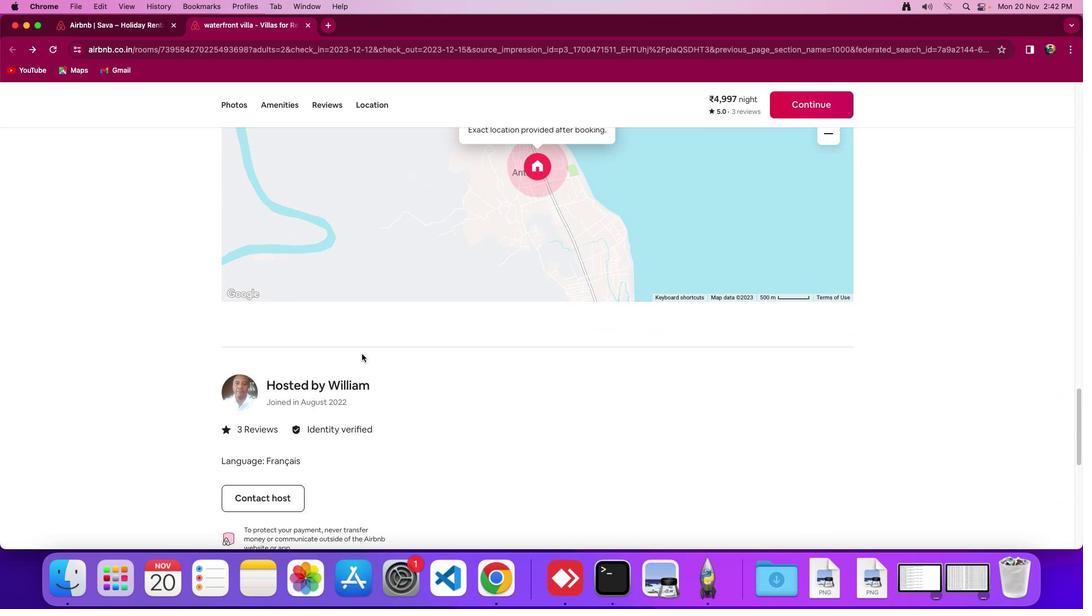 
Action: Mouse scrolled (363, 354) with delta (0, -1)
Screenshot: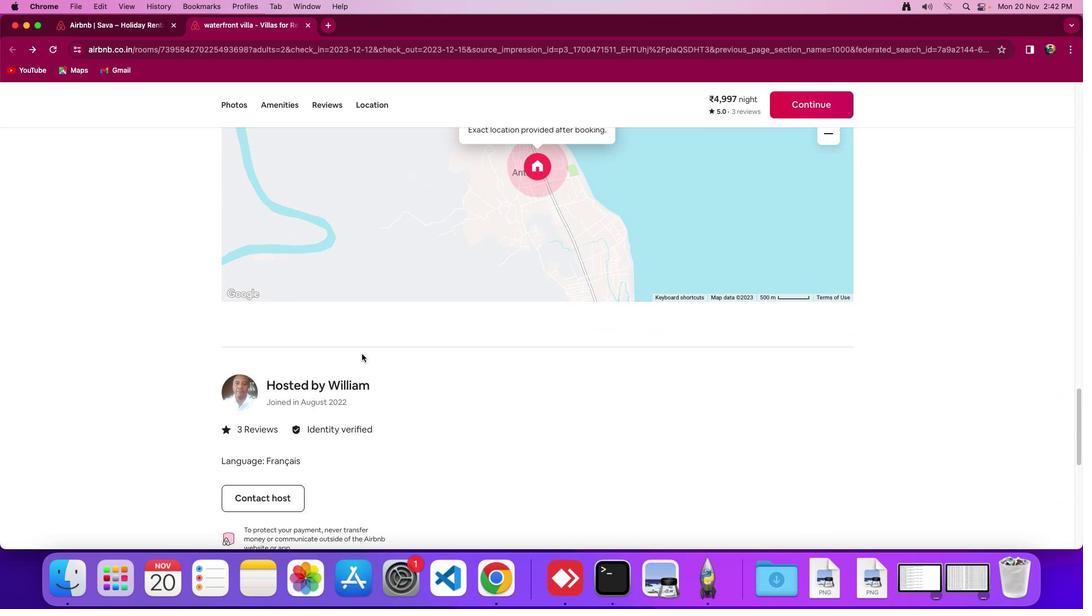 
Action: Mouse moved to (361, 354)
Screenshot: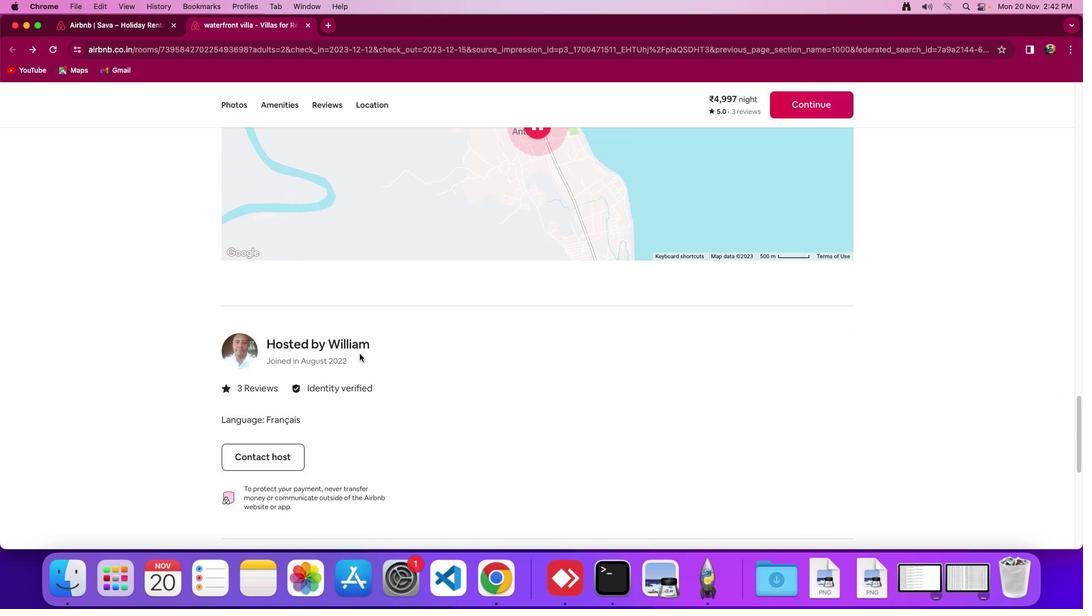 
Action: Mouse scrolled (361, 354) with delta (0, -1)
Screenshot: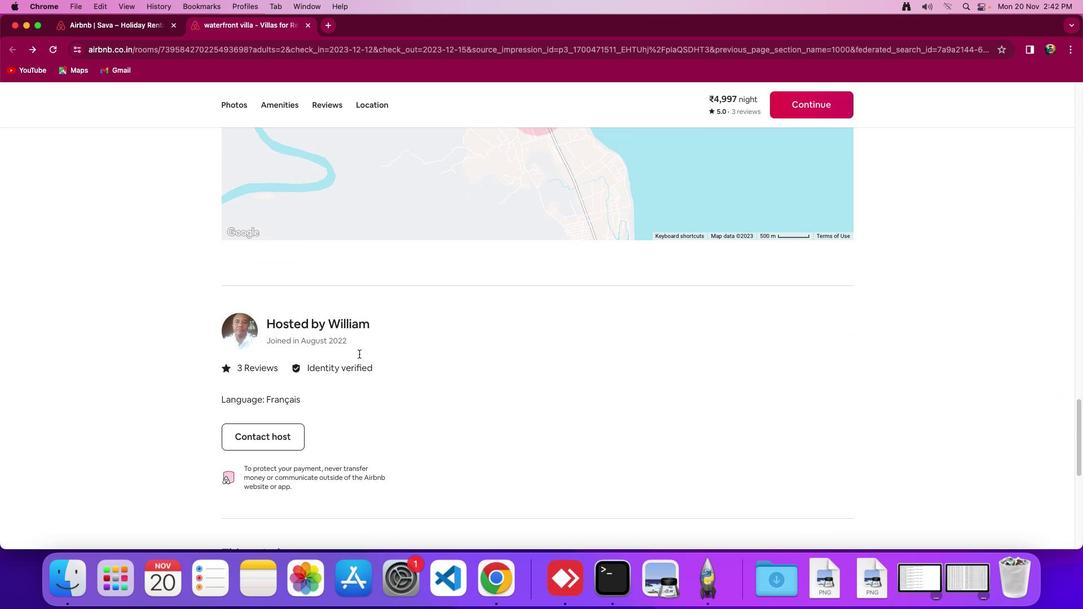 
Action: Mouse moved to (358, 354)
Screenshot: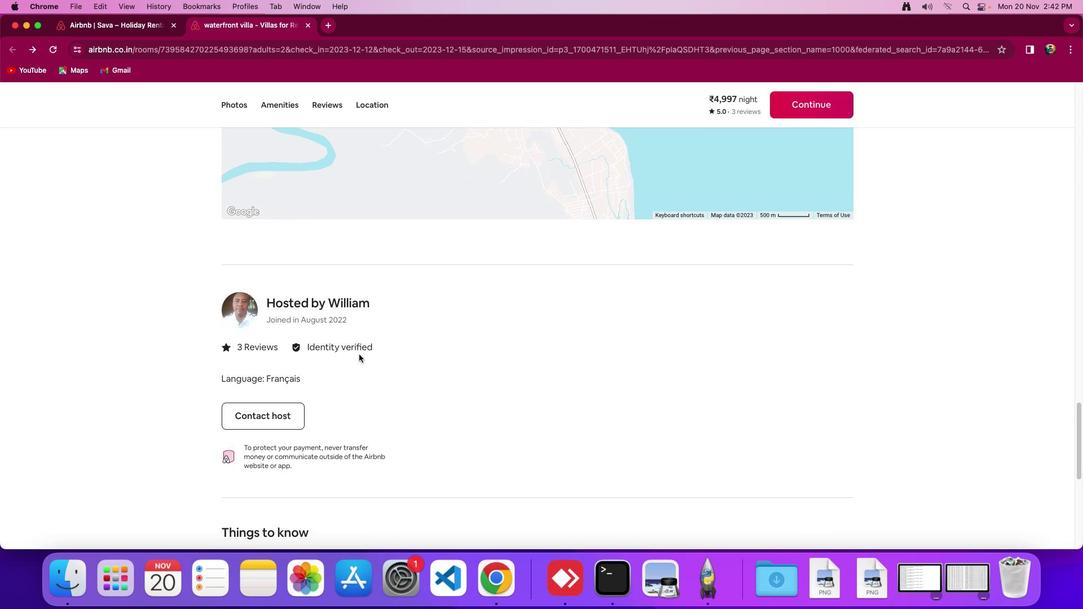
Action: Mouse scrolled (358, 354) with delta (0, 0)
Screenshot: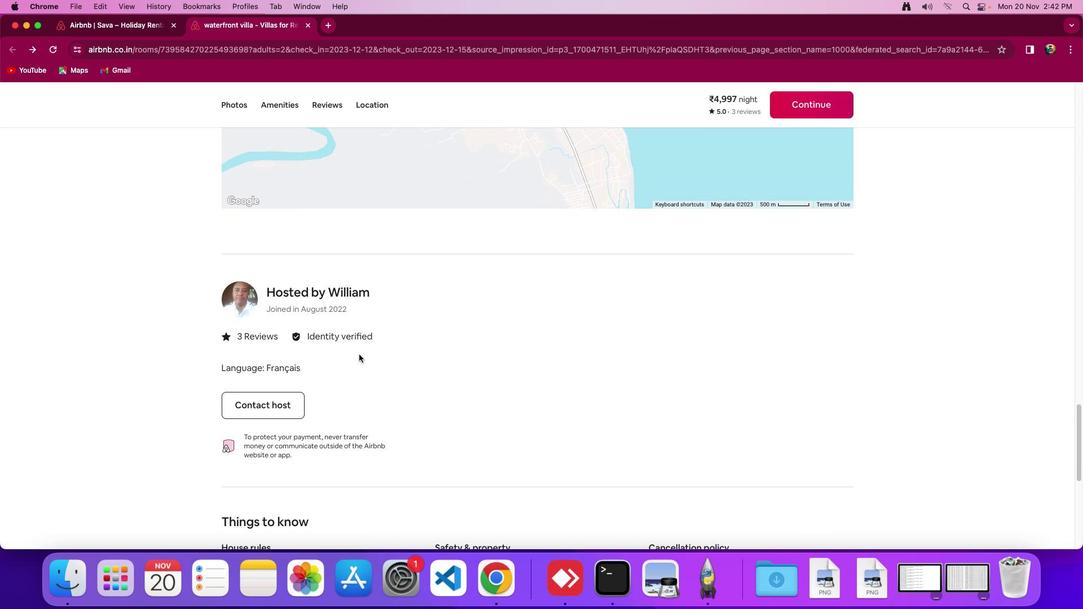
Action: Mouse scrolled (358, 354) with delta (0, 0)
Screenshot: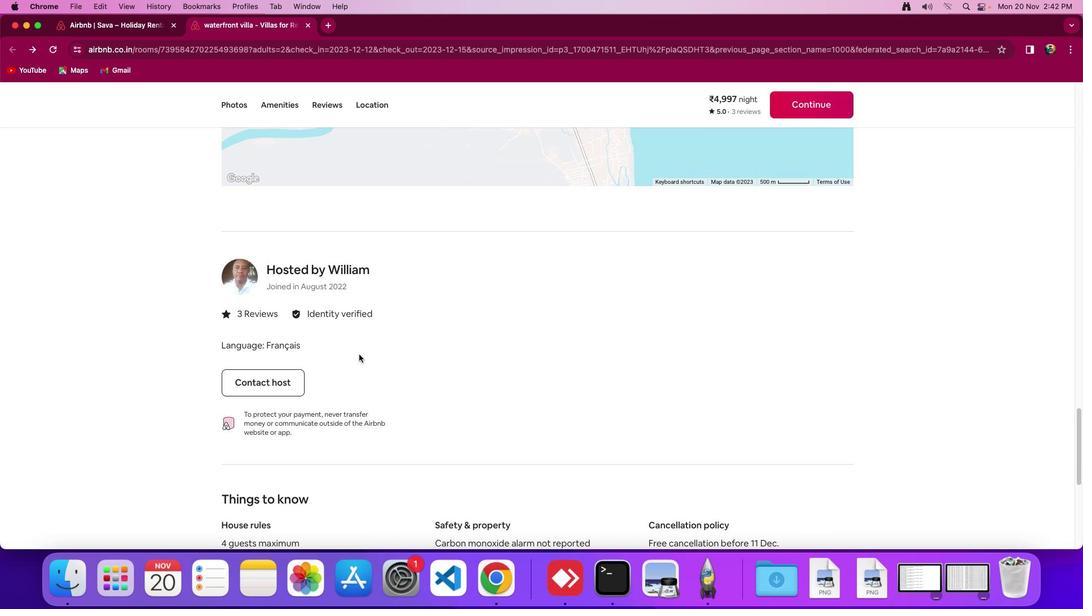 
Action: Mouse scrolled (358, 354) with delta (0, -2)
Screenshot: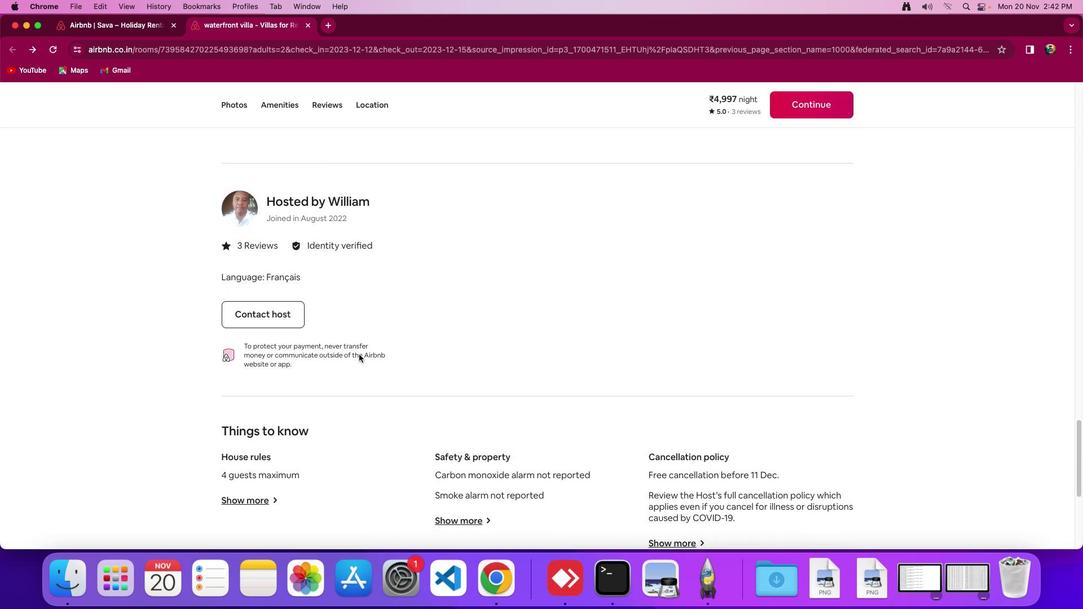
Action: Mouse moved to (322, 333)
Screenshot: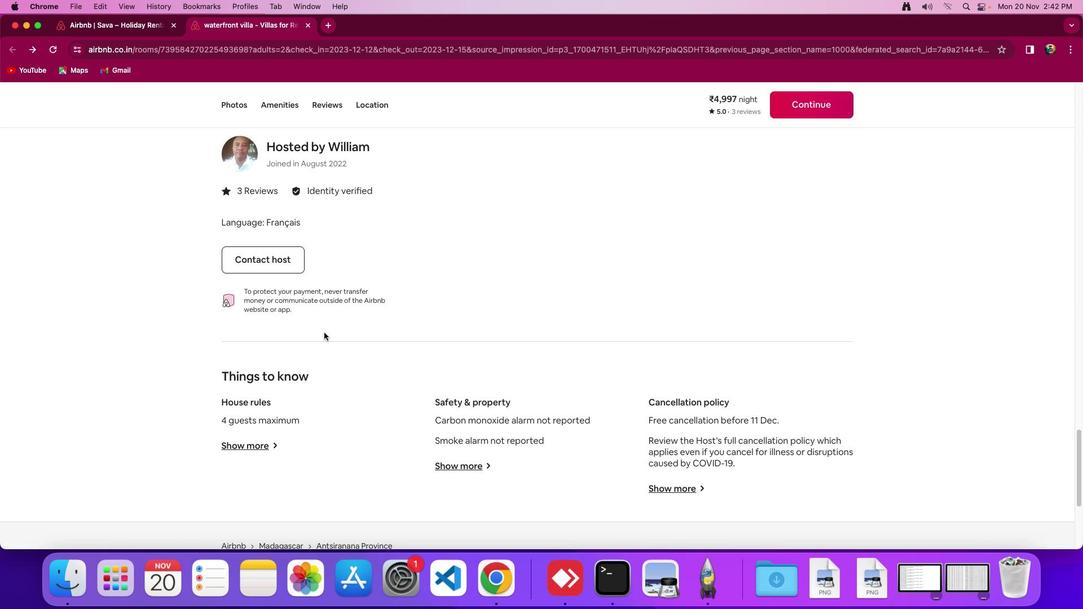 
Action: Mouse scrolled (322, 333) with delta (0, 0)
Screenshot: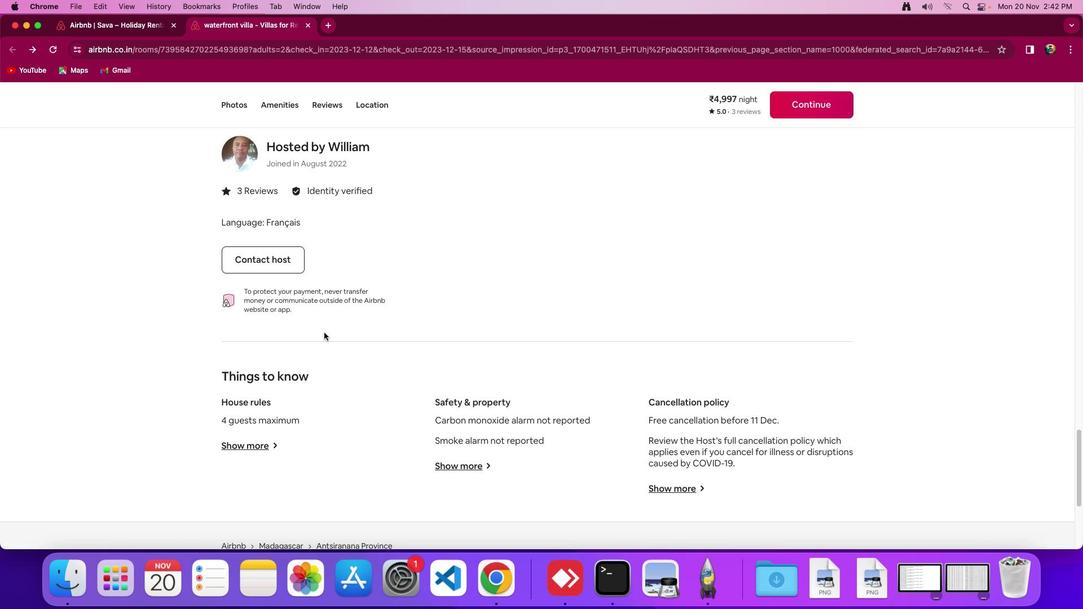 
Action: Mouse scrolled (322, 333) with delta (0, 0)
Screenshot: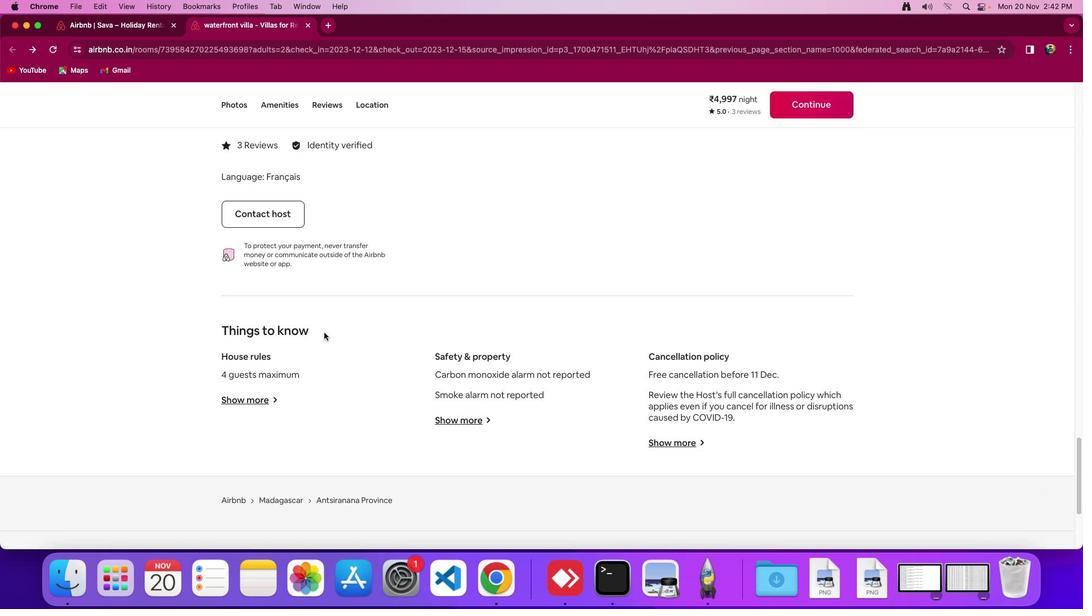 
Action: Mouse moved to (323, 332)
Screenshot: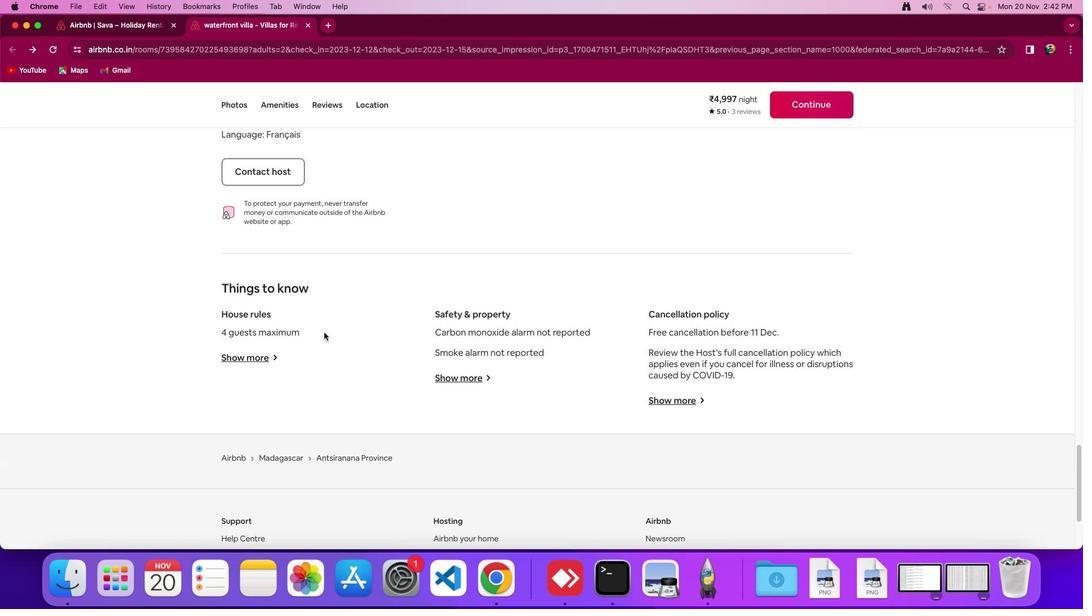 
Action: Mouse scrolled (323, 332) with delta (0, -2)
Screenshot: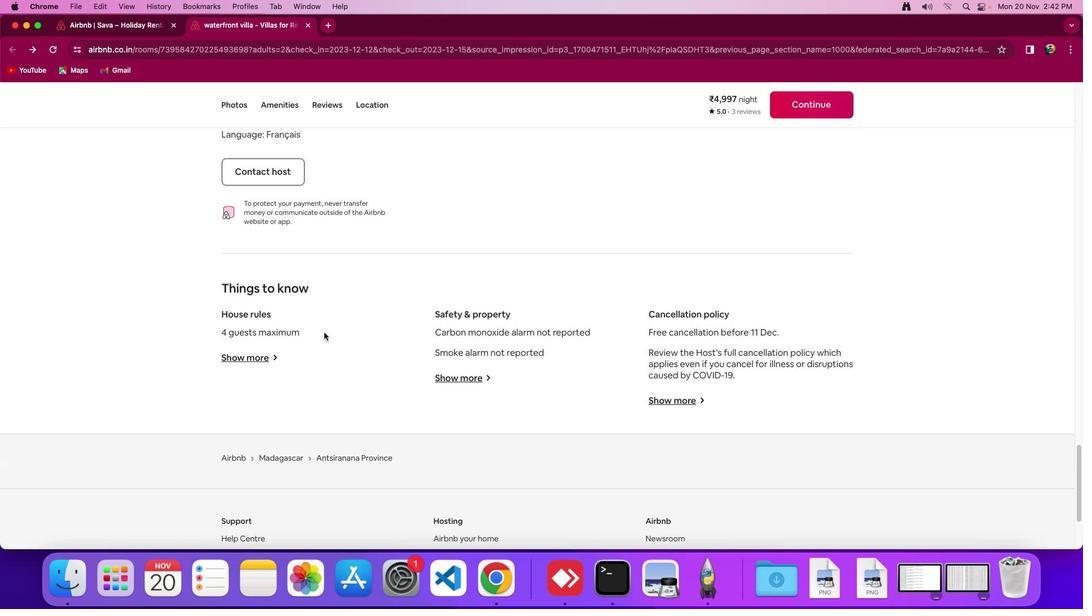 
Action: Mouse moved to (246, 332)
Screenshot: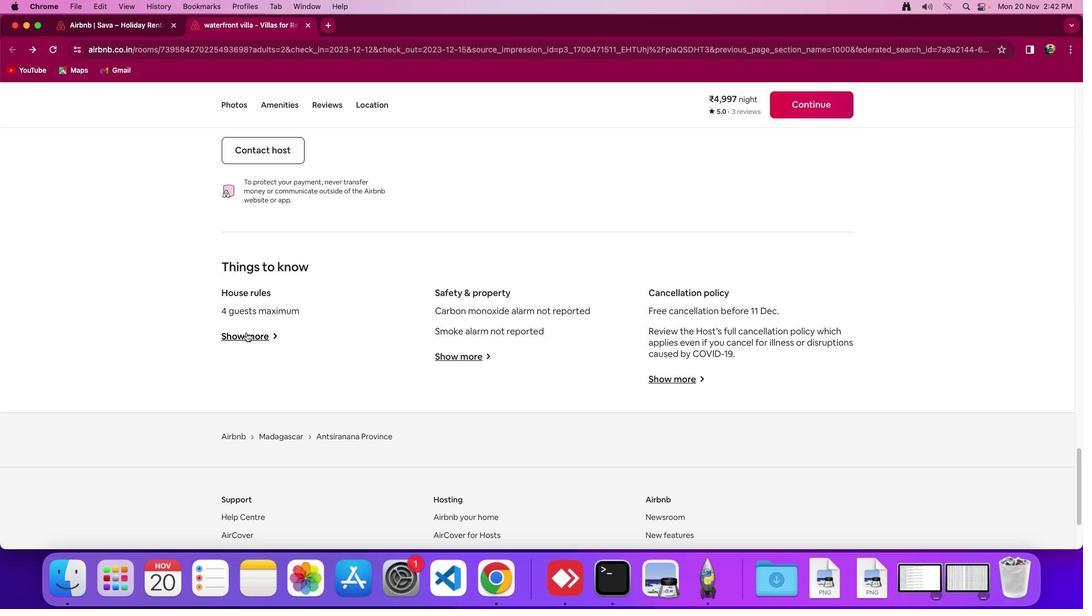 
Action: Mouse pressed left at (246, 332)
Screenshot: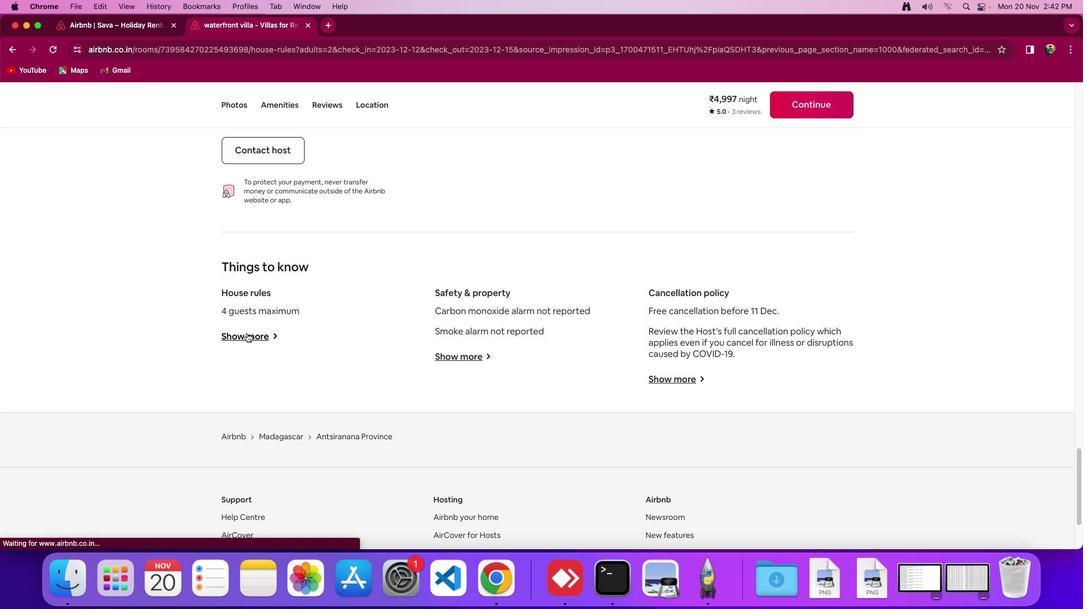 
Action: Mouse moved to (466, 292)
Screenshot: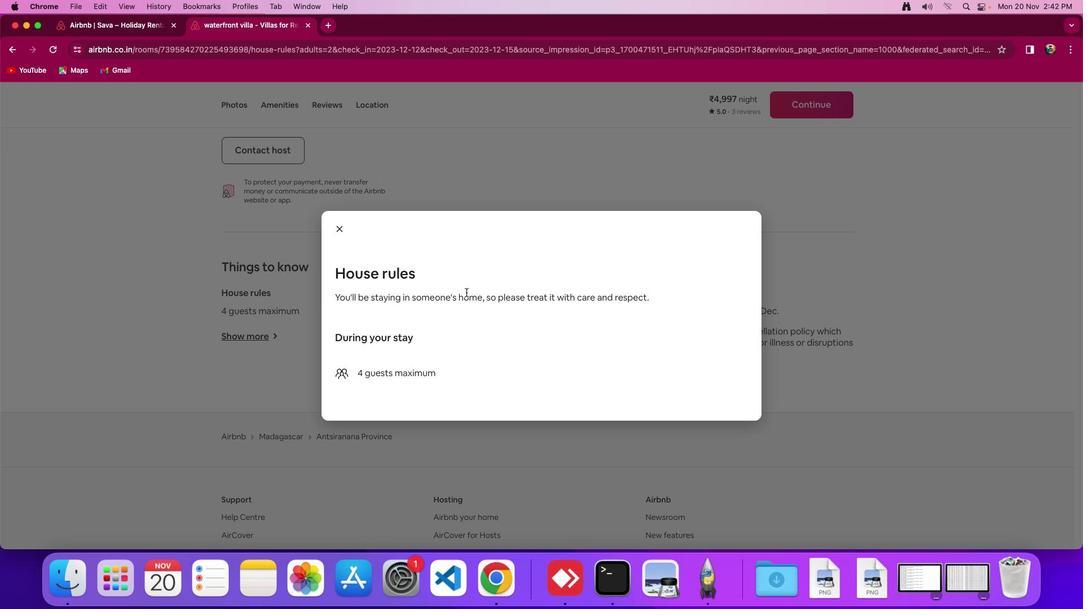 
Action: Mouse scrolled (466, 292) with delta (0, 0)
Screenshot: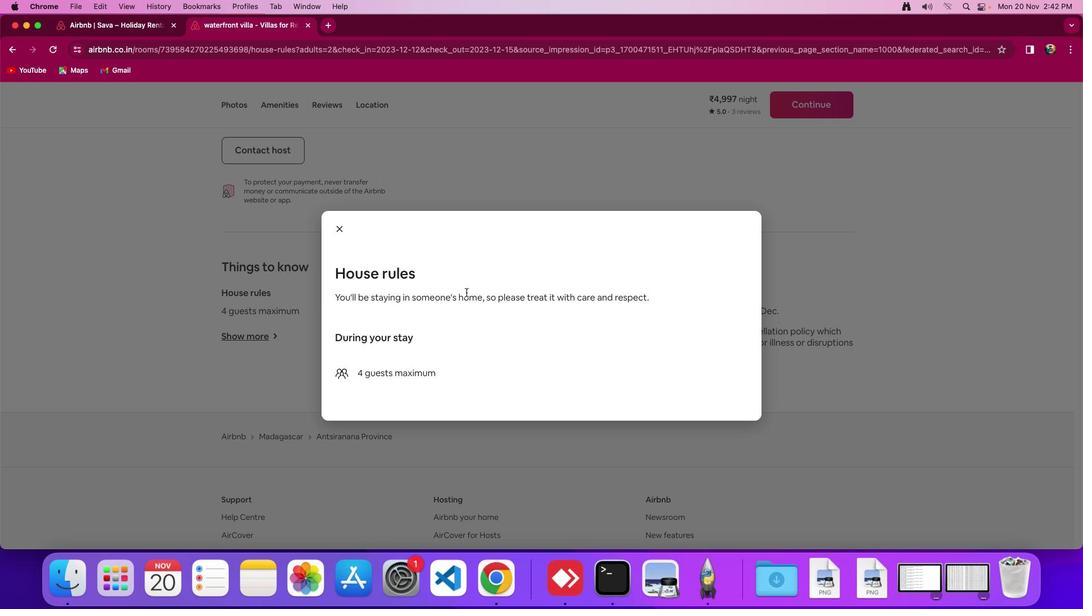 
Action: Mouse scrolled (466, 292) with delta (0, 0)
Screenshot: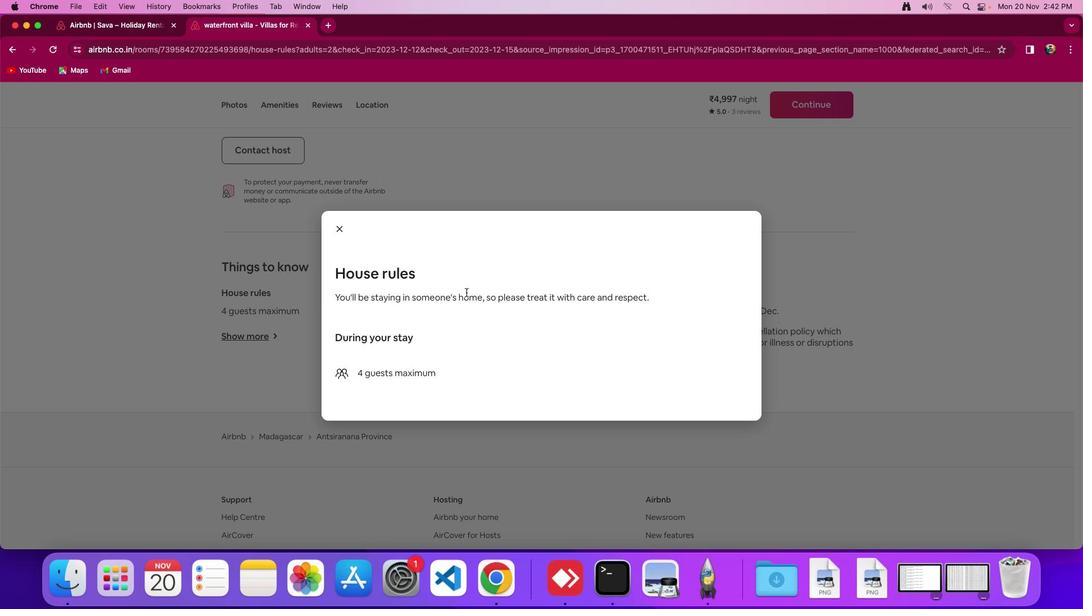 
Action: Mouse scrolled (466, 292) with delta (0, -2)
Screenshot: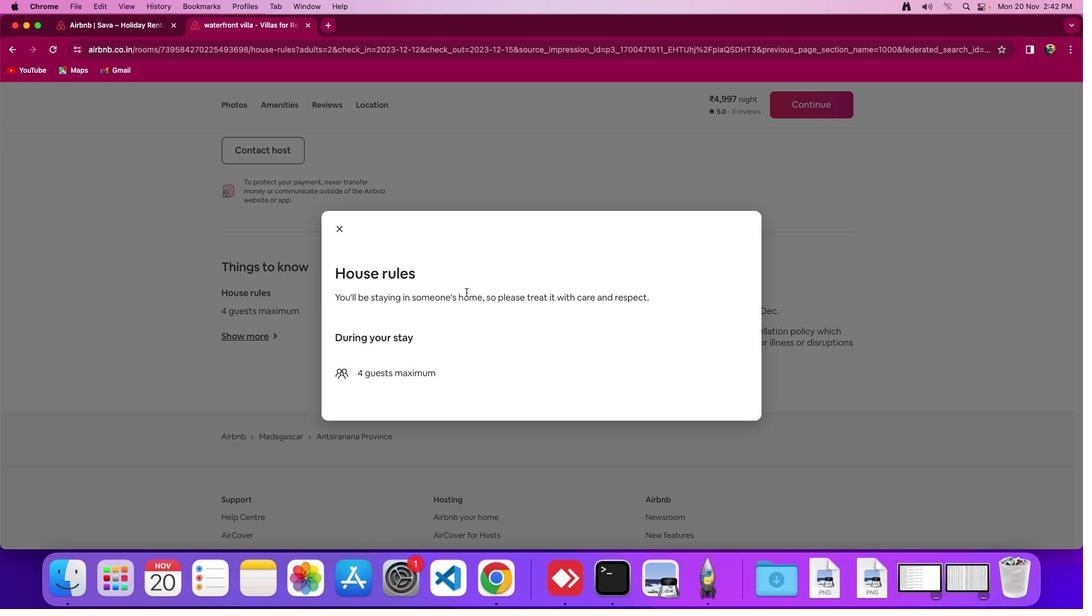 
Action: Mouse moved to (342, 230)
Screenshot: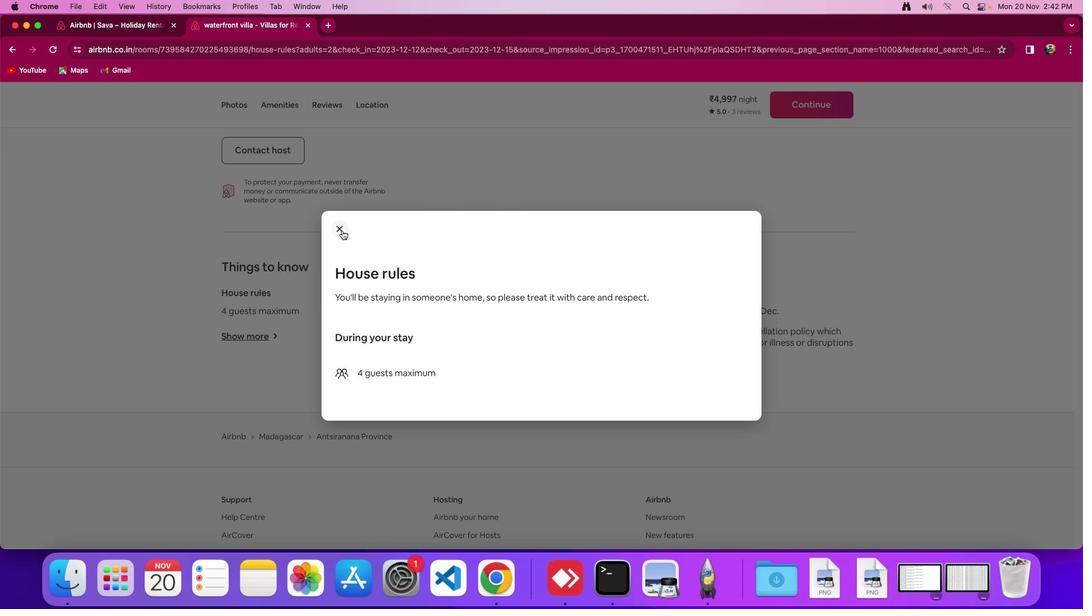 
Action: Mouse pressed left at (342, 230)
Screenshot: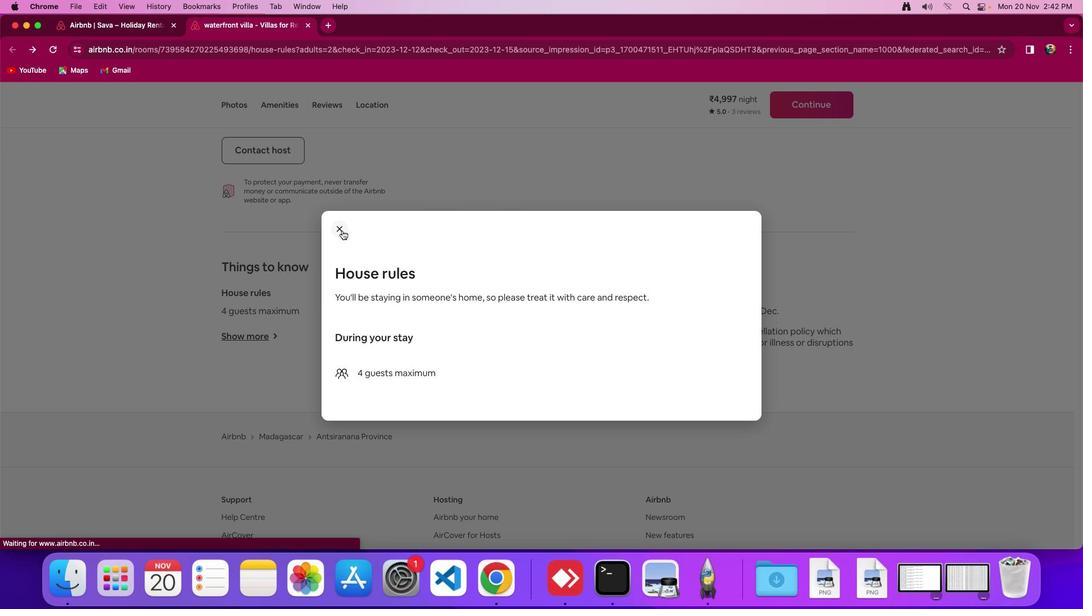 
Action: Mouse moved to (474, 357)
Screenshot: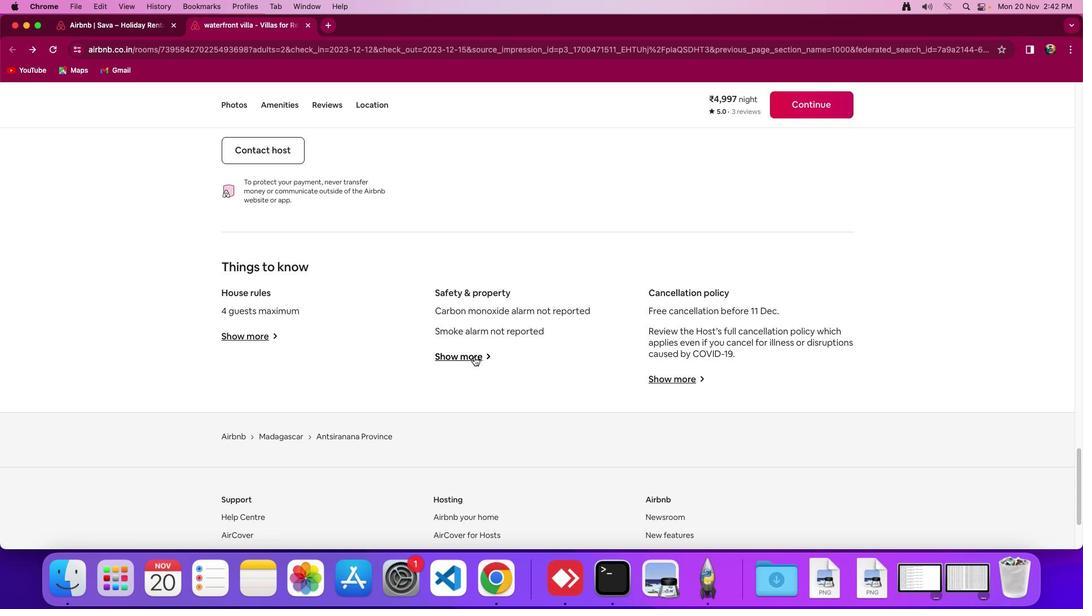 
Action: Mouse pressed left at (474, 357)
Screenshot: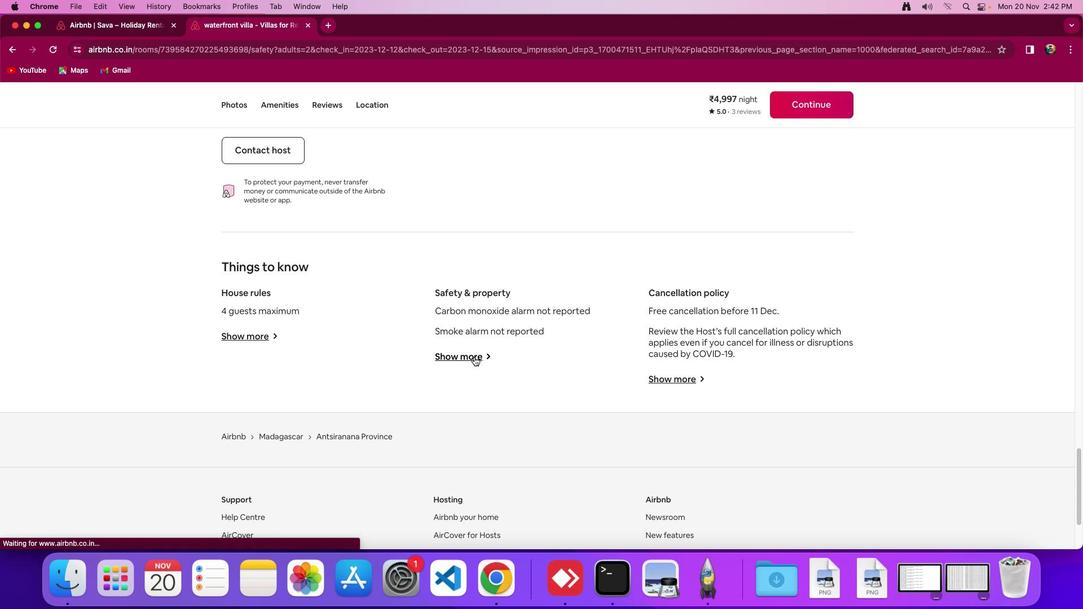 
Action: Mouse moved to (652, 299)
Screenshot: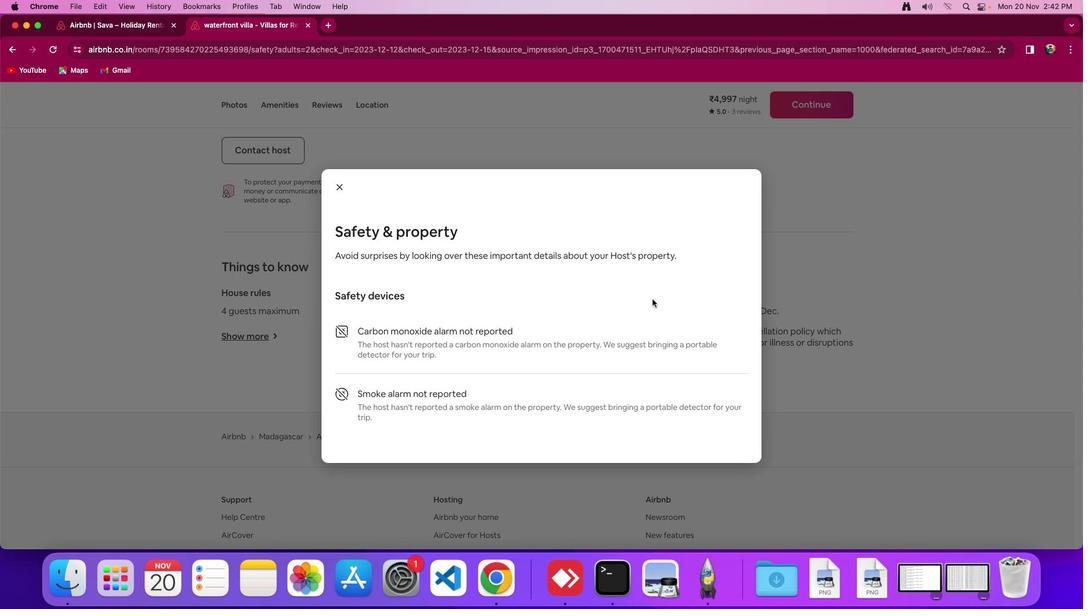 
Action: Mouse scrolled (652, 299) with delta (0, 0)
Screenshot: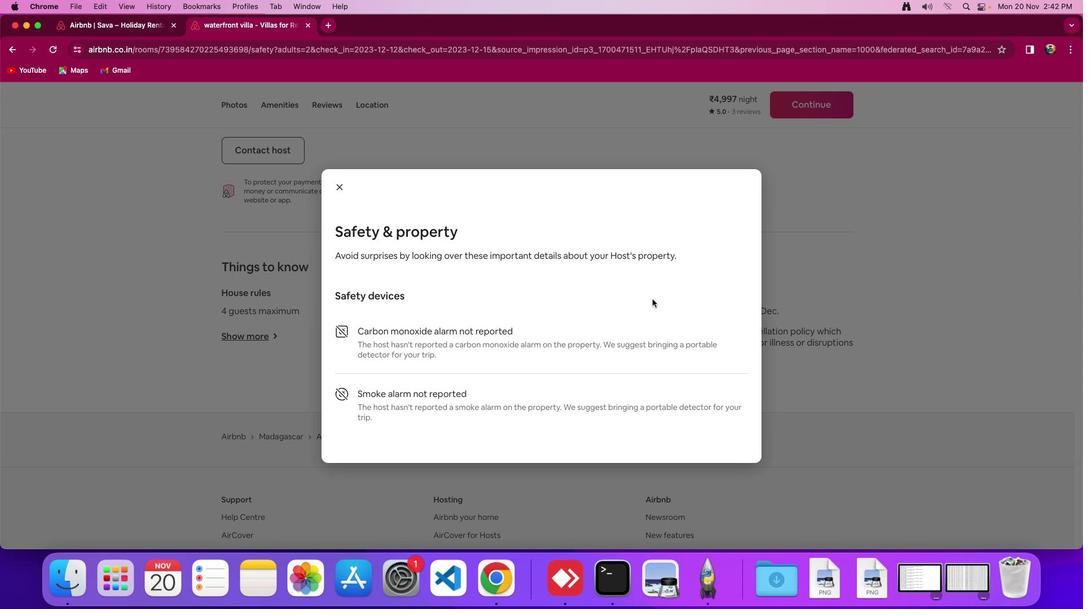 
Action: Mouse scrolled (652, 299) with delta (0, 0)
Screenshot: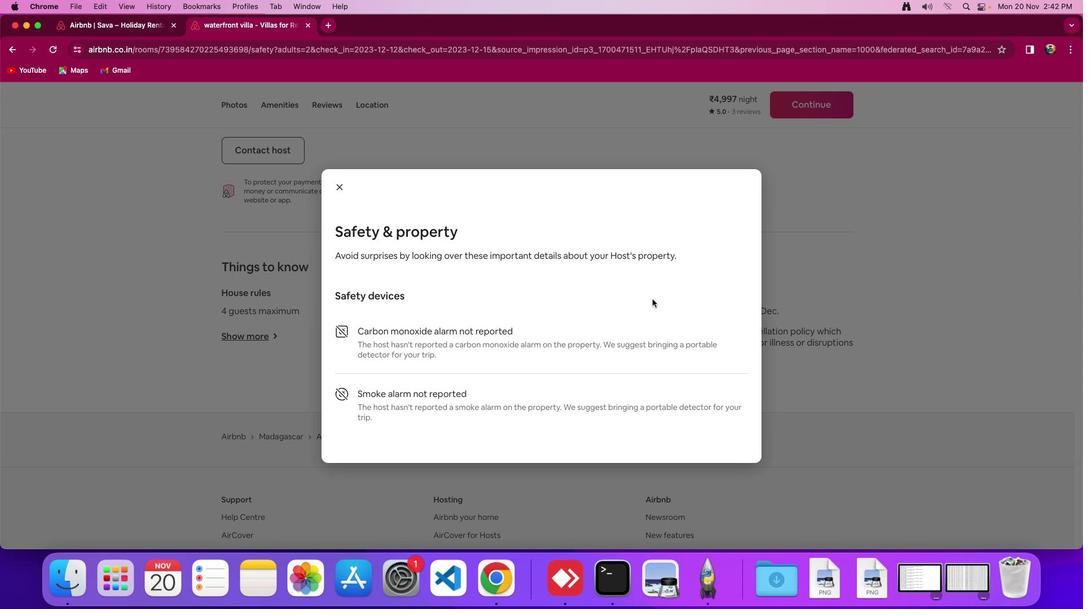 
Action: Mouse moved to (332, 181)
Screenshot: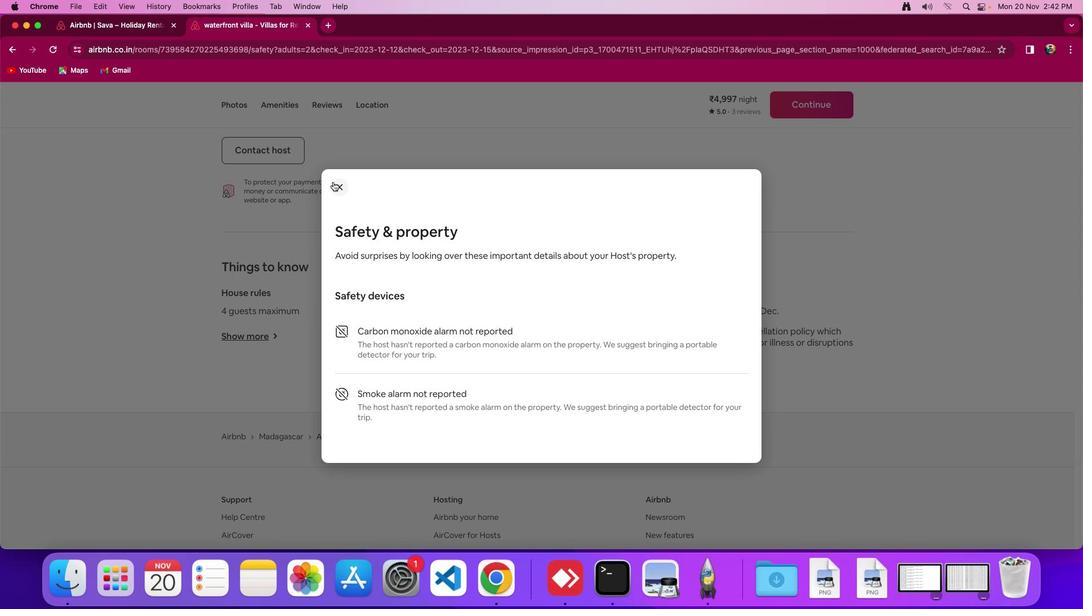 
Action: Mouse pressed left at (332, 181)
Screenshot: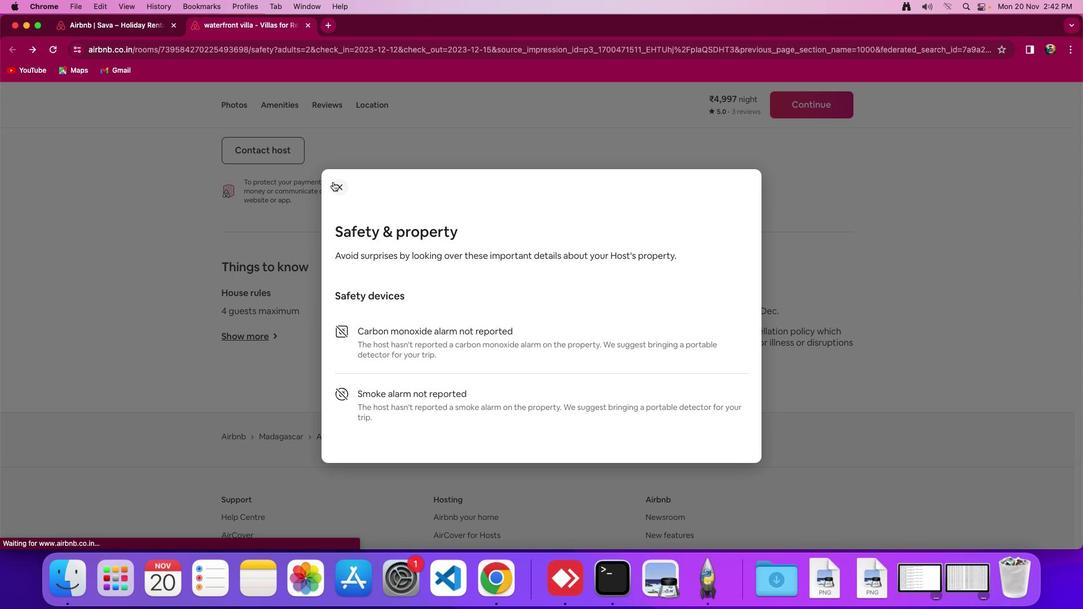 
Action: Mouse moved to (680, 377)
Screenshot: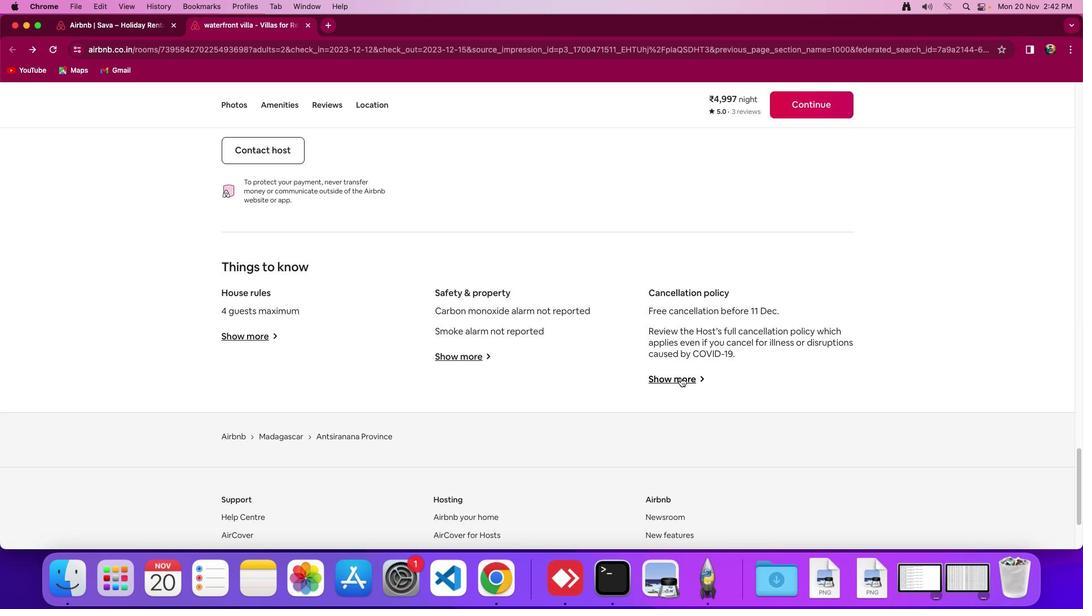 
Action: Mouse pressed left at (680, 377)
Screenshot: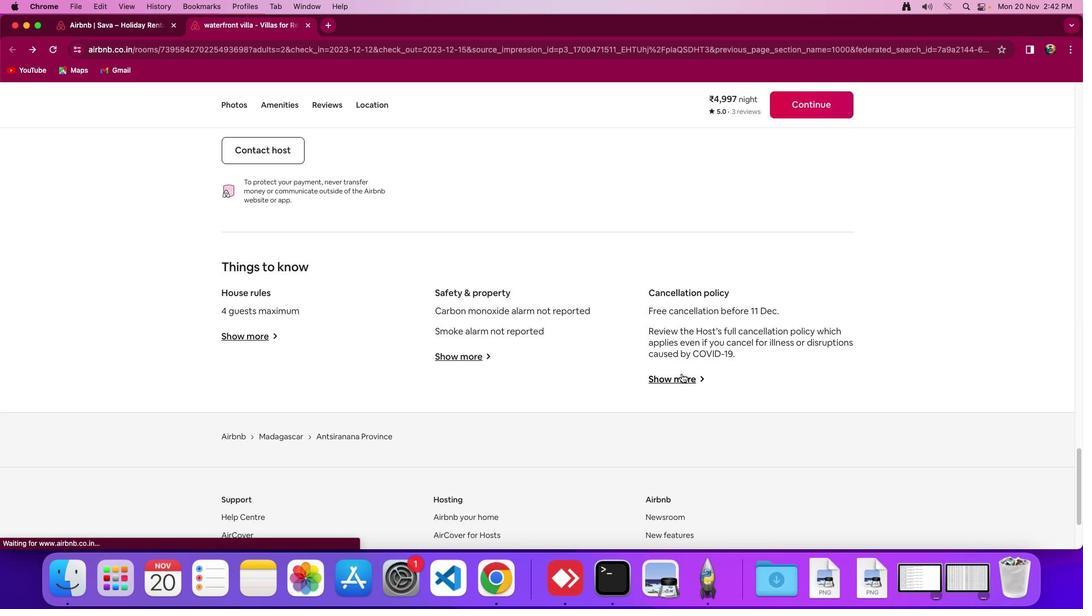 
Action: Mouse moved to (572, 261)
Screenshot: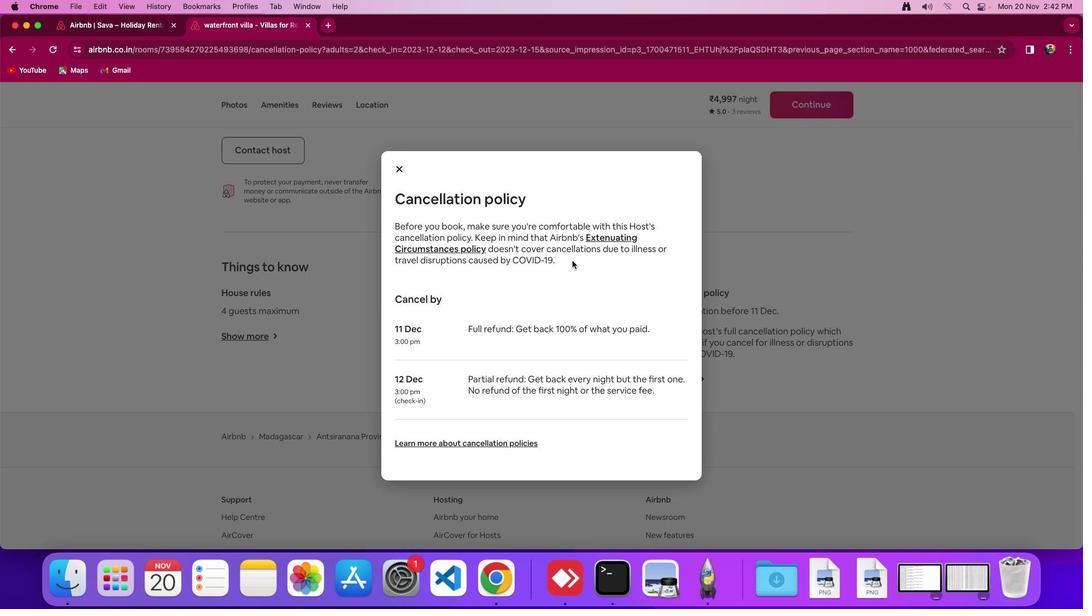 
Action: Mouse scrolled (572, 261) with delta (0, 0)
Screenshot: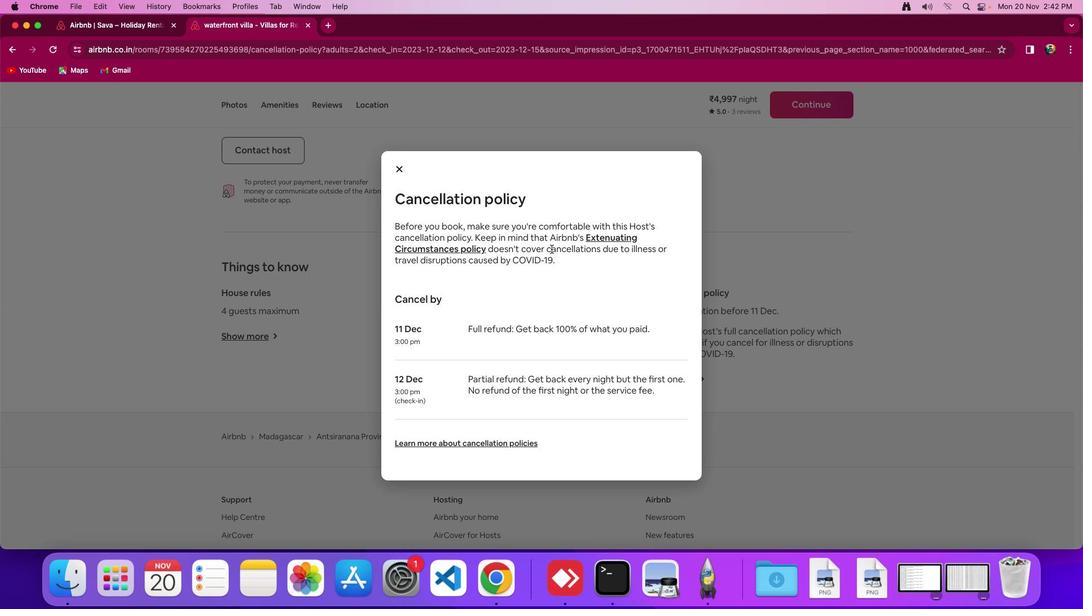 
Action: Mouse scrolled (572, 261) with delta (0, 0)
Screenshot: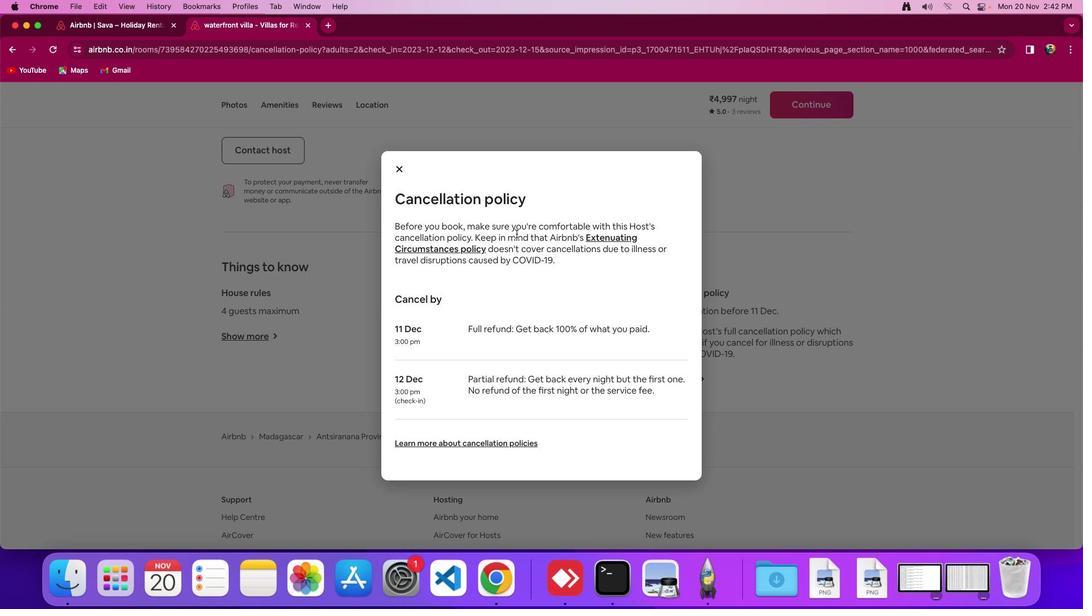 
Action: Mouse moved to (565, 257)
Screenshot: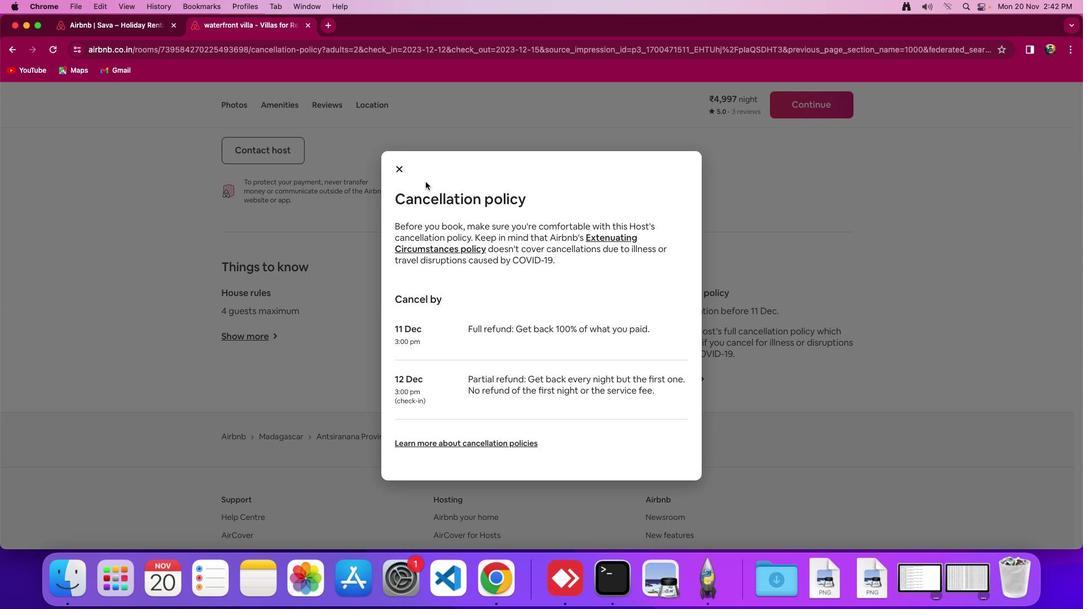 
Action: Mouse scrolled (565, 257) with delta (0, -1)
Screenshot: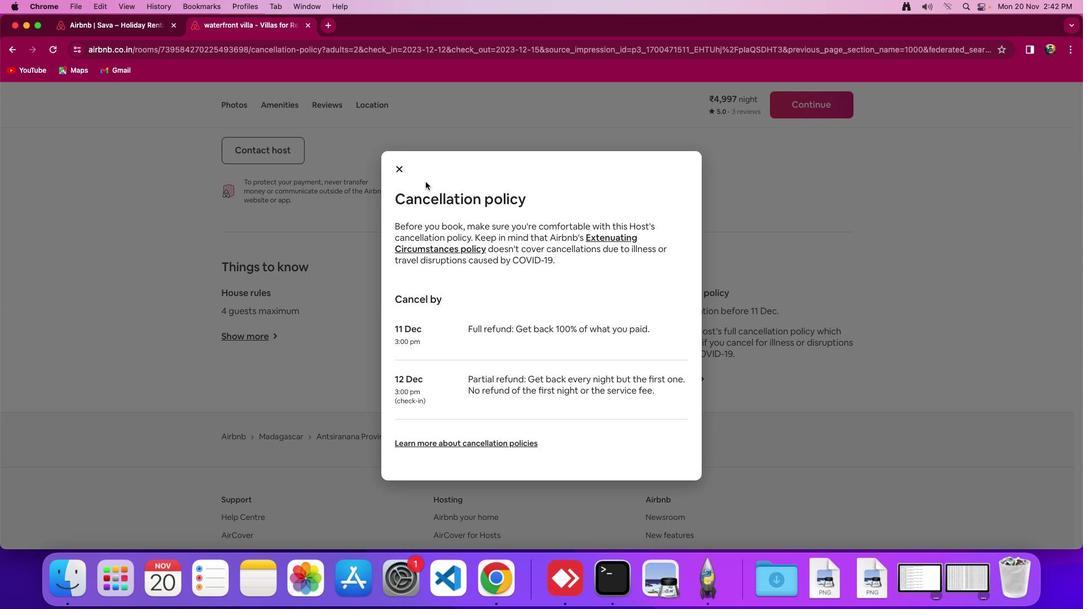 
Action: Mouse moved to (407, 167)
Screenshot: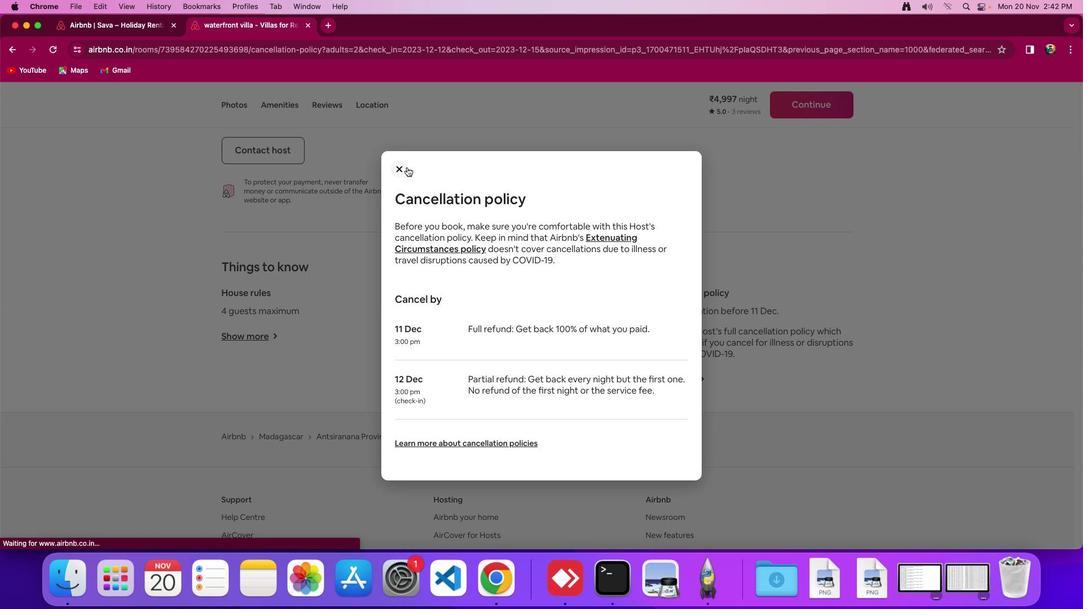 
Action: Mouse pressed left at (407, 167)
Screenshot: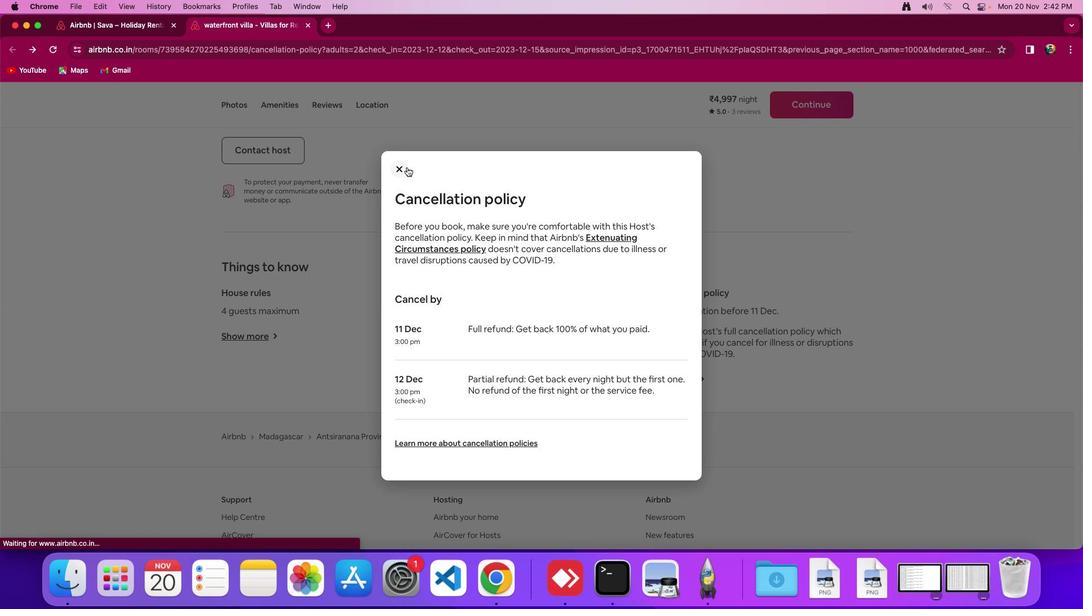 
Action: Mouse moved to (630, 238)
Screenshot: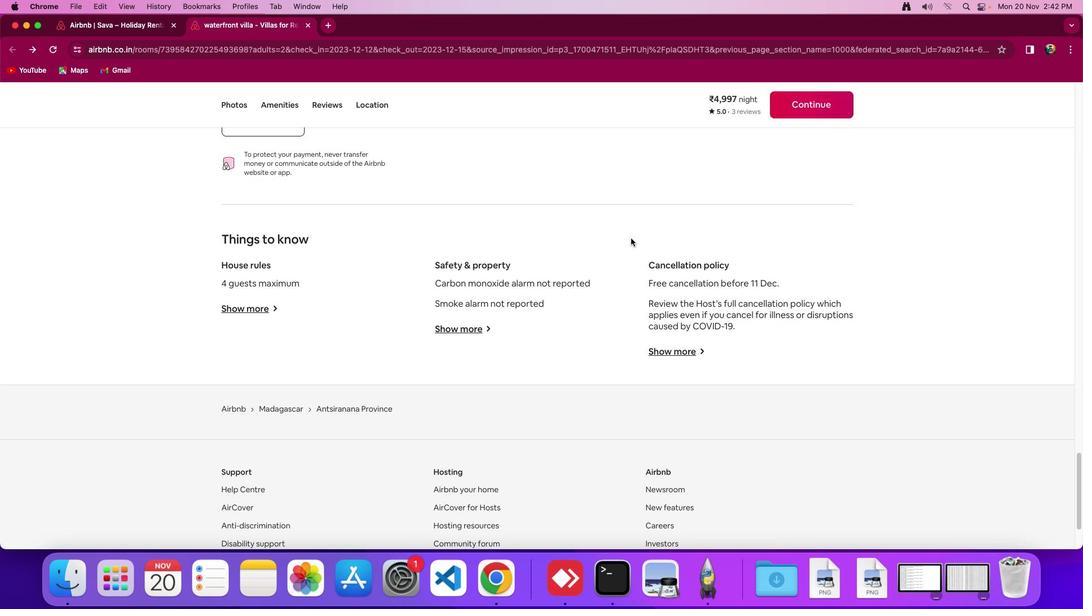 
Action: Mouse scrolled (630, 238) with delta (0, 0)
Screenshot: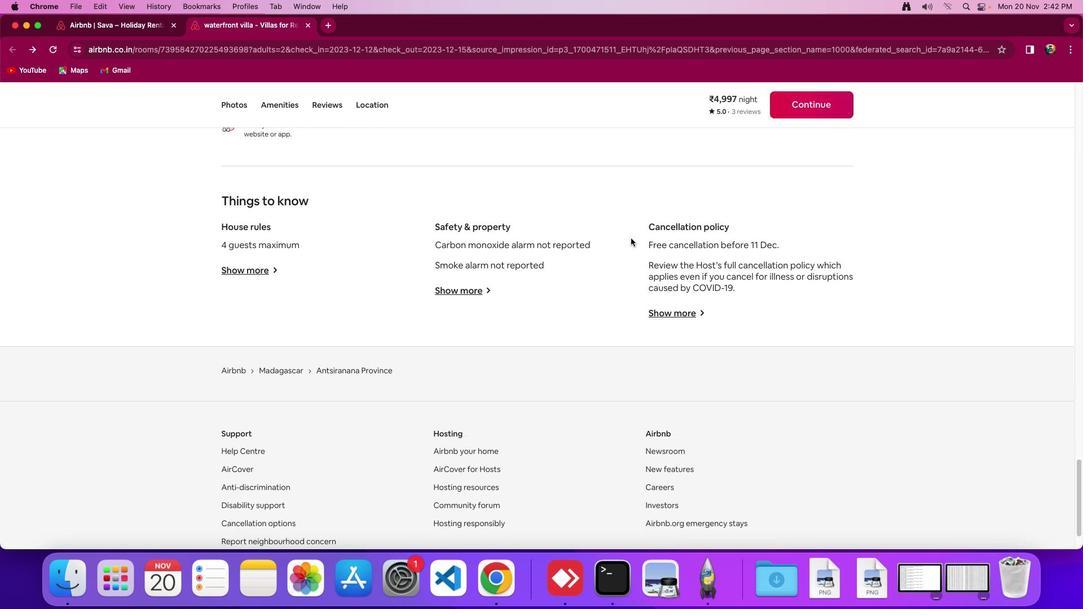 
Action: Mouse moved to (630, 238)
Screenshot: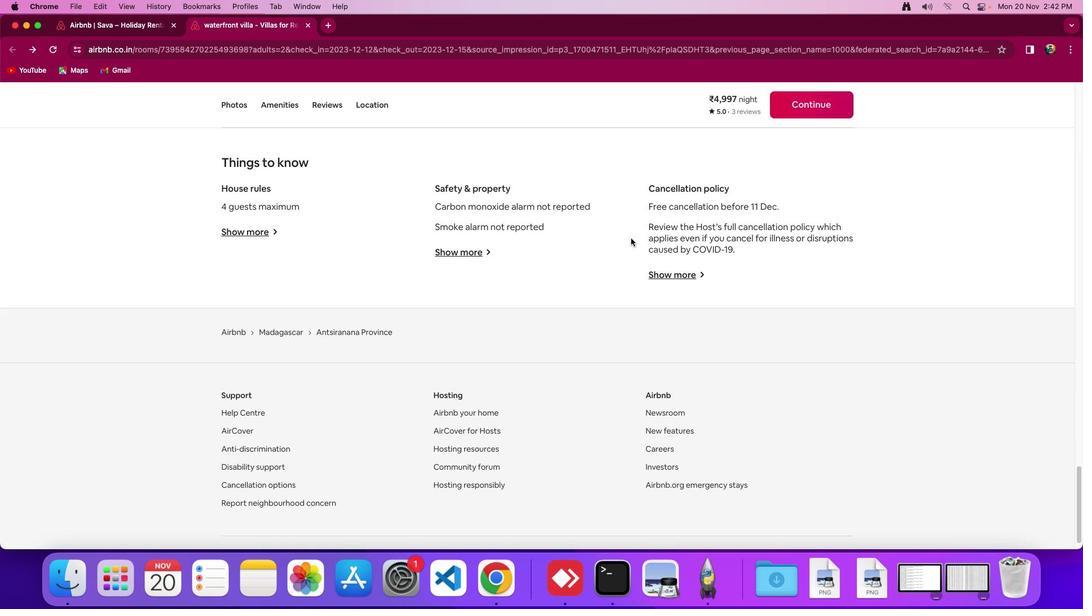 
Action: Mouse scrolled (630, 238) with delta (0, 0)
Screenshot: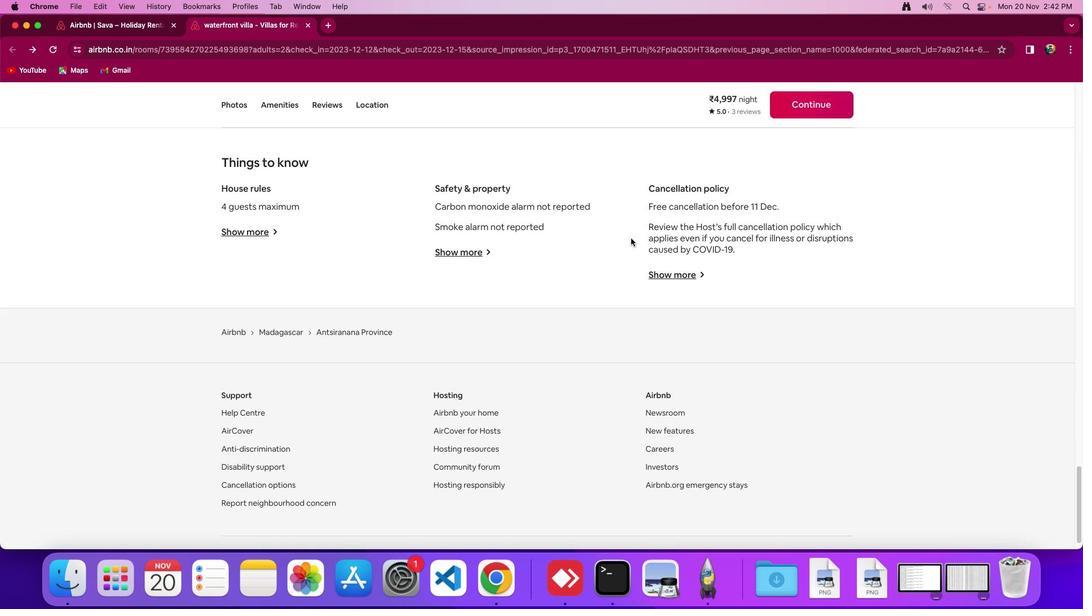 
Action: Mouse scrolled (630, 238) with delta (0, -2)
Screenshot: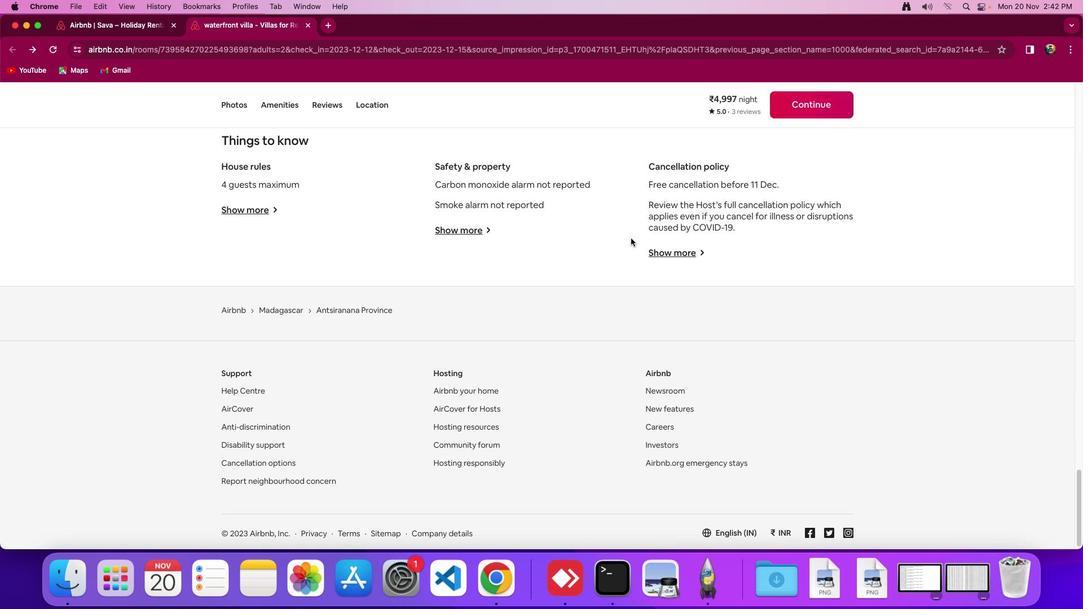 
Action: Mouse scrolled (630, 238) with delta (0, -3)
Screenshot: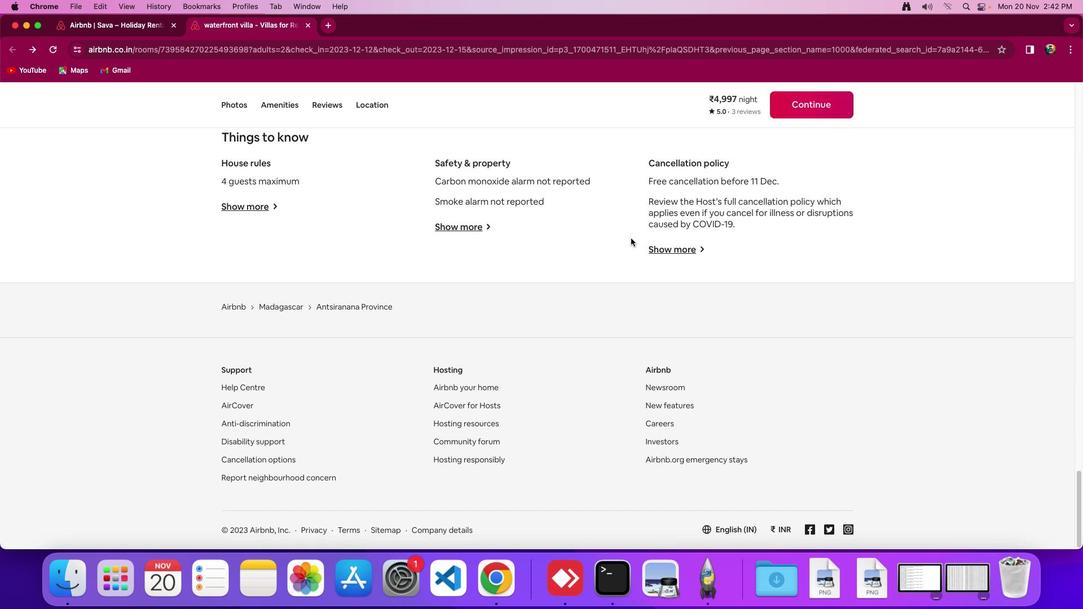 
Action: Mouse moved to (631, 238)
Screenshot: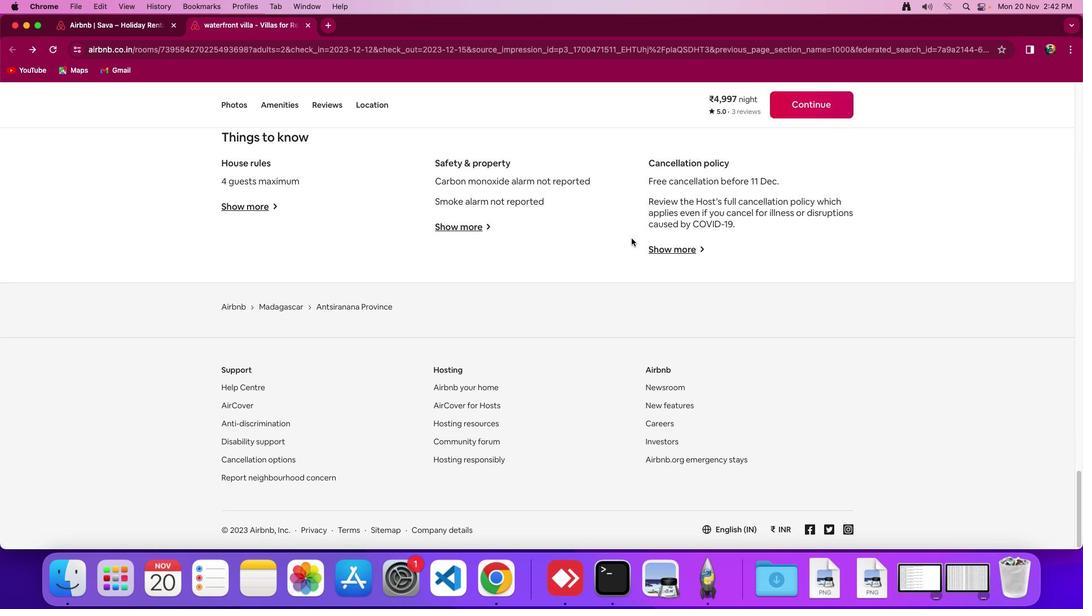 
Action: Mouse scrolled (631, 238) with delta (0, 0)
Screenshot: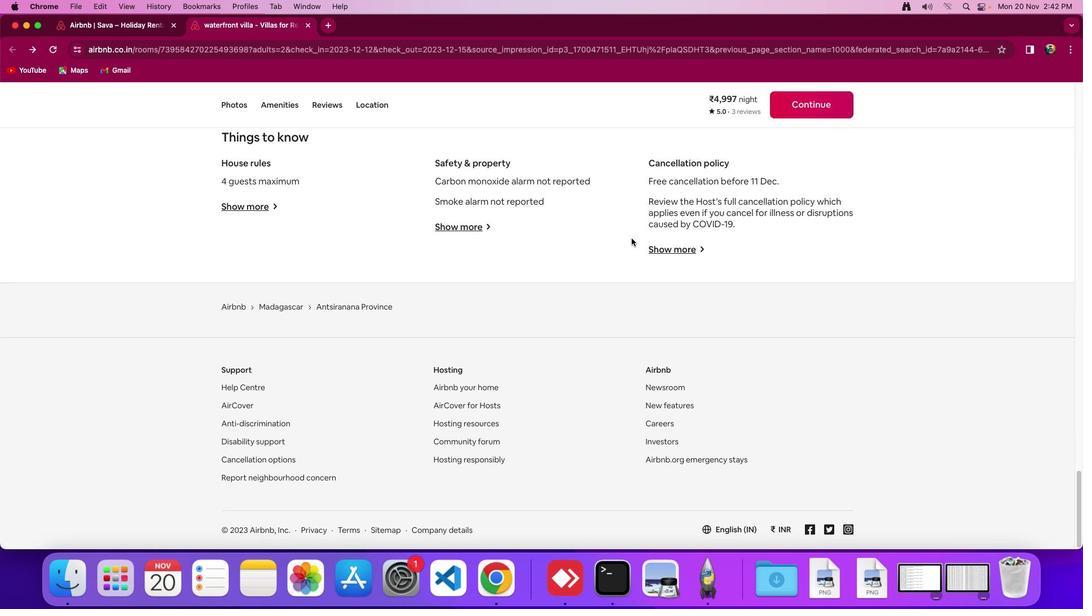
Action: Mouse scrolled (631, 238) with delta (0, 0)
Screenshot: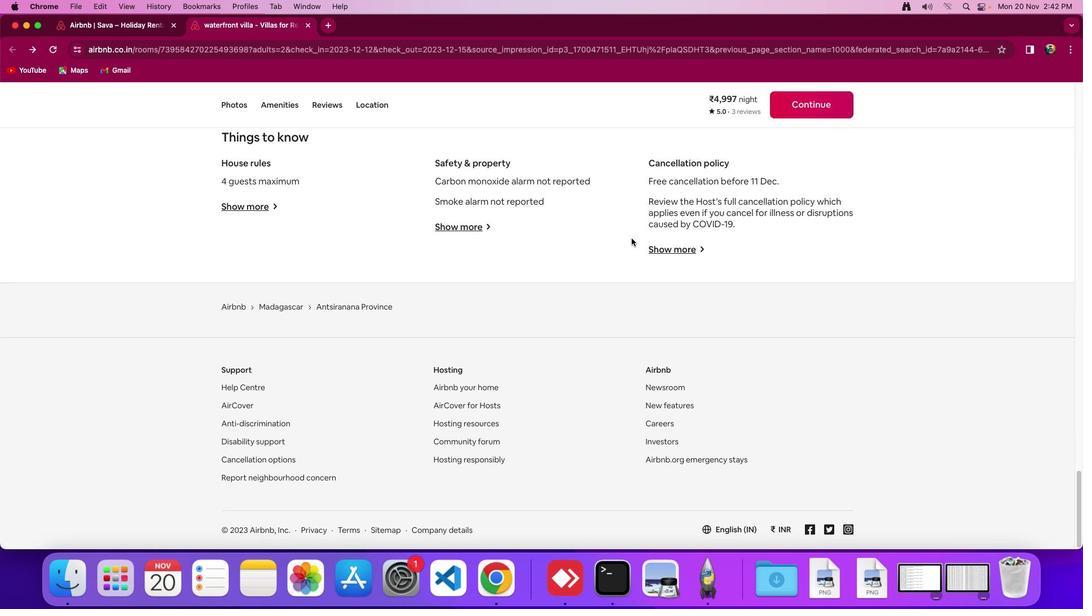 
Action: Mouse scrolled (631, 238) with delta (0, -2)
Screenshot: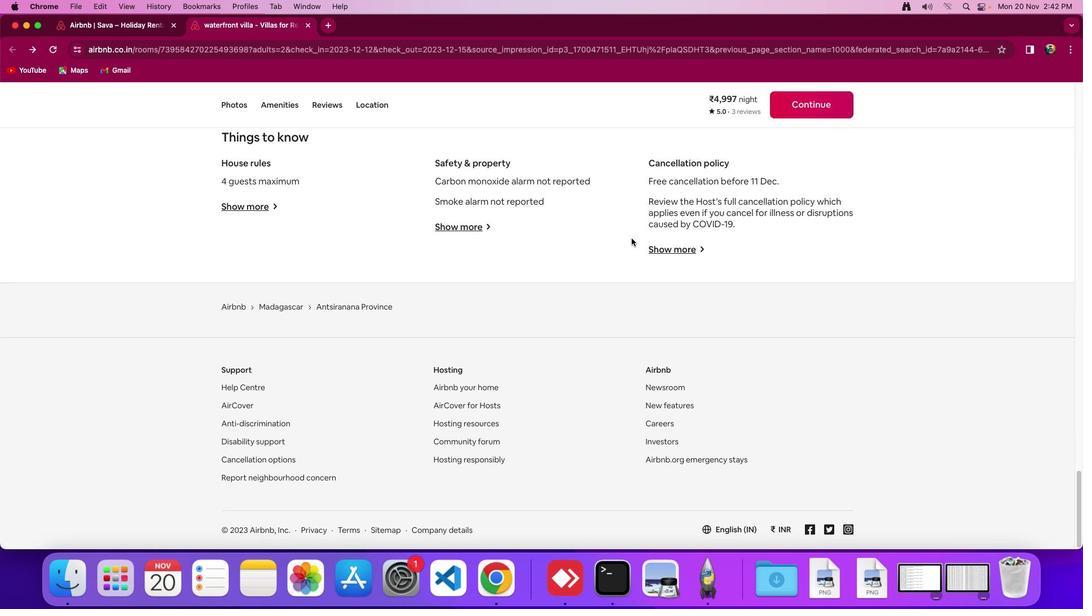 
Action: Mouse scrolled (631, 238) with delta (0, -3)
Screenshot: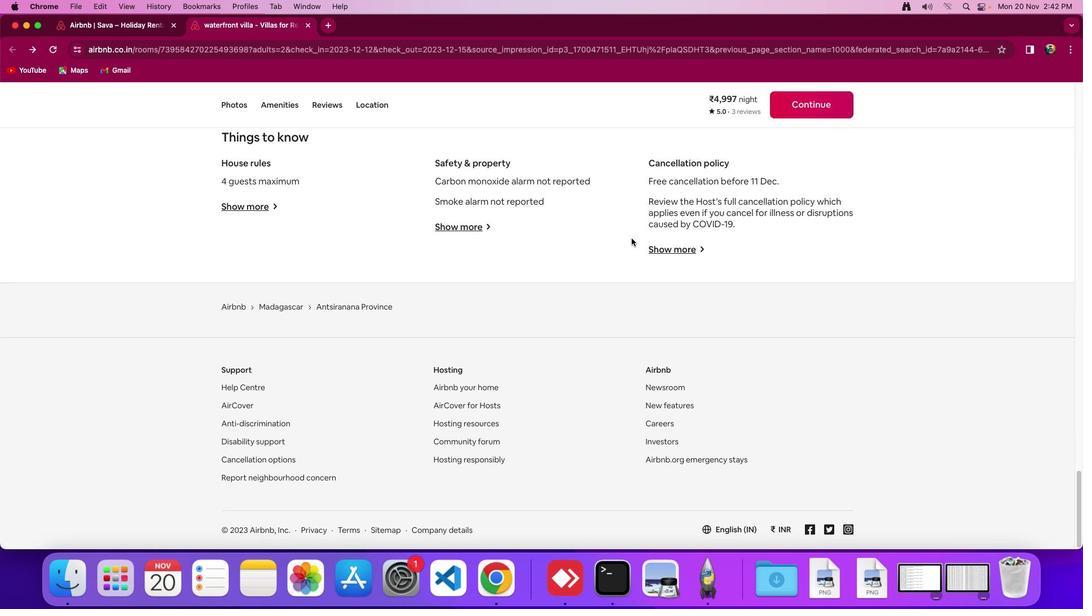 
Action: Mouse moved to (635, 235)
Screenshot: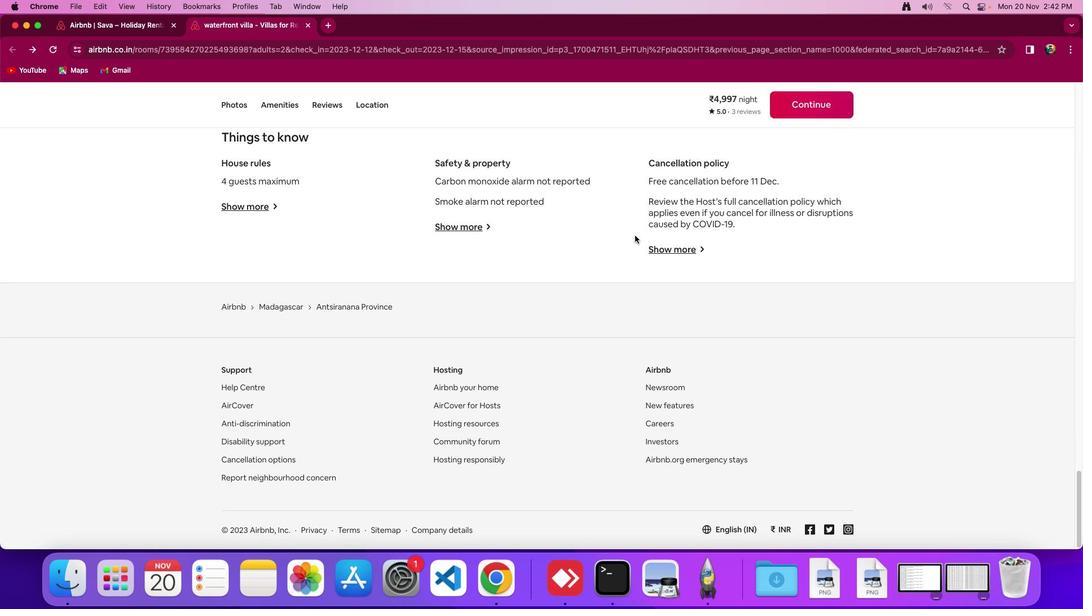 
Action: Mouse scrolled (635, 235) with delta (0, 0)
Screenshot: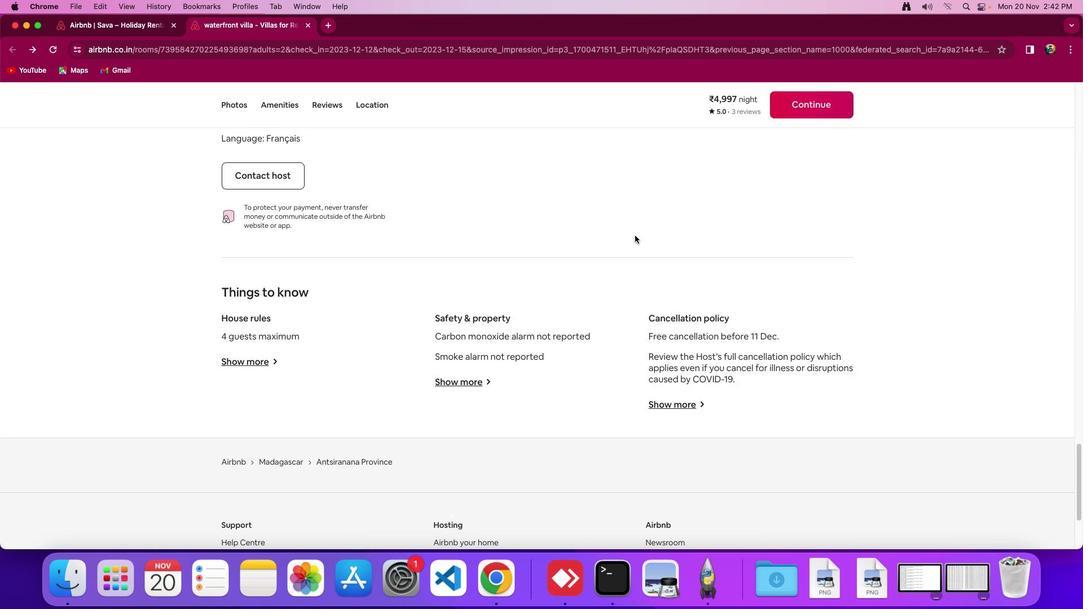 
Action: Mouse scrolled (635, 235) with delta (0, 0)
Screenshot: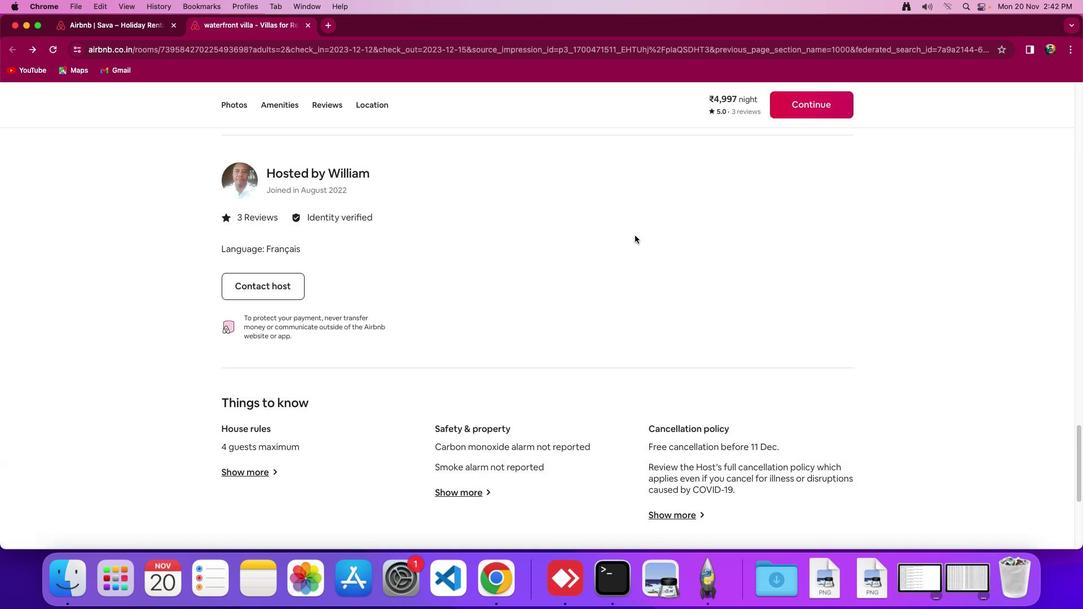 
Action: Mouse scrolled (635, 235) with delta (0, 2)
